 Task: Research Airbnb options in Santol, Philippines from 15th December, 2023 to 20th December, 2023 for 1 adult.1  bedroom having 1 bed and 1 bathroom. Property type can be hotel. Look for 4 properties as per requirement.
Action: Mouse moved to (432, 65)
Screenshot: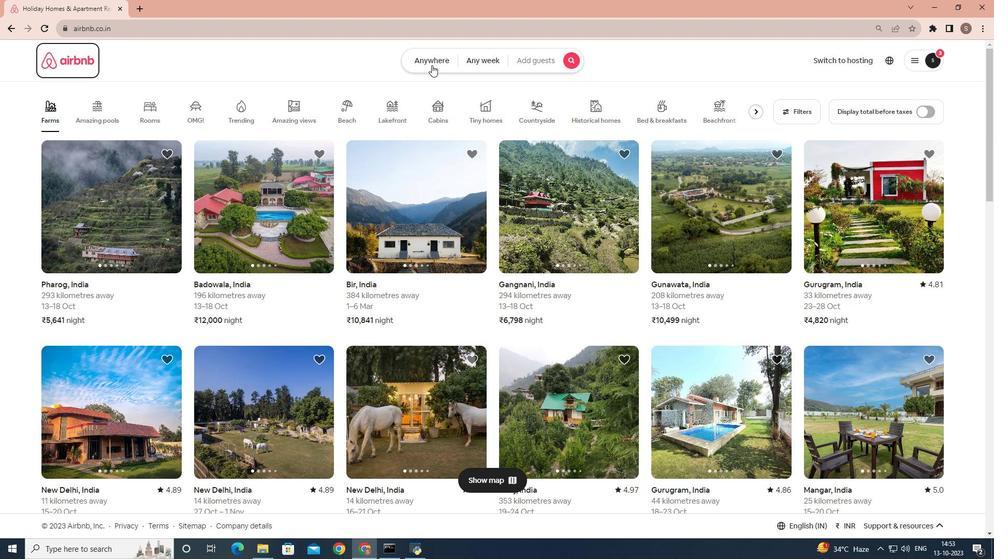 
Action: Mouse pressed left at (432, 65)
Screenshot: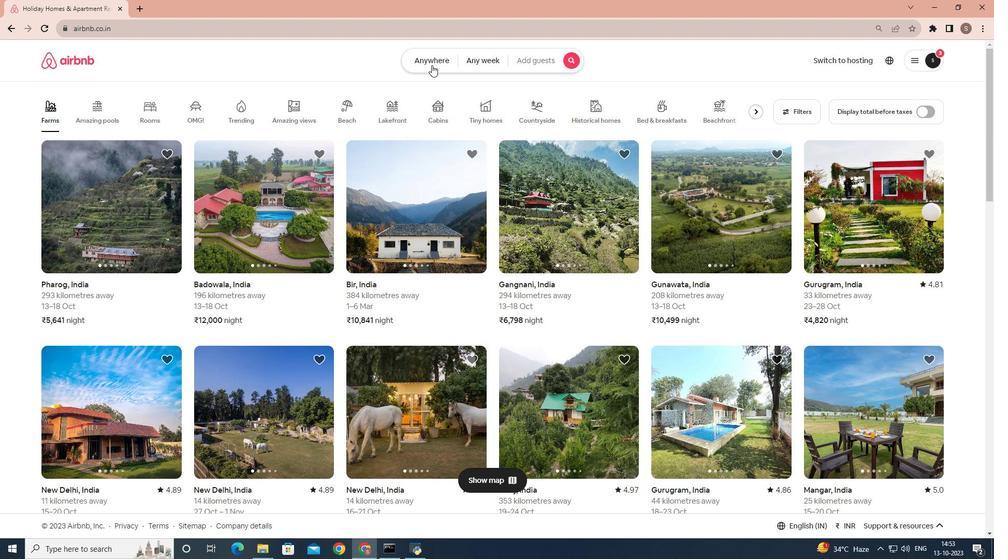 
Action: Mouse moved to (371, 105)
Screenshot: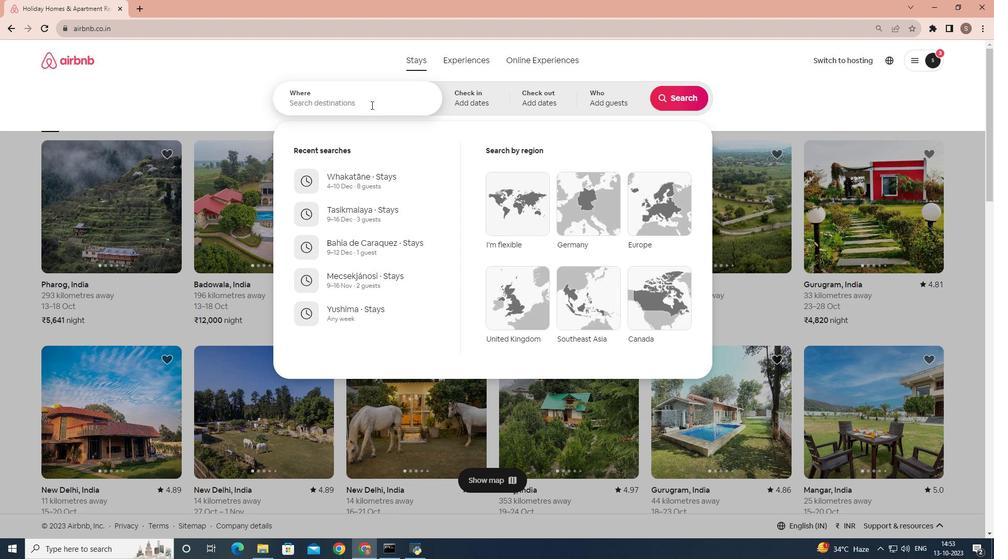 
Action: Mouse pressed left at (371, 105)
Screenshot: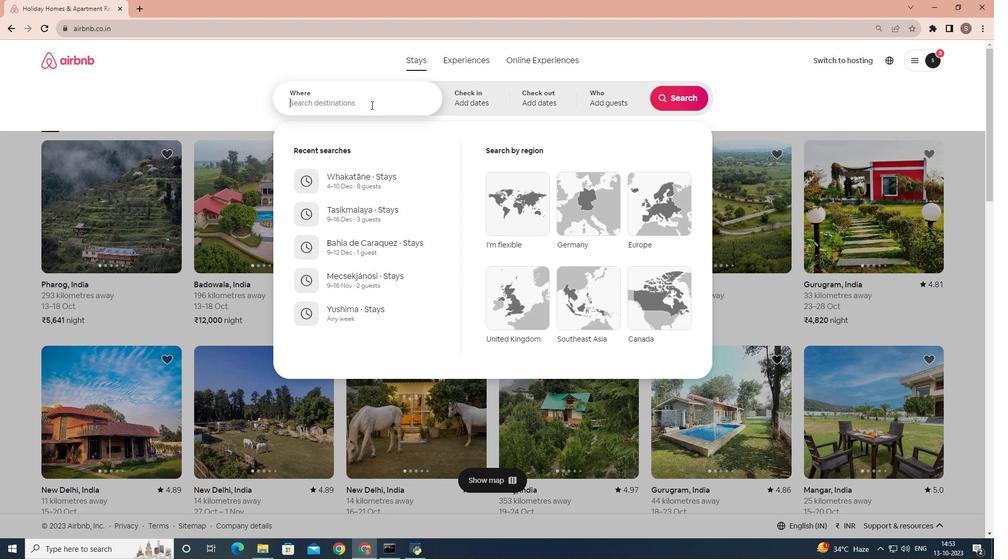 
Action: Key pressed <Key.shift><Key.shift><Key.shift><Key.shift><Key.shift><Key.shift><Key.shift><Key.shift><Key.shift><Key.shift><Key.shift><Key.shift>Santol,<Key.space><Key.shift>Philippines
Screenshot: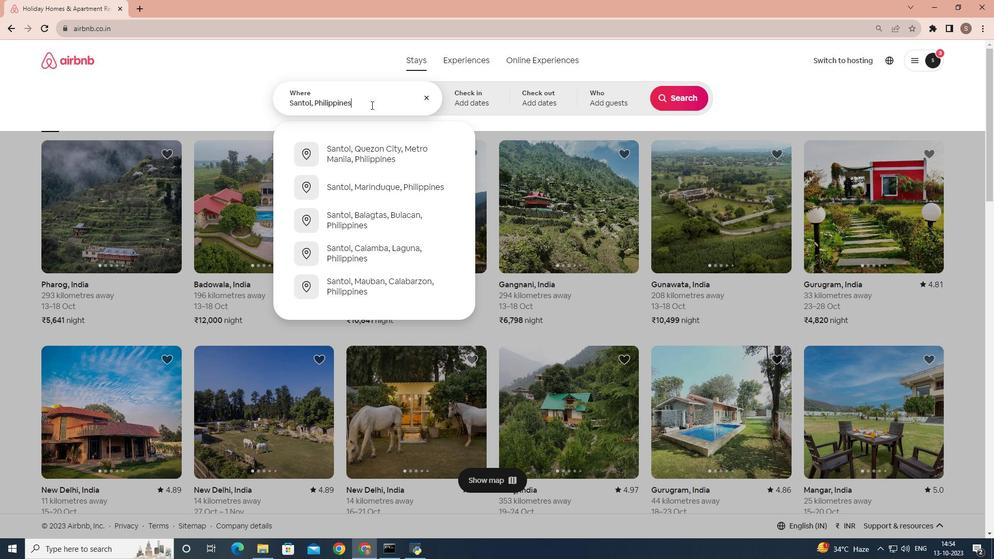 
Action: Mouse moved to (485, 103)
Screenshot: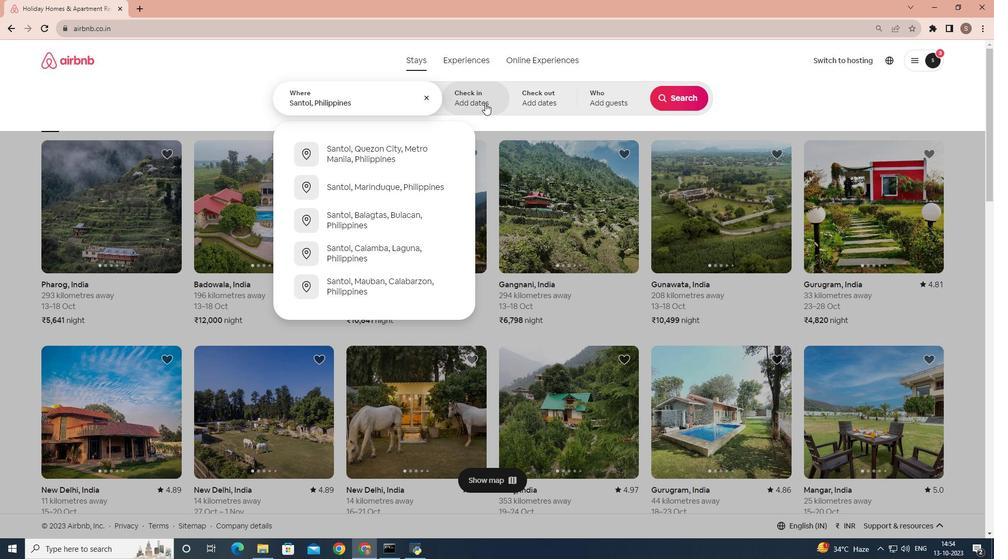 
Action: Mouse pressed left at (485, 103)
Screenshot: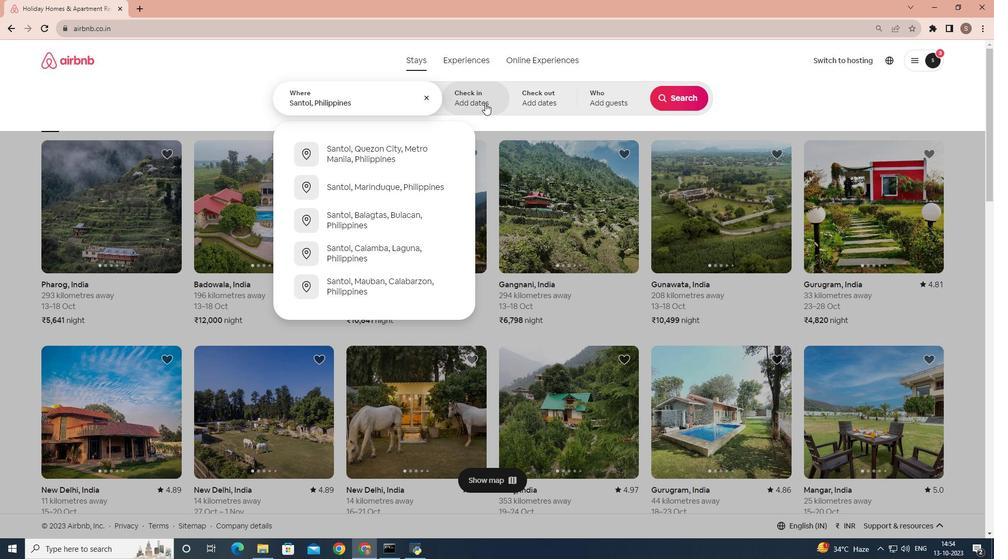 
Action: Mouse moved to (674, 188)
Screenshot: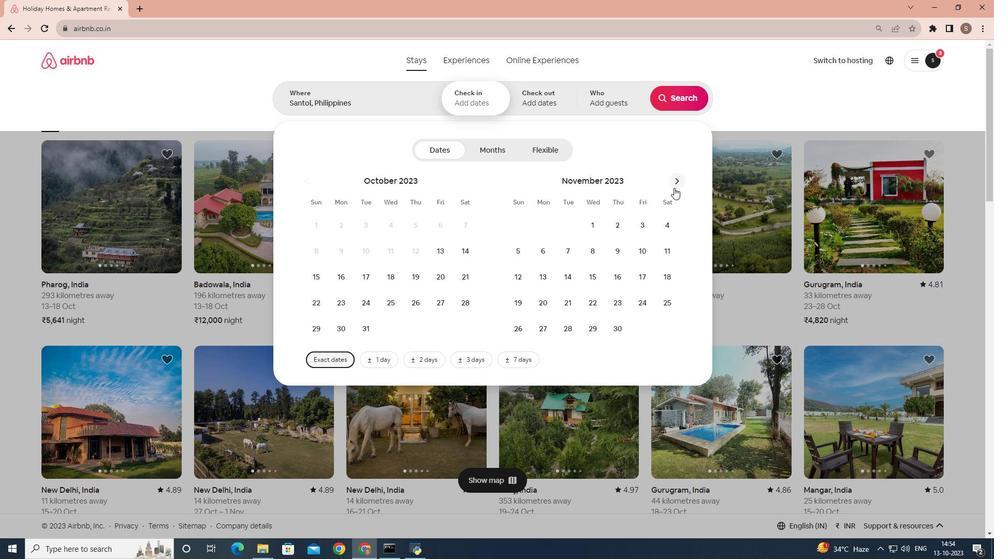 
Action: Mouse pressed left at (674, 188)
Screenshot: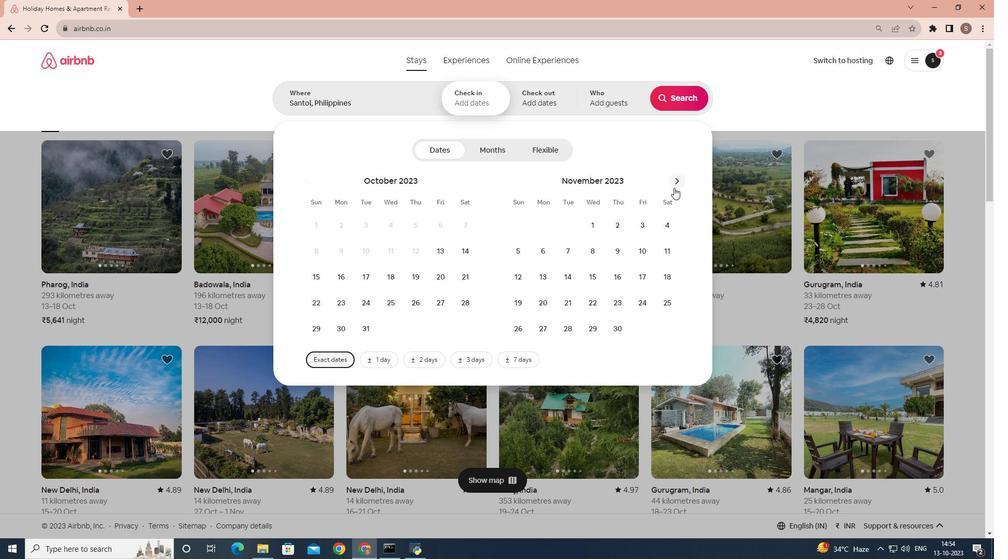
Action: Mouse moved to (634, 274)
Screenshot: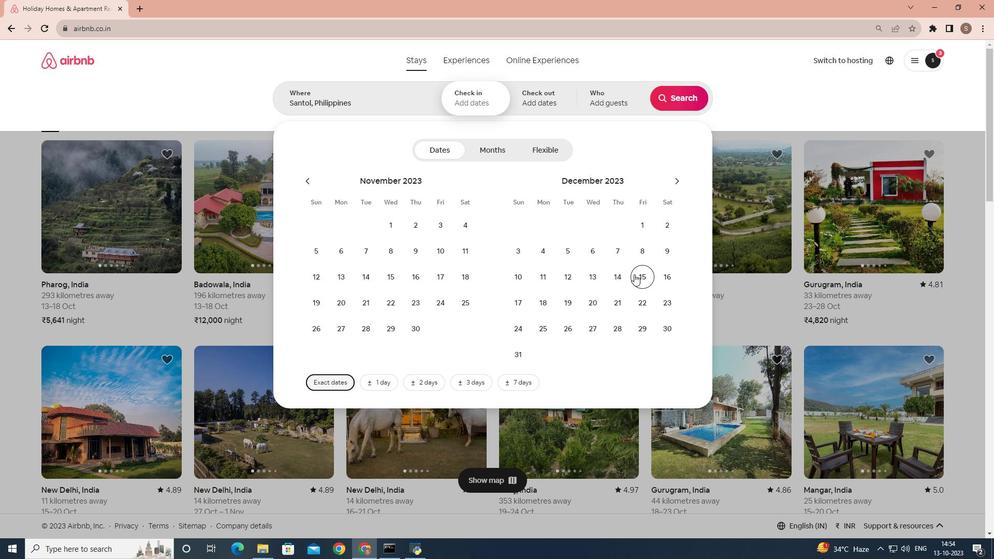 
Action: Mouse pressed left at (634, 274)
Screenshot: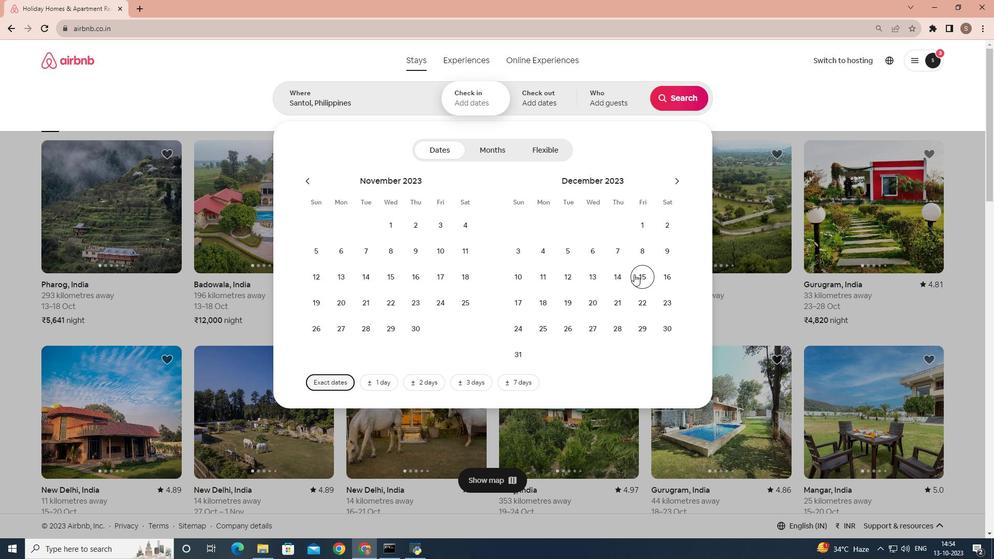 
Action: Mouse moved to (600, 304)
Screenshot: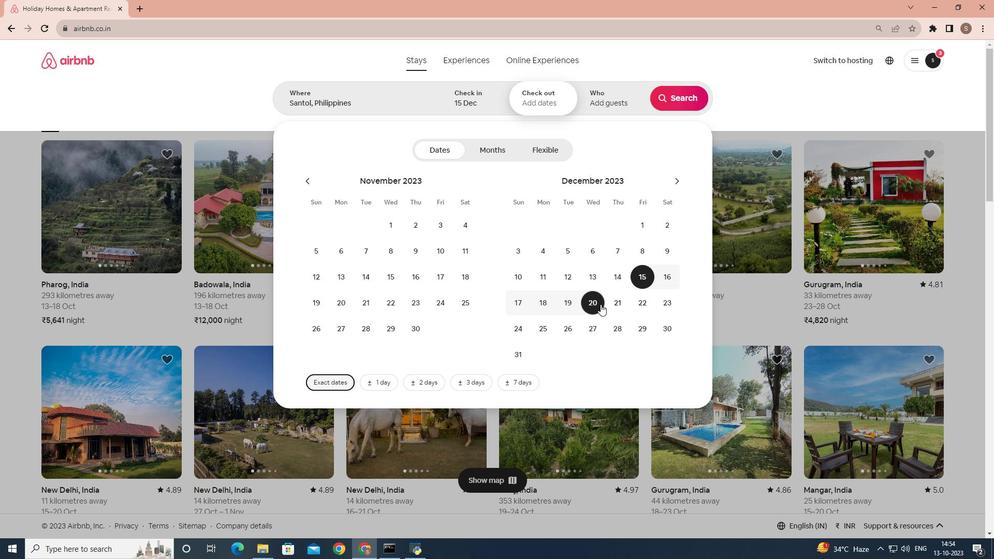 
Action: Mouse pressed left at (600, 304)
Screenshot: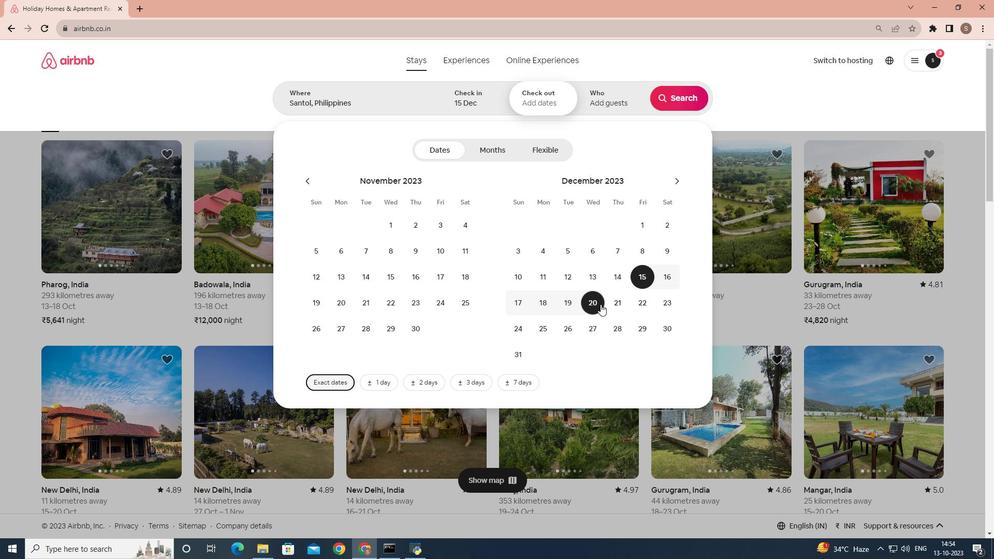 
Action: Mouse moved to (593, 97)
Screenshot: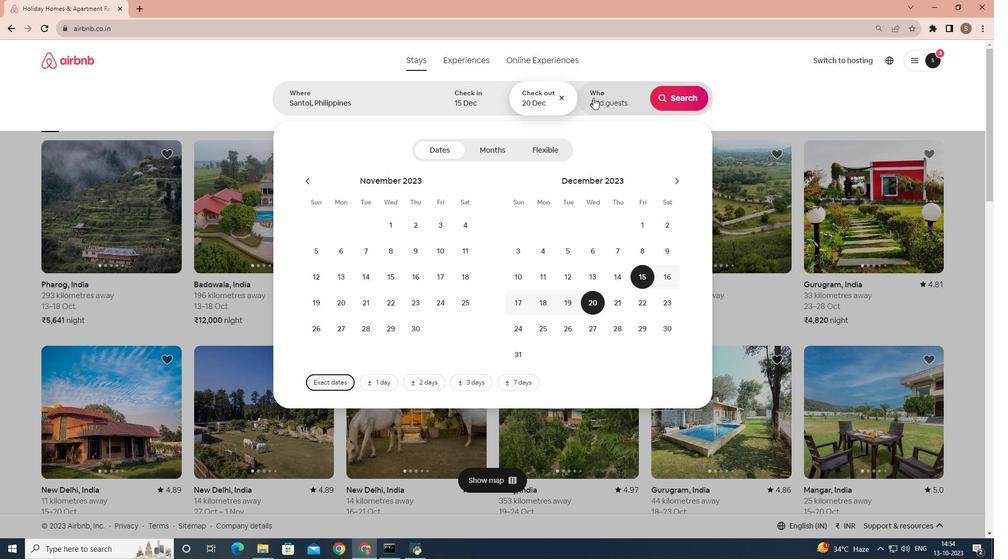 
Action: Mouse pressed left at (593, 97)
Screenshot: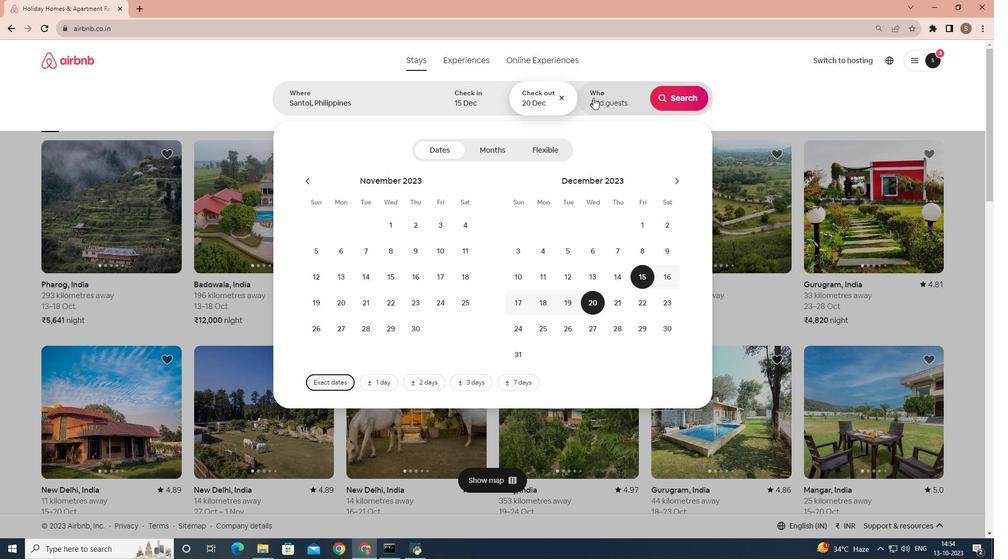 
Action: Mouse moved to (688, 154)
Screenshot: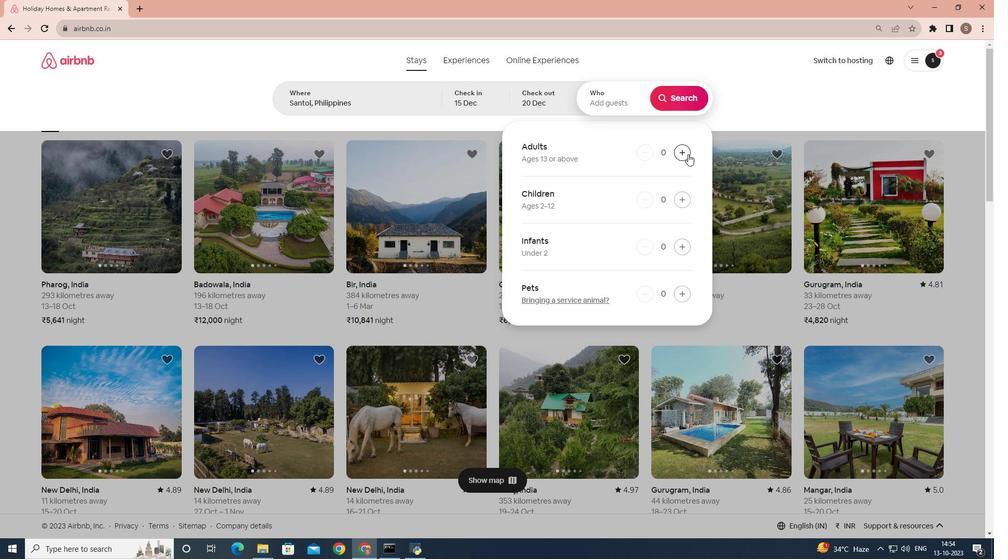 
Action: Mouse pressed left at (688, 154)
Screenshot: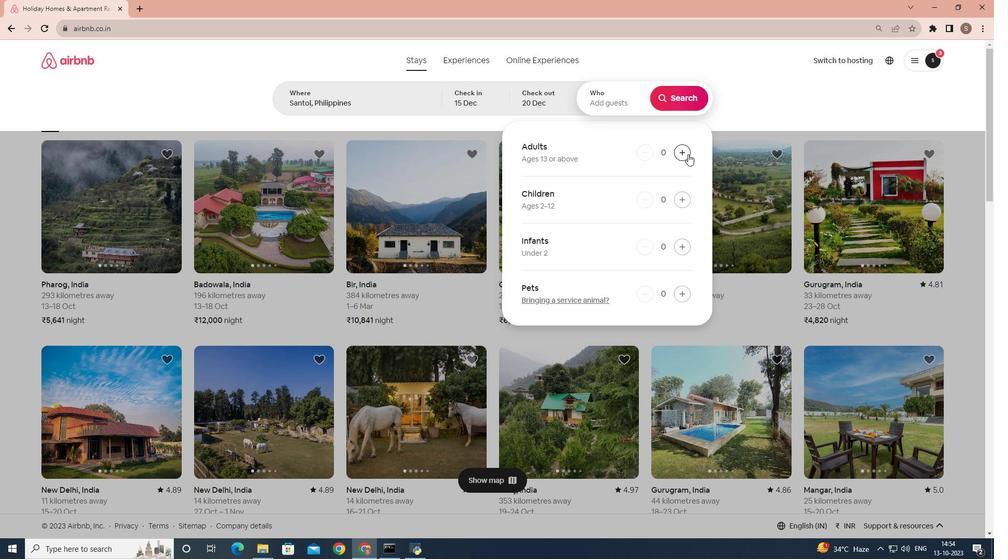 
Action: Mouse moved to (671, 102)
Screenshot: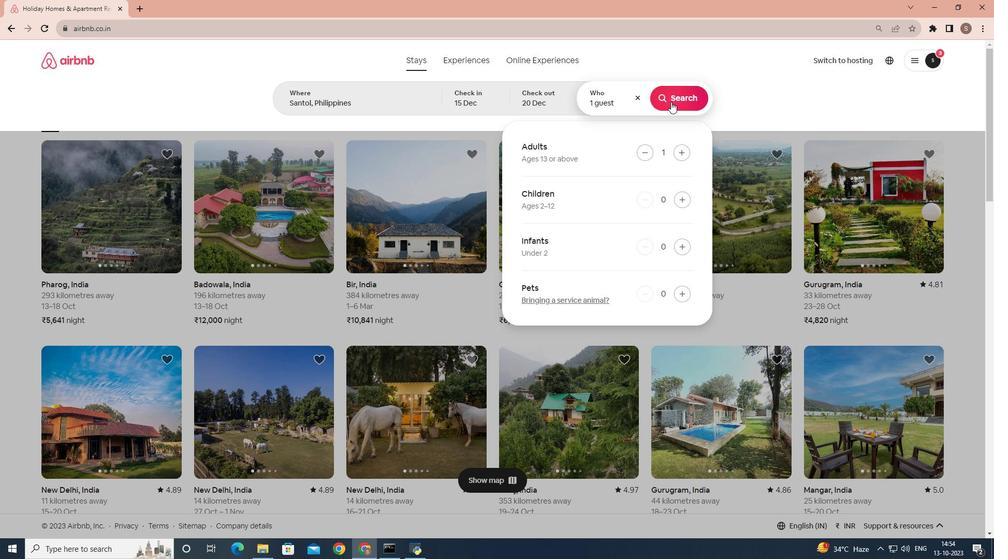 
Action: Mouse pressed left at (671, 102)
Screenshot: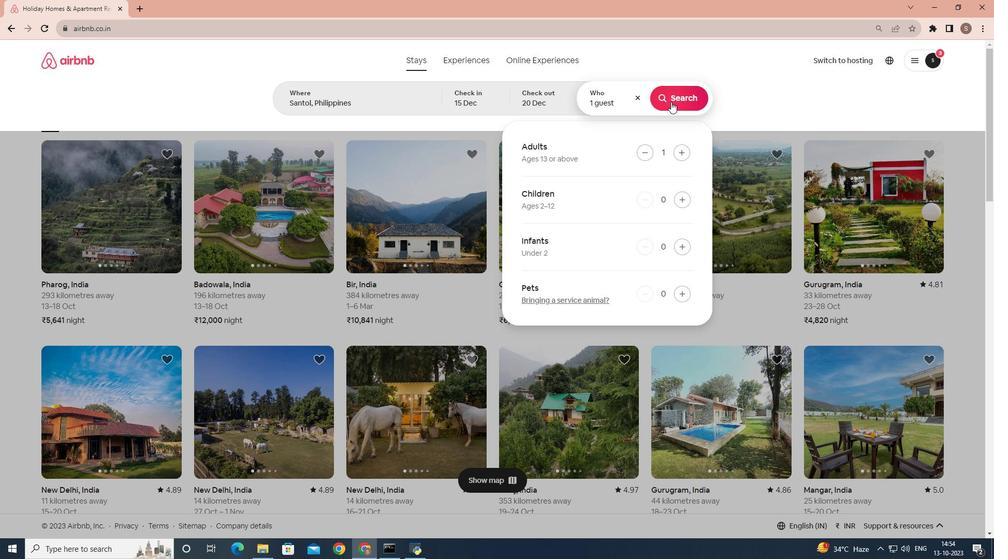 
Action: Mouse moved to (832, 104)
Screenshot: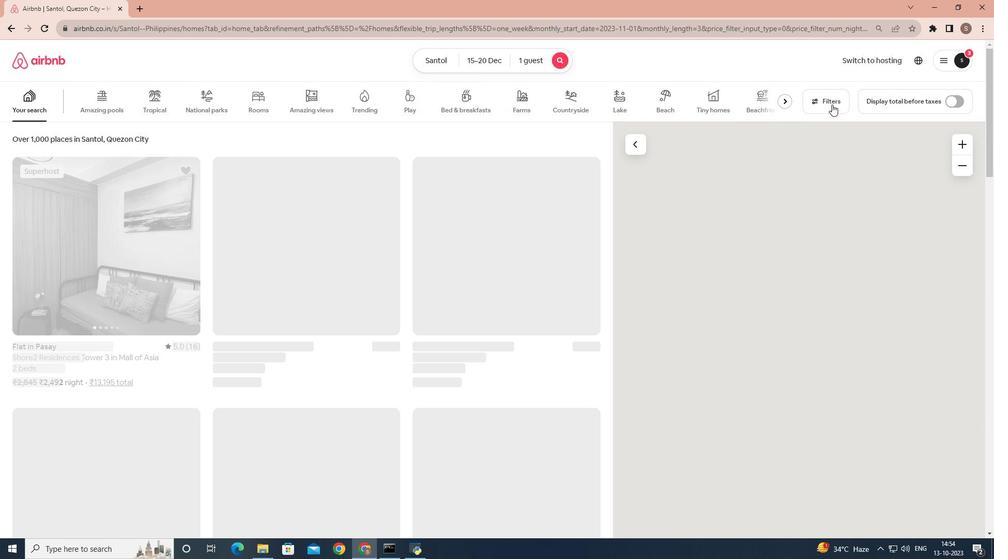 
Action: Mouse pressed left at (832, 104)
Screenshot: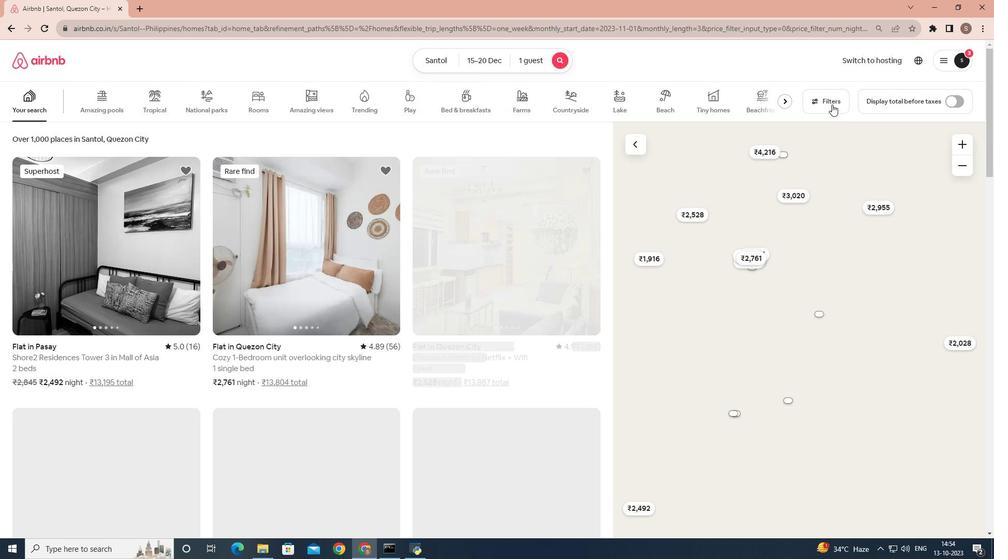 
Action: Mouse moved to (499, 326)
Screenshot: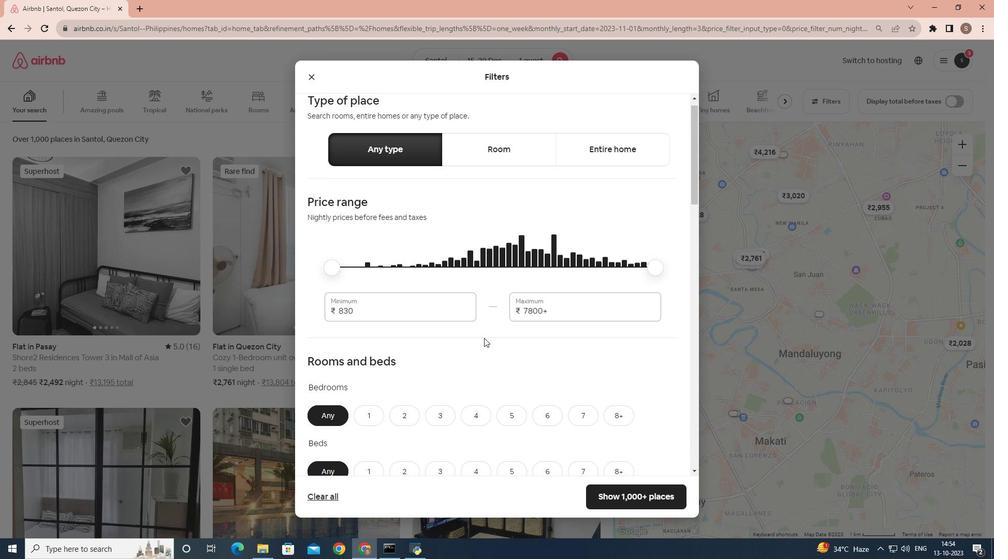 
Action: Mouse scrolled (499, 325) with delta (0, 0)
Screenshot: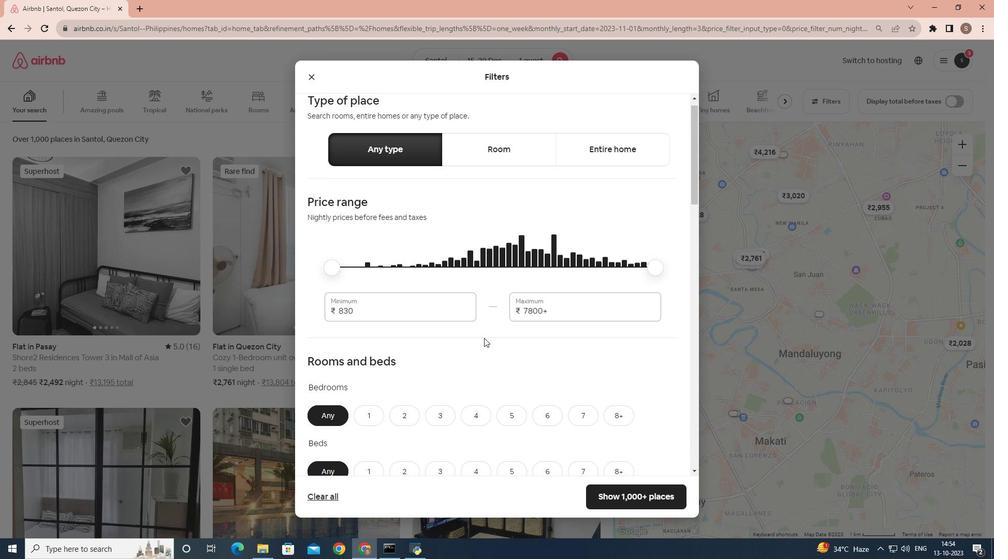 
Action: Mouse moved to (496, 331)
Screenshot: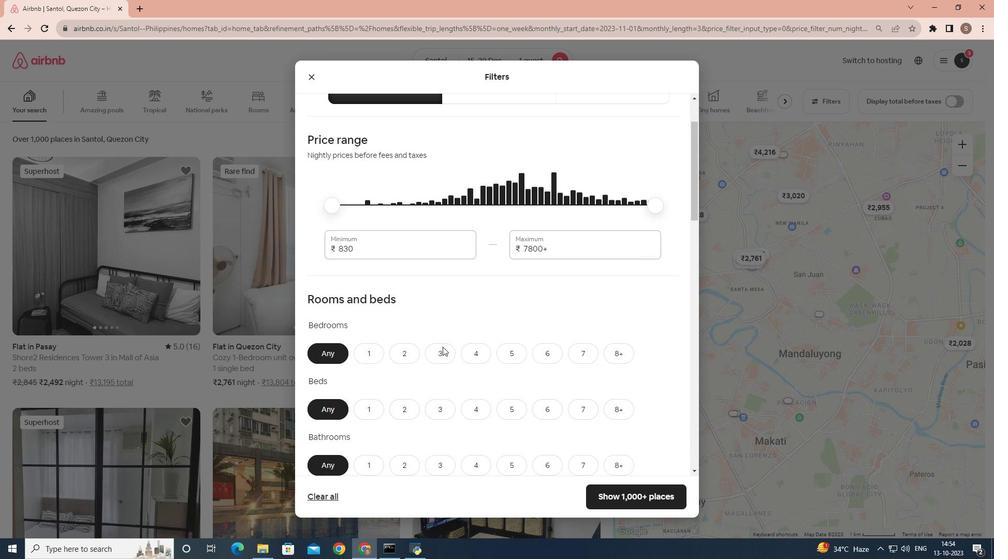 
Action: Mouse scrolled (496, 331) with delta (0, 0)
Screenshot: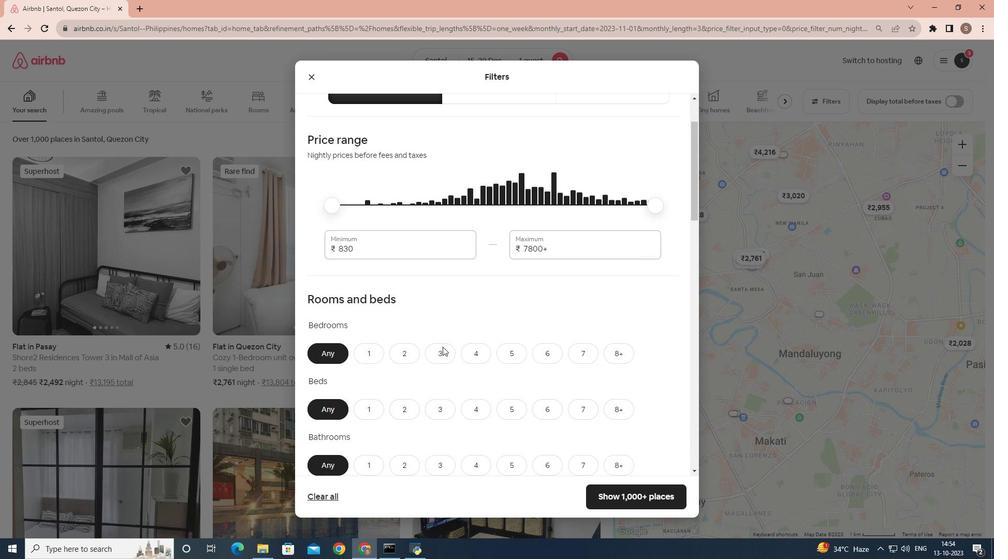 
Action: Mouse moved to (369, 323)
Screenshot: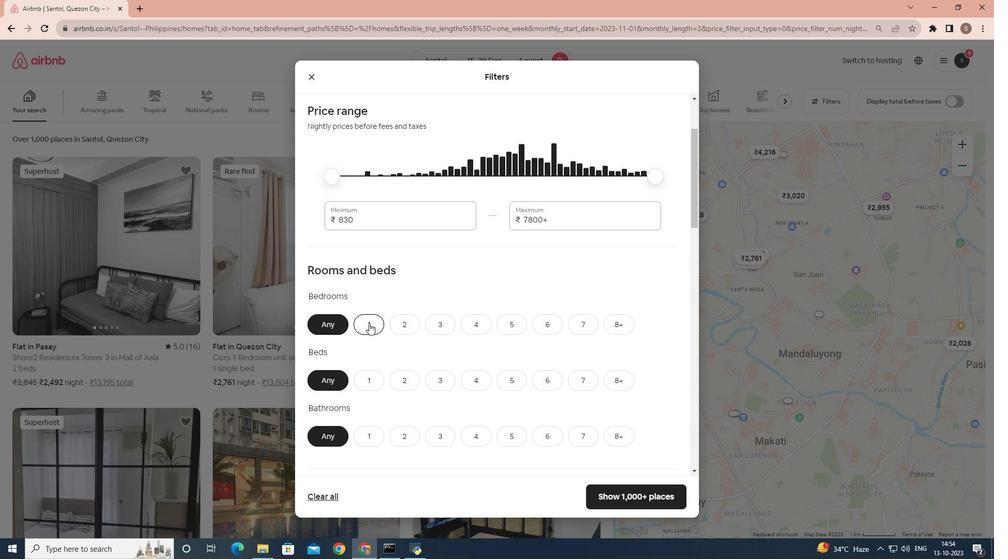 
Action: Mouse pressed left at (369, 323)
Screenshot: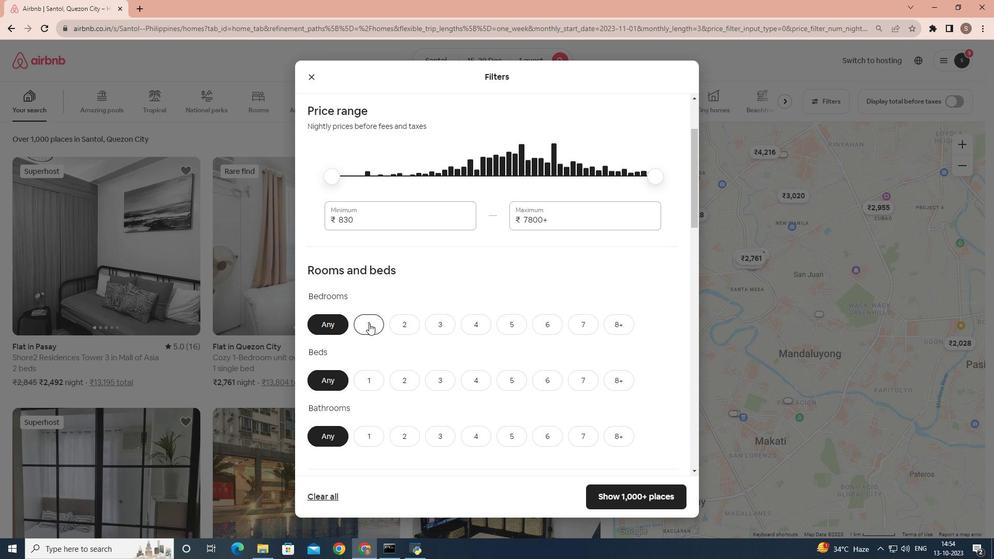 
Action: Mouse scrolled (369, 323) with delta (0, 0)
Screenshot: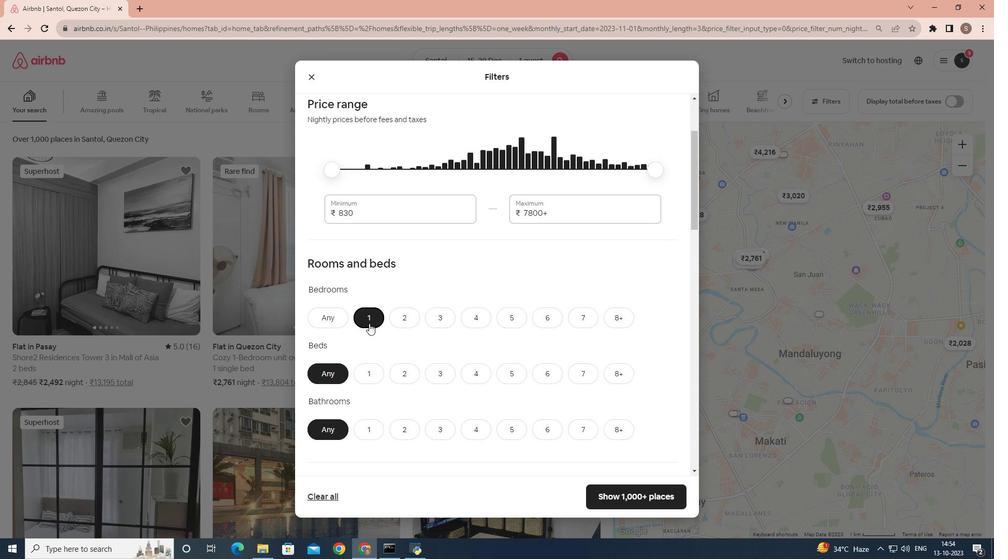
Action: Mouse scrolled (369, 323) with delta (0, 0)
Screenshot: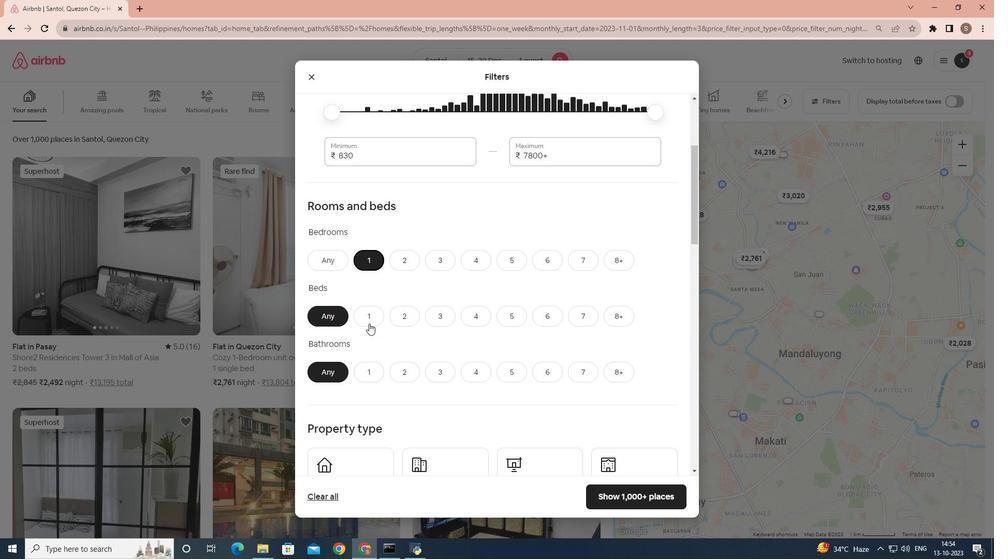 
Action: Mouse moved to (362, 282)
Screenshot: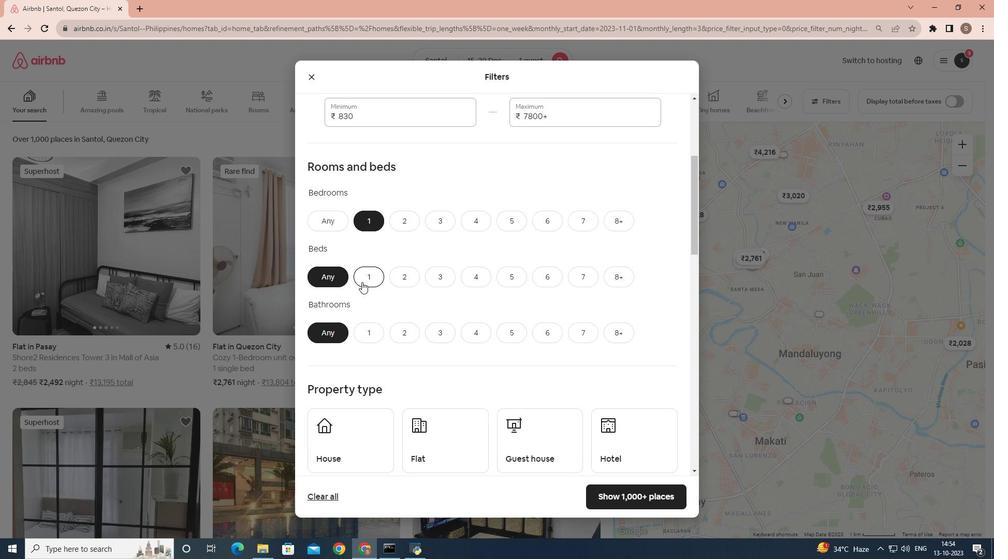 
Action: Mouse pressed left at (362, 282)
Screenshot: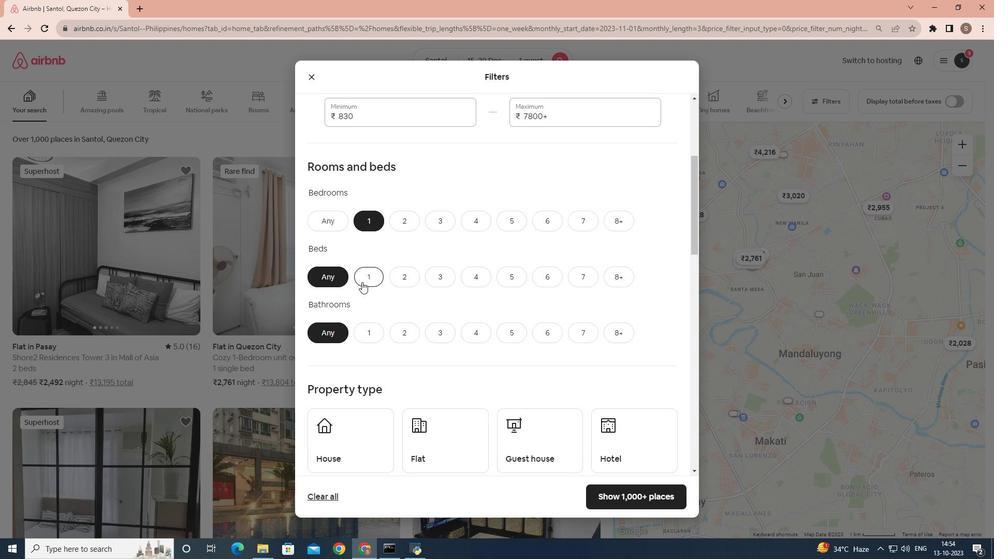 
Action: Mouse scrolled (362, 281) with delta (0, 0)
Screenshot: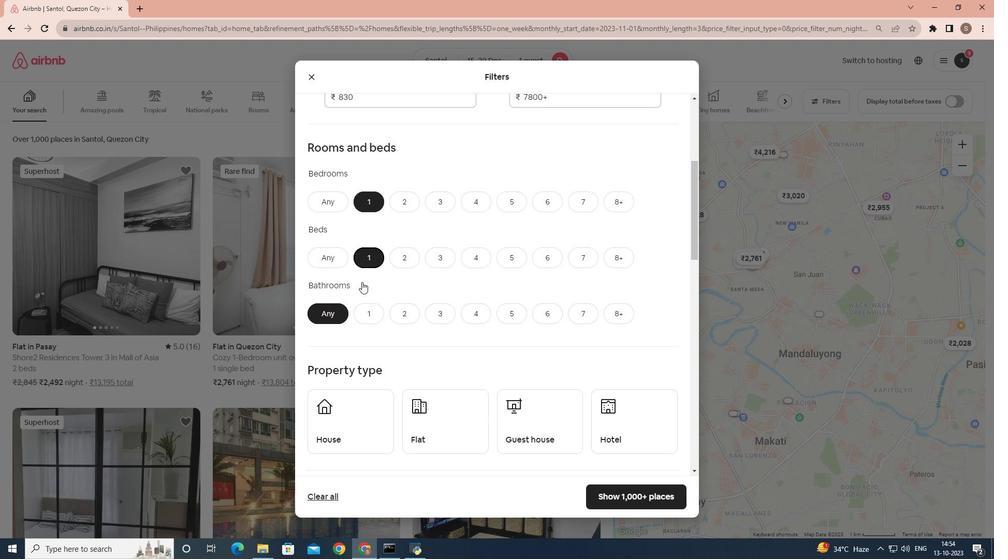 
Action: Mouse moved to (365, 282)
Screenshot: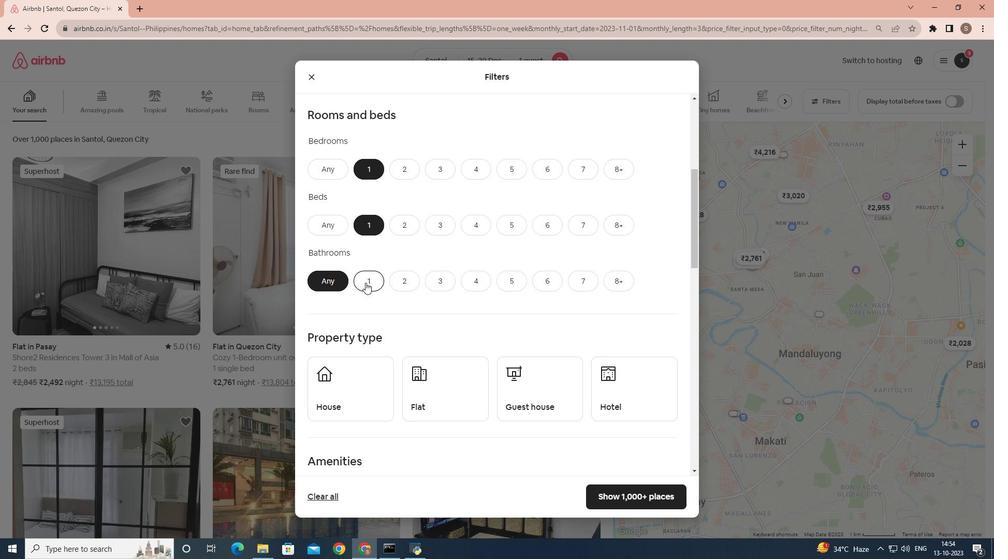 
Action: Mouse pressed left at (365, 282)
Screenshot: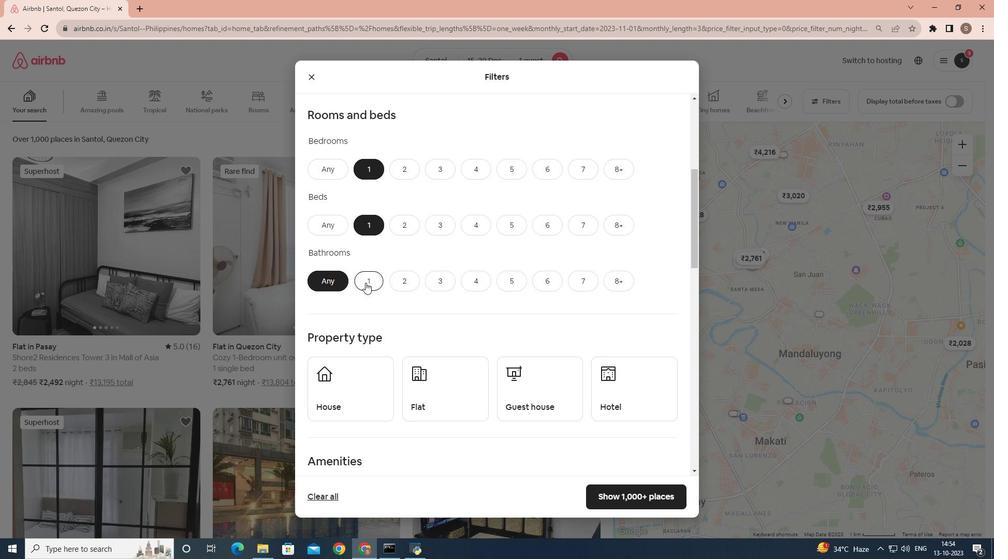 
Action: Mouse moved to (617, 396)
Screenshot: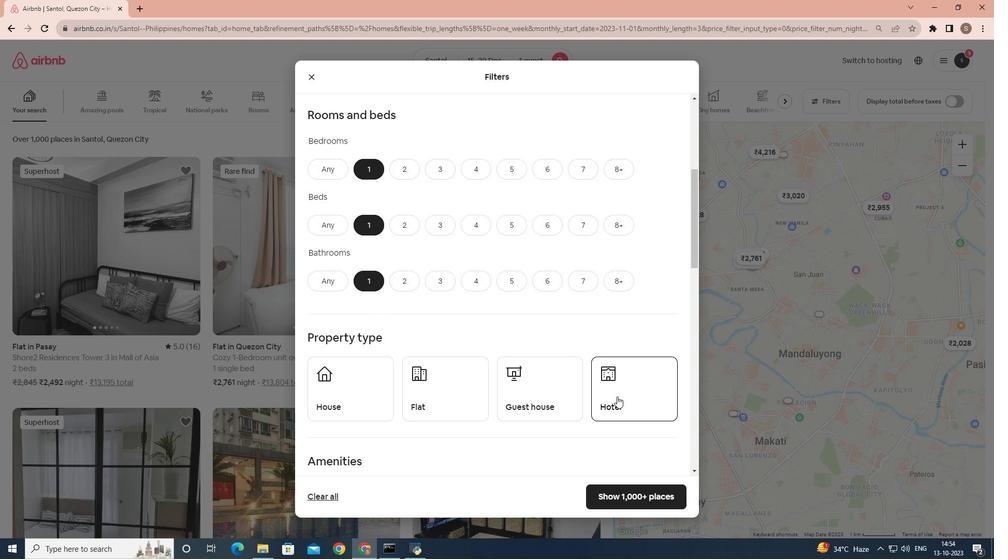 
Action: Mouse pressed left at (617, 396)
Screenshot: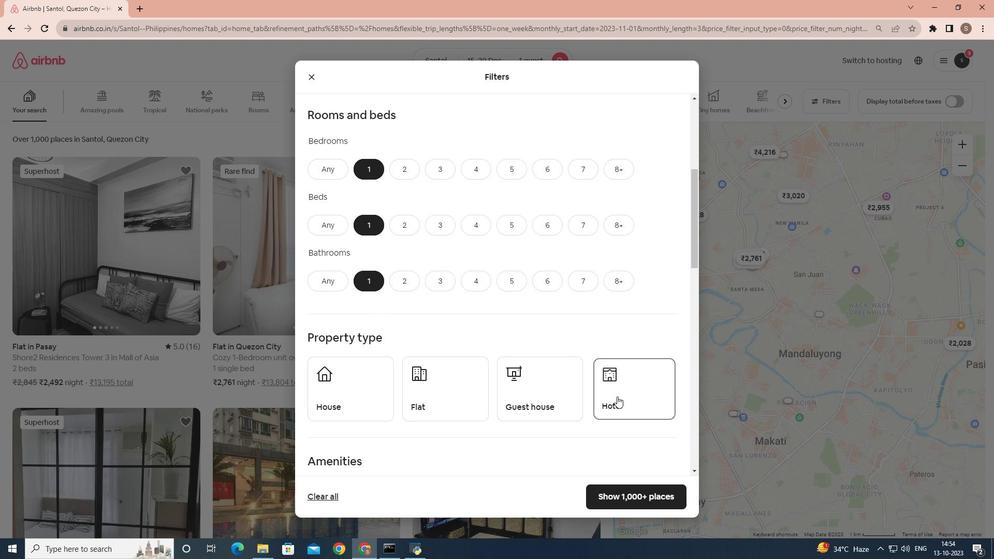 
Action: Mouse moved to (465, 397)
Screenshot: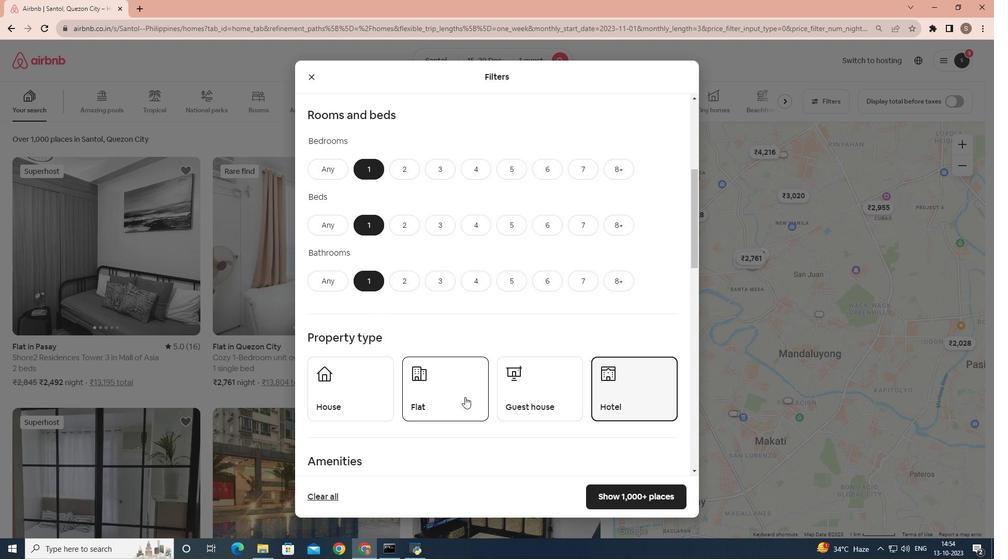 
Action: Mouse scrolled (465, 396) with delta (0, 0)
Screenshot: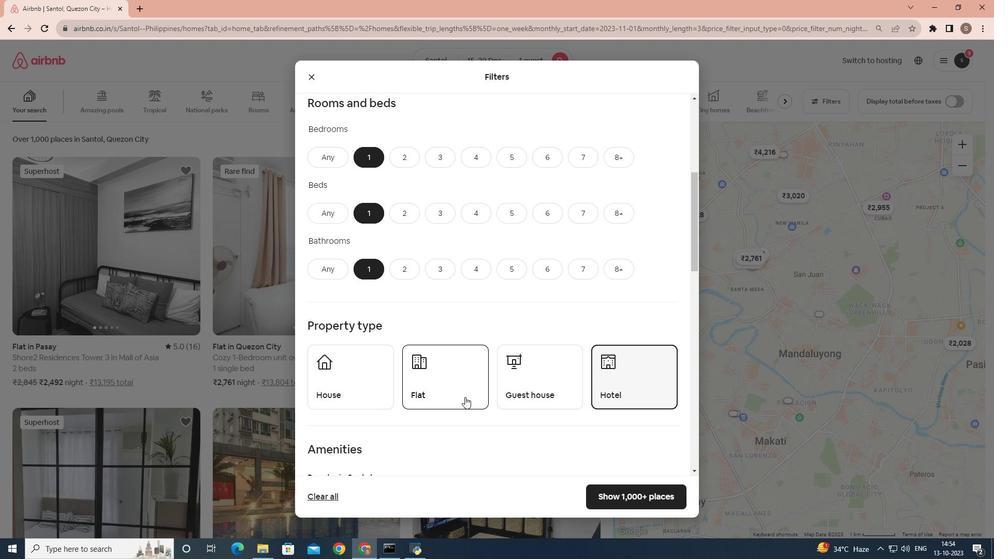 
Action: Mouse scrolled (465, 396) with delta (0, 0)
Screenshot: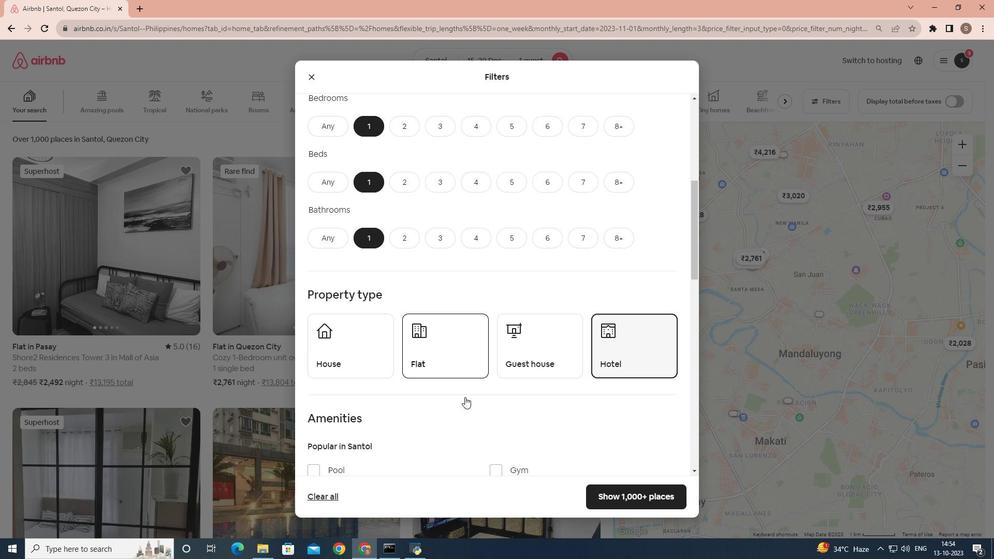 
Action: Mouse scrolled (465, 396) with delta (0, 0)
Screenshot: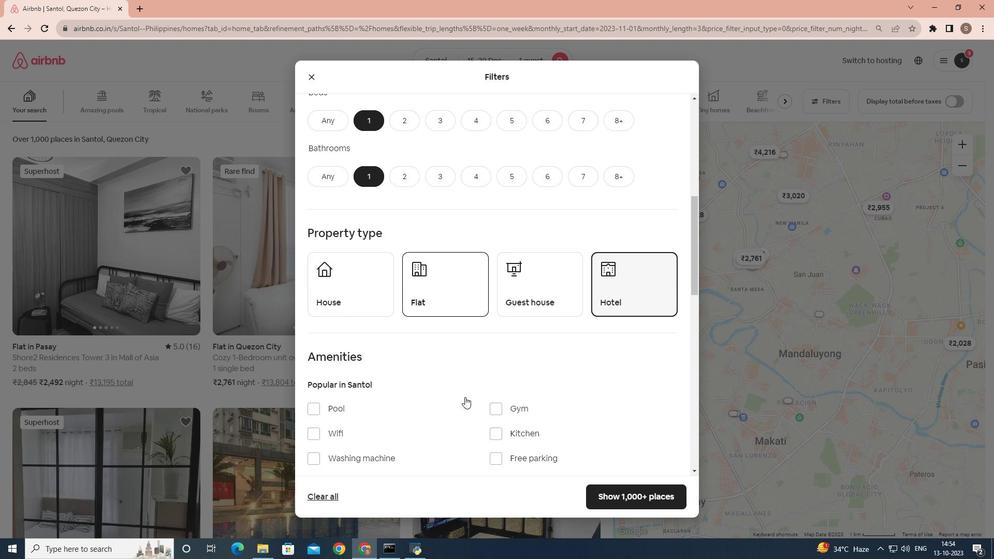 
Action: Mouse moved to (632, 499)
Screenshot: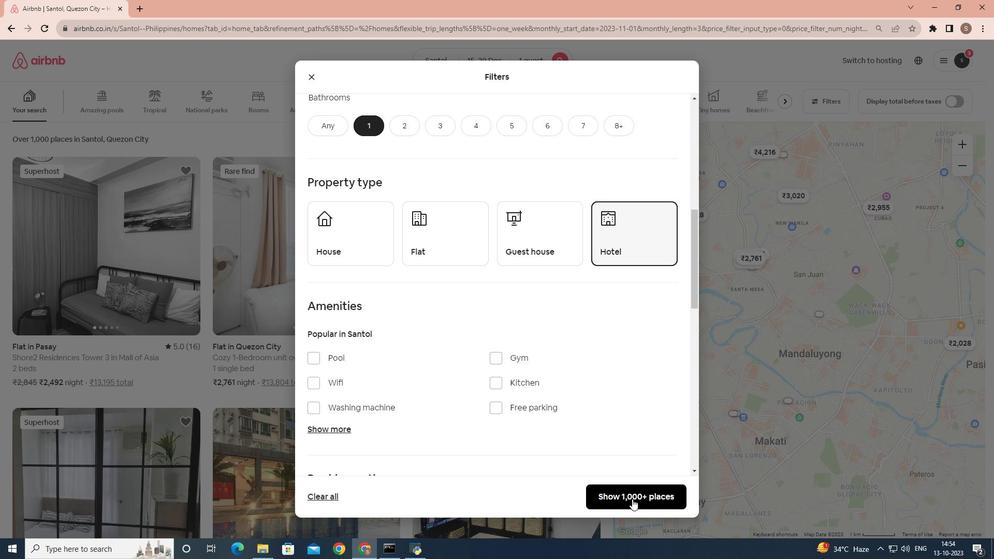 
Action: Mouse pressed left at (632, 499)
Screenshot: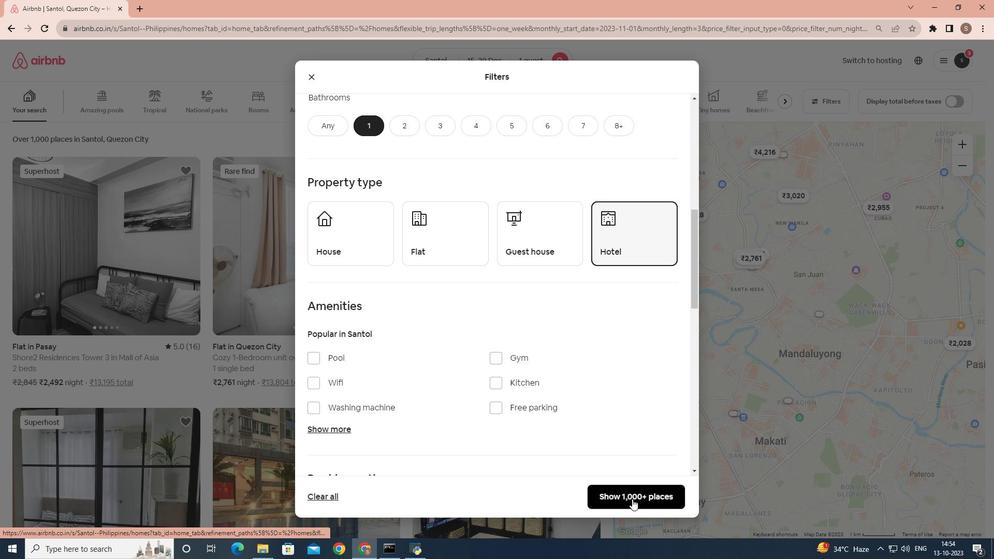 
Action: Mouse moved to (128, 265)
Screenshot: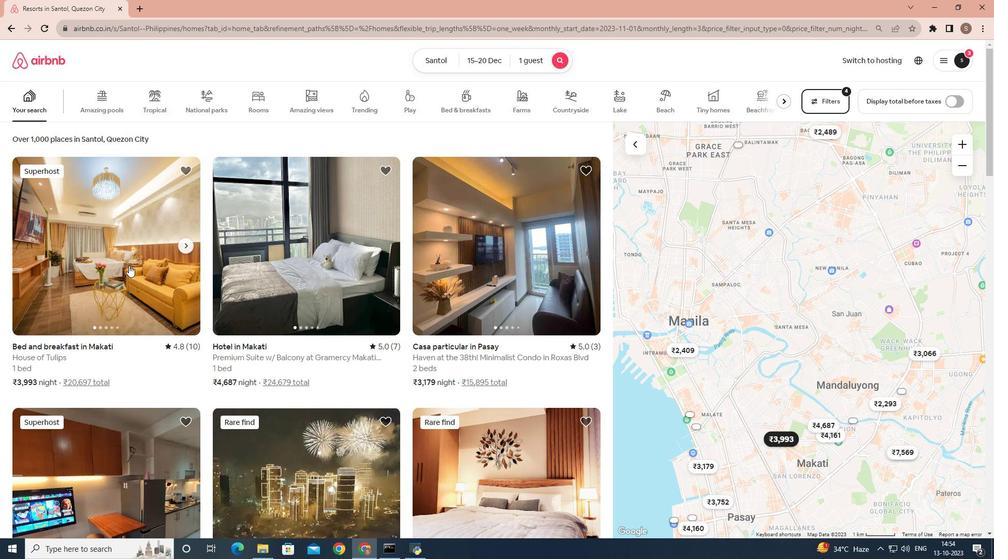 
Action: Mouse pressed left at (128, 265)
Screenshot: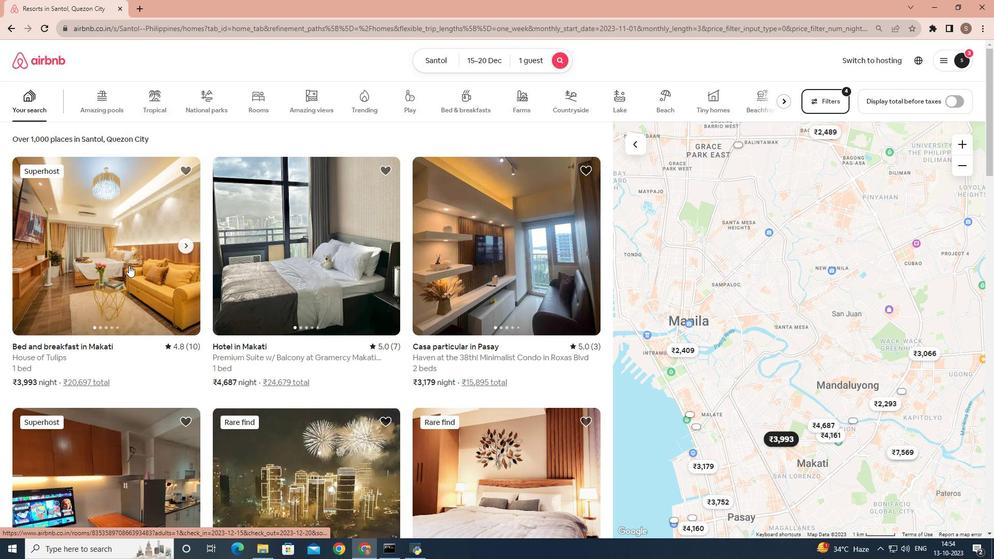 
Action: Mouse moved to (714, 377)
Screenshot: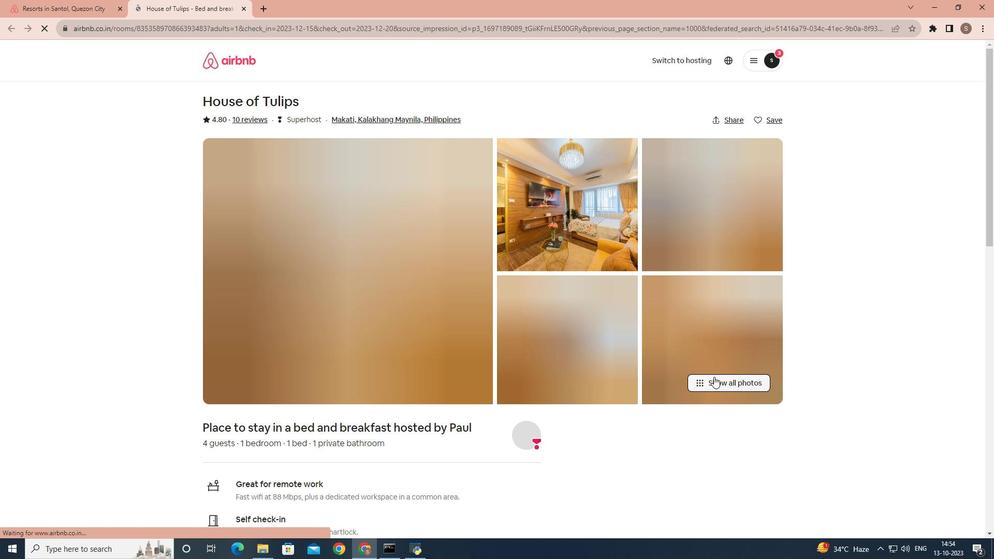 
Action: Mouse pressed left at (714, 377)
Screenshot: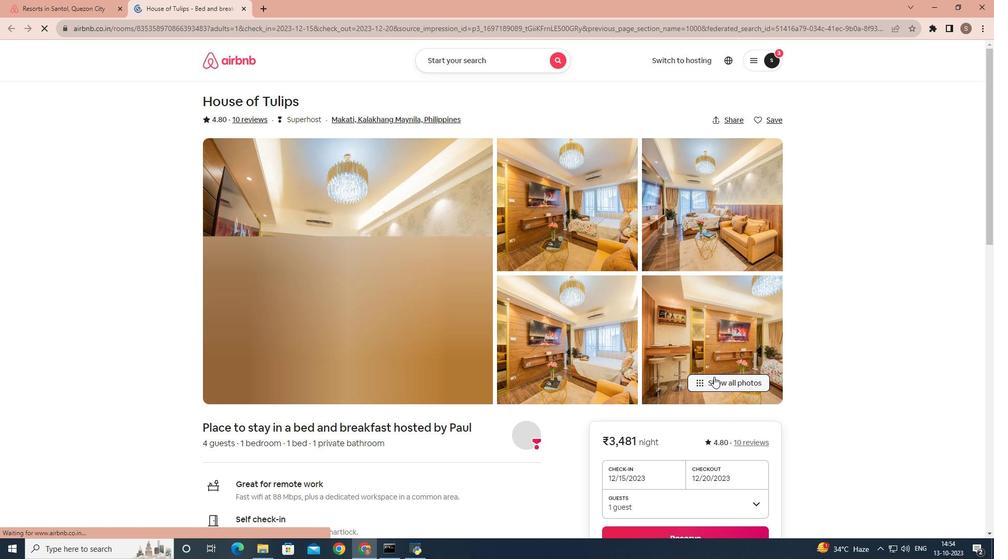
Action: Mouse moved to (615, 356)
Screenshot: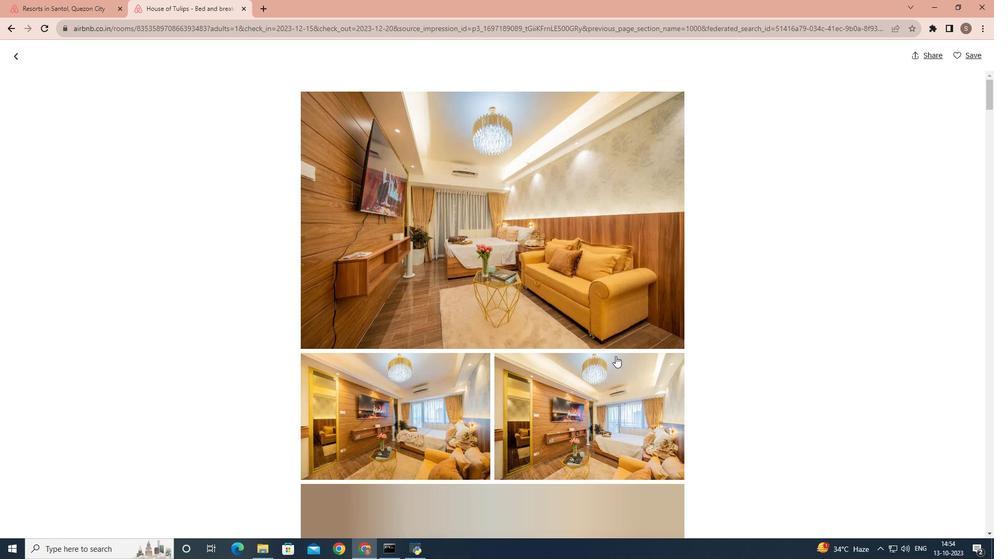 
Action: Mouse scrolled (615, 355) with delta (0, 0)
Screenshot: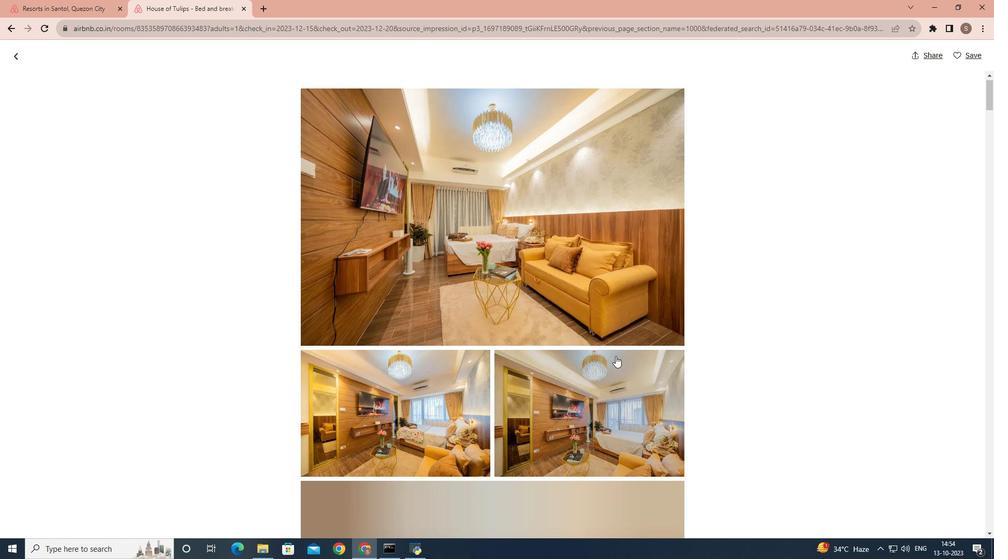 
Action: Mouse scrolled (615, 355) with delta (0, 0)
Screenshot: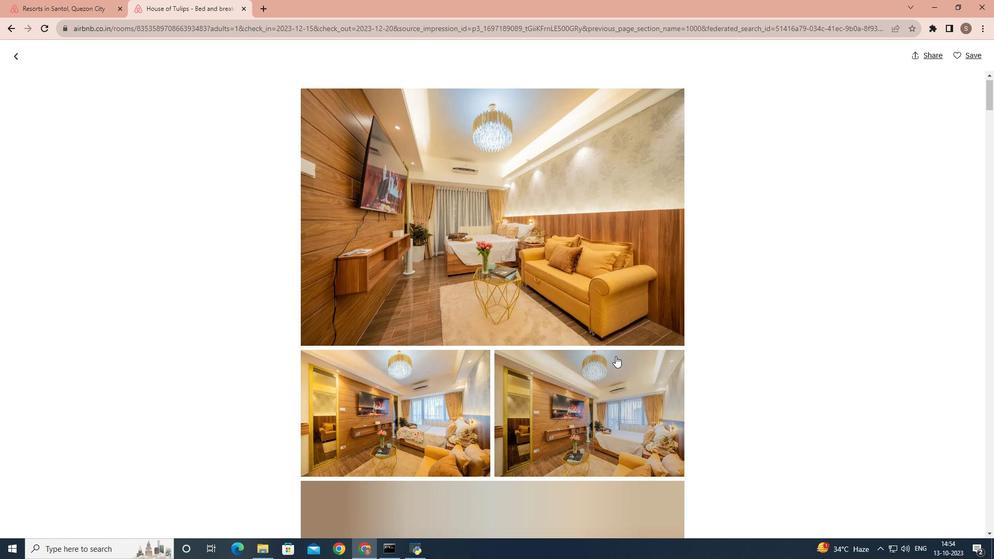
Action: Mouse scrolled (615, 355) with delta (0, 0)
Screenshot: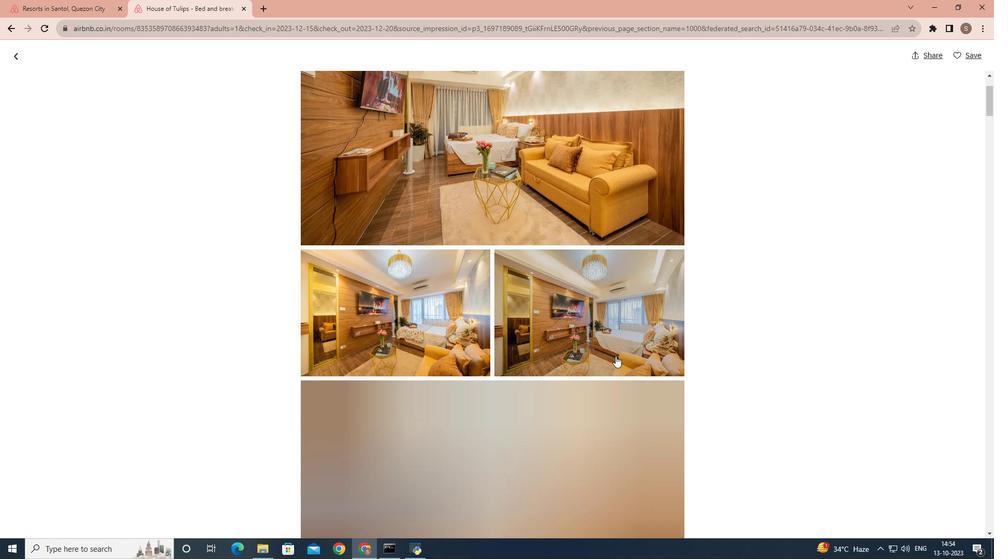 
Action: Mouse scrolled (615, 355) with delta (0, 0)
Screenshot: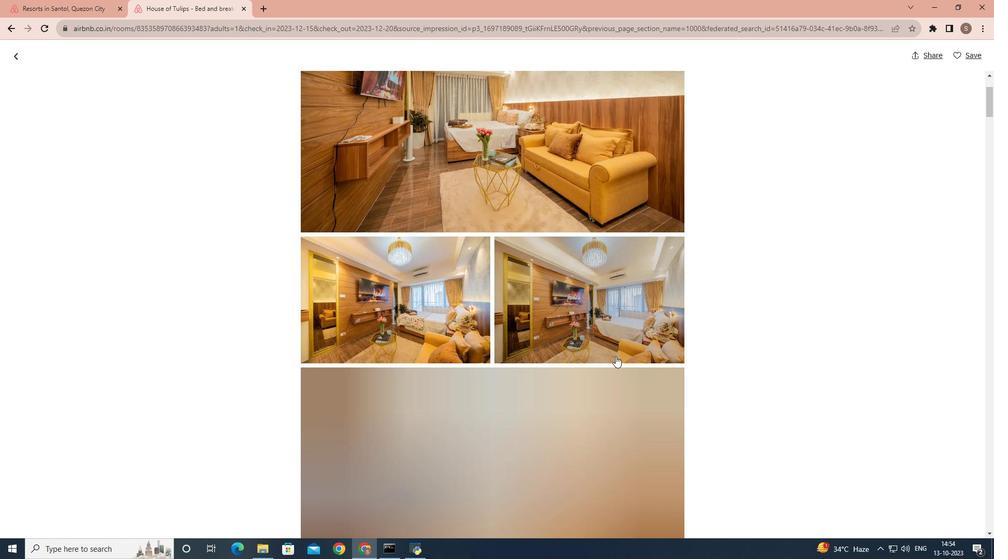 
Action: Mouse moved to (615, 356)
Screenshot: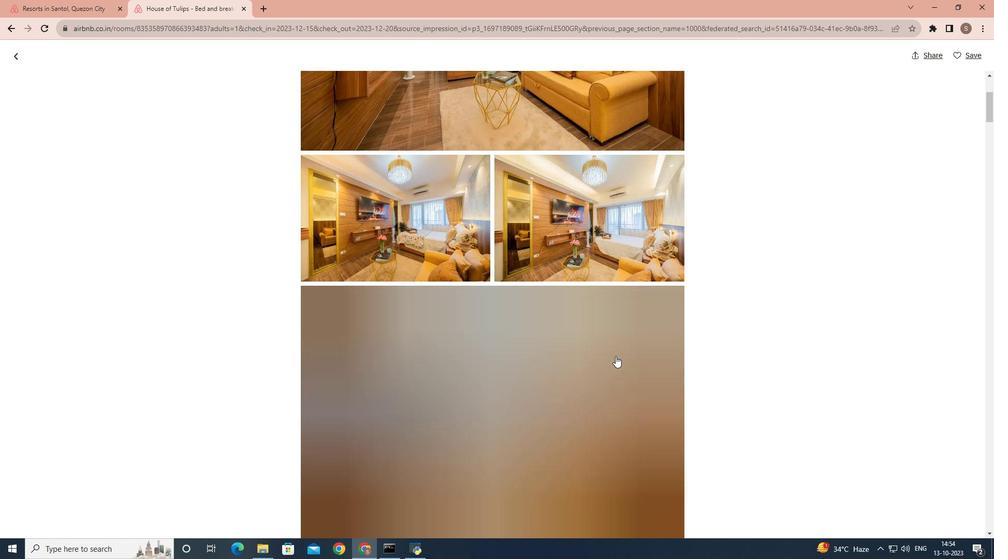 
Action: Mouse scrolled (615, 355) with delta (0, 0)
Screenshot: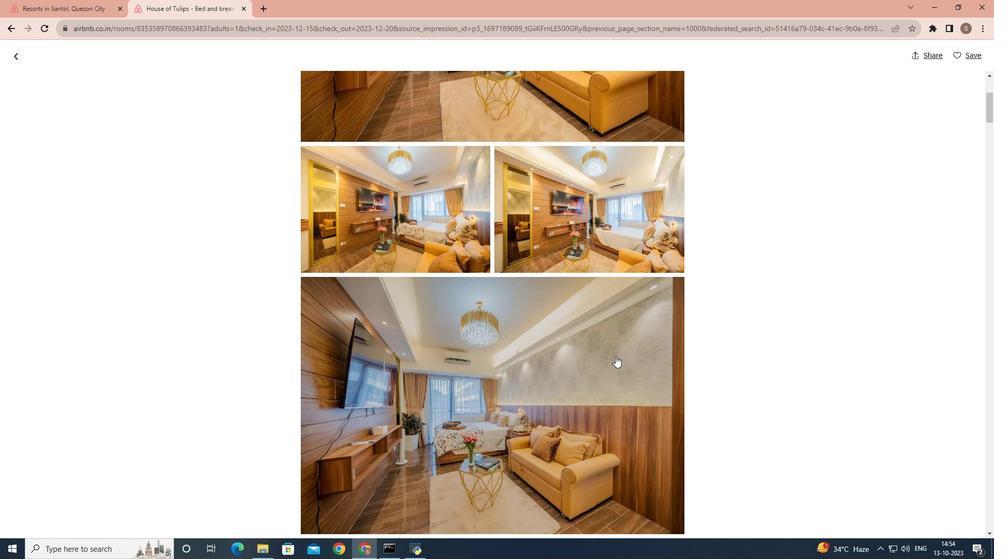
Action: Mouse scrolled (615, 355) with delta (0, 0)
Screenshot: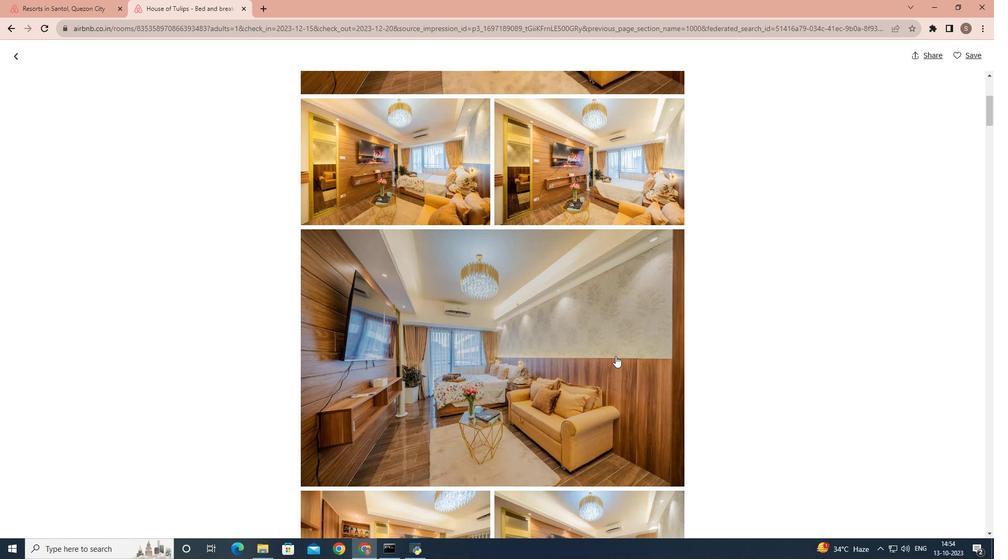 
Action: Mouse scrolled (615, 355) with delta (0, 0)
Screenshot: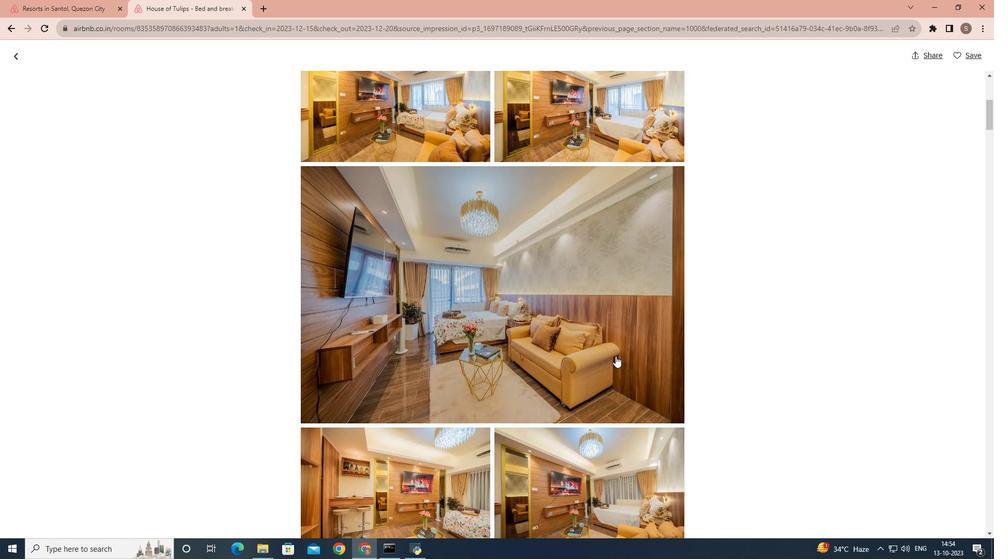 
Action: Mouse scrolled (615, 355) with delta (0, 0)
Screenshot: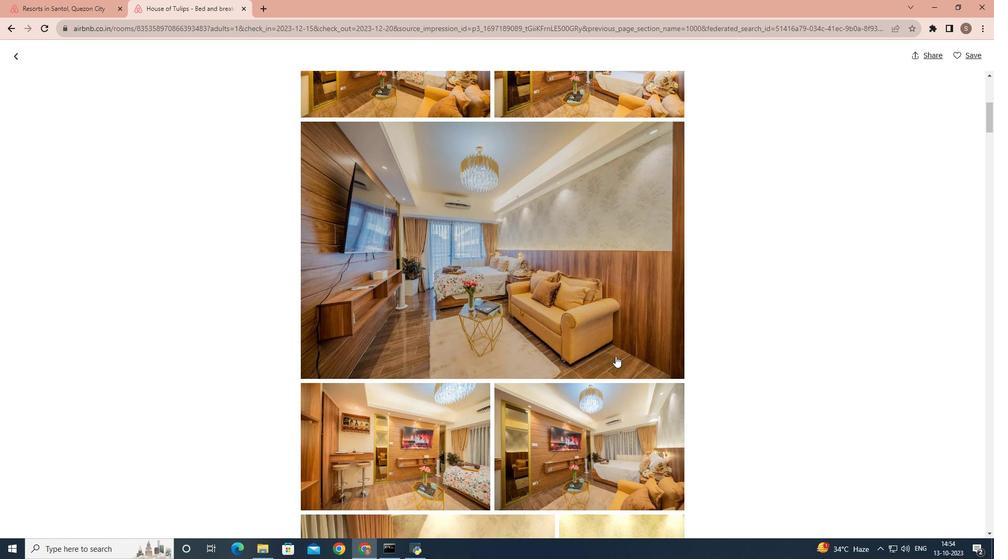 
Action: Mouse scrolled (615, 355) with delta (0, 0)
Screenshot: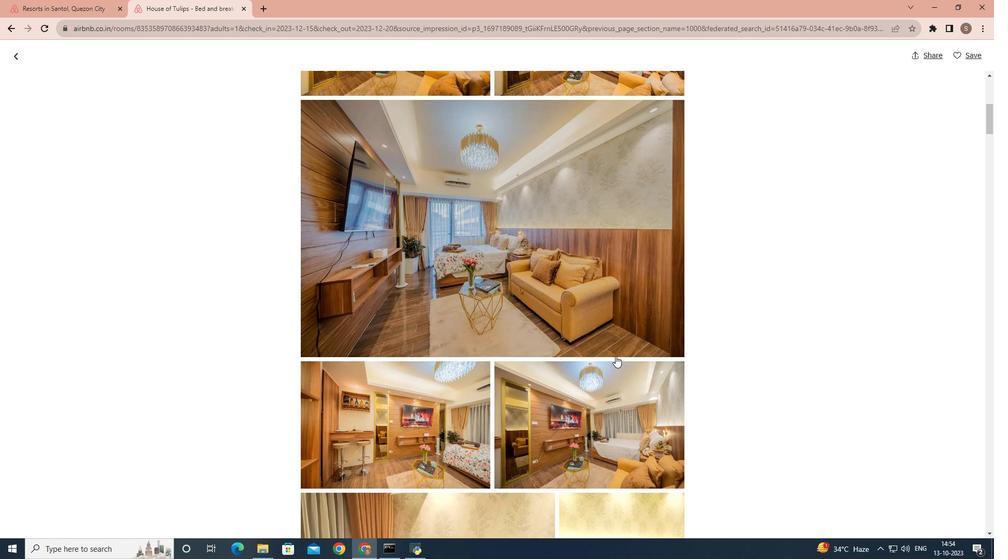 
Action: Mouse scrolled (615, 355) with delta (0, 0)
Screenshot: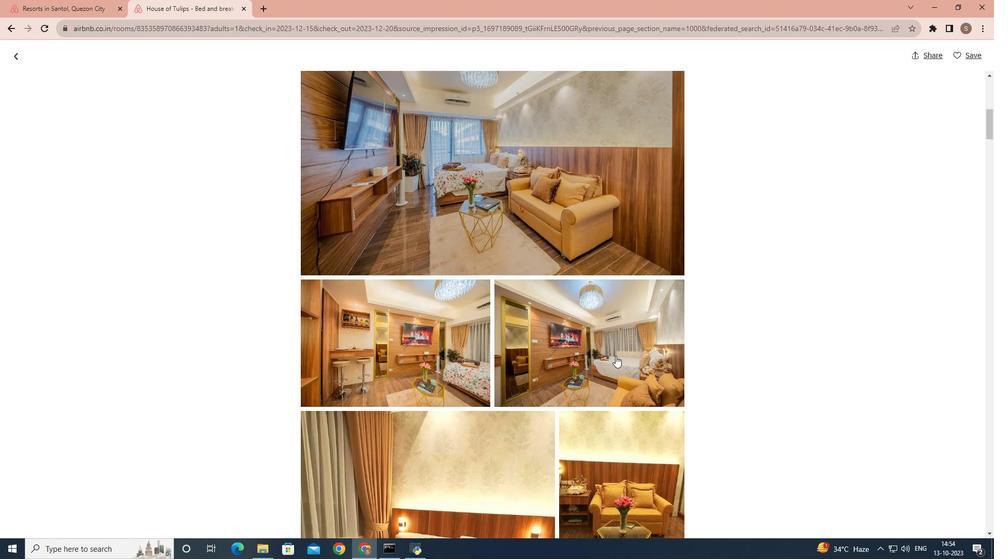 
Action: Mouse scrolled (615, 355) with delta (0, 0)
Screenshot: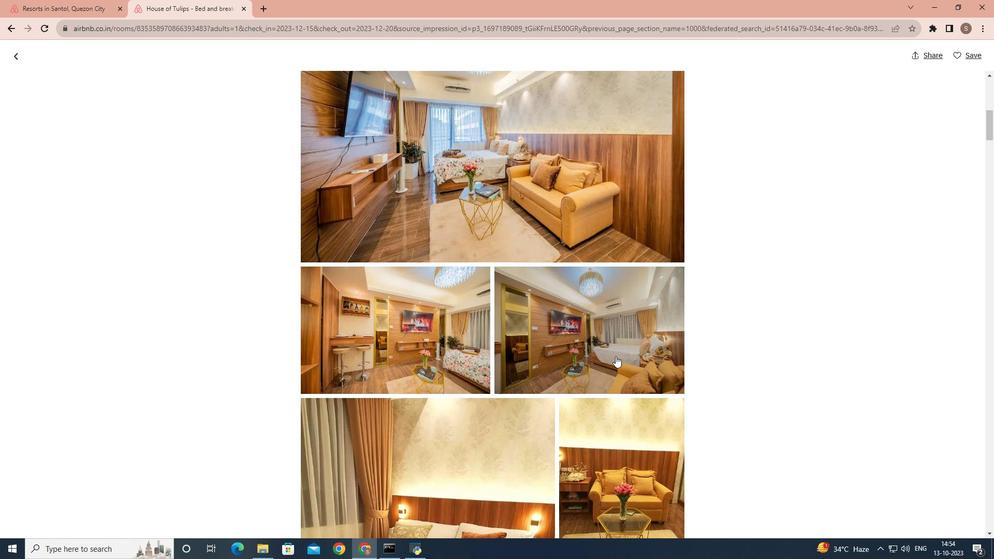 
Action: Mouse scrolled (615, 355) with delta (0, 0)
Screenshot: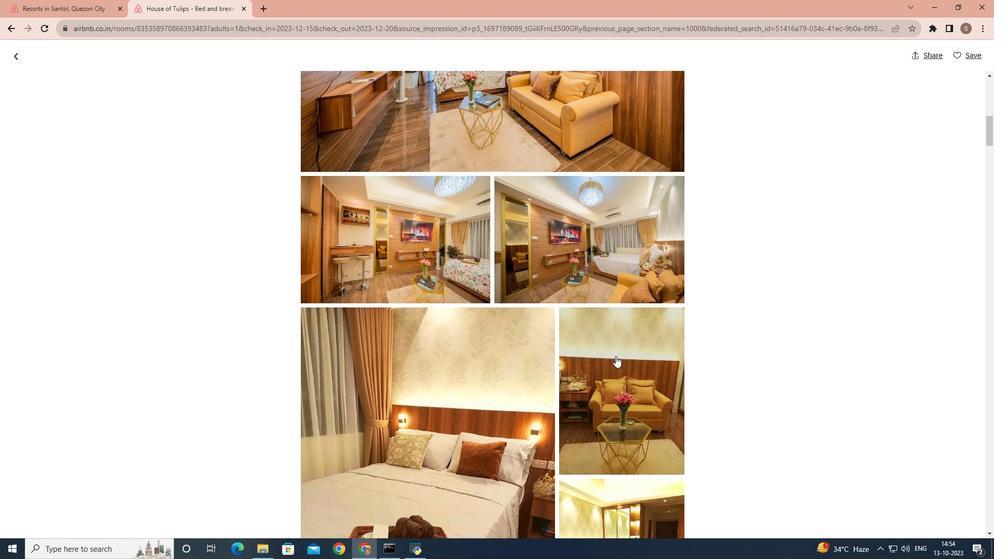 
Action: Mouse scrolled (615, 355) with delta (0, 0)
Screenshot: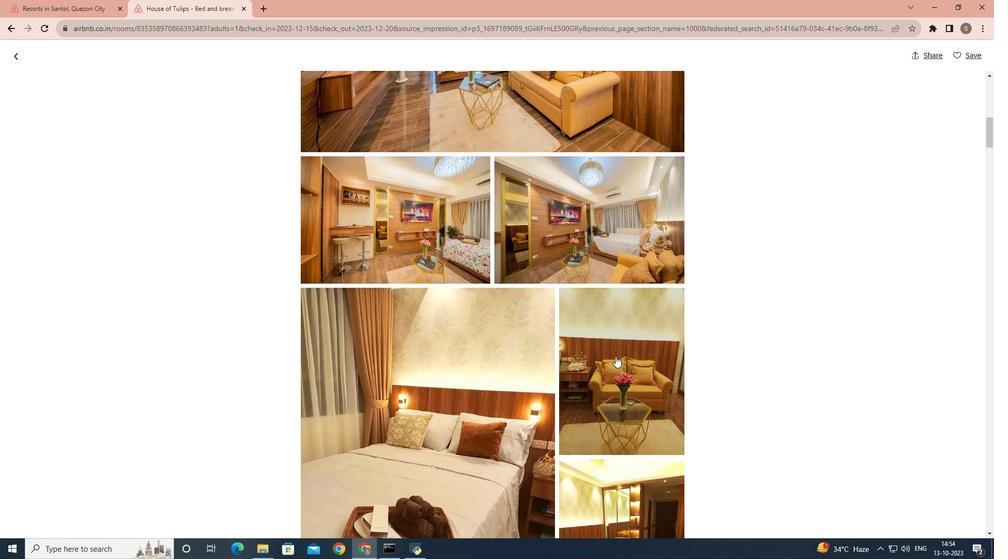 
Action: Mouse scrolled (615, 355) with delta (0, 0)
Screenshot: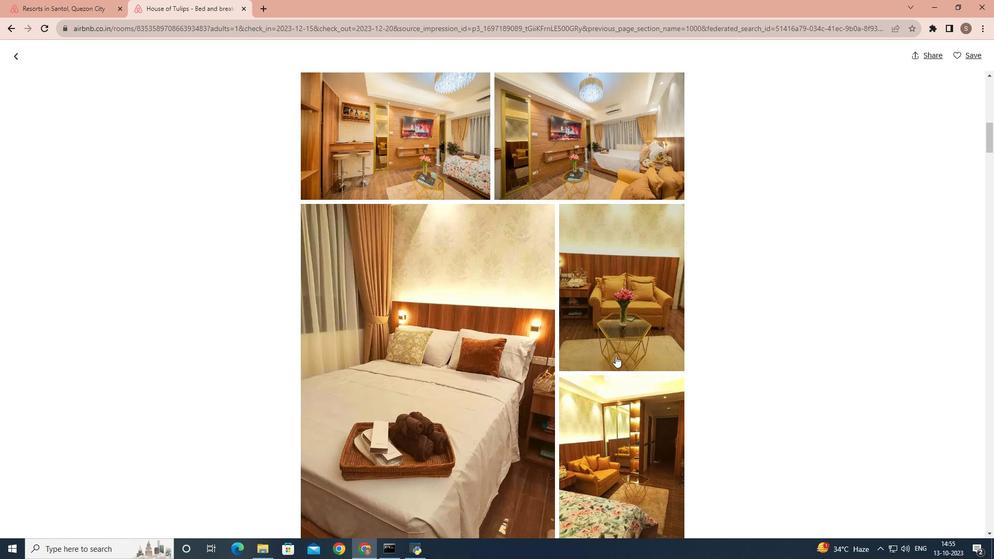 
Action: Mouse scrolled (615, 355) with delta (0, 0)
Screenshot: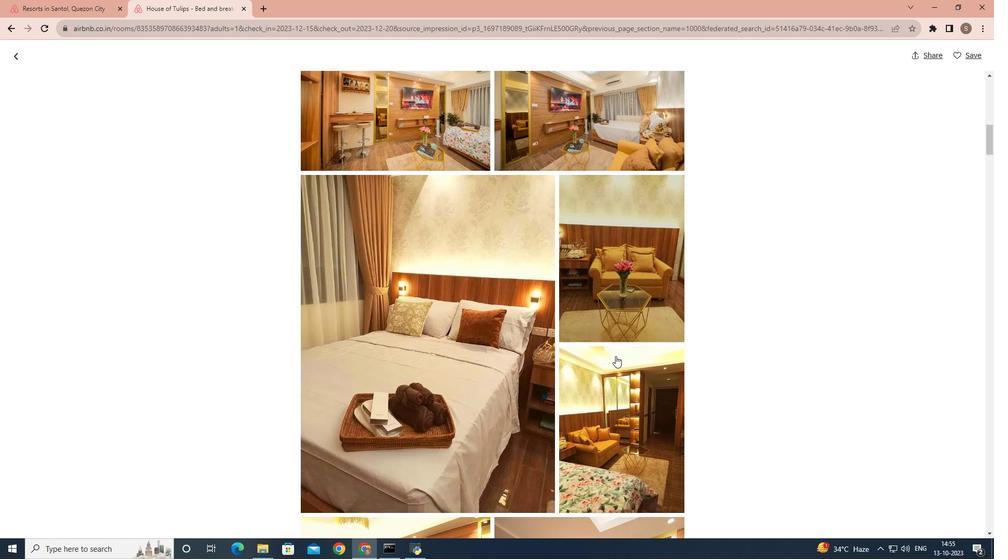 
Action: Mouse scrolled (615, 355) with delta (0, 0)
Screenshot: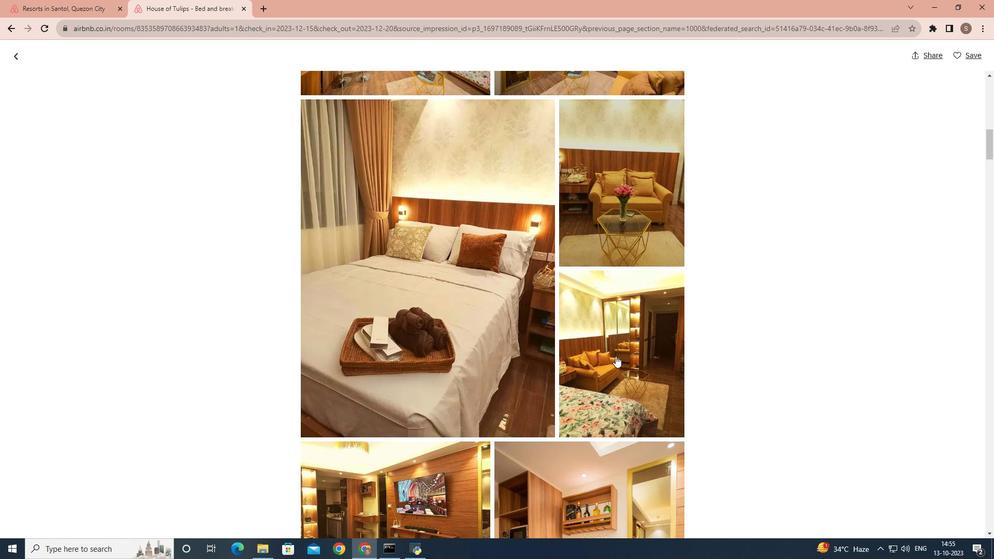 
Action: Mouse scrolled (615, 355) with delta (0, 0)
Screenshot: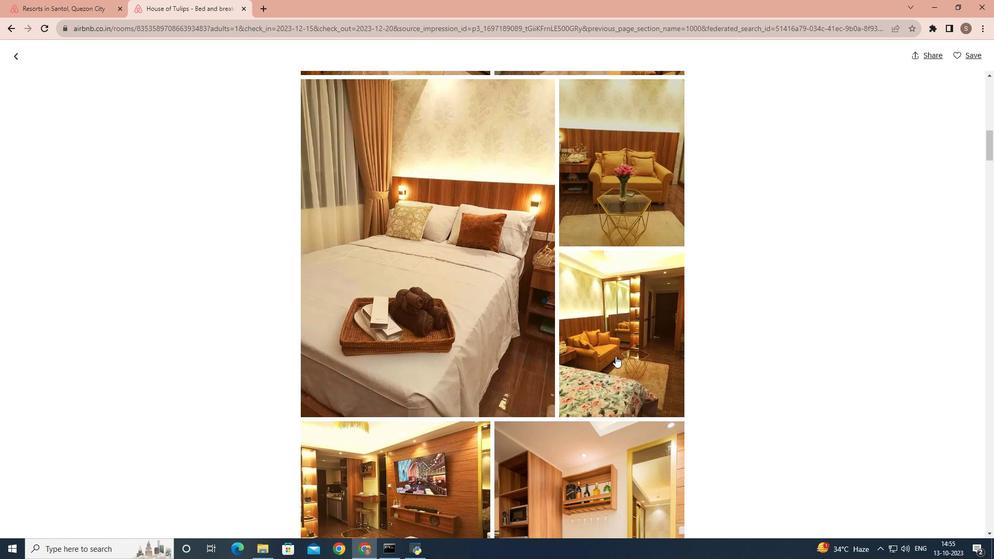 
Action: Mouse scrolled (615, 355) with delta (0, 0)
Screenshot: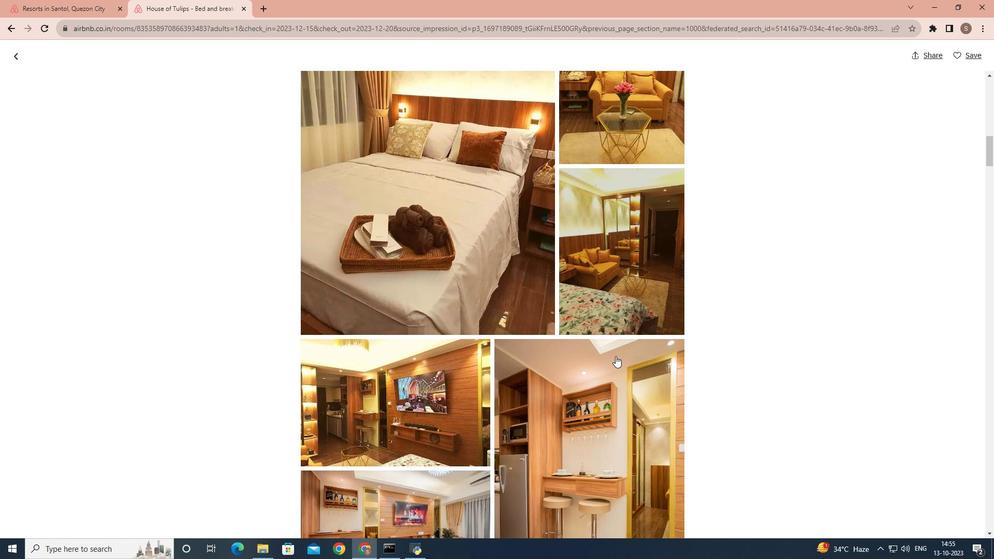 
Action: Mouse scrolled (615, 355) with delta (0, 0)
Screenshot: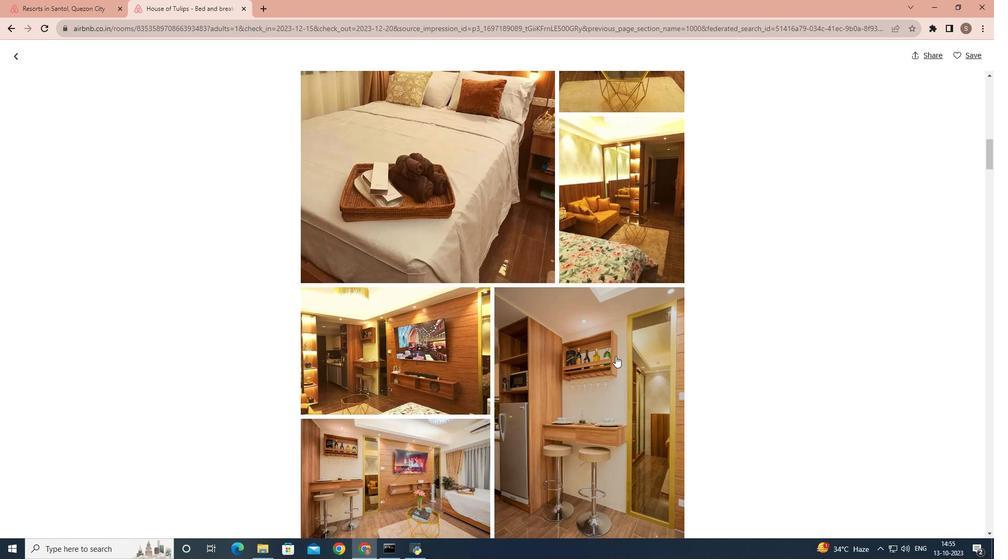 
Action: Mouse scrolled (615, 355) with delta (0, 0)
Screenshot: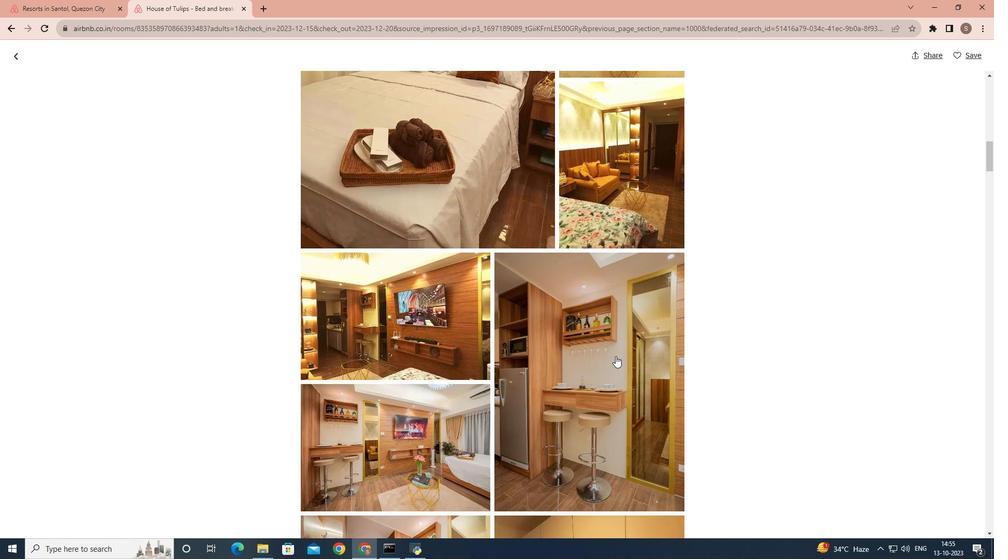 
Action: Mouse scrolled (615, 355) with delta (0, 0)
Screenshot: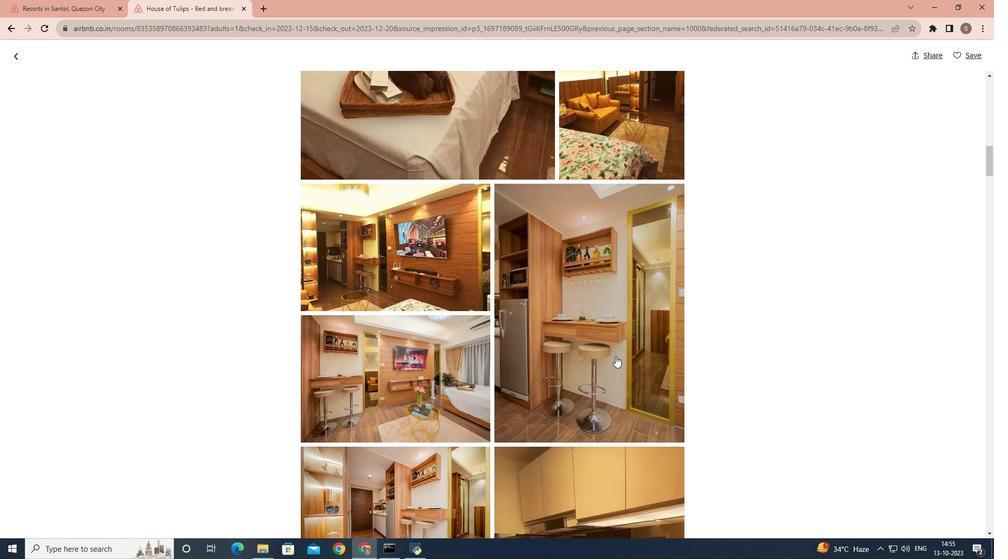 
Action: Mouse scrolled (615, 355) with delta (0, 0)
Screenshot: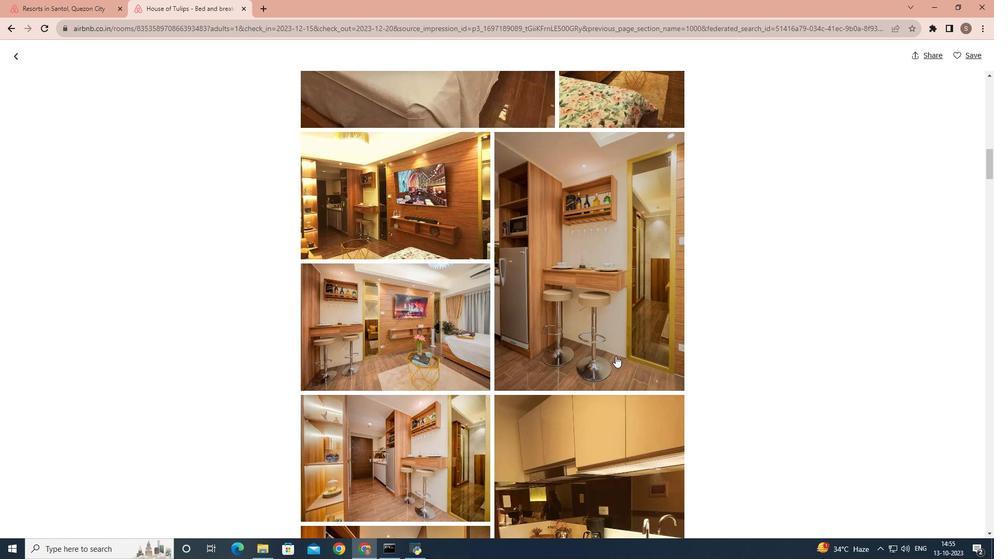 
Action: Mouse scrolled (615, 355) with delta (0, 0)
Screenshot: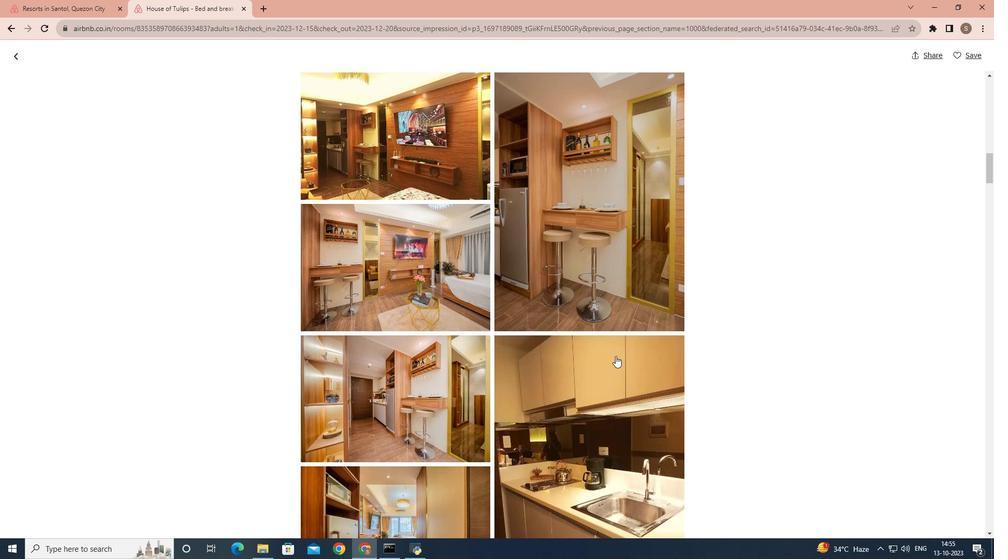 
Action: Mouse scrolled (615, 355) with delta (0, 0)
Screenshot: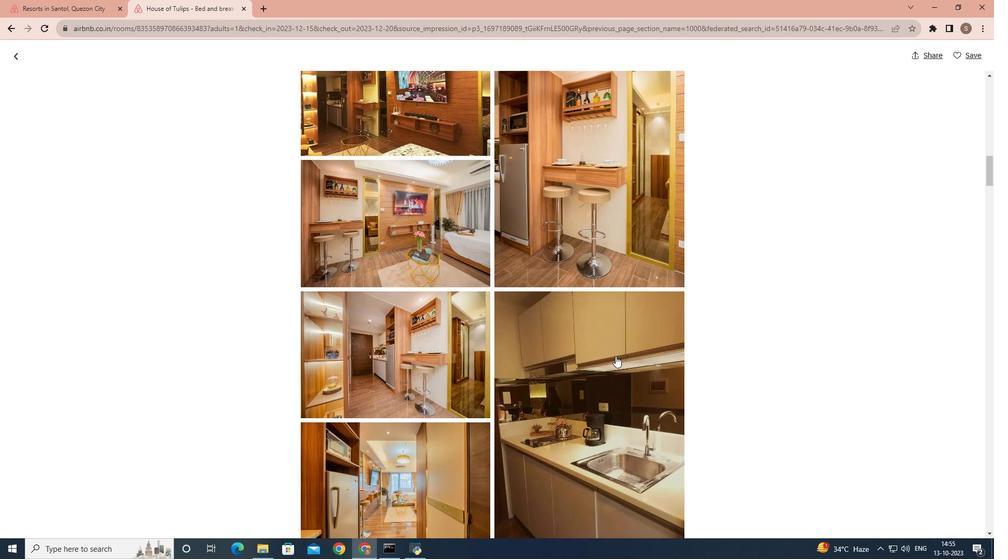 
Action: Mouse scrolled (615, 355) with delta (0, 0)
Screenshot: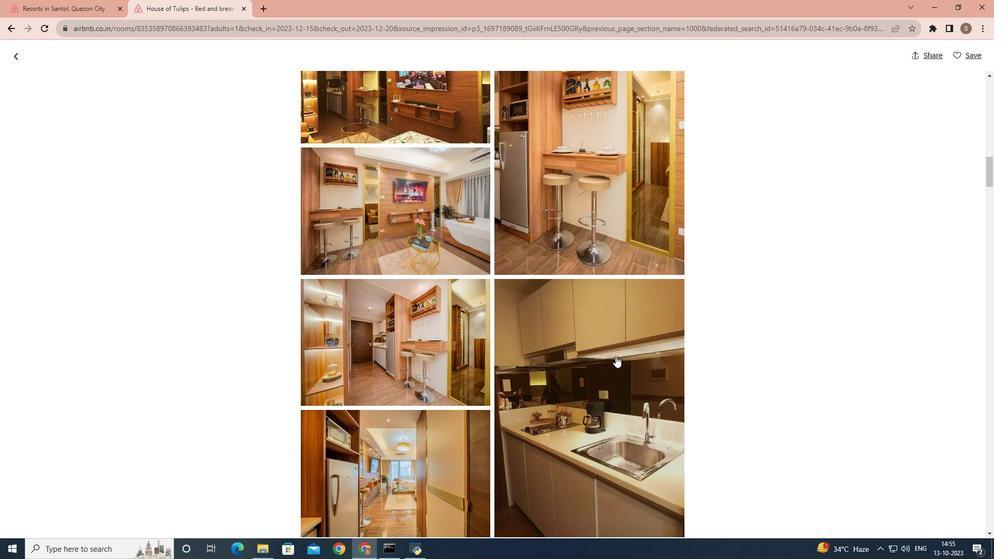 
Action: Mouse scrolled (615, 355) with delta (0, 0)
Screenshot: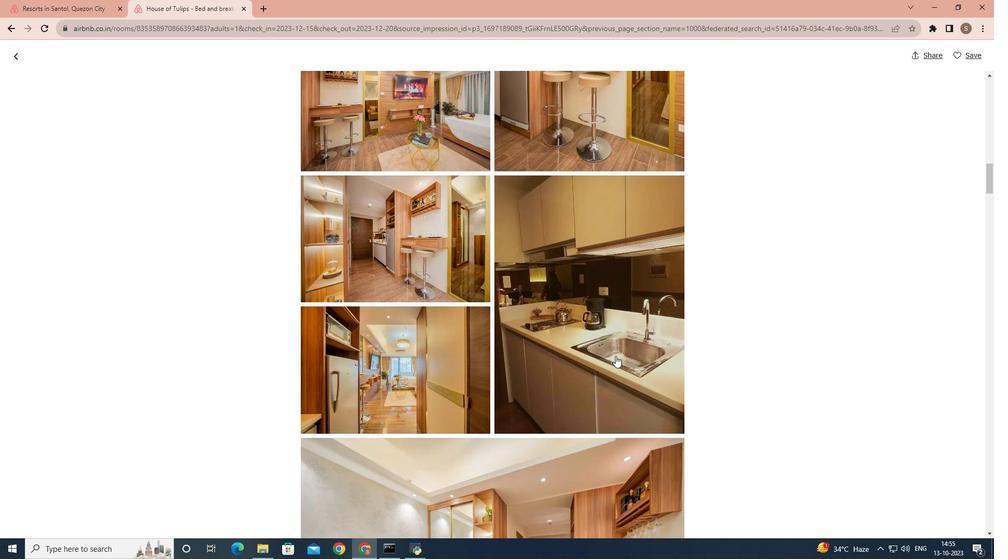 
Action: Mouse scrolled (615, 355) with delta (0, 0)
Screenshot: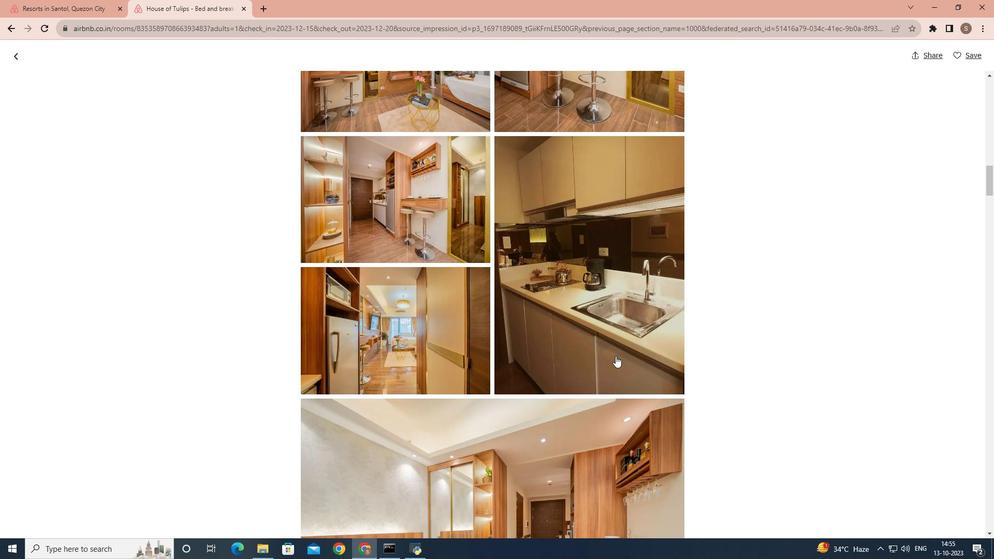
Action: Mouse scrolled (615, 355) with delta (0, 0)
Screenshot: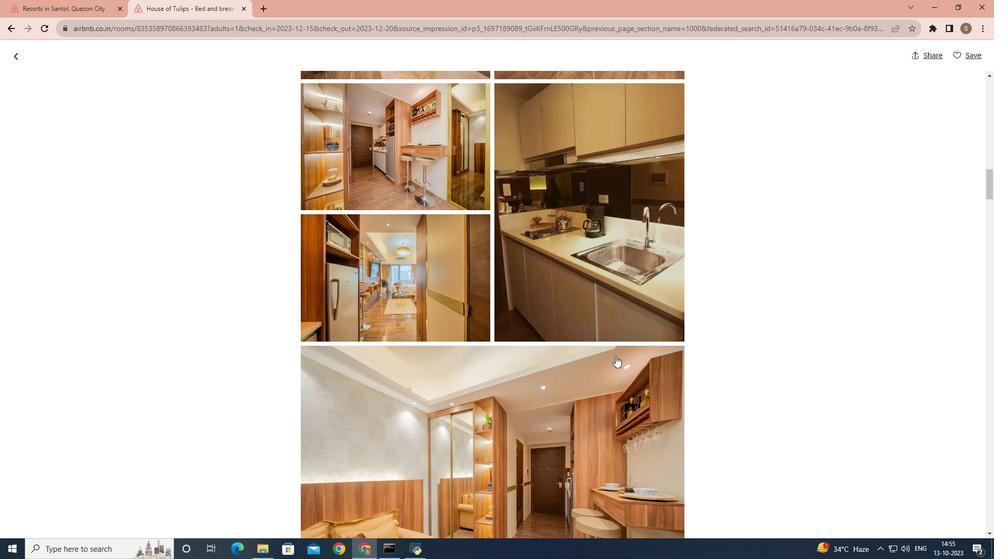 
Action: Mouse scrolled (615, 355) with delta (0, 0)
Screenshot: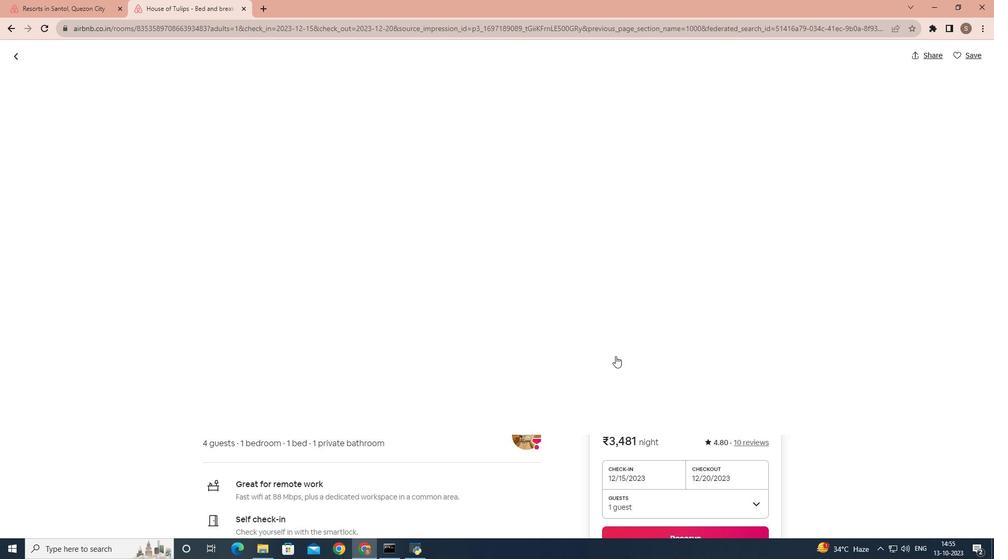 
Action: Mouse scrolled (615, 355) with delta (0, 0)
Screenshot: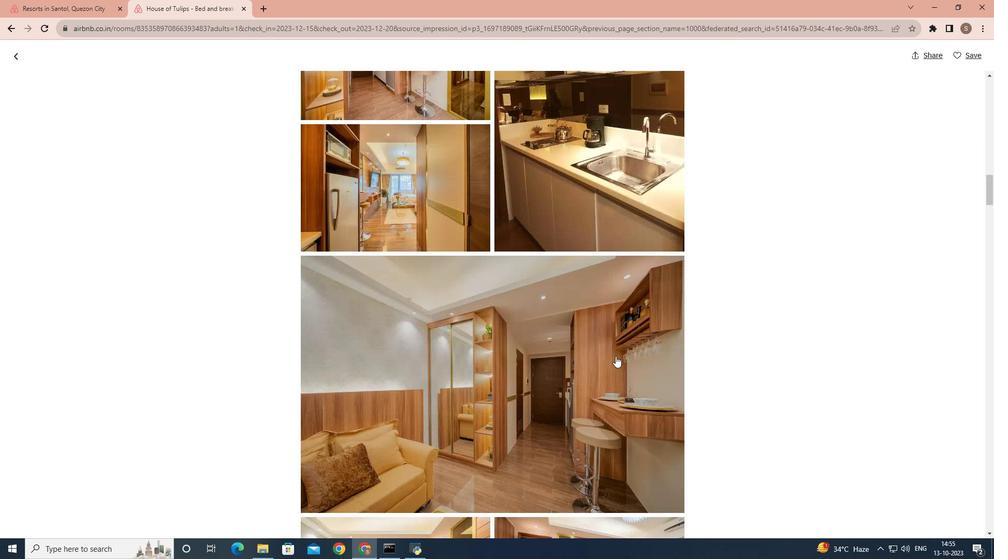 
Action: Mouse scrolled (615, 355) with delta (0, 0)
Screenshot: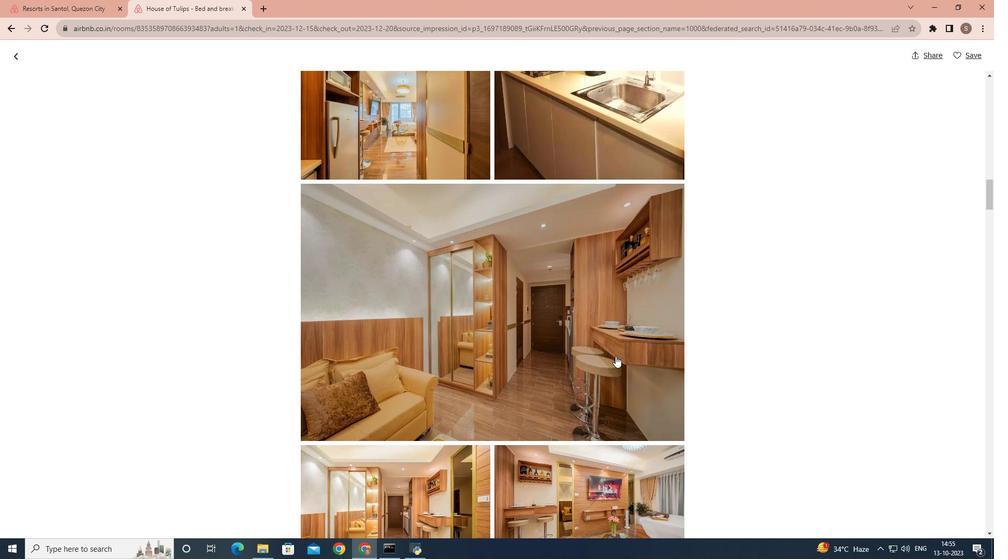 
Action: Mouse scrolled (615, 355) with delta (0, 0)
Screenshot: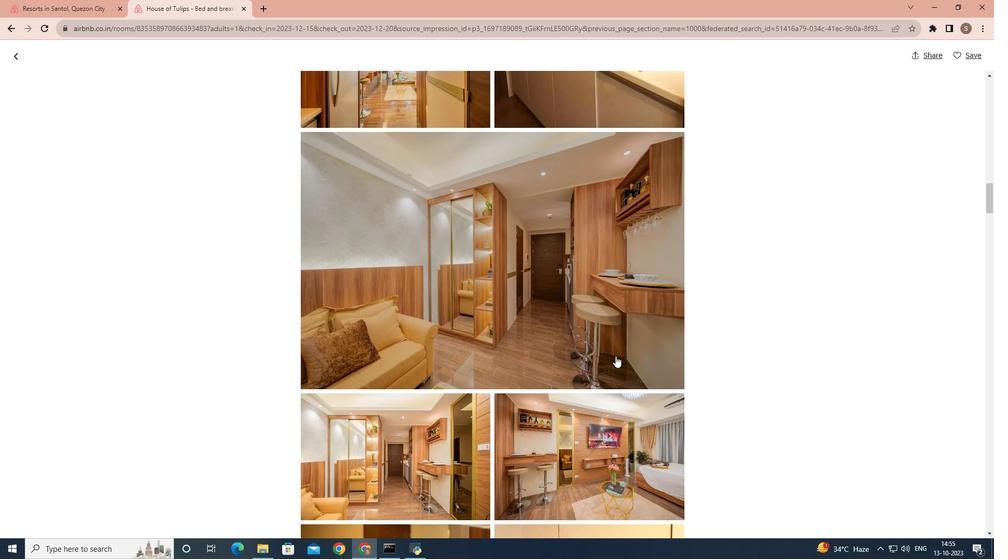 
Action: Mouse scrolled (615, 355) with delta (0, 0)
Screenshot: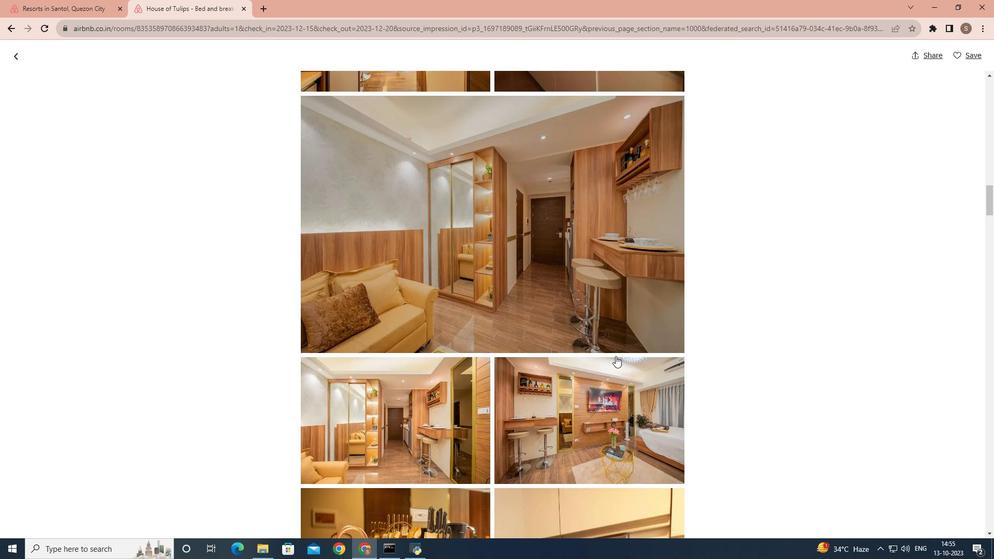 
Action: Mouse scrolled (615, 355) with delta (0, 0)
Screenshot: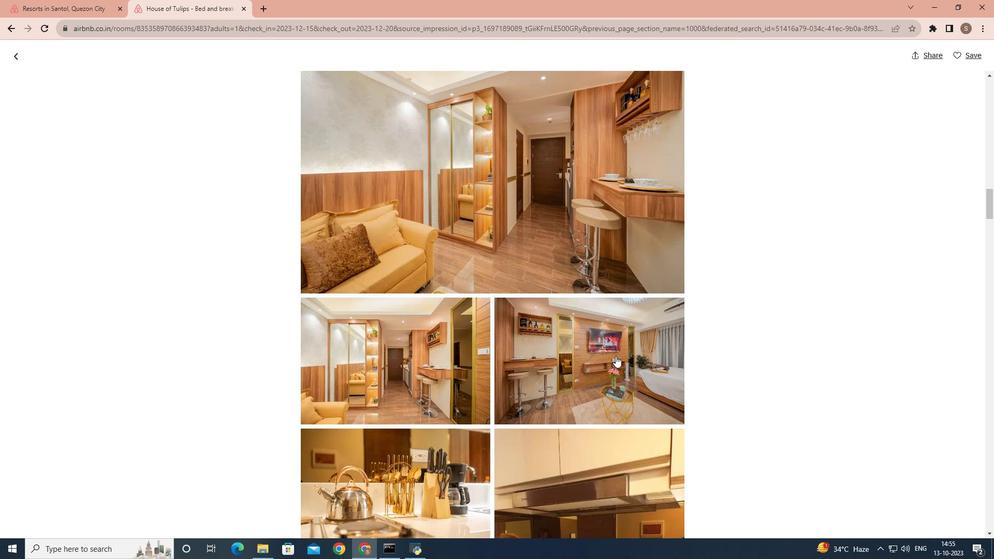 
Action: Mouse scrolled (615, 355) with delta (0, 0)
Screenshot: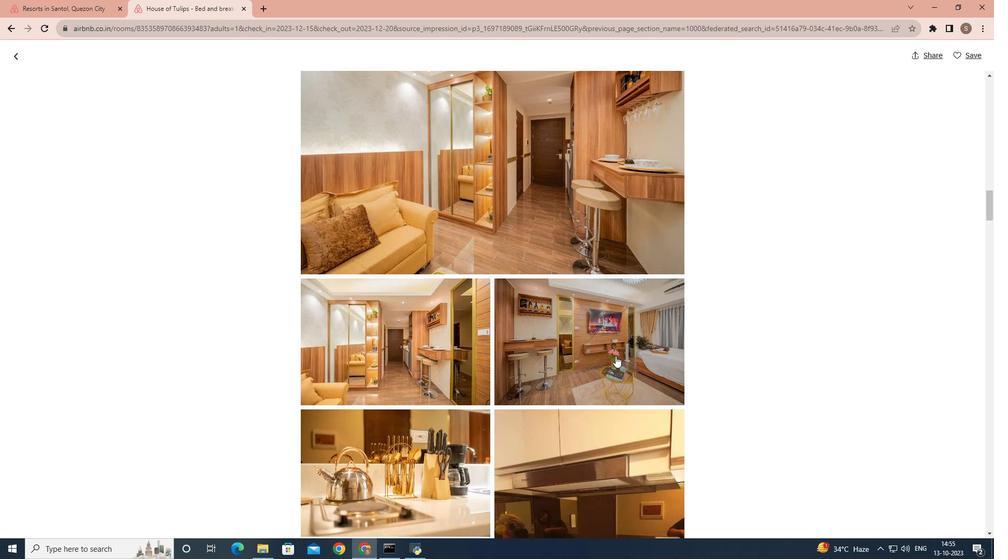 
Action: Mouse scrolled (615, 355) with delta (0, 0)
Screenshot: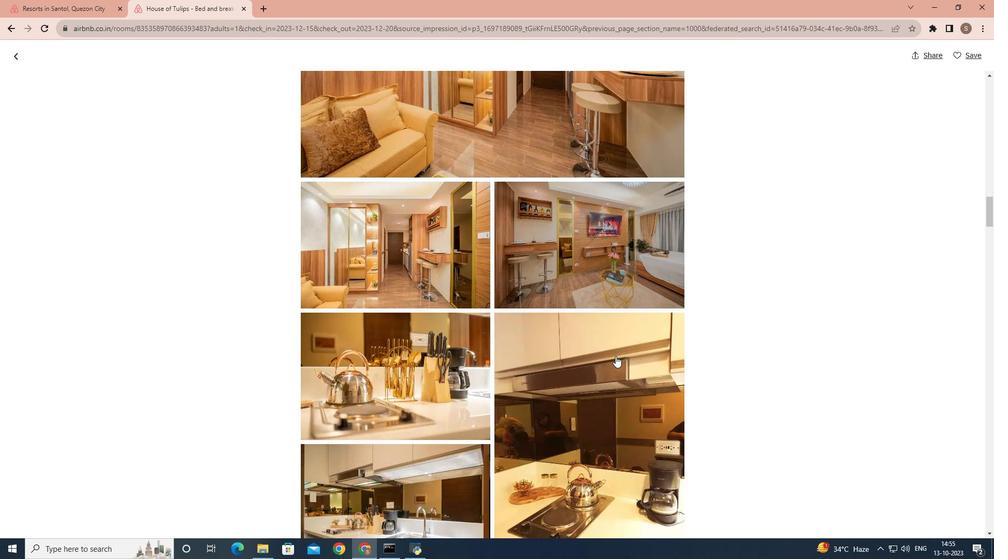 
Action: Mouse scrolled (615, 355) with delta (0, 0)
Screenshot: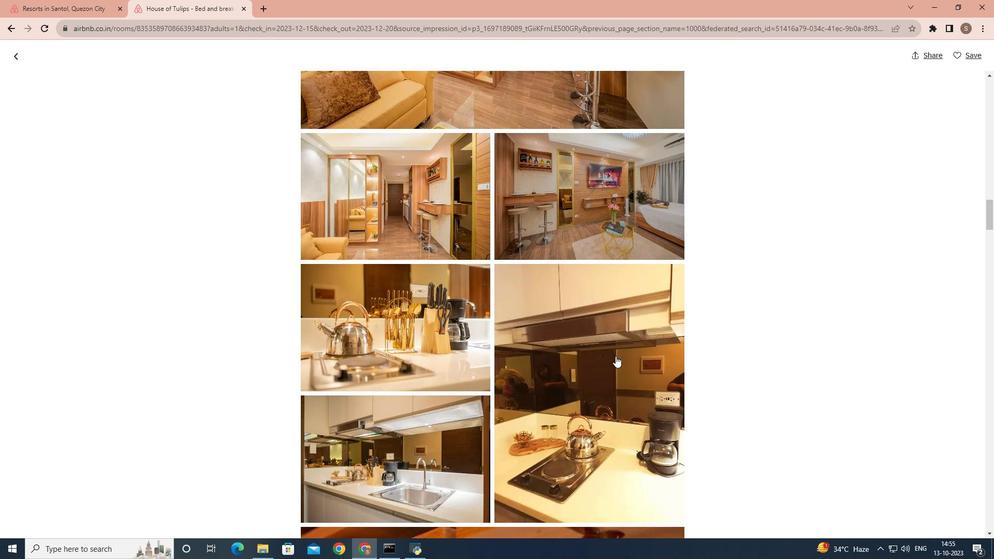 
Action: Mouse scrolled (615, 355) with delta (0, 0)
Screenshot: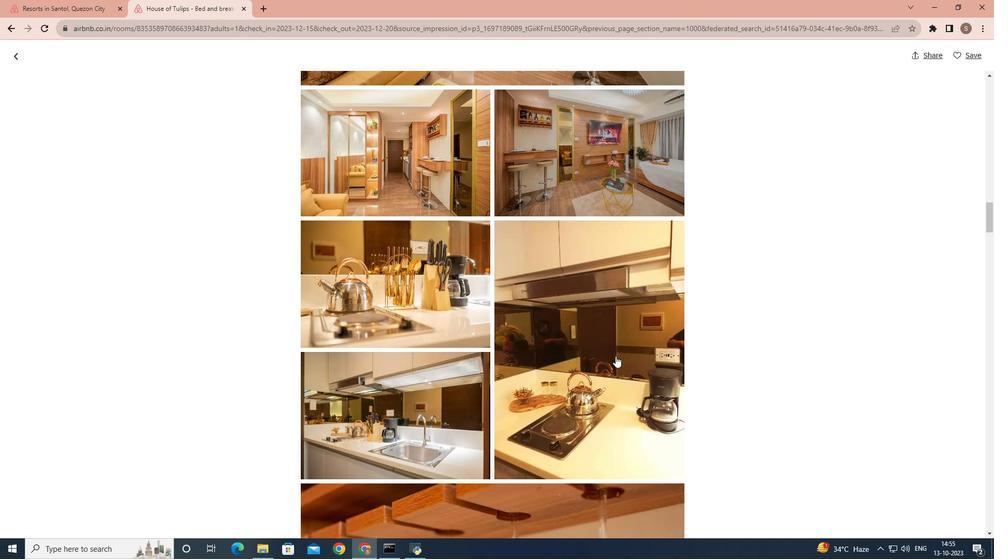 
Action: Mouse scrolled (615, 355) with delta (0, 0)
Screenshot: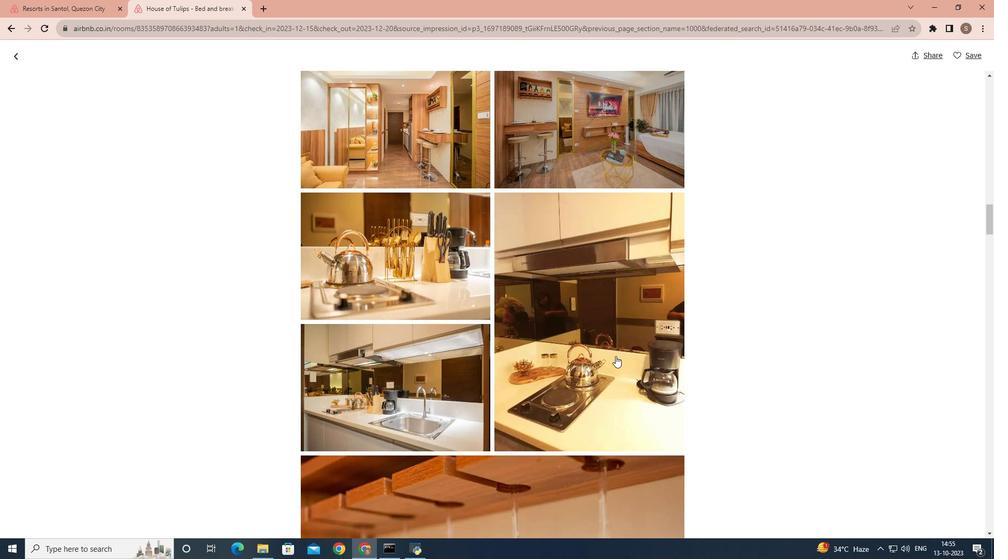 
Action: Mouse moved to (666, 367)
Screenshot: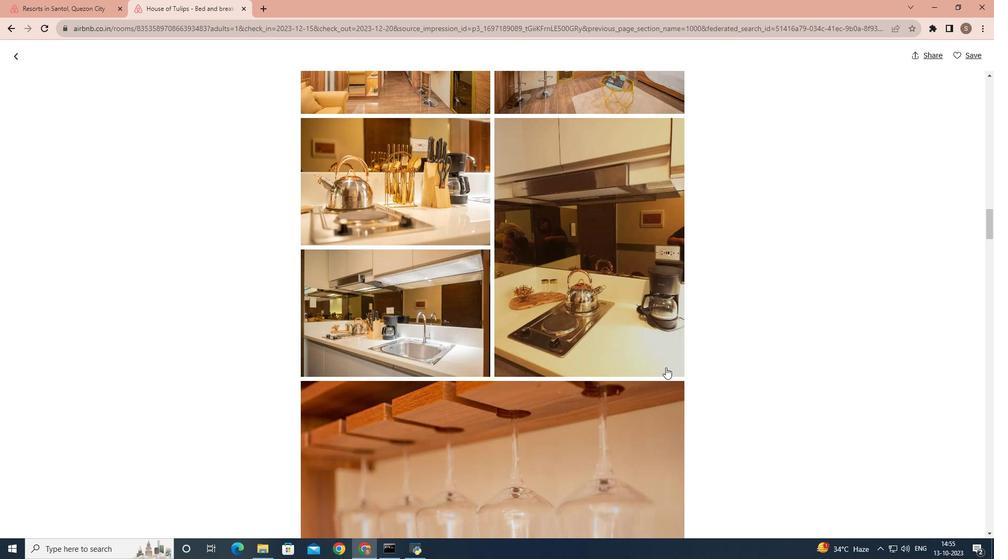 
Action: Mouse scrolled (666, 367) with delta (0, 0)
Screenshot: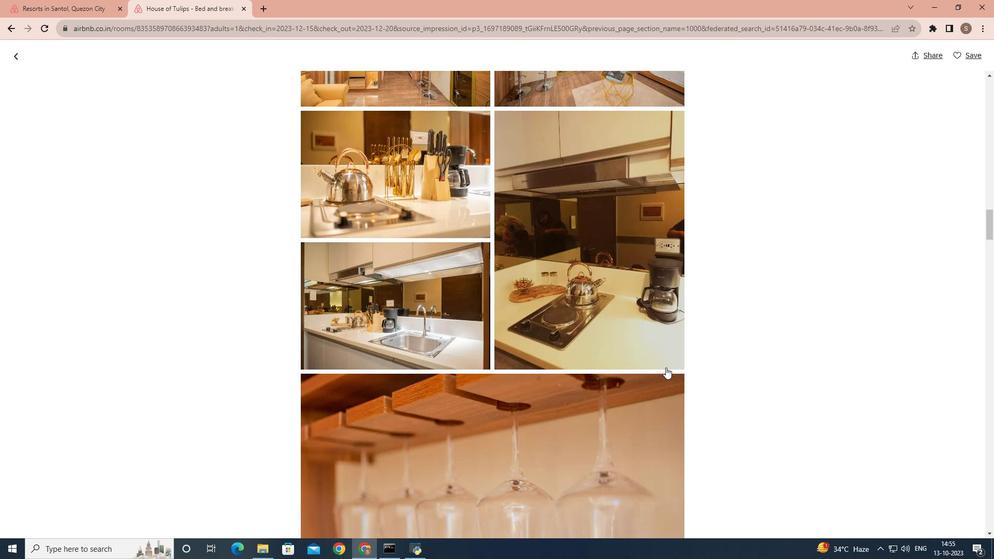 
Action: Mouse moved to (680, 370)
Screenshot: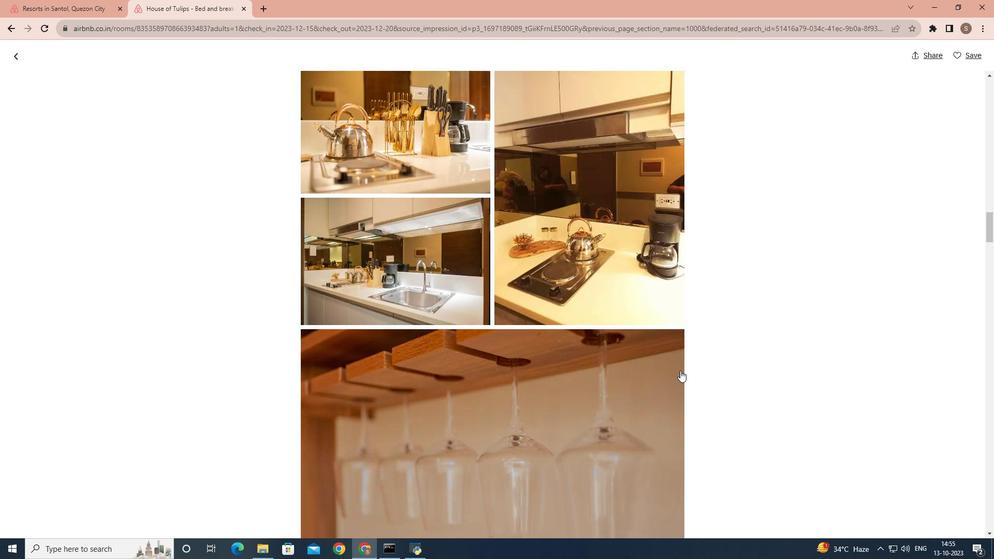 
Action: Mouse scrolled (680, 370) with delta (0, 0)
Screenshot: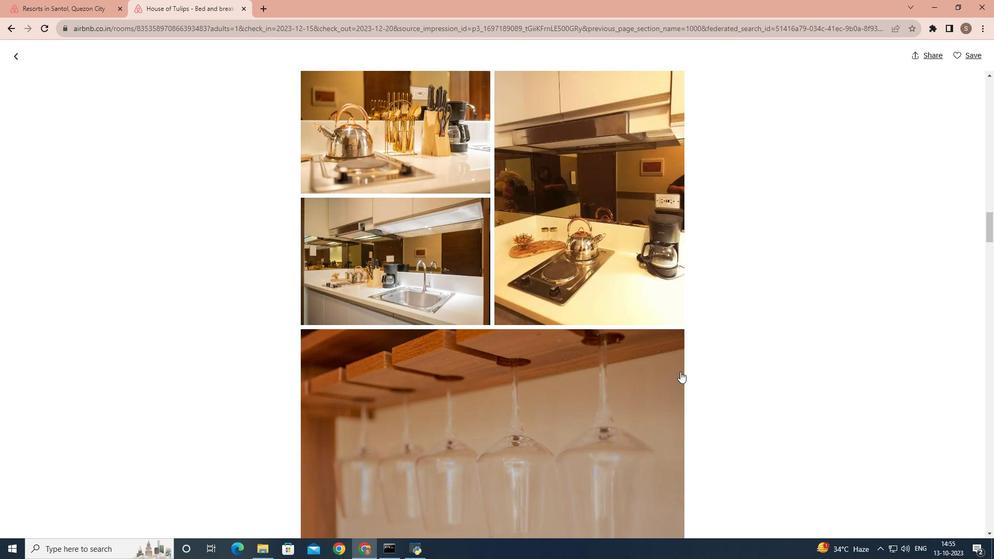 
Action: Mouse moved to (683, 375)
Screenshot: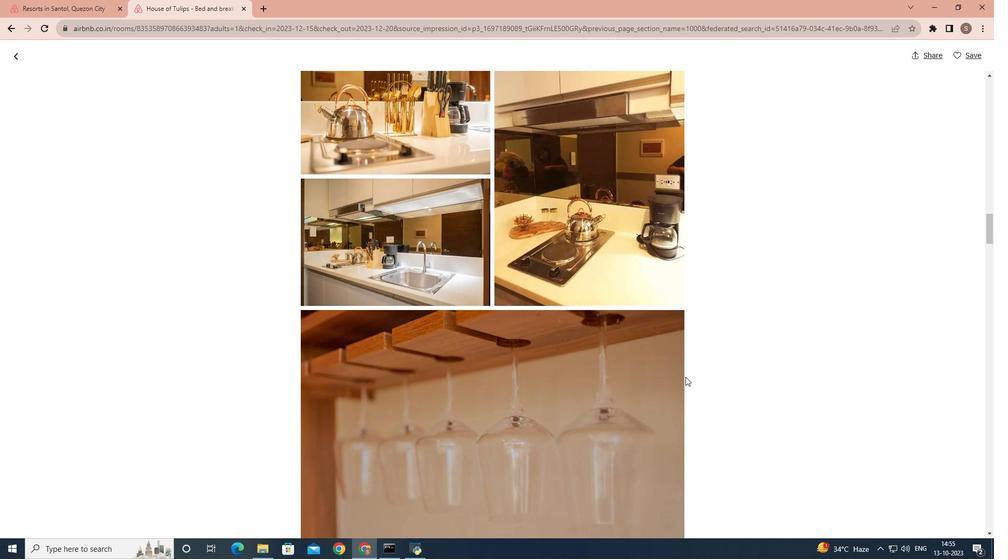 
Action: Mouse scrolled (683, 374) with delta (0, 0)
Screenshot: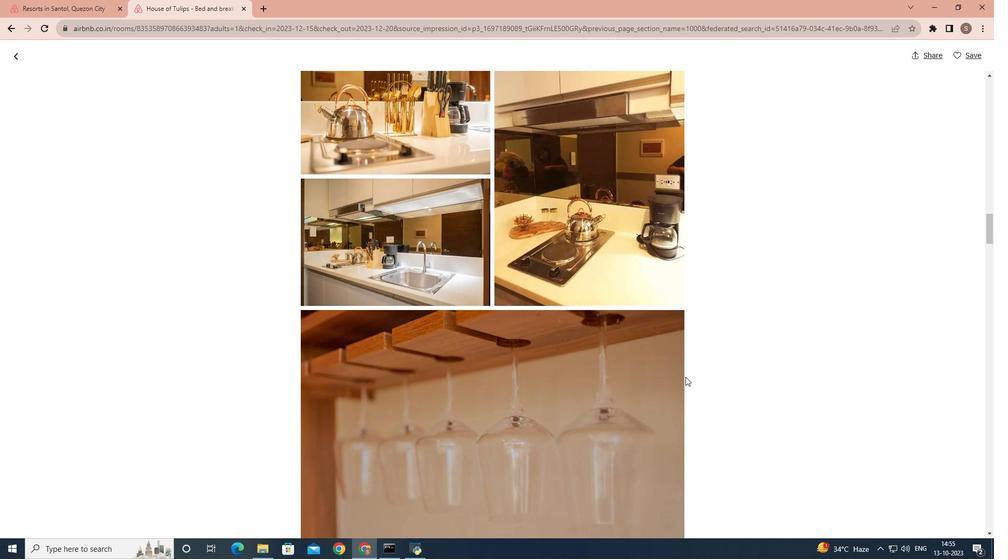 
Action: Mouse moved to (708, 386)
Screenshot: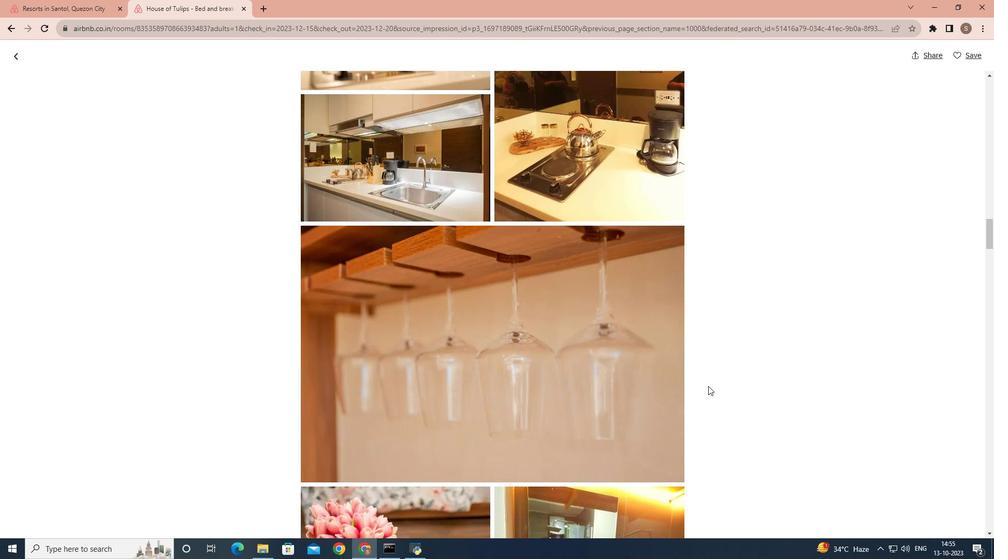 
Action: Mouse scrolled (708, 385) with delta (0, 0)
Screenshot: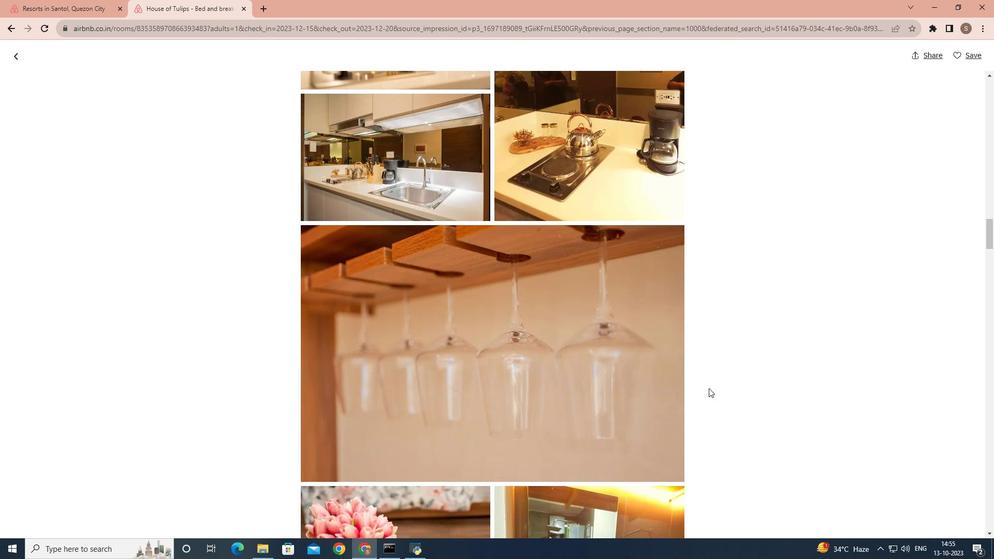 
Action: Mouse moved to (709, 389)
Screenshot: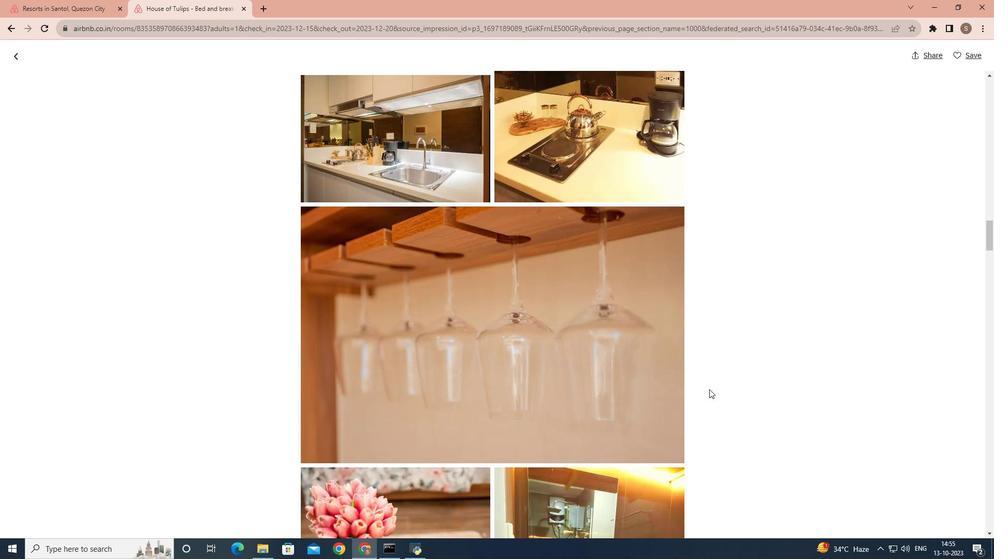 
Action: Mouse scrolled (709, 389) with delta (0, 0)
Screenshot: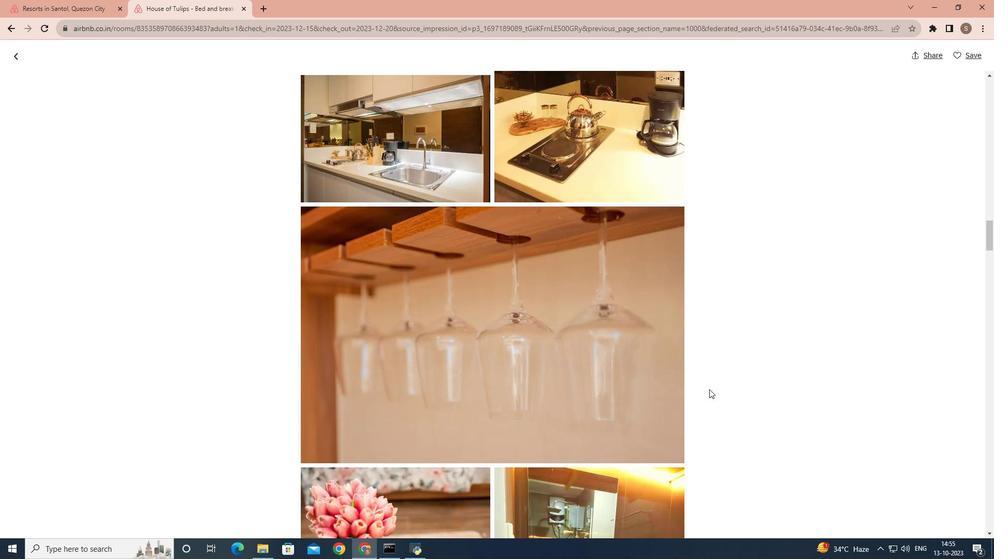 
Action: Mouse moved to (709, 391)
Screenshot: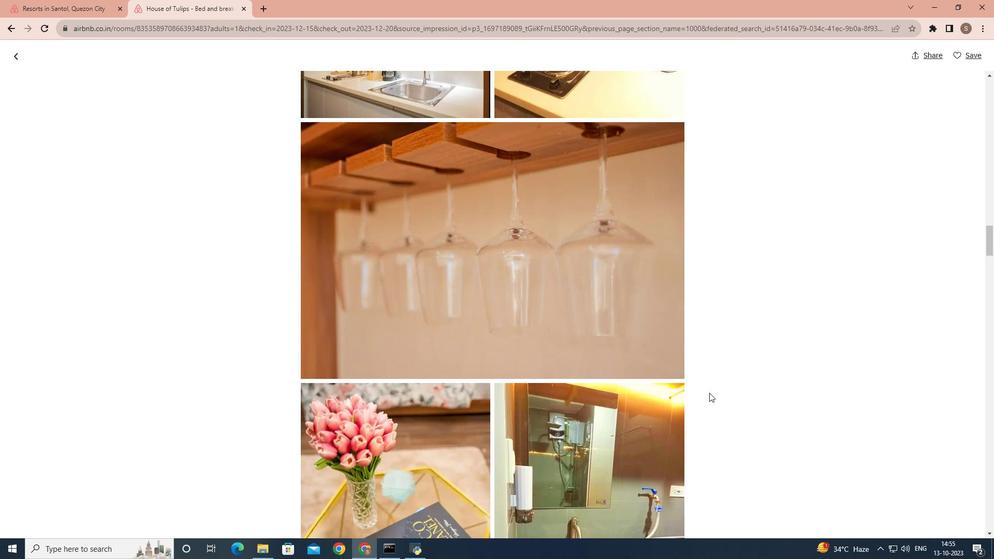 
Action: Mouse scrolled (709, 390) with delta (0, 0)
Screenshot: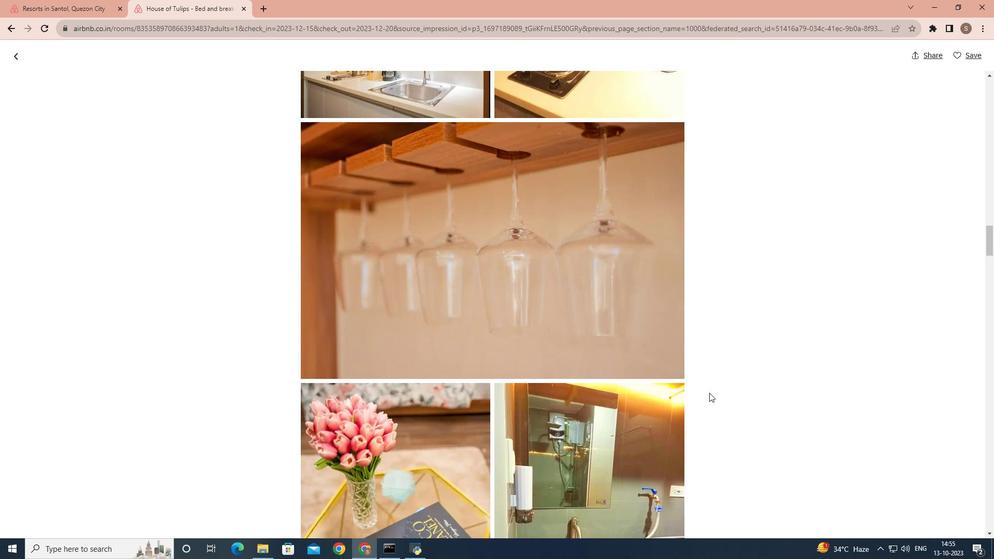 
Action: Mouse moved to (709, 393)
Screenshot: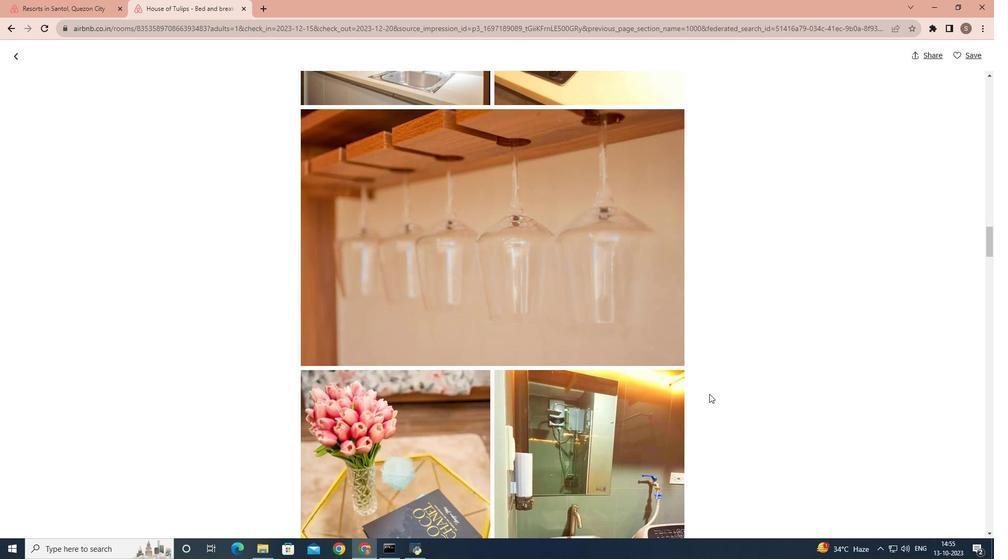 
Action: Mouse scrolled (709, 393) with delta (0, 0)
Screenshot: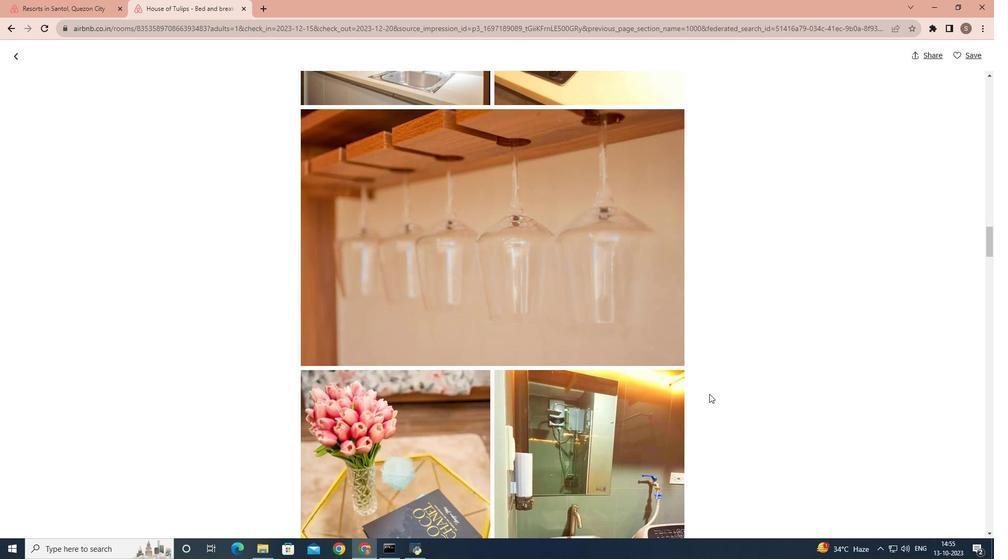 
Action: Mouse moved to (709, 394)
Screenshot: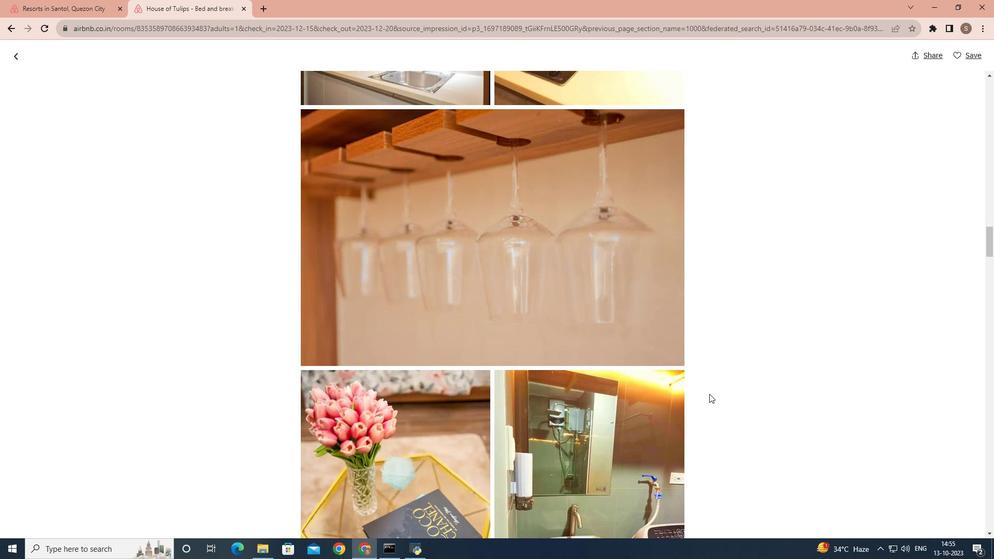 
Action: Mouse scrolled (709, 393) with delta (0, 0)
Screenshot: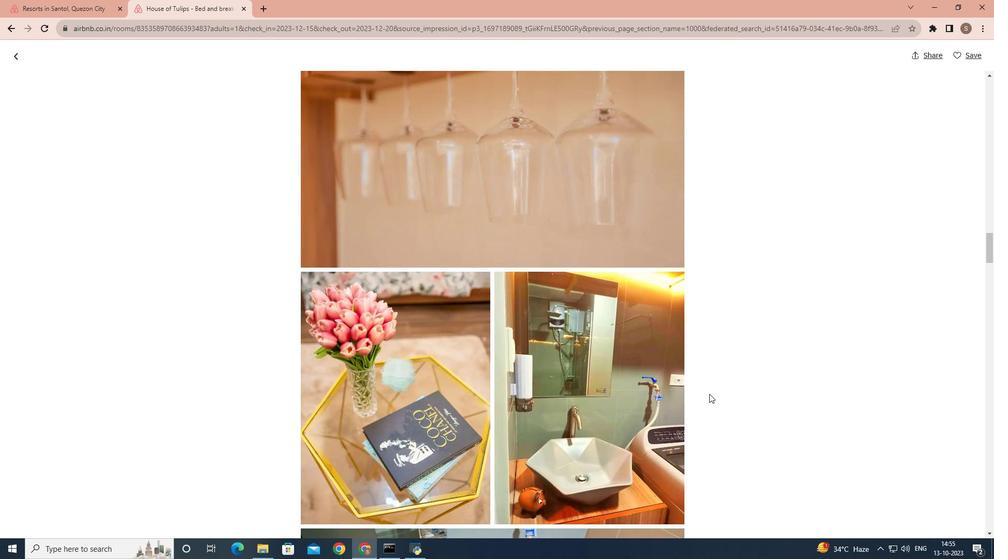 
Action: Mouse scrolled (709, 393) with delta (0, 0)
Screenshot: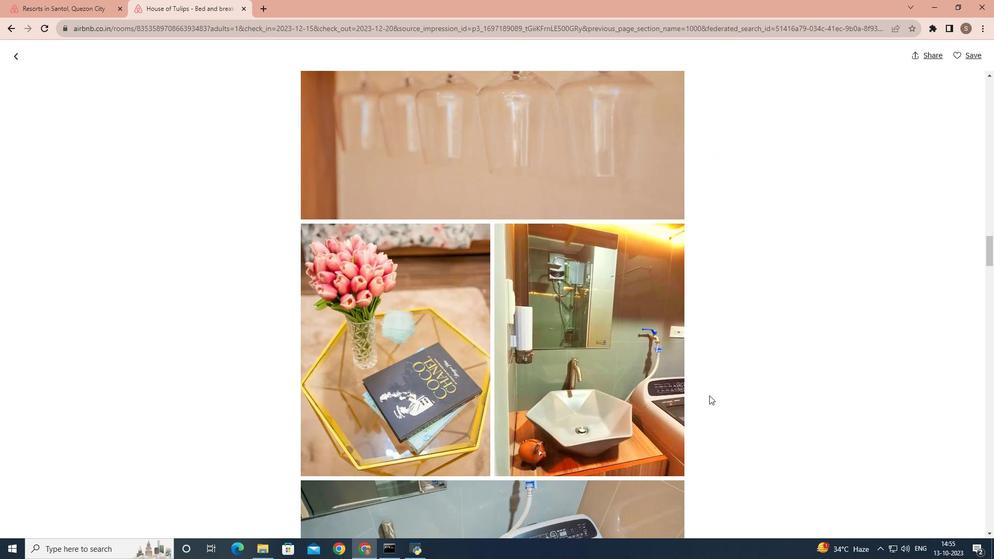 
Action: Mouse moved to (709, 395)
Screenshot: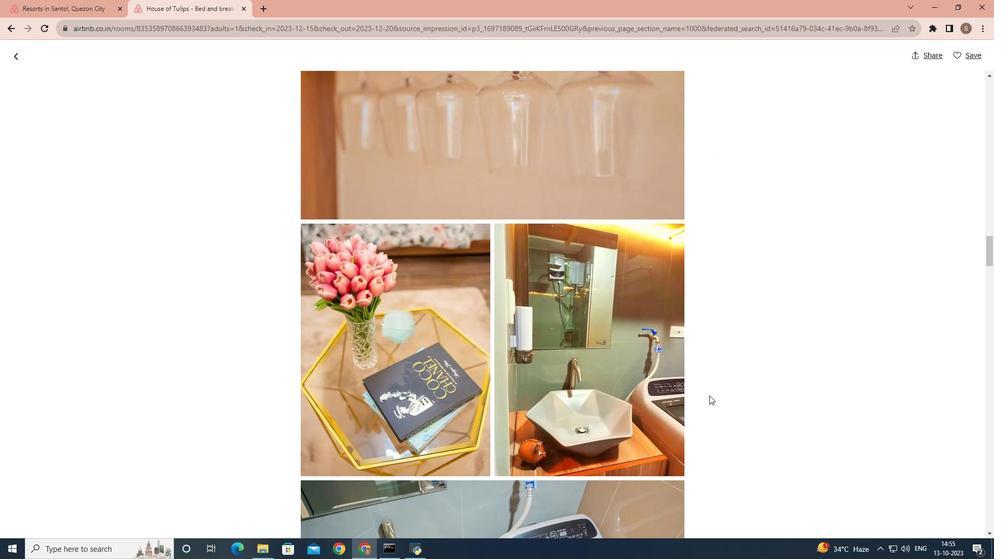 
Action: Mouse scrolled (709, 395) with delta (0, 0)
Screenshot: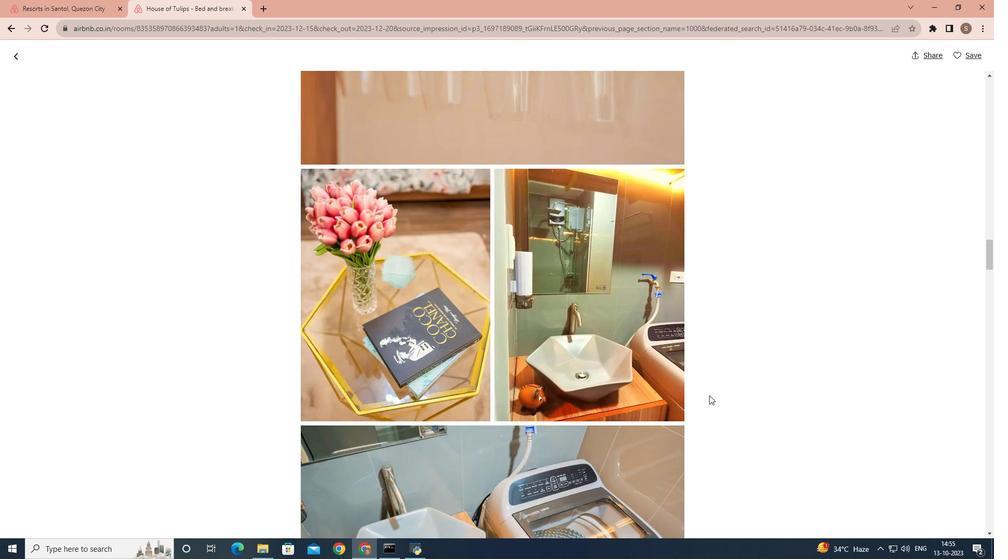 
Action: Mouse scrolled (709, 395) with delta (0, 0)
Screenshot: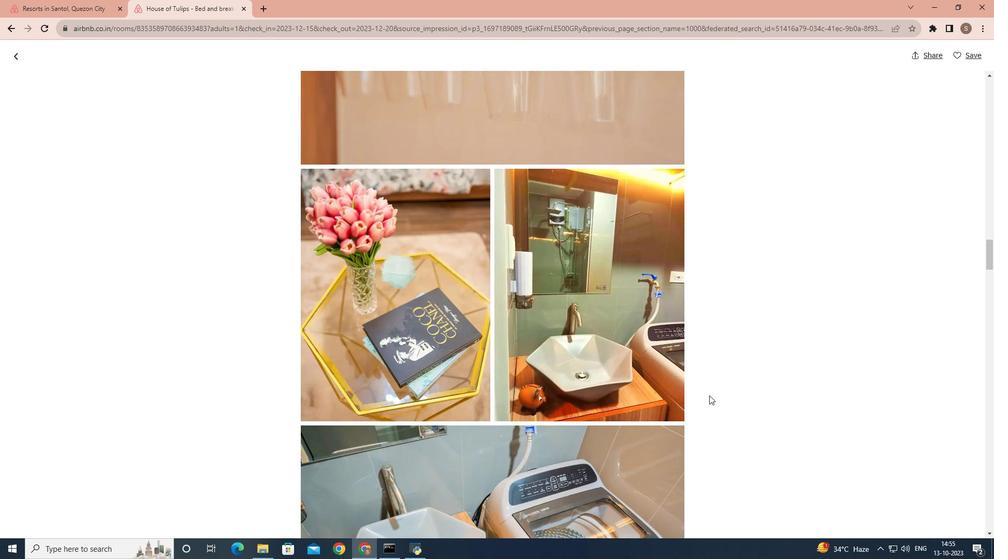 
Action: Mouse scrolled (709, 395) with delta (0, 0)
Screenshot: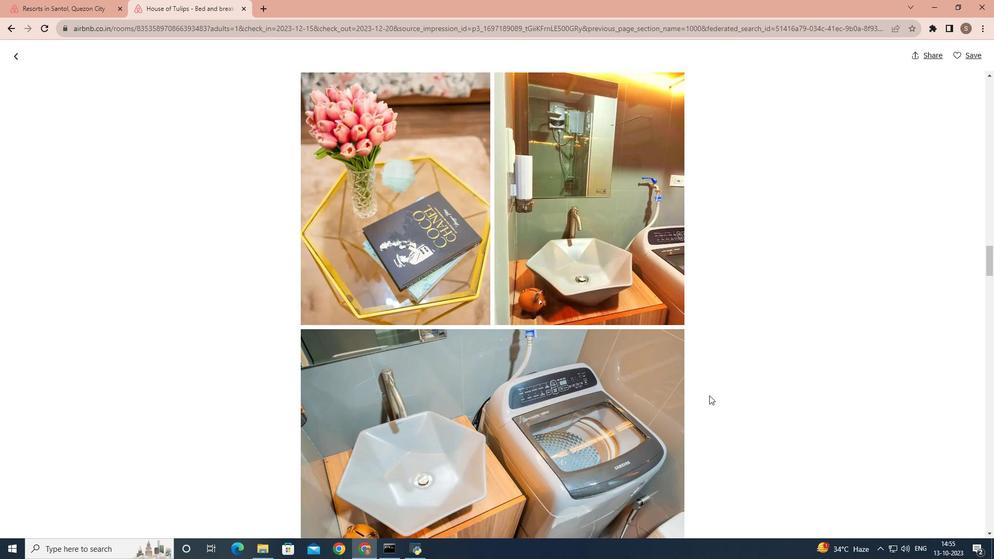 
Action: Mouse scrolled (709, 395) with delta (0, 0)
Screenshot: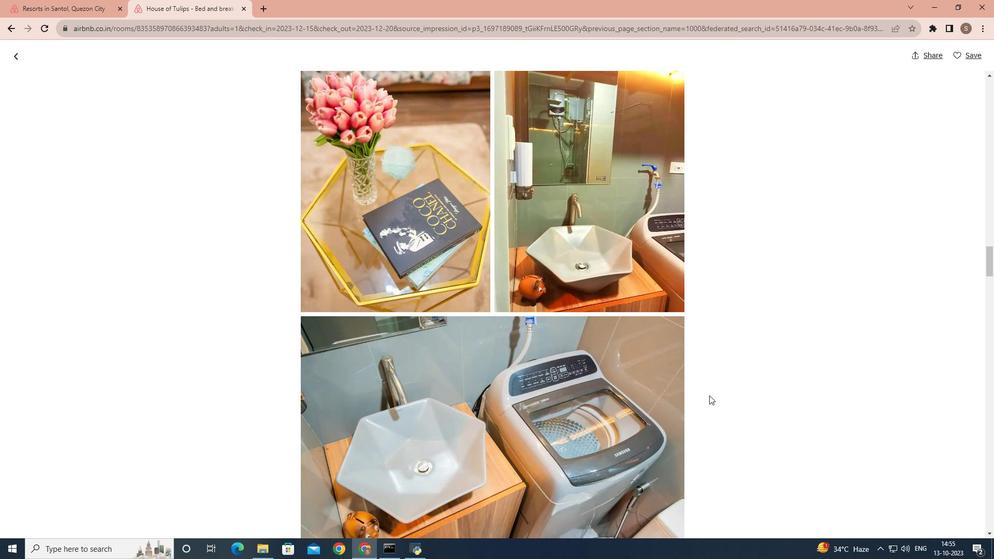 
Action: Mouse scrolled (709, 395) with delta (0, 0)
Screenshot: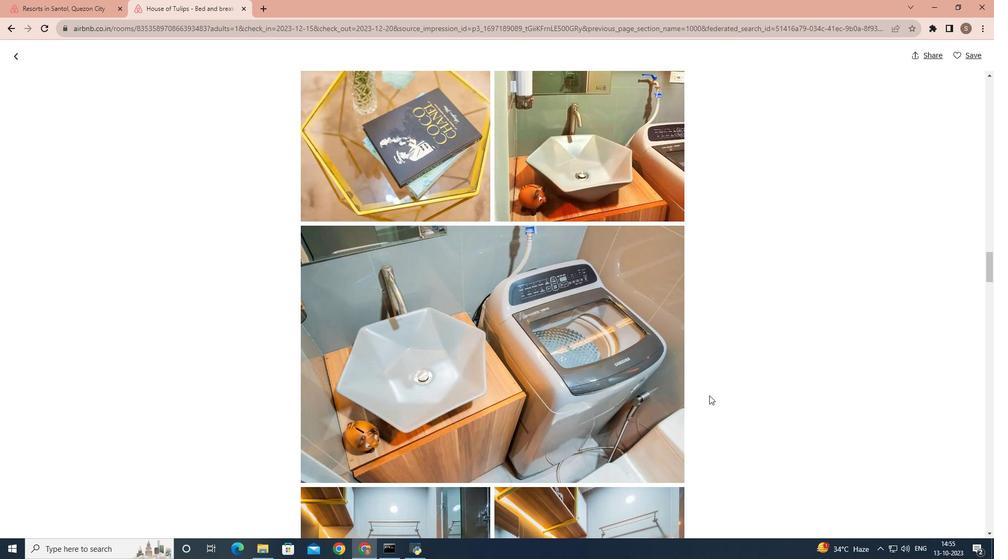 
Action: Mouse scrolled (709, 395) with delta (0, 0)
Screenshot: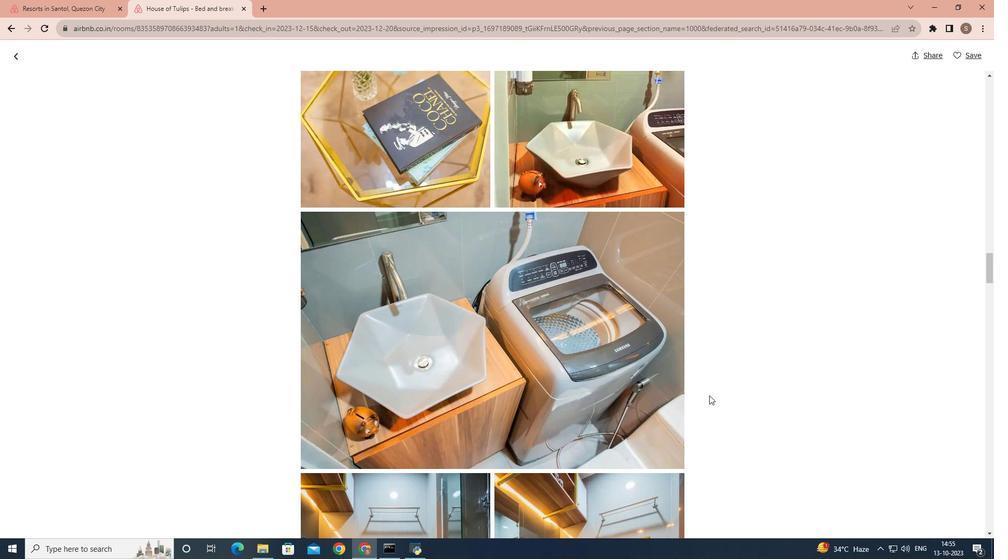 
Action: Mouse scrolled (709, 395) with delta (0, 0)
Screenshot: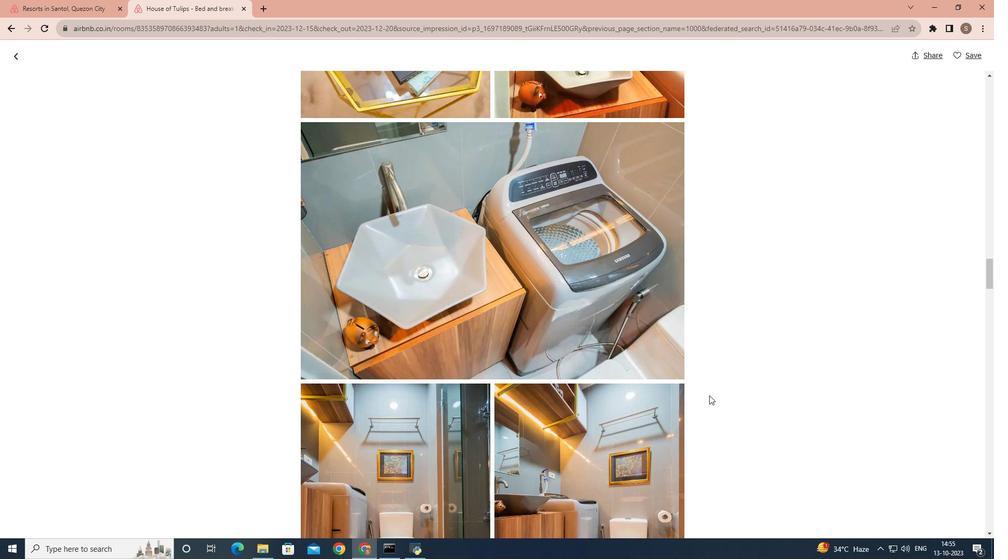 
Action: Mouse scrolled (709, 395) with delta (0, 0)
Screenshot: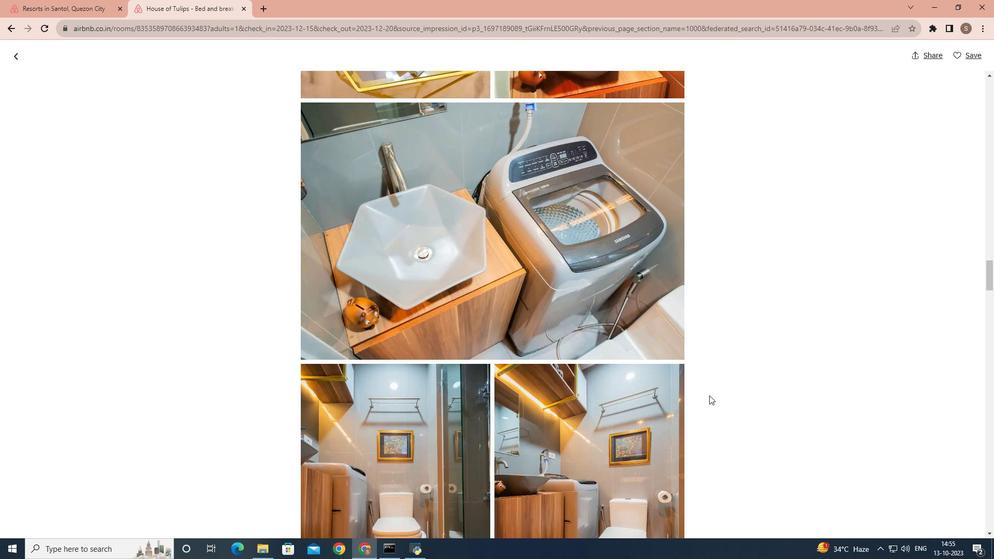 
Action: Mouse scrolled (709, 395) with delta (0, 0)
Screenshot: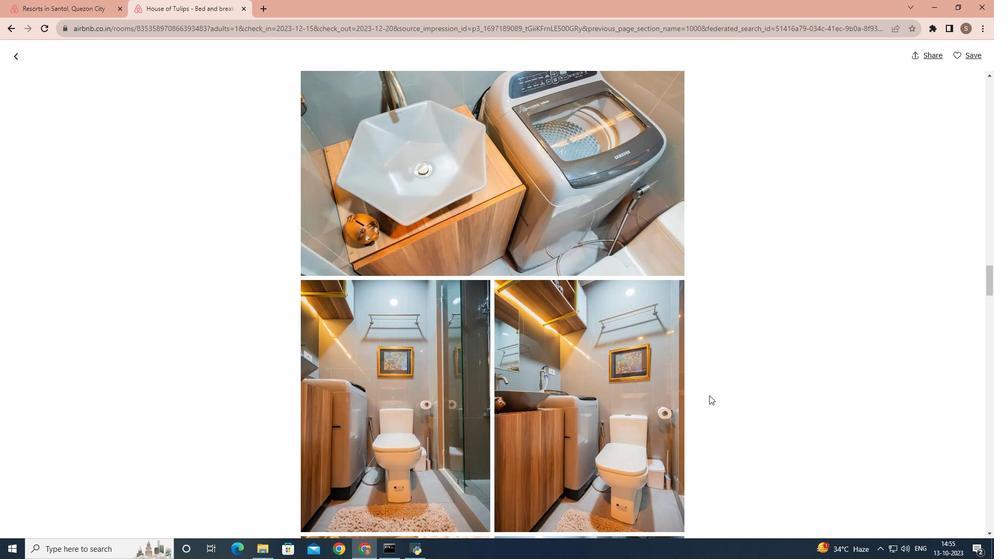 
Action: Mouse scrolled (709, 395) with delta (0, 0)
Screenshot: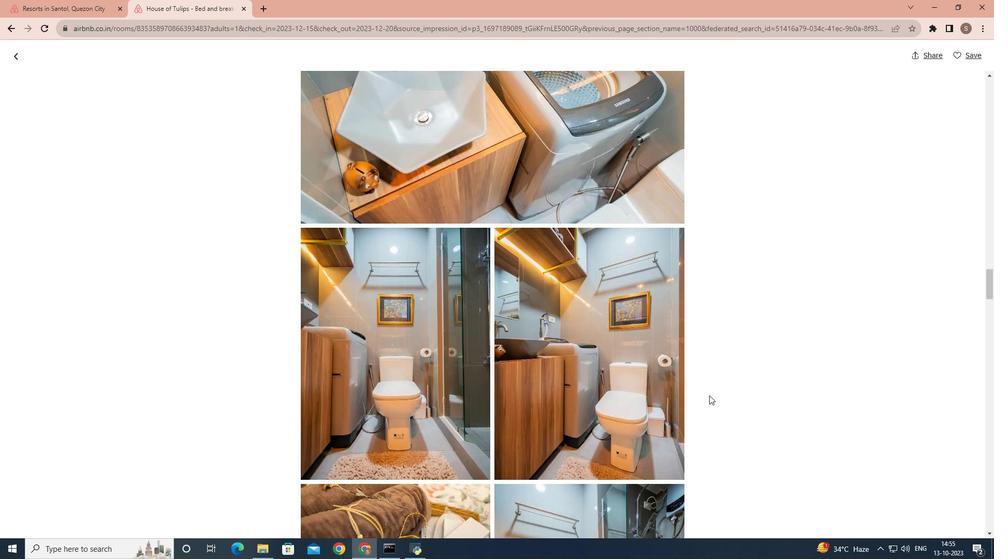 
Action: Mouse scrolled (709, 395) with delta (0, 0)
Screenshot: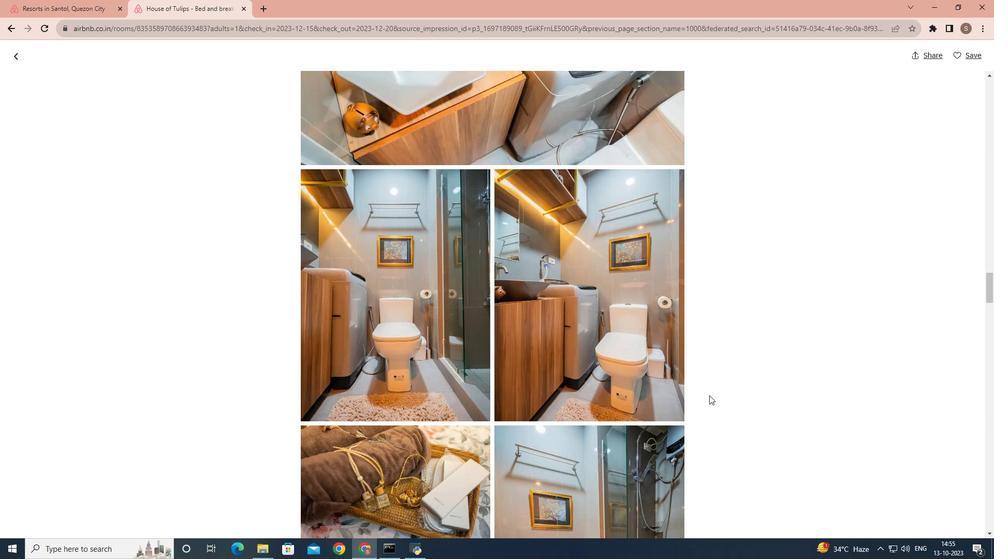 
Action: Mouse scrolled (709, 395) with delta (0, 0)
Screenshot: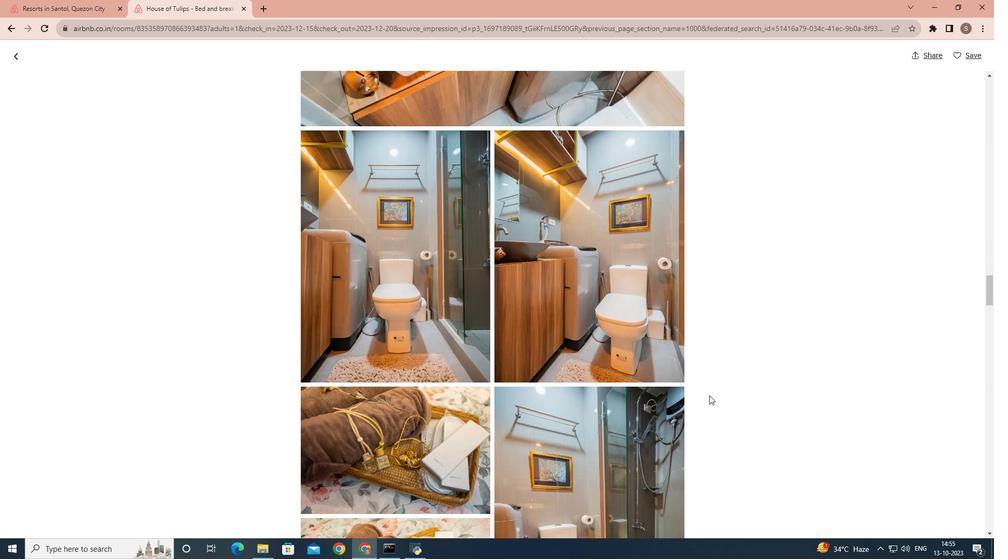 
Action: Mouse scrolled (709, 395) with delta (0, 0)
Screenshot: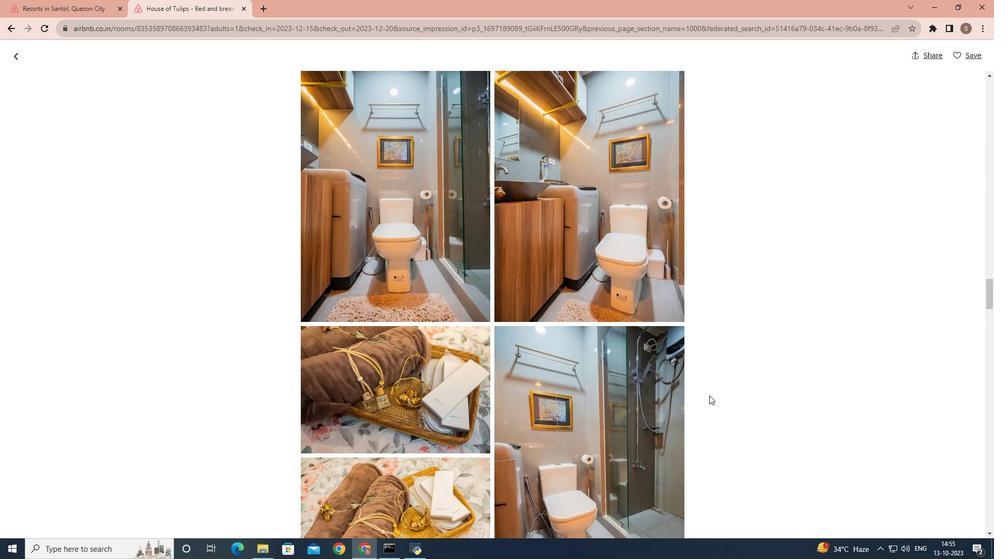 
Action: Mouse scrolled (709, 395) with delta (0, 0)
Screenshot: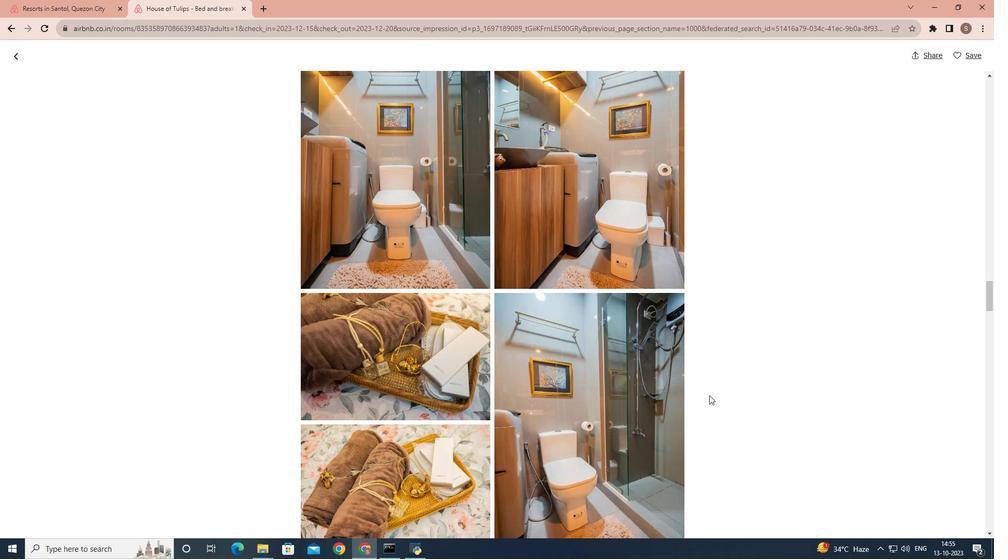 
Action: Mouse scrolled (709, 395) with delta (0, 0)
Screenshot: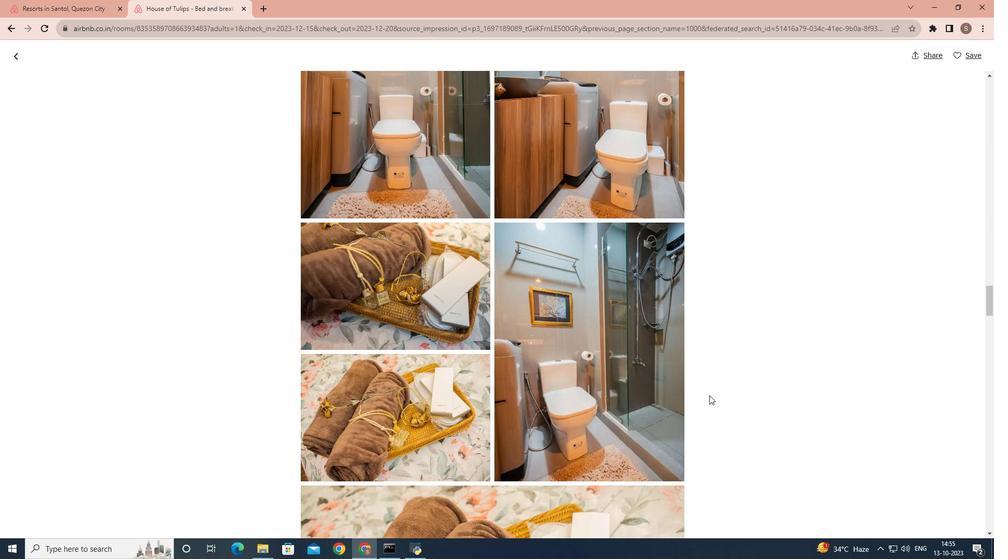 
Action: Mouse scrolled (709, 395) with delta (0, 0)
Screenshot: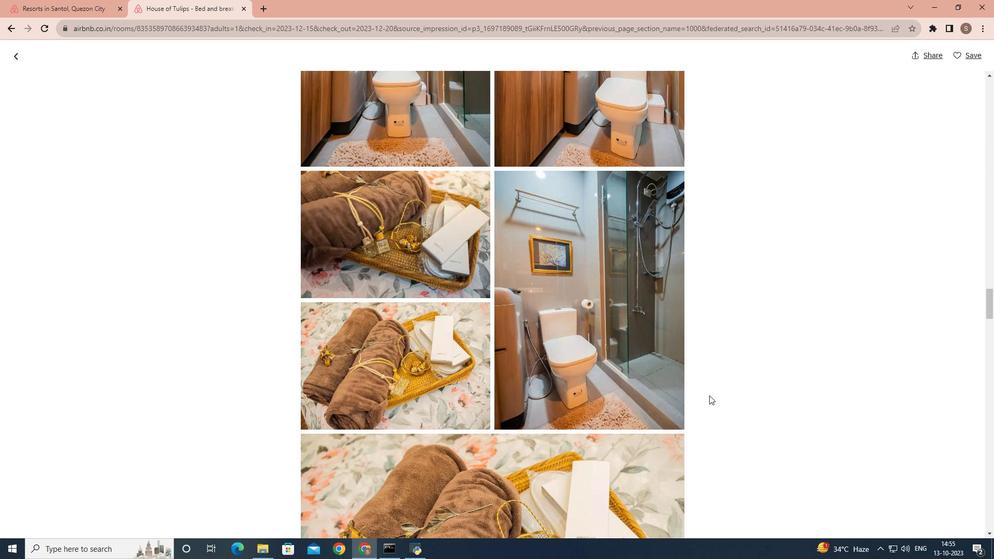 
Action: Mouse scrolled (709, 395) with delta (0, 0)
Screenshot: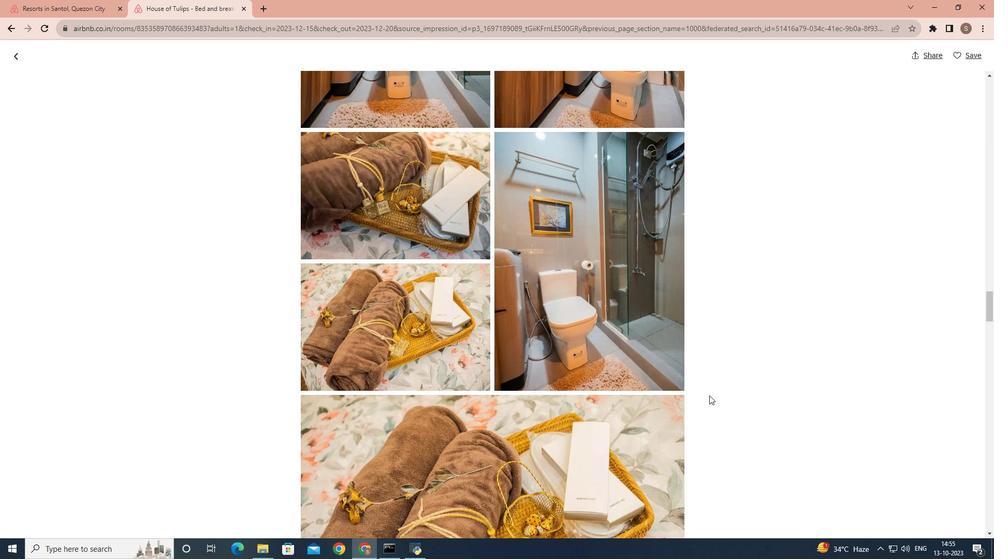 
Action: Mouse scrolled (709, 395) with delta (0, 0)
Screenshot: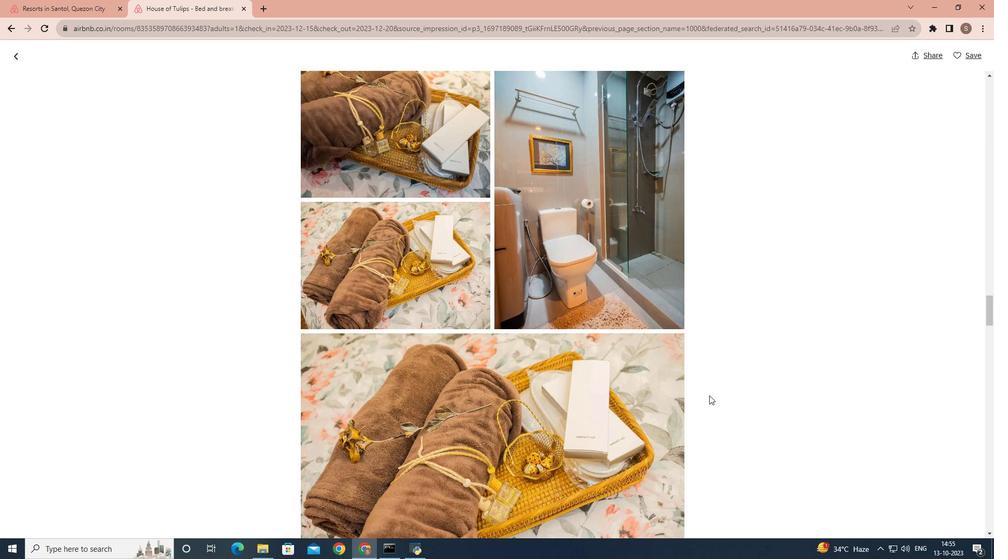
Action: Mouse scrolled (709, 395) with delta (0, 0)
Screenshot: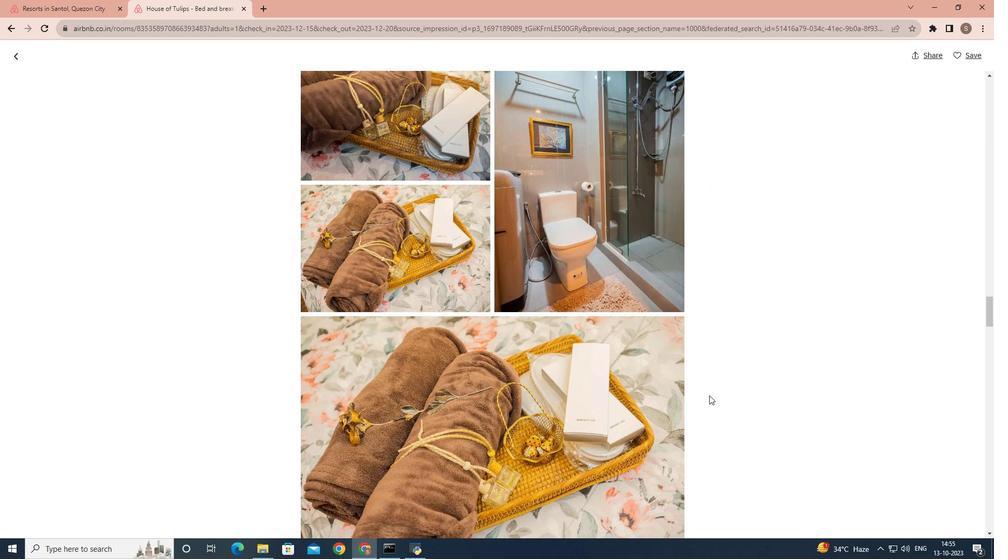
Action: Mouse scrolled (709, 395) with delta (0, 0)
Screenshot: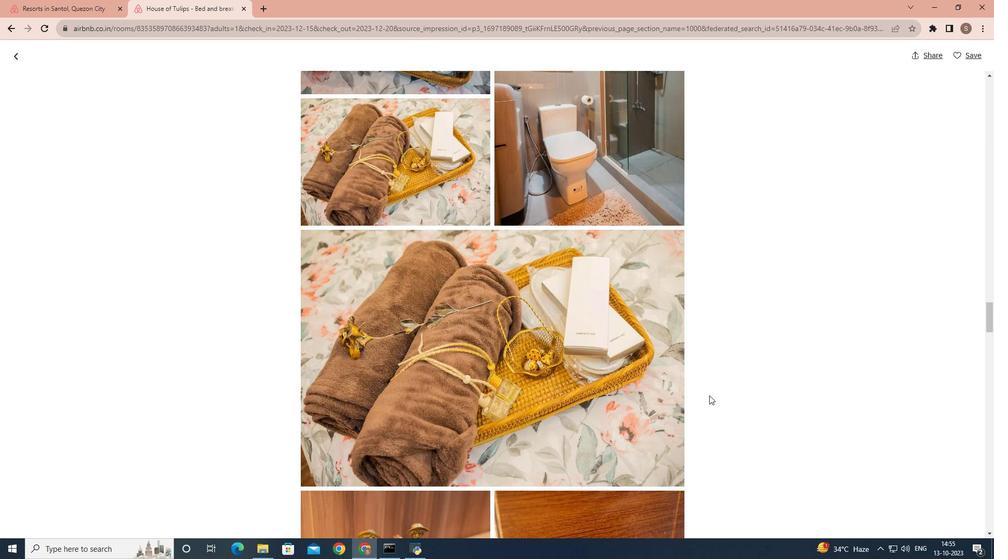 
Action: Mouse scrolled (709, 395) with delta (0, 0)
Screenshot: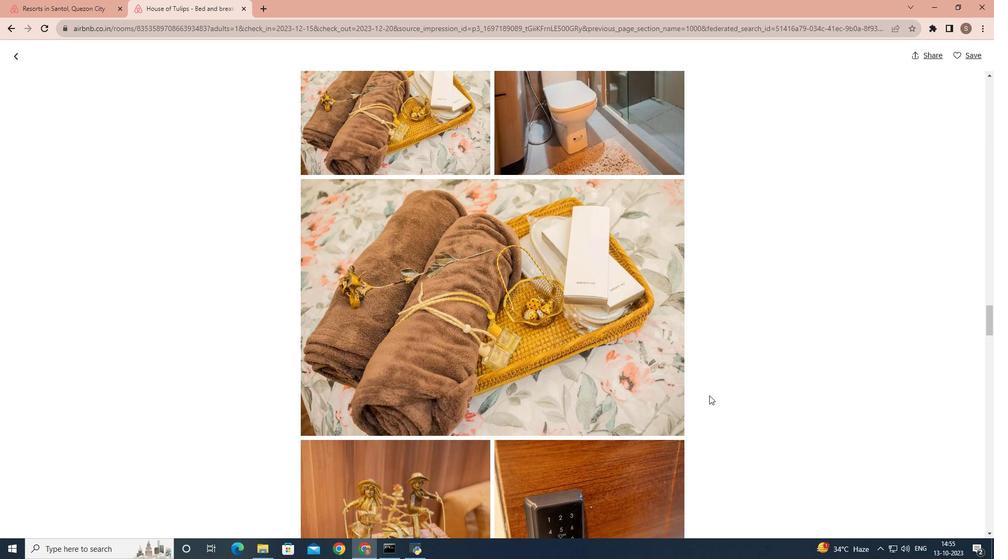 
Action: Mouse scrolled (709, 395) with delta (0, 0)
Screenshot: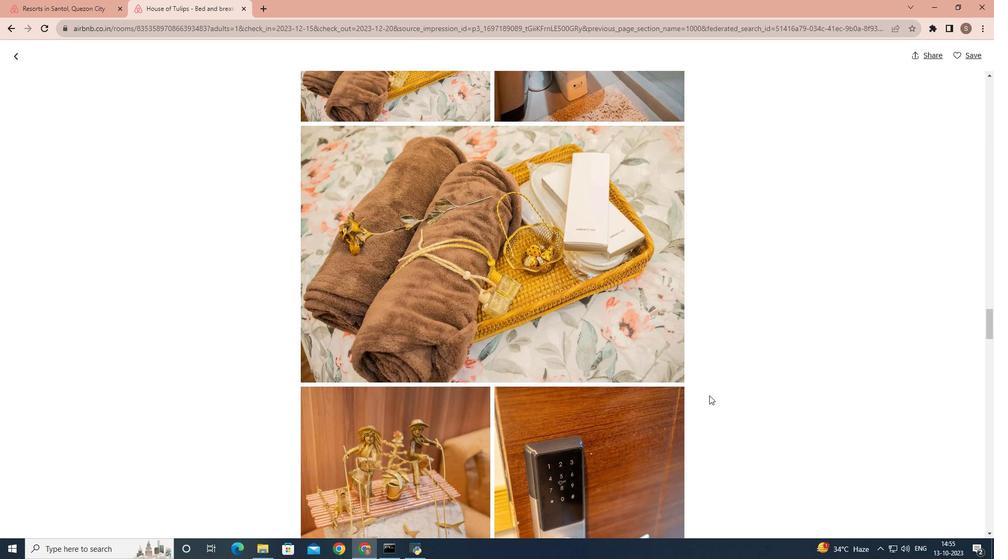 
Action: Mouse scrolled (709, 395) with delta (0, 0)
Screenshot: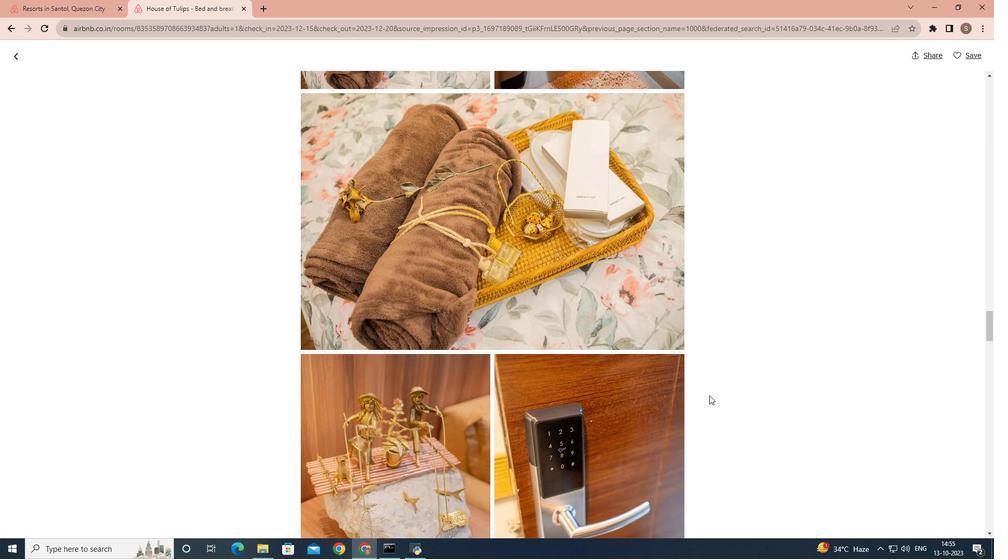
Action: Mouse scrolled (709, 395) with delta (0, 0)
Screenshot: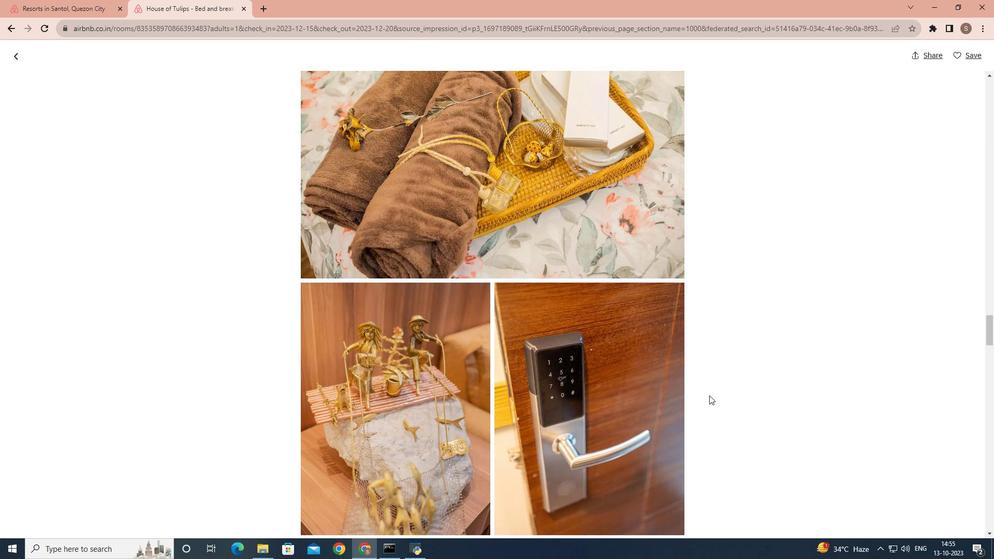 
Action: Mouse scrolled (709, 395) with delta (0, 0)
Screenshot: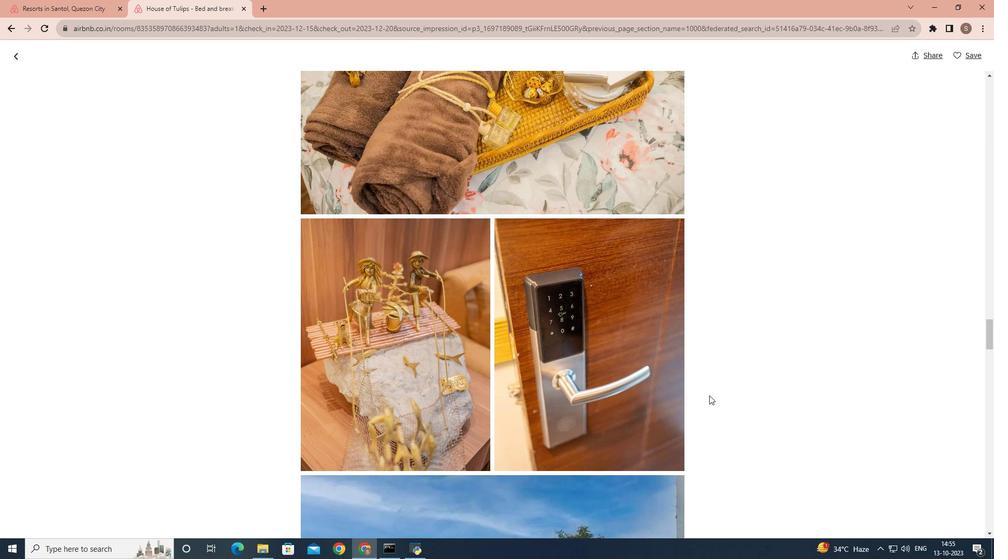 
Action: Mouse scrolled (709, 395) with delta (0, 0)
Screenshot: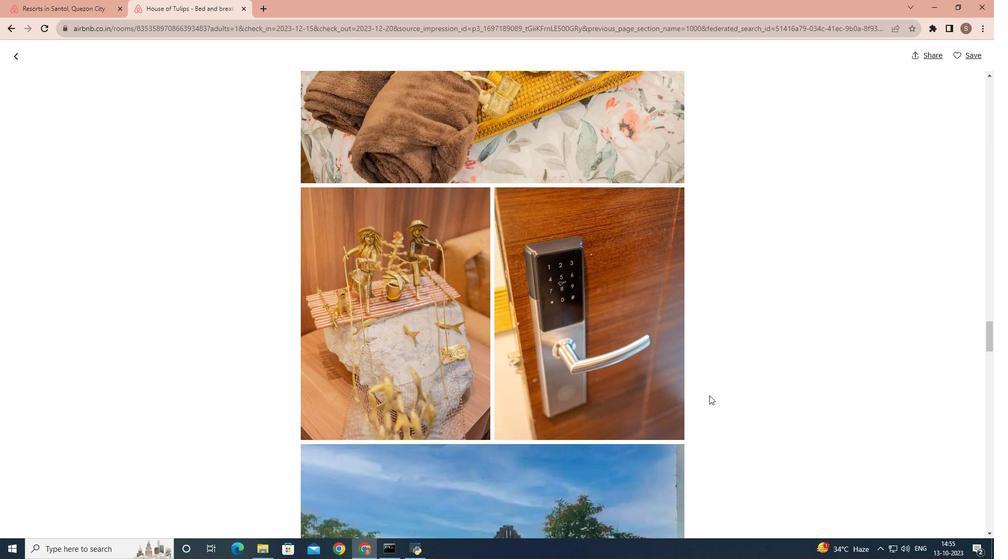 
Action: Mouse scrolled (709, 395) with delta (0, 0)
Screenshot: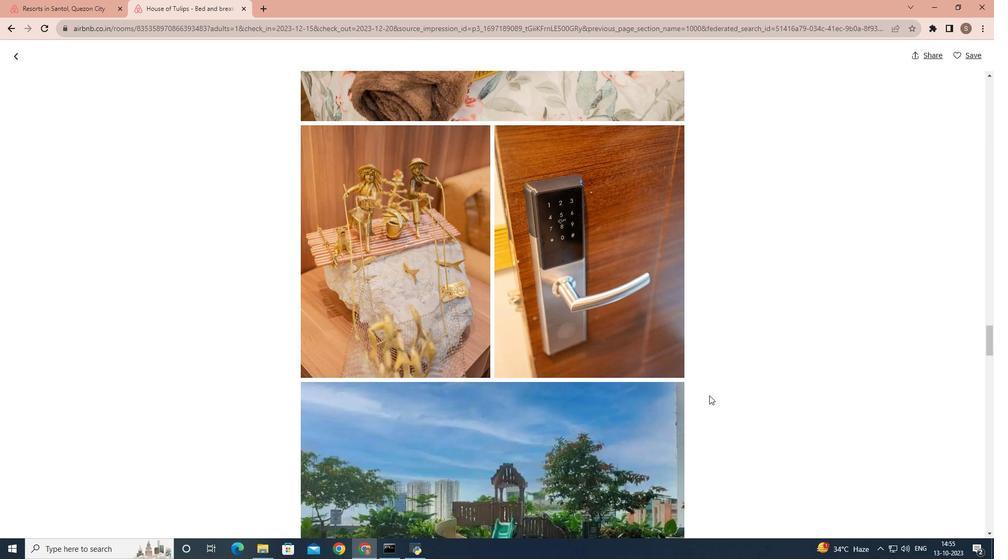 
Action: Mouse scrolled (709, 395) with delta (0, 0)
Screenshot: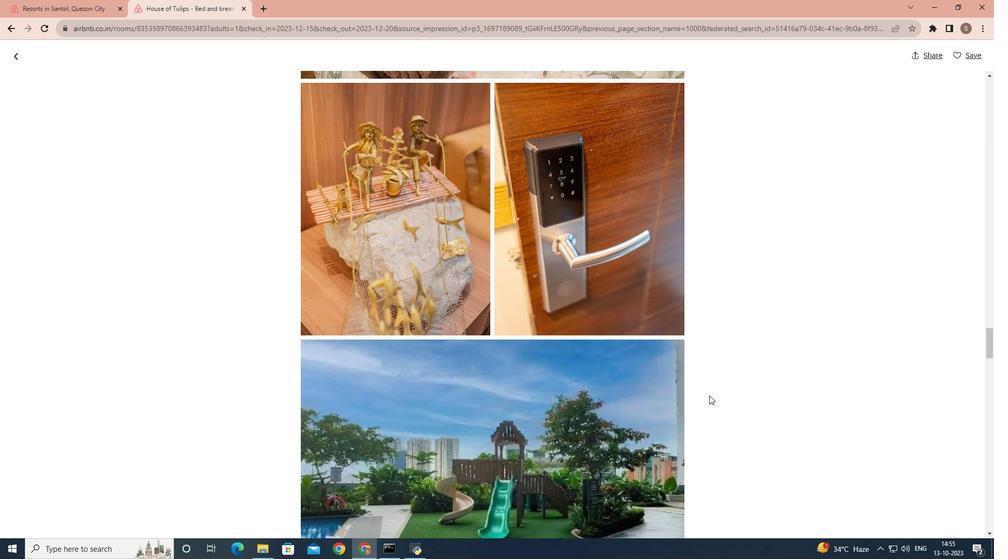 
Action: Mouse scrolled (709, 395) with delta (0, 0)
Screenshot: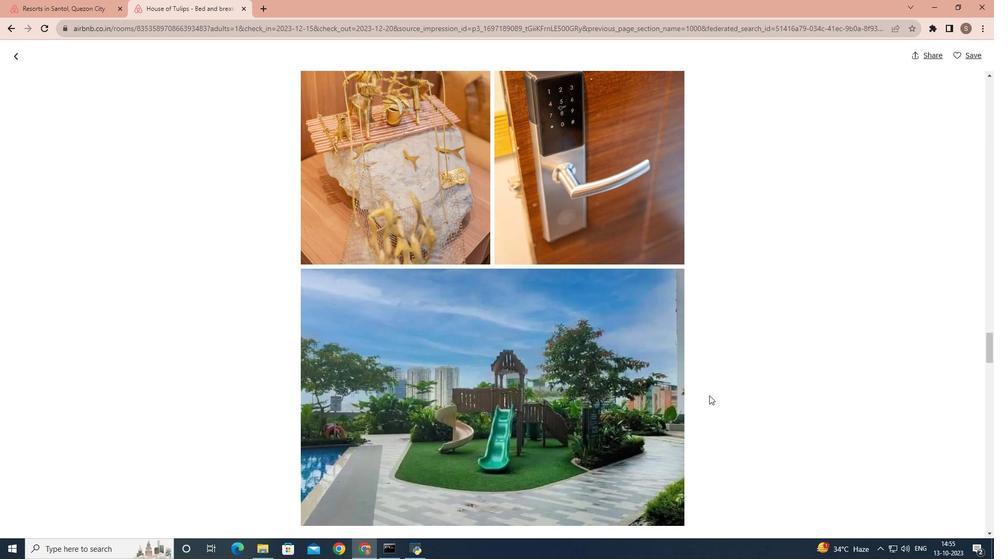 
Action: Mouse scrolled (709, 395) with delta (0, 0)
Screenshot: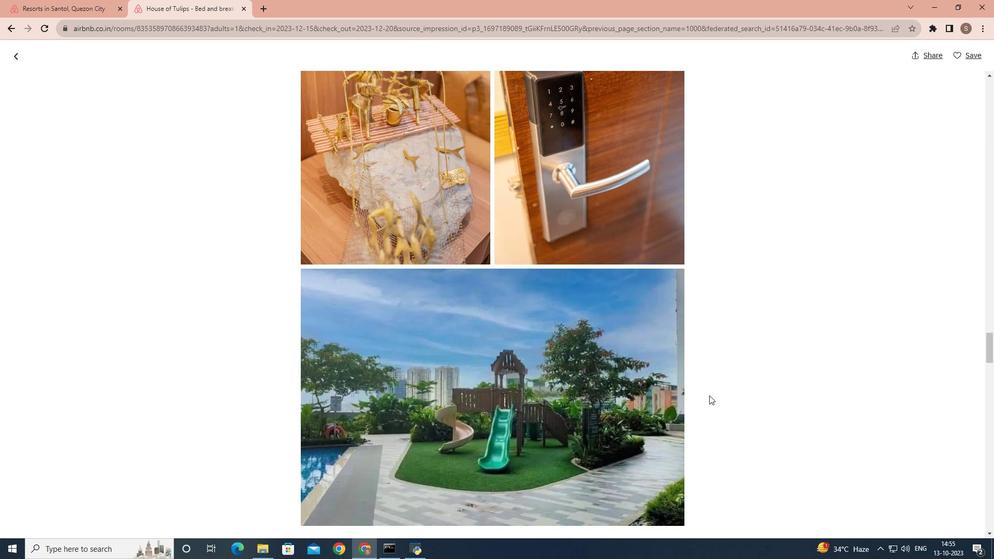 
Action: Mouse scrolled (709, 395) with delta (0, 0)
Screenshot: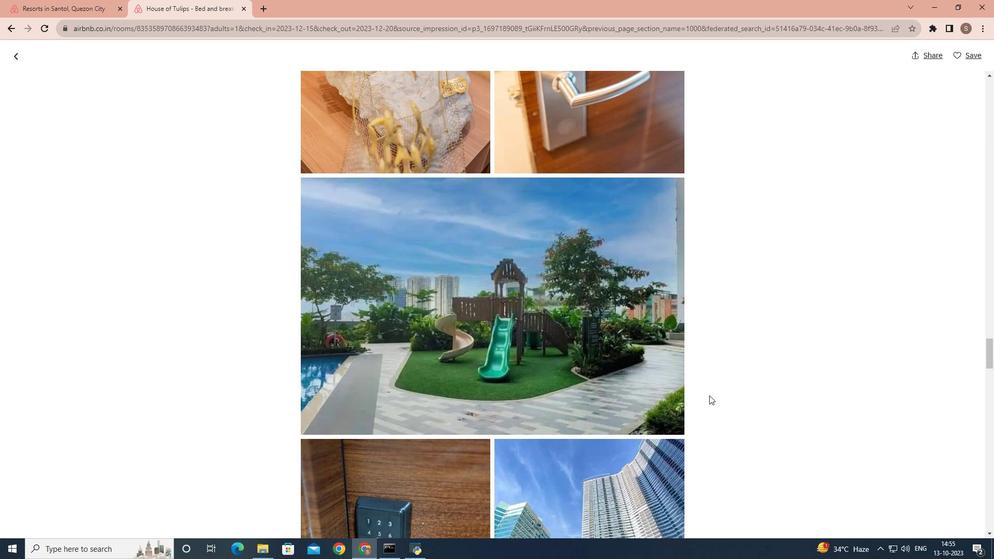 
Action: Mouse scrolled (709, 395) with delta (0, 0)
Screenshot: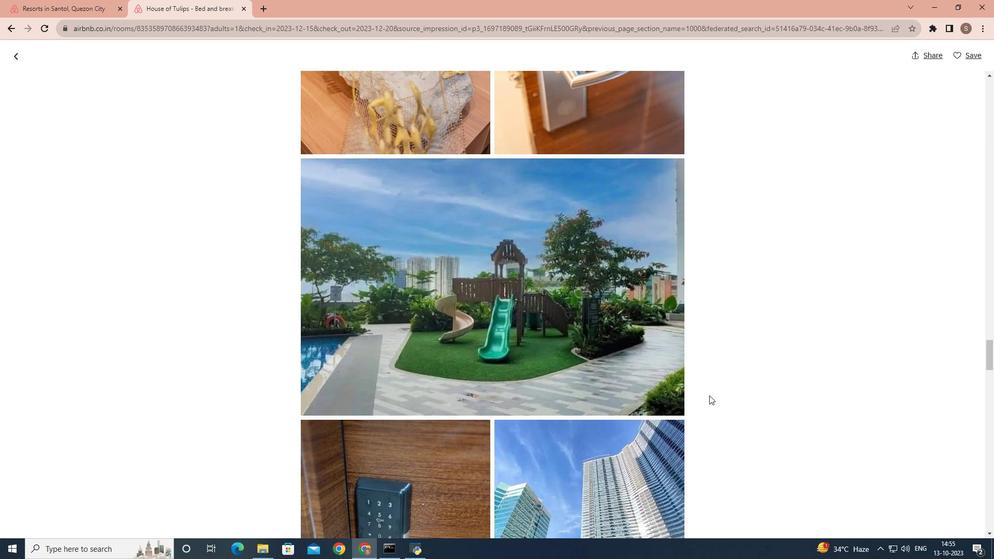 
Action: Mouse scrolled (709, 395) with delta (0, 0)
Screenshot: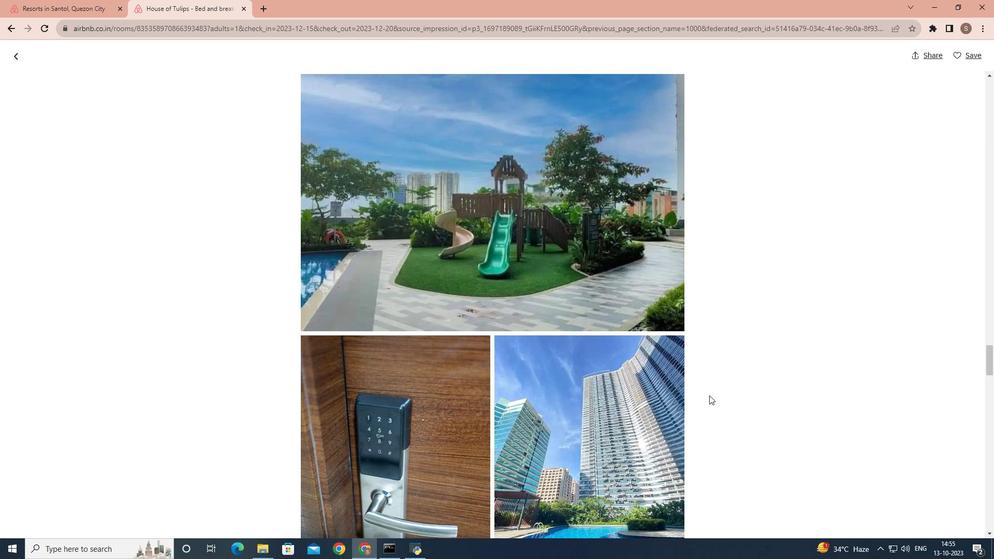 
Action: Mouse scrolled (709, 395) with delta (0, 0)
Screenshot: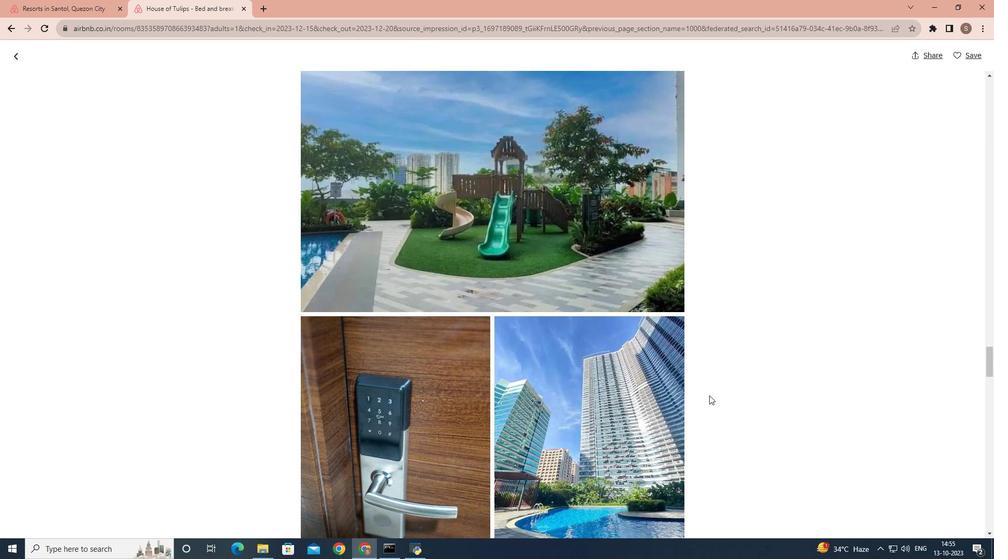 
Action: Mouse scrolled (709, 395) with delta (0, 0)
Screenshot: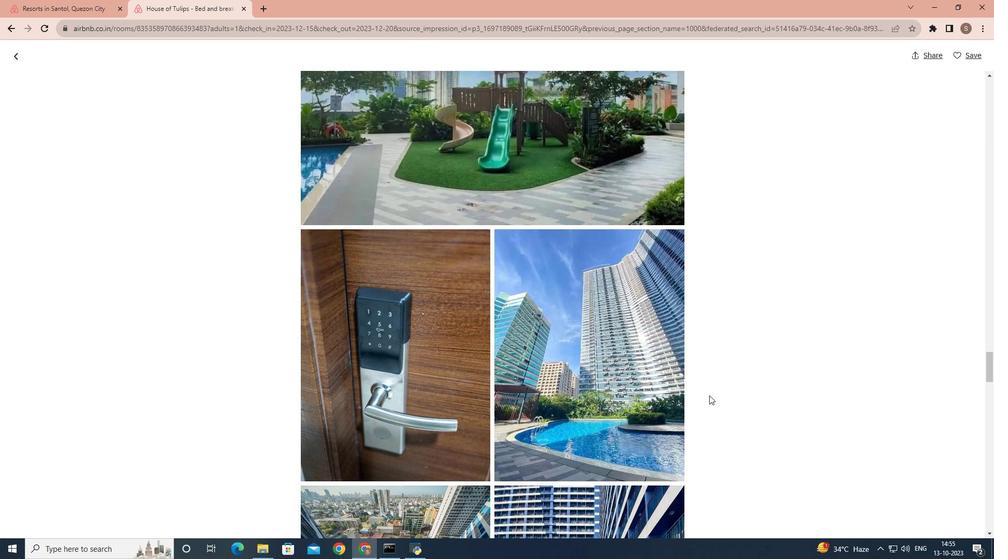 
Action: Mouse scrolled (709, 395) with delta (0, 0)
Screenshot: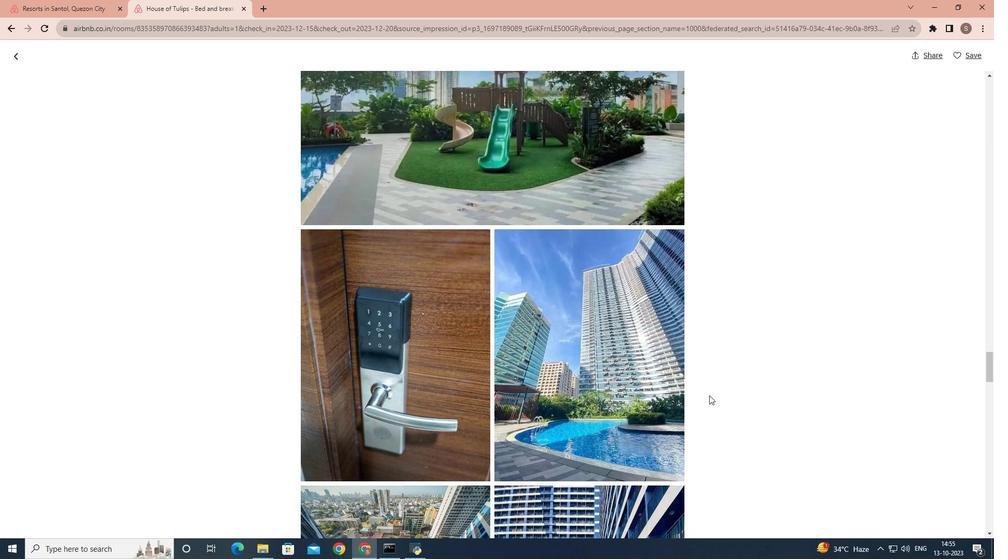
Action: Mouse scrolled (709, 395) with delta (0, 0)
Screenshot: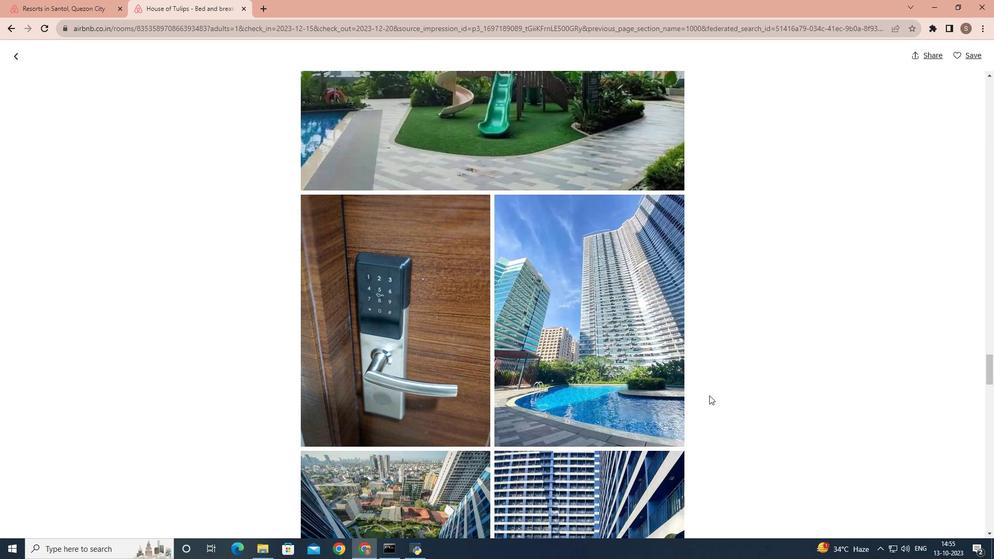 
Action: Mouse scrolled (709, 395) with delta (0, 0)
Screenshot: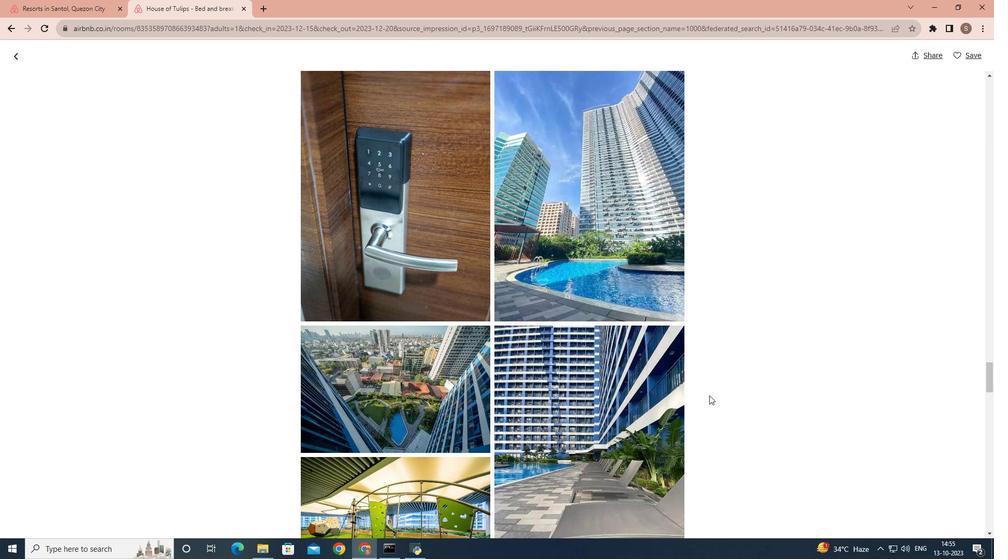 
Action: Mouse scrolled (709, 395) with delta (0, 0)
Screenshot: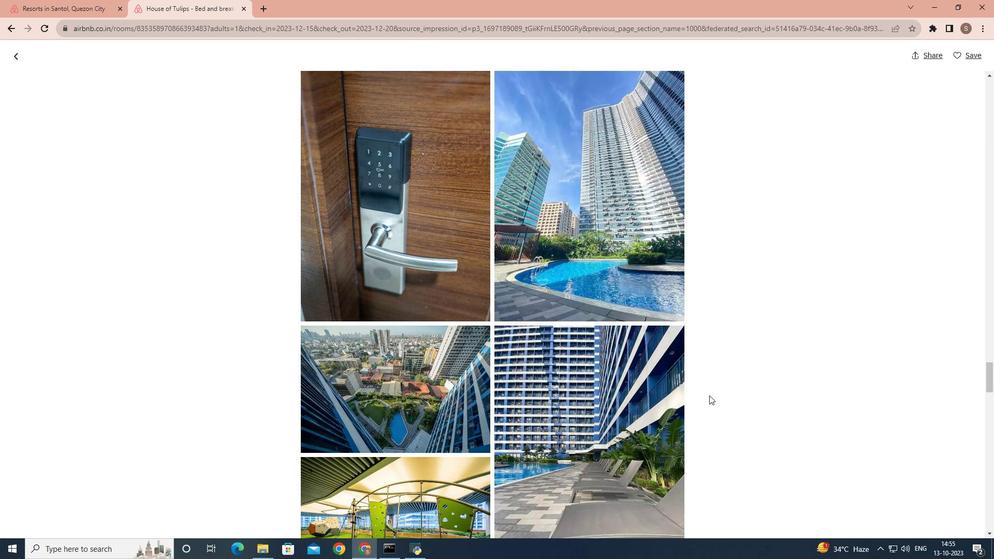 
Action: Mouse scrolled (709, 395) with delta (0, 0)
Screenshot: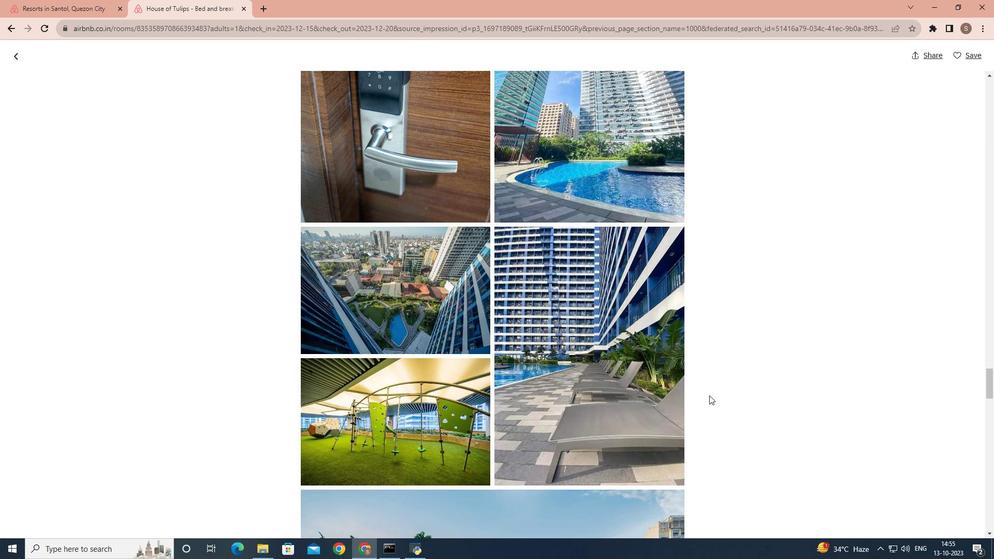 
Action: Mouse scrolled (709, 395) with delta (0, 0)
Screenshot: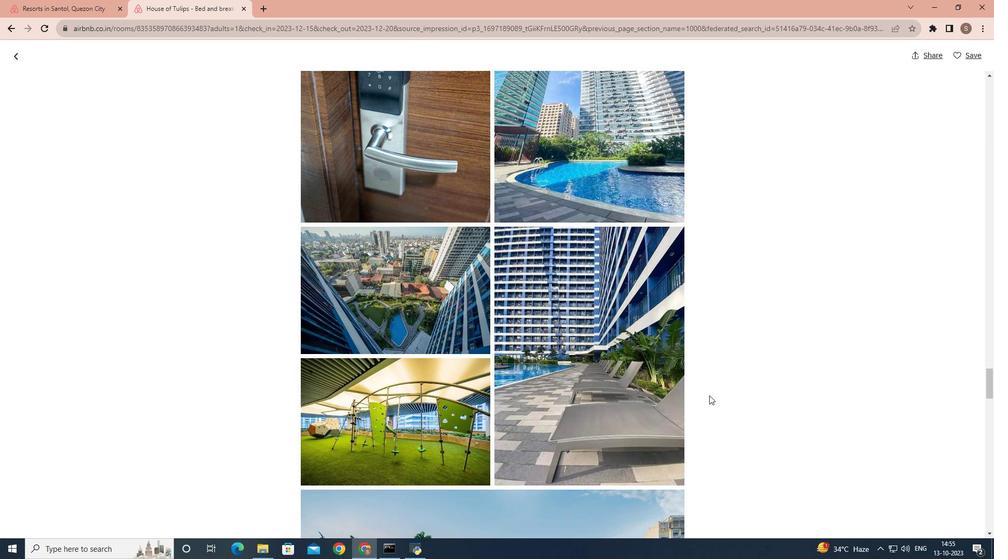 
Action: Mouse scrolled (709, 395) with delta (0, 0)
Screenshot: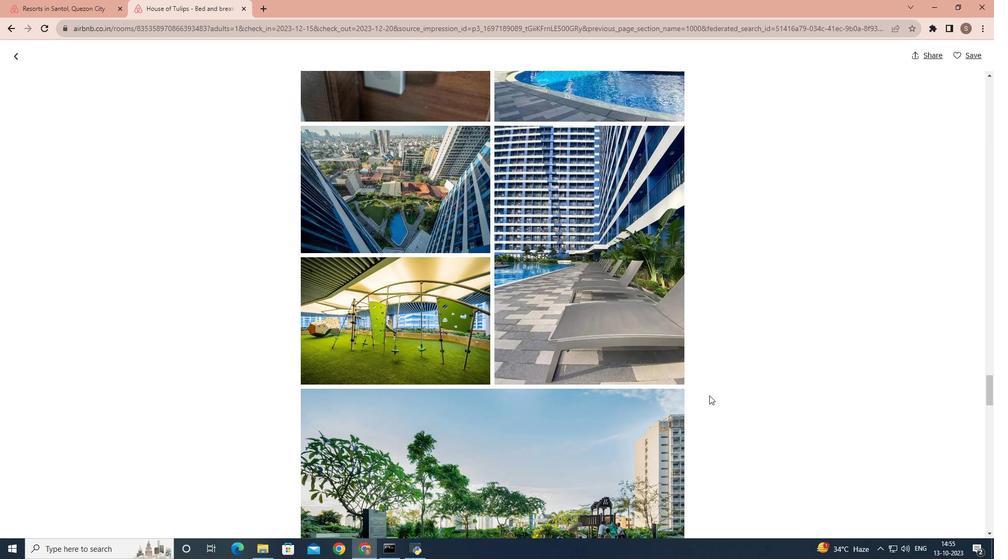 
Action: Mouse scrolled (709, 395) with delta (0, 0)
Screenshot: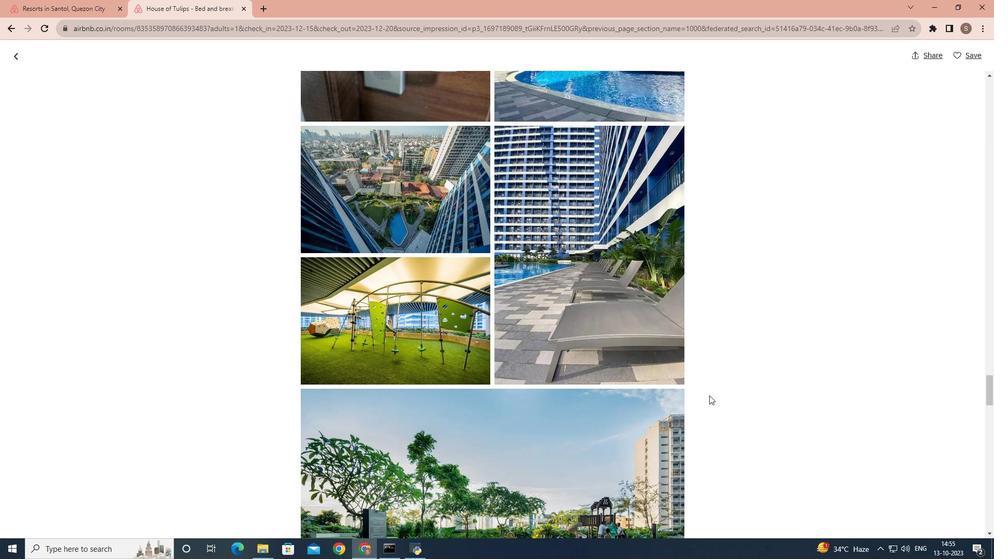 
Action: Mouse scrolled (709, 395) with delta (0, 0)
Screenshot: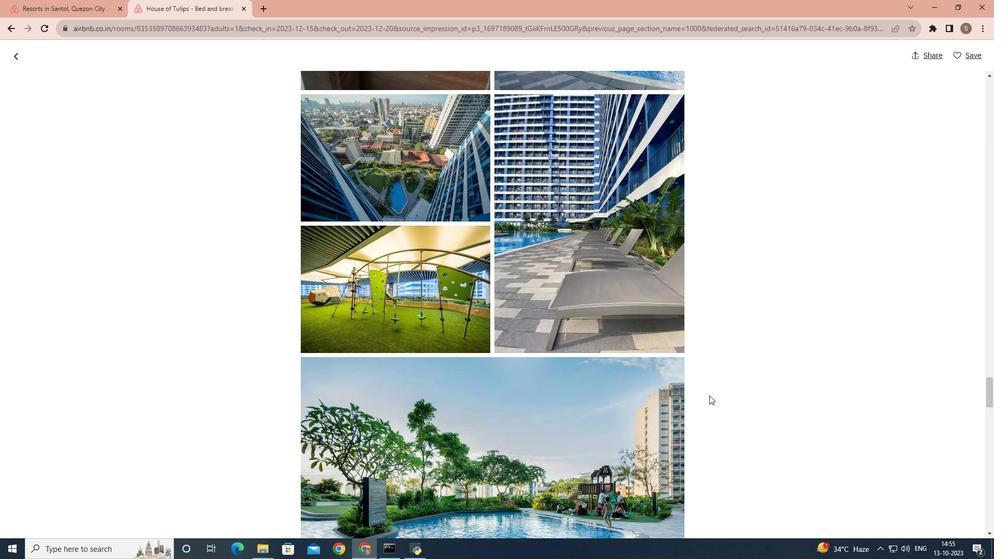 
Action: Mouse scrolled (709, 395) with delta (0, 0)
Screenshot: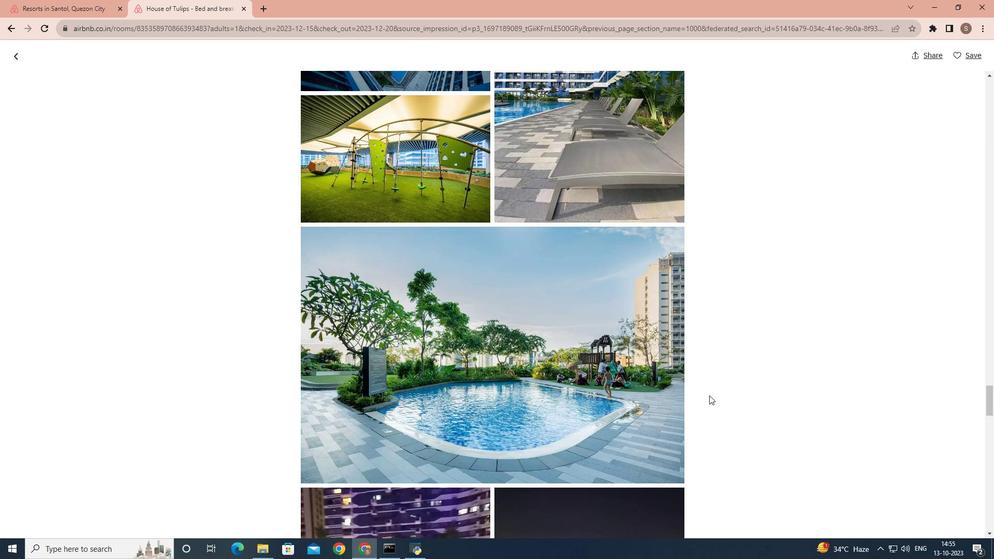 
Action: Mouse scrolled (709, 395) with delta (0, 0)
Screenshot: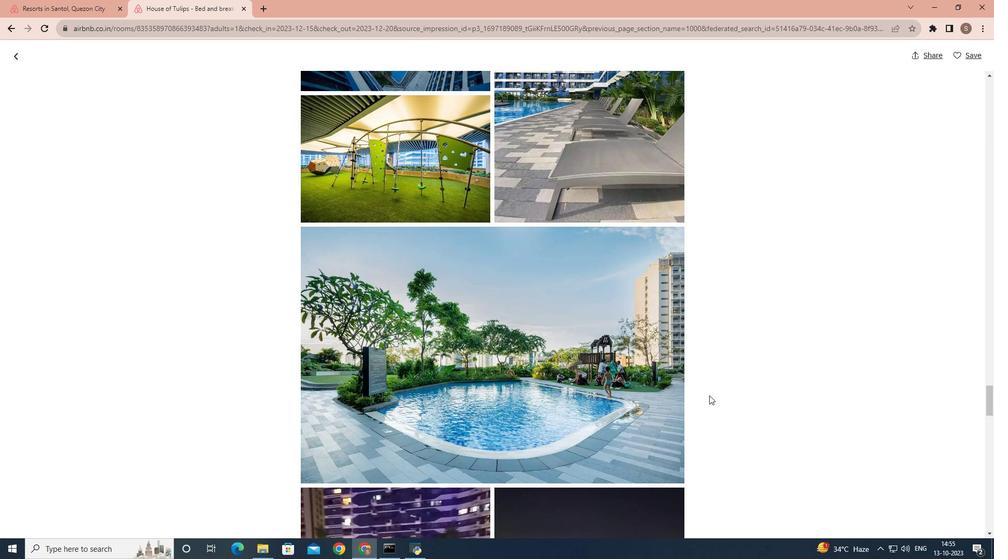 
Action: Mouse scrolled (709, 395) with delta (0, 0)
Screenshot: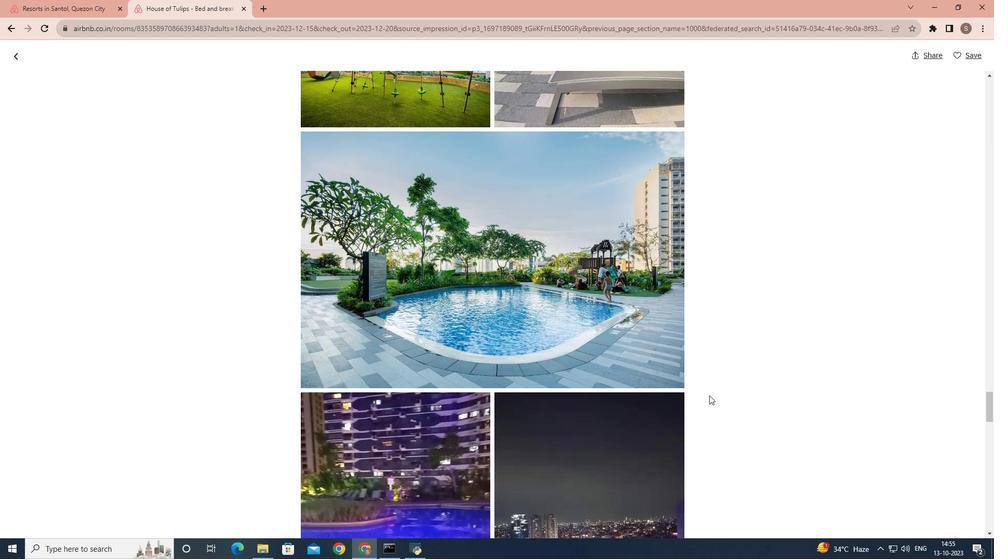 
Action: Mouse scrolled (709, 395) with delta (0, 0)
Screenshot: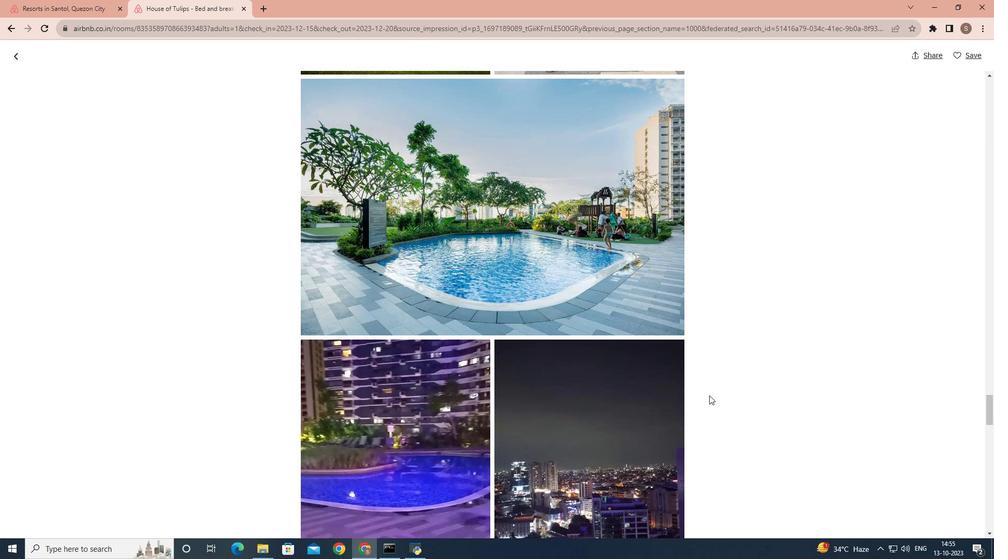 
Action: Mouse scrolled (709, 395) with delta (0, 0)
Screenshot: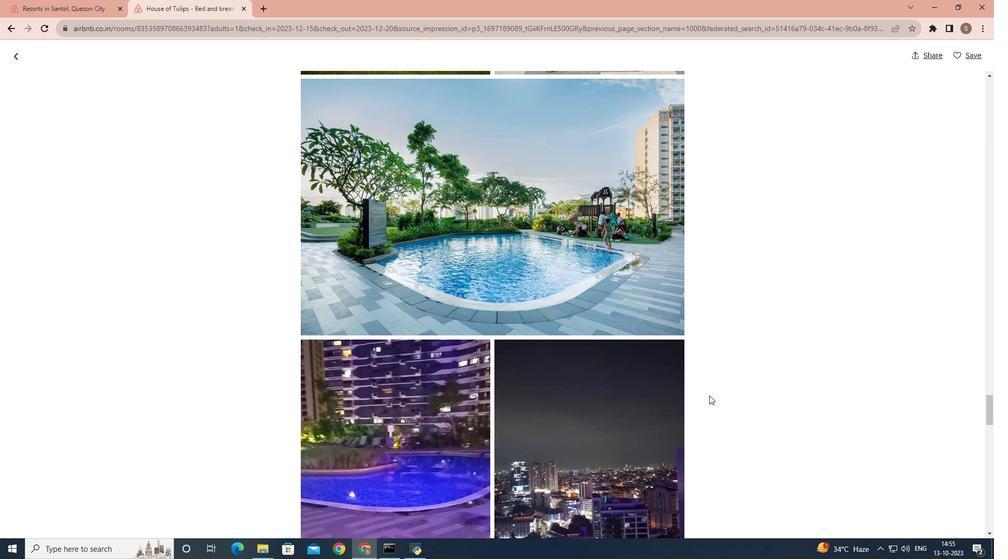 
Action: Mouse scrolled (709, 395) with delta (0, 0)
Screenshot: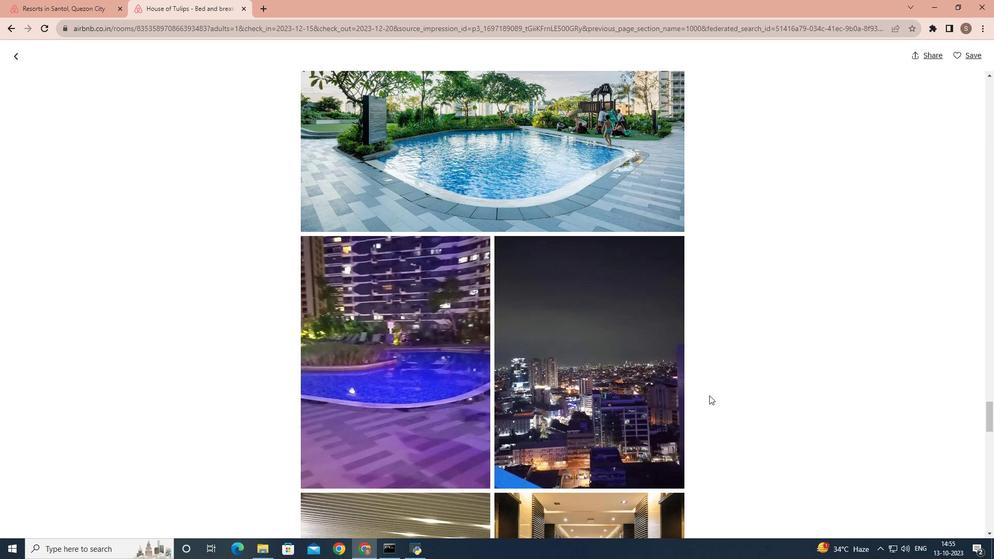 
Action: Mouse scrolled (709, 395) with delta (0, 0)
Screenshot: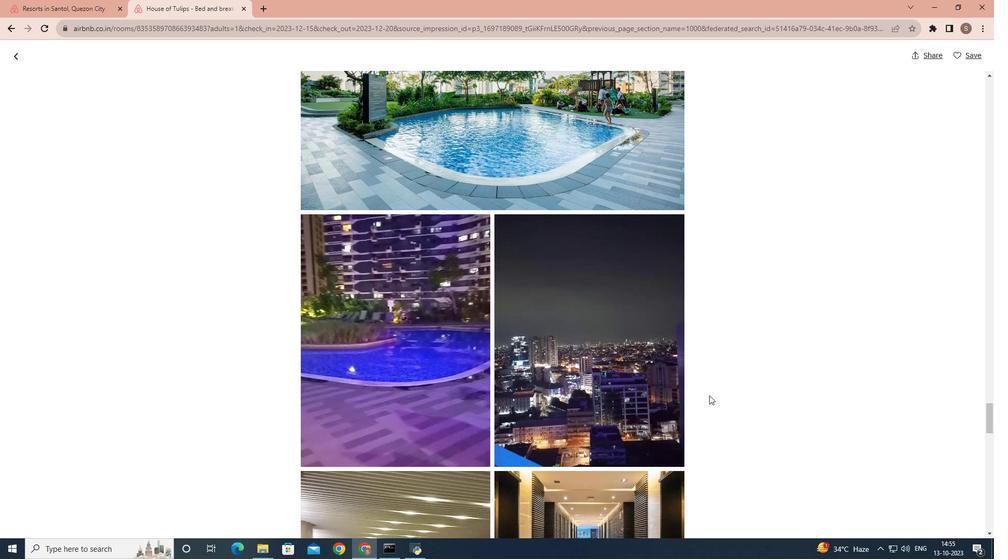 
Action: Mouse scrolled (709, 395) with delta (0, 0)
Screenshot: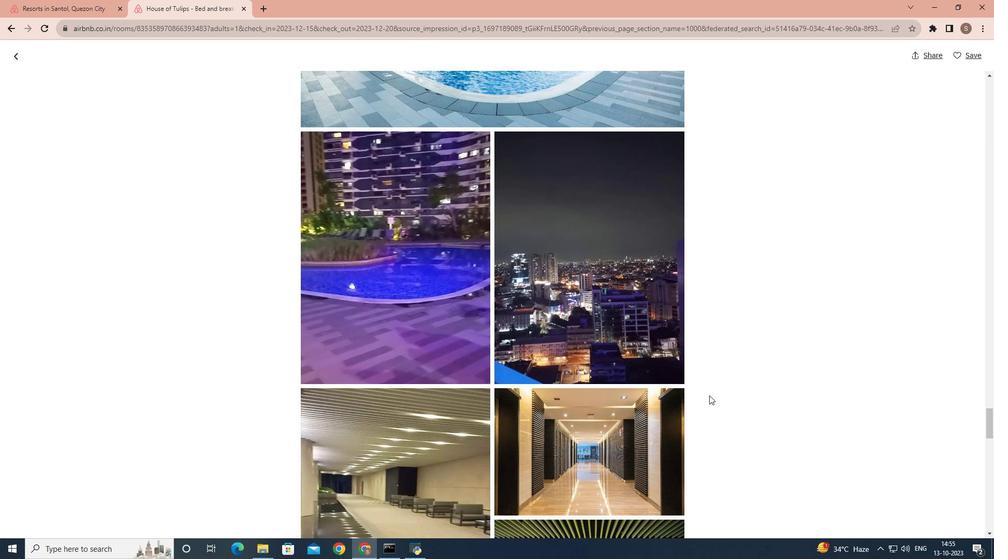 
Action: Mouse scrolled (709, 395) with delta (0, 0)
Screenshot: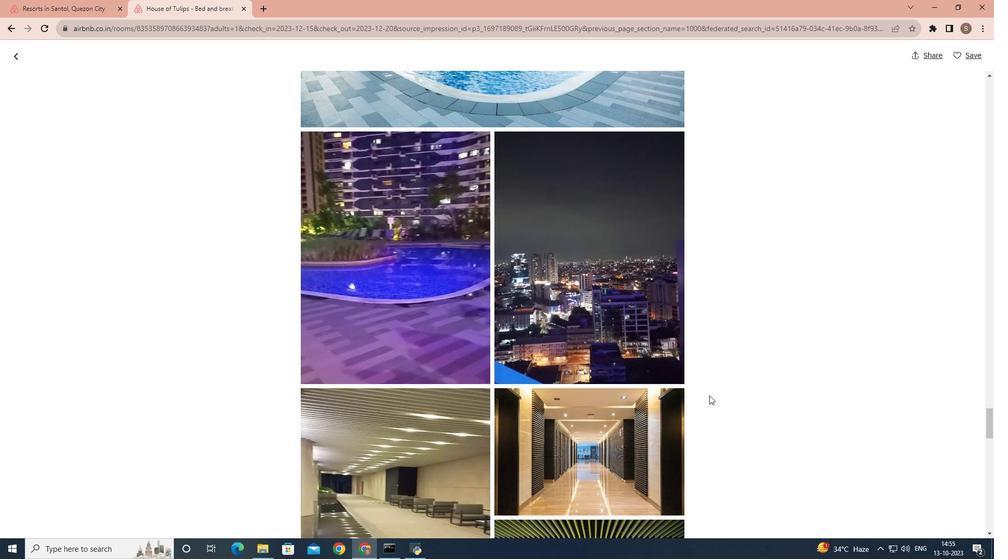 
Action: Mouse scrolled (709, 395) with delta (0, 0)
Screenshot: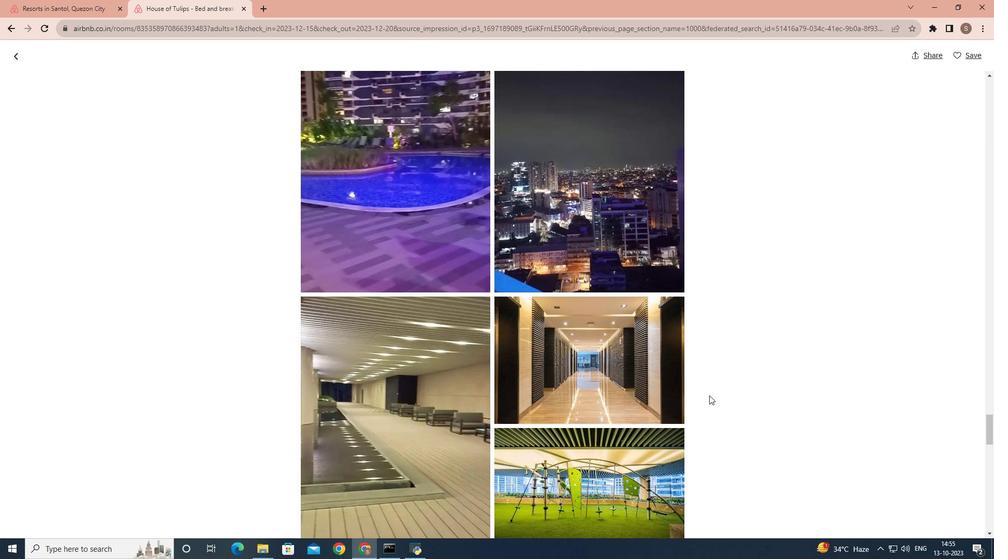 
Action: Mouse scrolled (709, 395) with delta (0, 0)
Screenshot: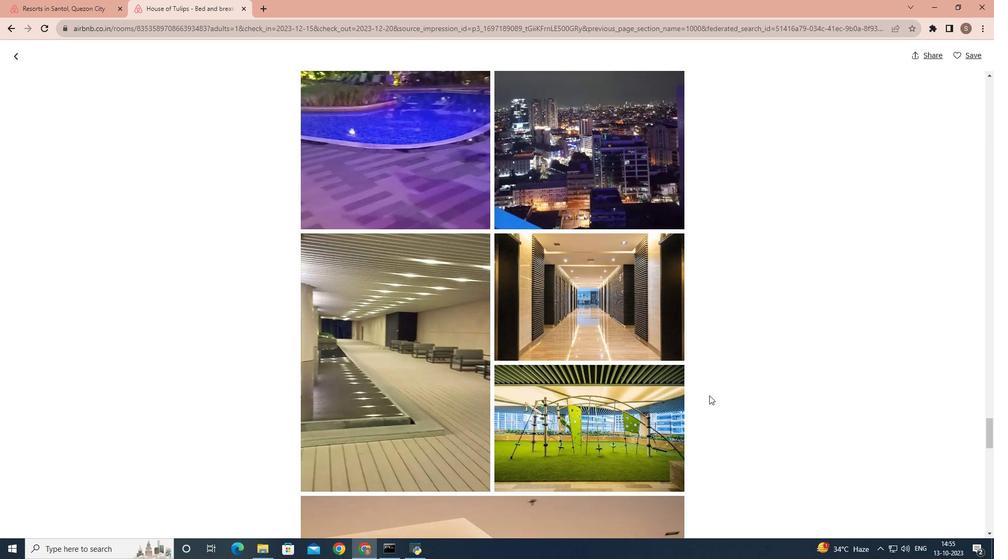 
Action: Mouse scrolled (709, 395) with delta (0, 0)
Screenshot: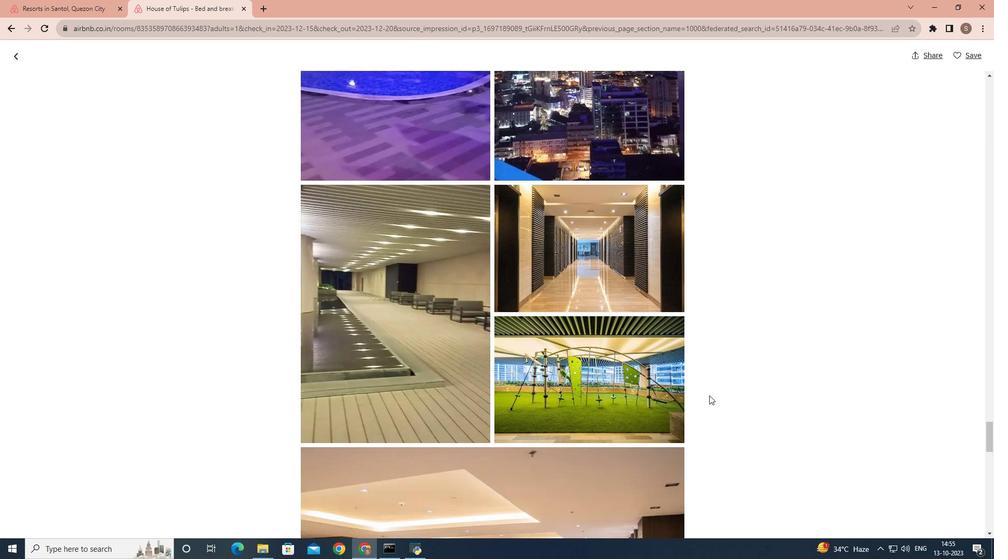 
Action: Mouse scrolled (709, 395) with delta (0, 0)
Screenshot: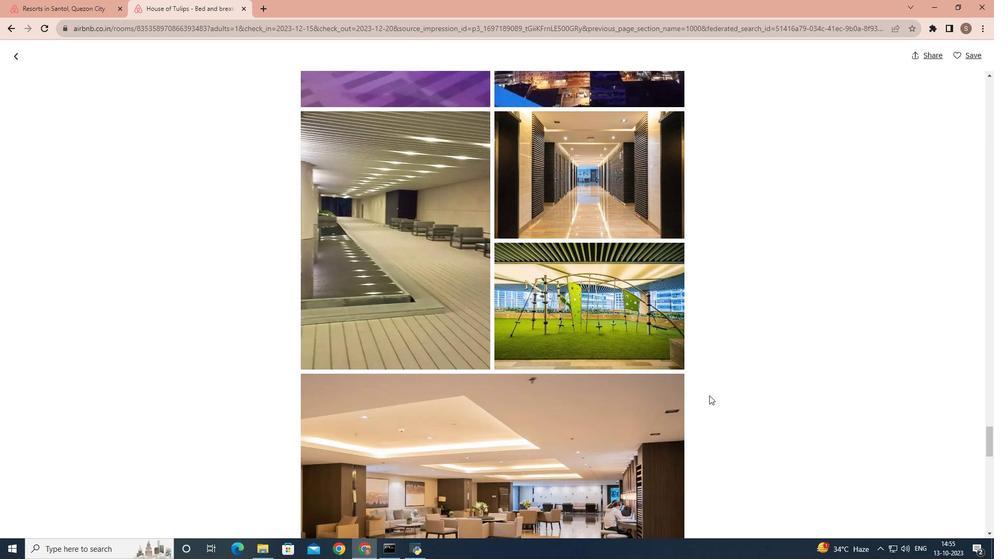 
Action: Mouse scrolled (709, 395) with delta (0, 0)
Screenshot: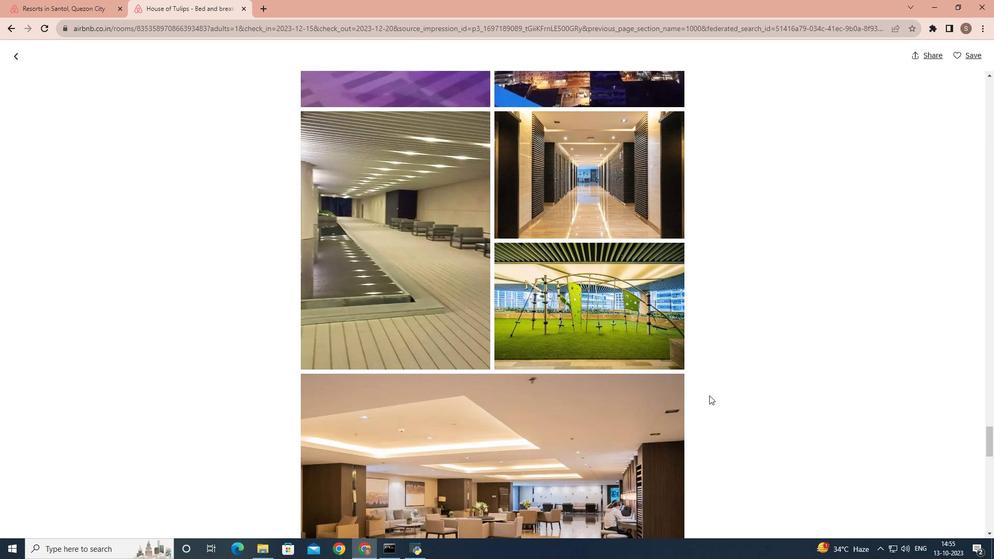 
Action: Mouse scrolled (709, 395) with delta (0, 0)
Screenshot: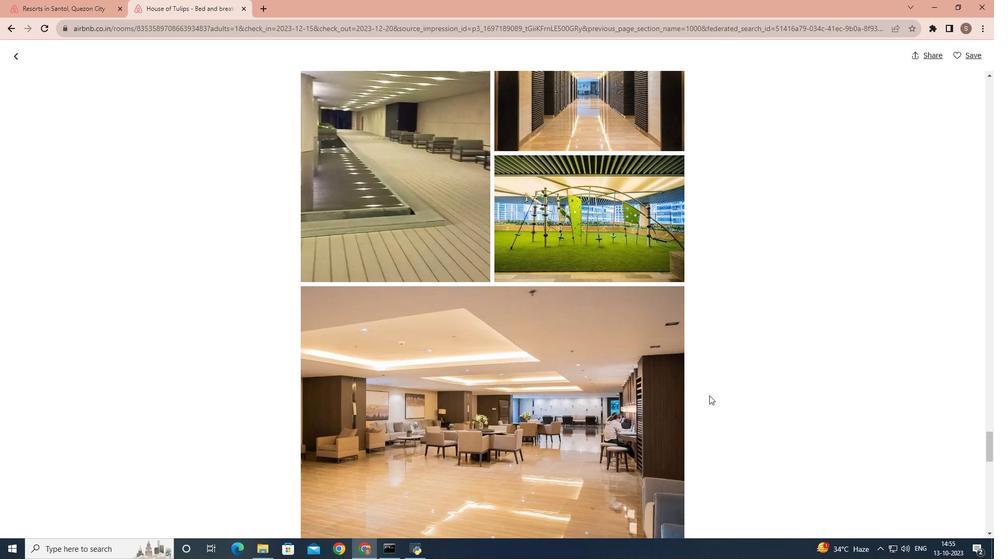 
Action: Mouse scrolled (709, 395) with delta (0, 0)
Screenshot: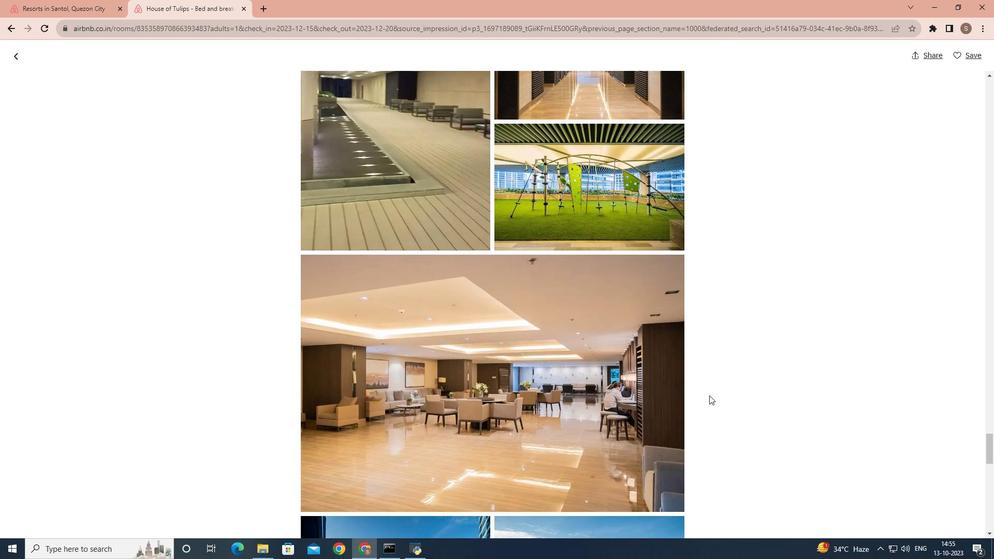 
Action: Mouse scrolled (709, 395) with delta (0, 0)
Screenshot: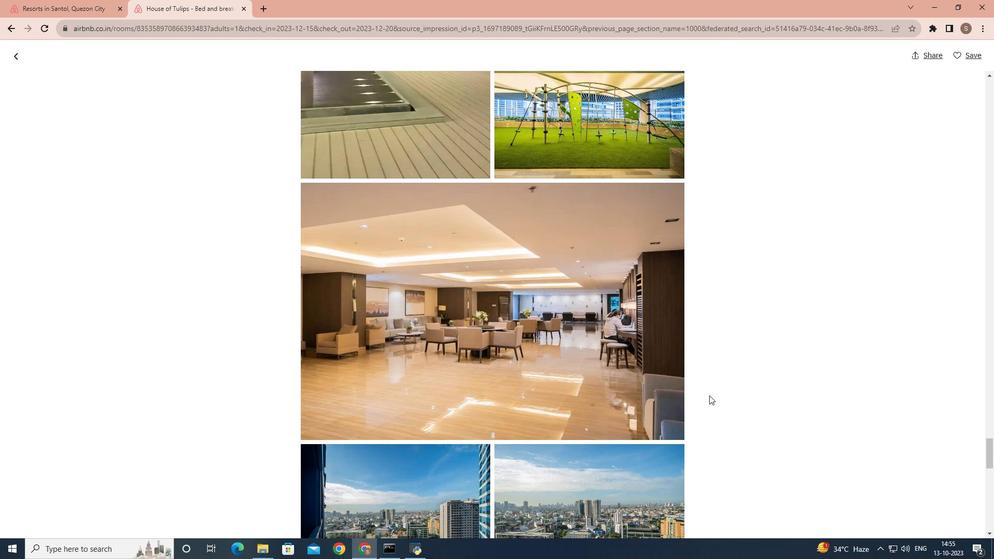 
Action: Mouse scrolled (709, 395) with delta (0, 0)
Screenshot: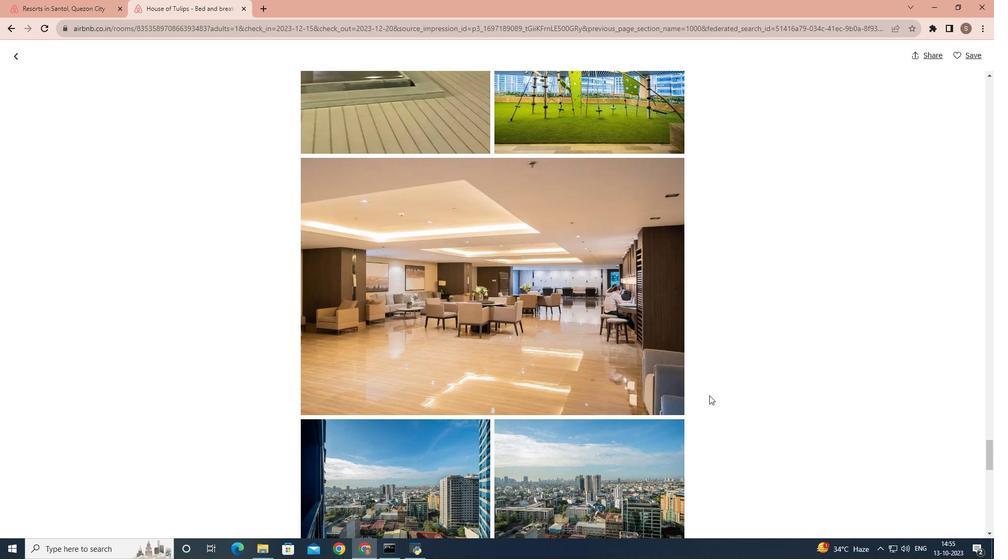 
Action: Mouse scrolled (709, 395) with delta (0, 0)
Screenshot: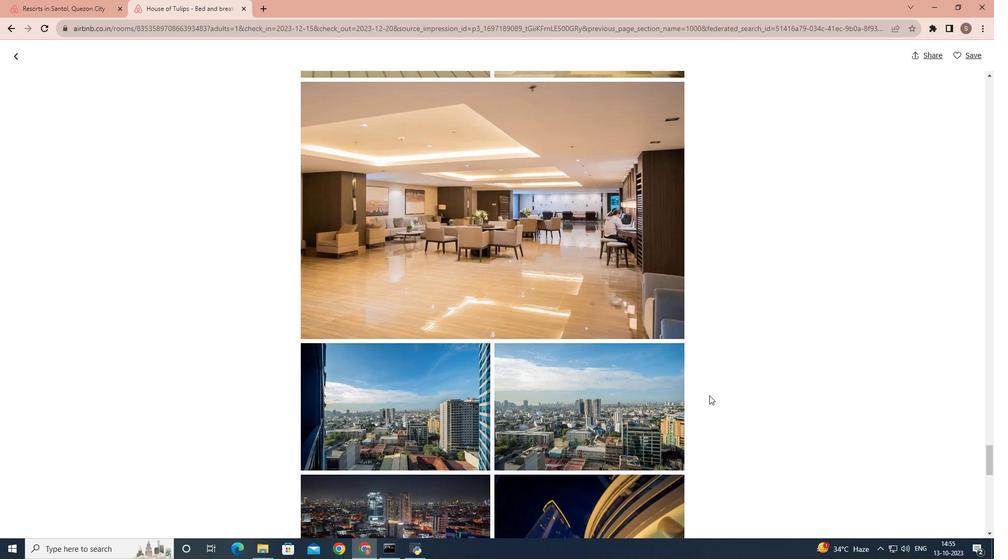 
Action: Mouse scrolled (709, 395) with delta (0, 0)
Screenshot: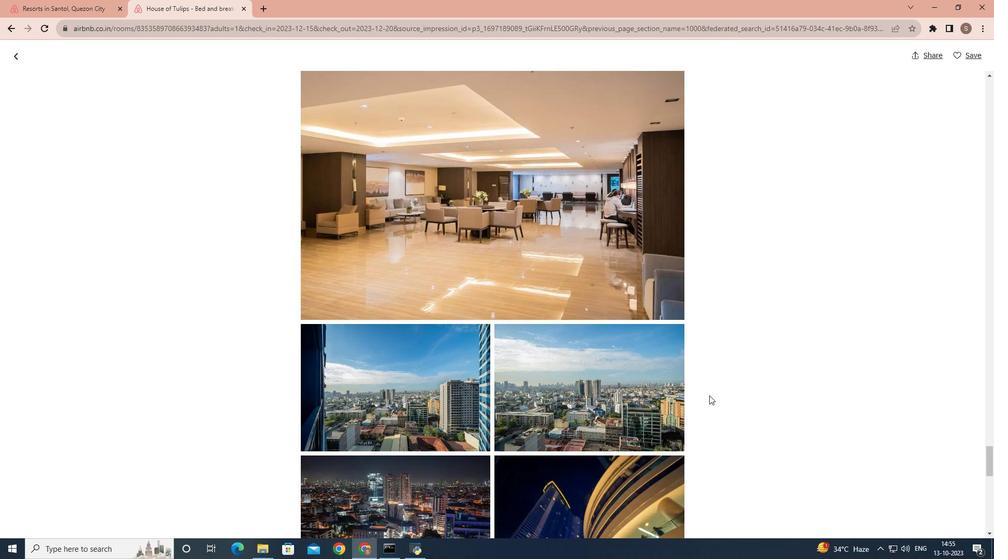 
Action: Mouse scrolled (709, 395) with delta (0, 0)
Screenshot: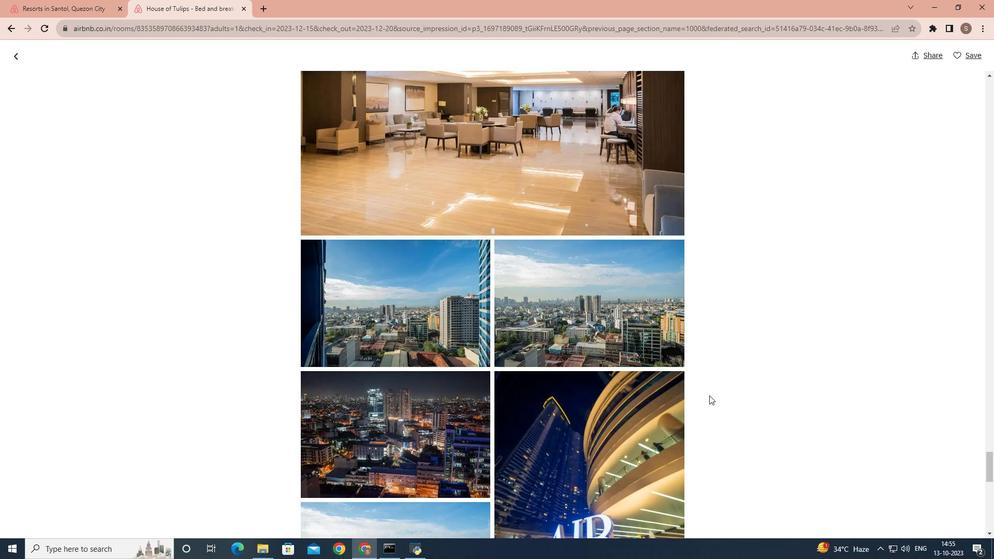 
Action: Mouse scrolled (709, 395) with delta (0, 0)
Screenshot: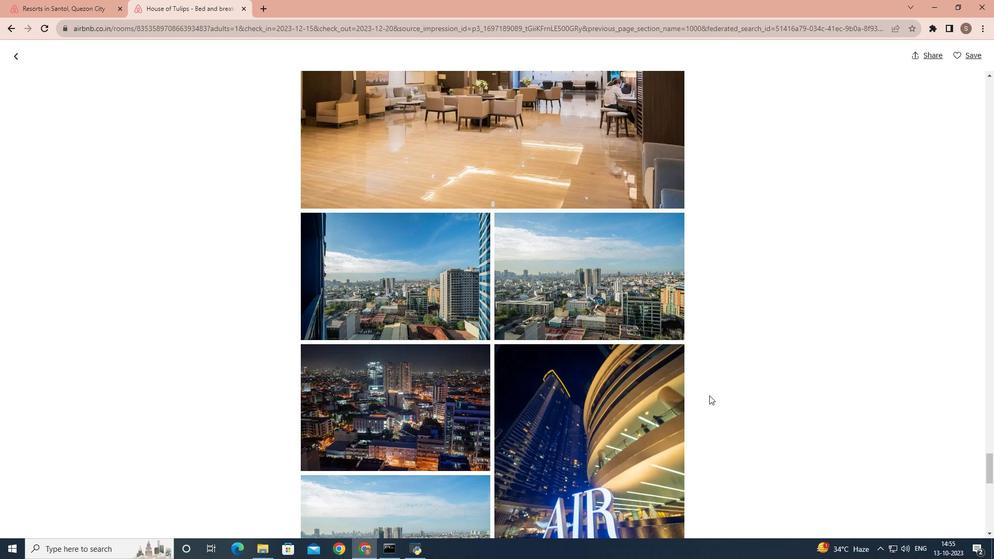 
Action: Mouse scrolled (709, 395) with delta (0, 0)
Screenshot: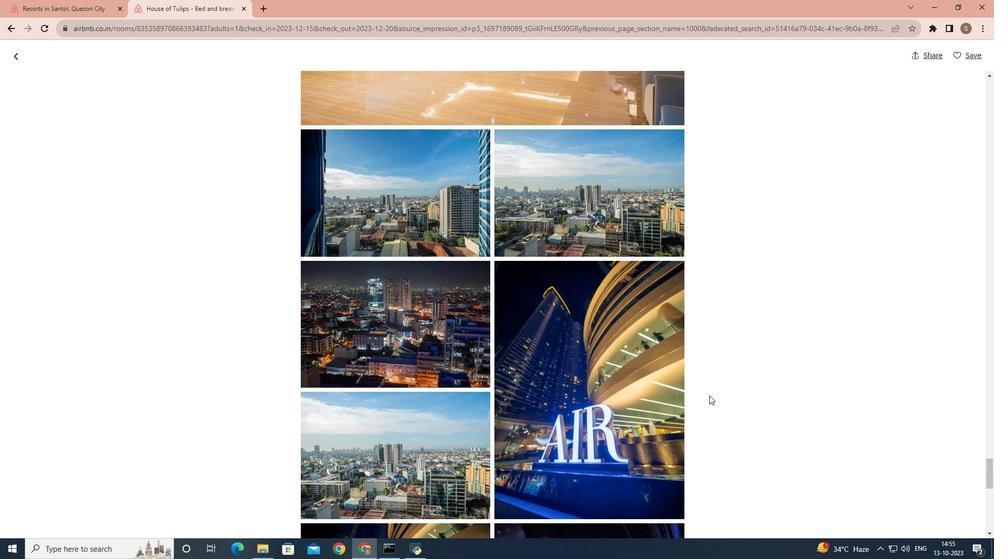 
Action: Mouse scrolled (709, 395) with delta (0, 0)
Screenshot: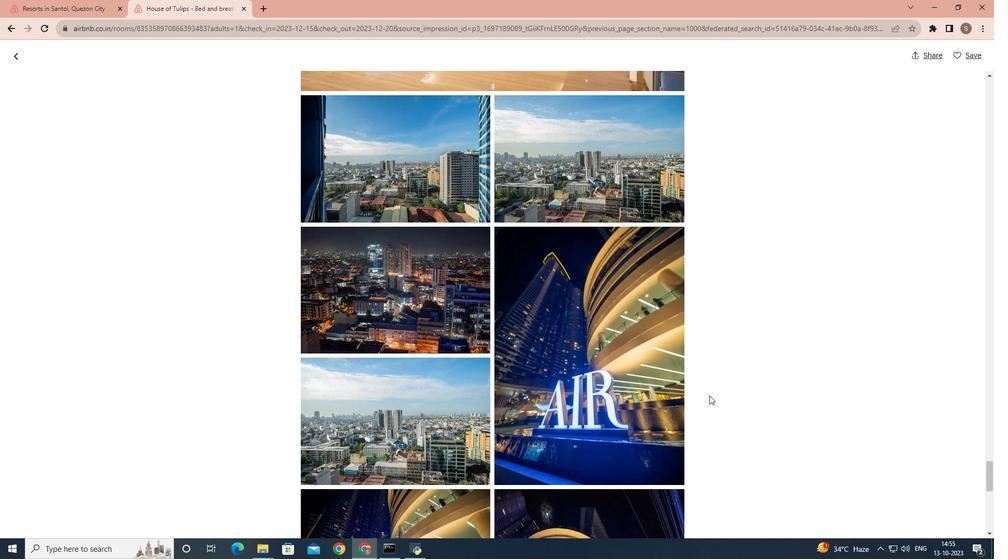 
Action: Mouse scrolled (709, 395) with delta (0, 0)
Screenshot: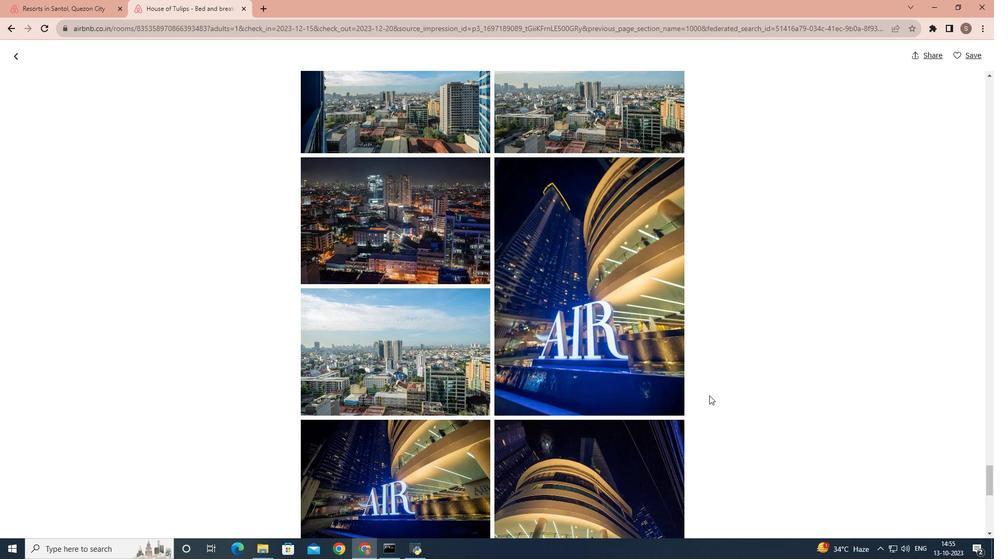 
Action: Mouse scrolled (709, 395) with delta (0, 0)
Screenshot: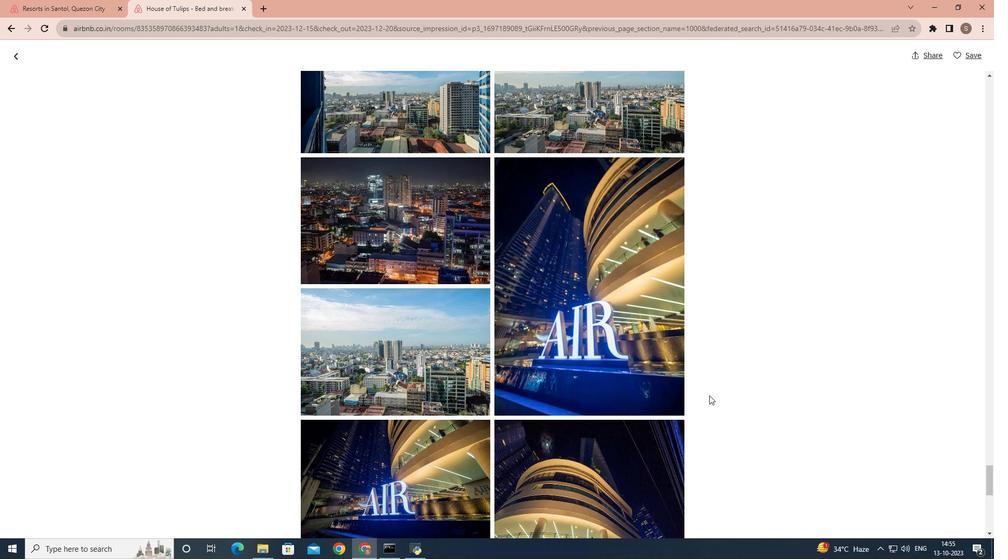 
Action: Mouse scrolled (709, 395) with delta (0, 0)
Screenshot: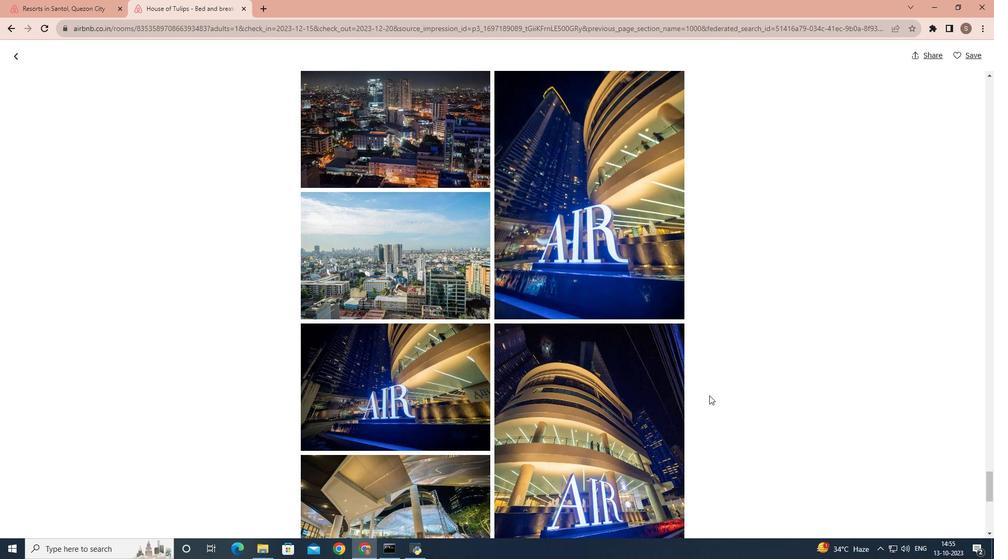 
Action: Mouse scrolled (709, 395) with delta (0, 0)
Screenshot: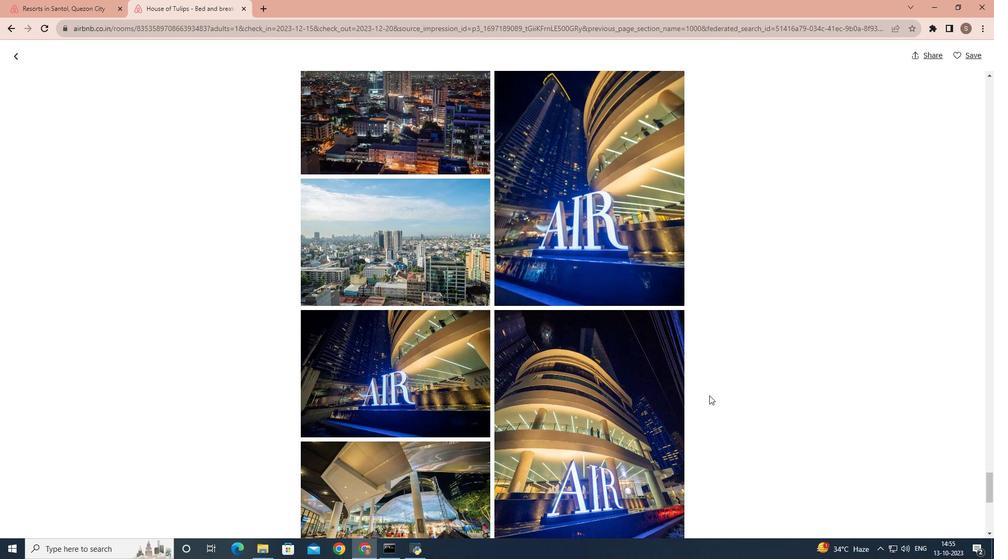 
Action: Mouse scrolled (709, 395) with delta (0, 0)
Screenshot: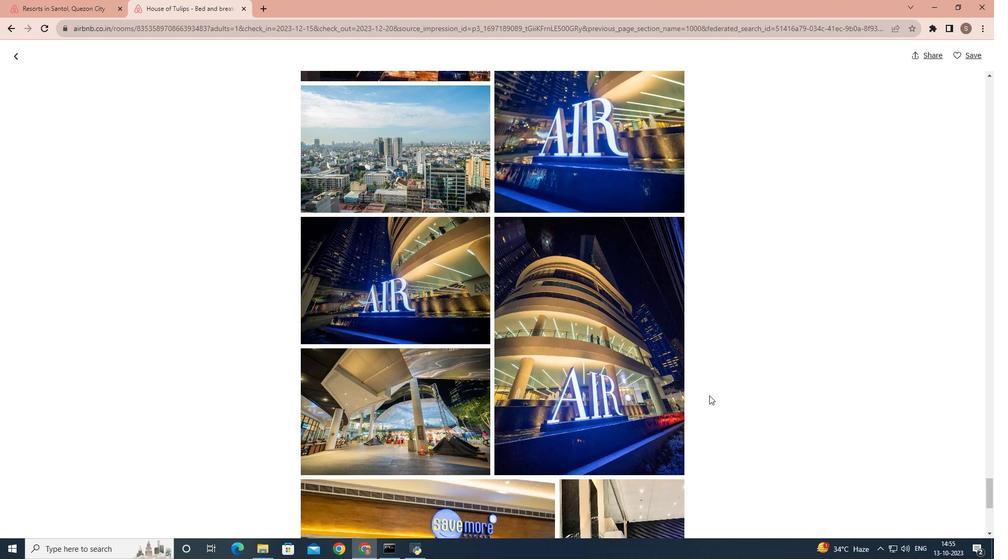 
Action: Mouse scrolled (709, 395) with delta (0, 0)
Screenshot: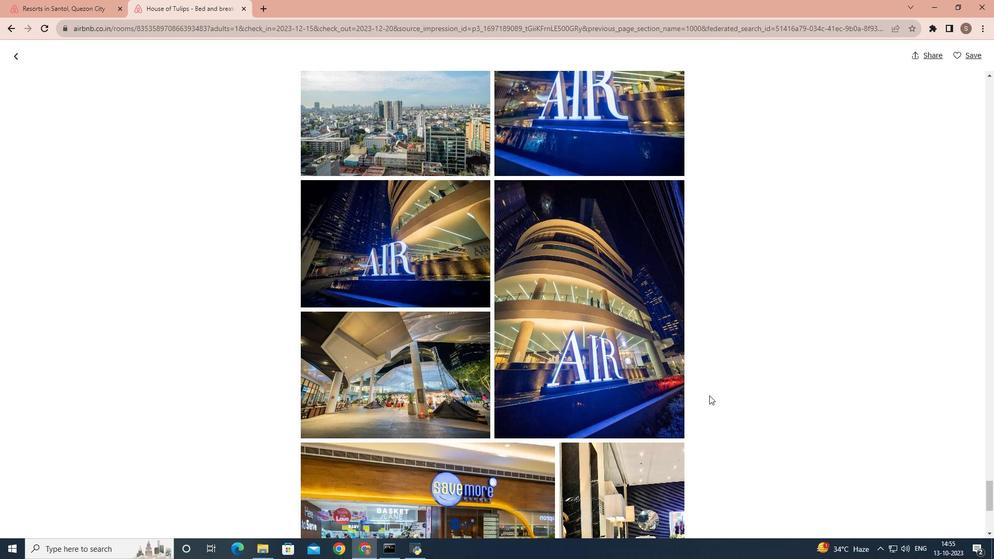 
Action: Mouse scrolled (709, 395) with delta (0, 0)
Screenshot: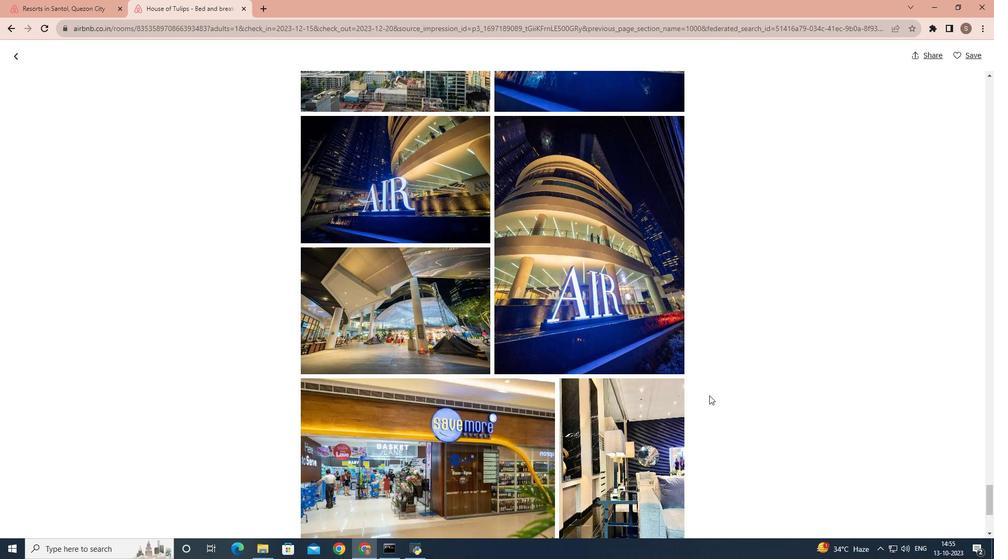 
Action: Mouse scrolled (709, 395) with delta (0, 0)
Screenshot: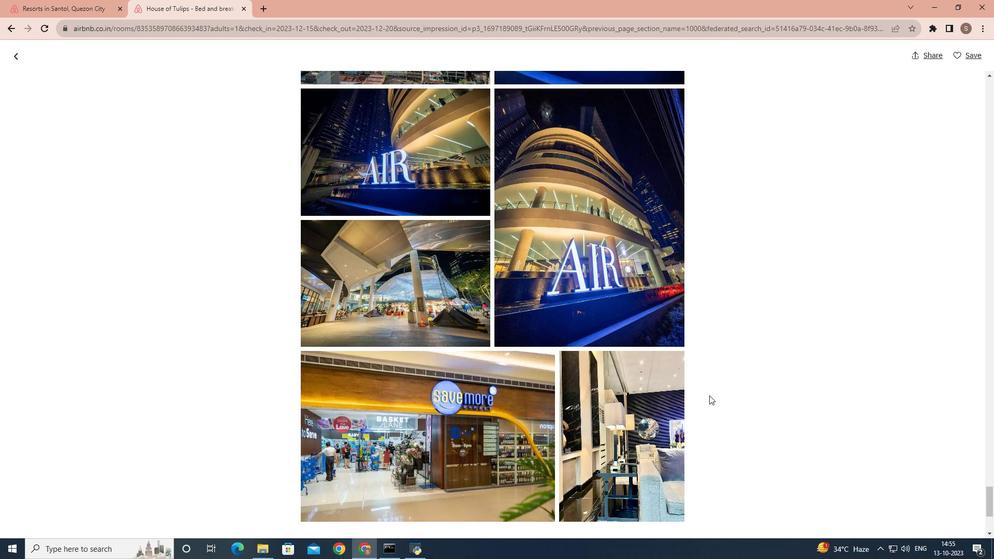 
Action: Mouse scrolled (709, 395) with delta (0, 0)
Screenshot: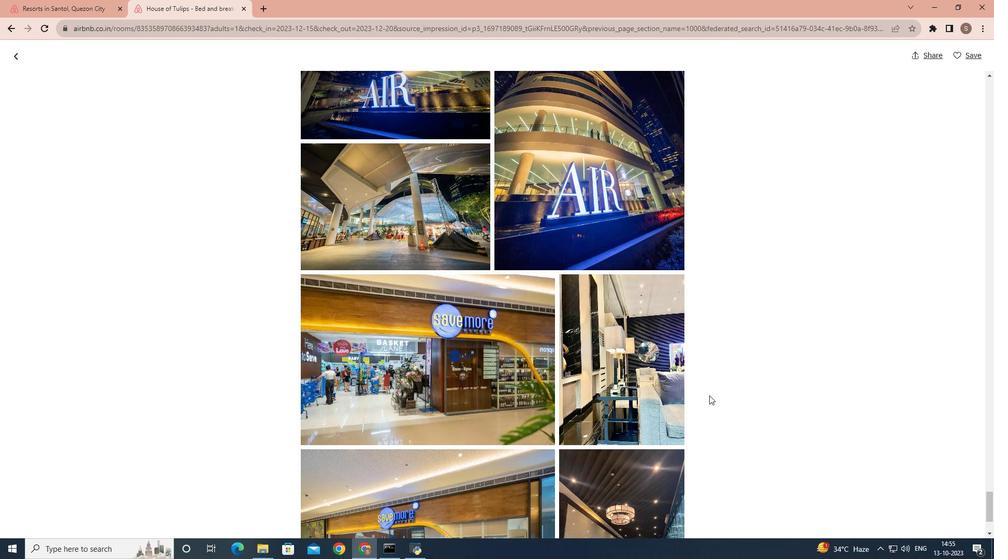 
Action: Mouse scrolled (709, 395) with delta (0, 0)
Screenshot: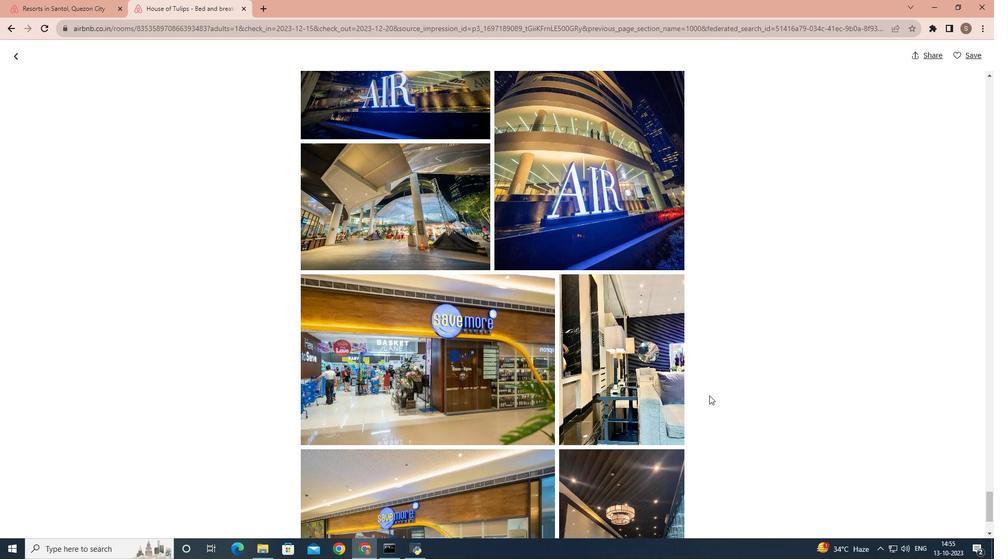 
Action: Mouse scrolled (709, 395) with delta (0, 0)
Screenshot: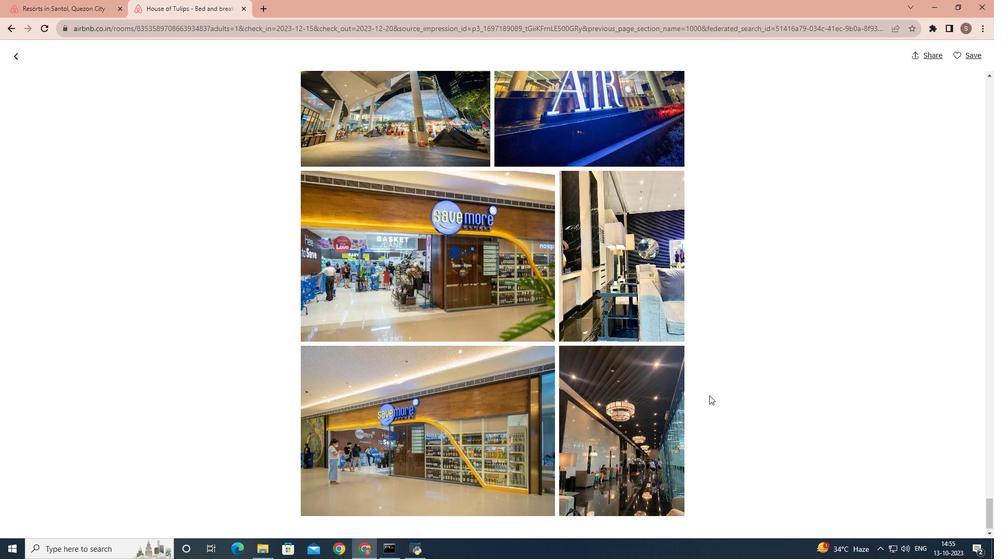 
Action: Mouse scrolled (709, 395) with delta (0, 0)
Screenshot: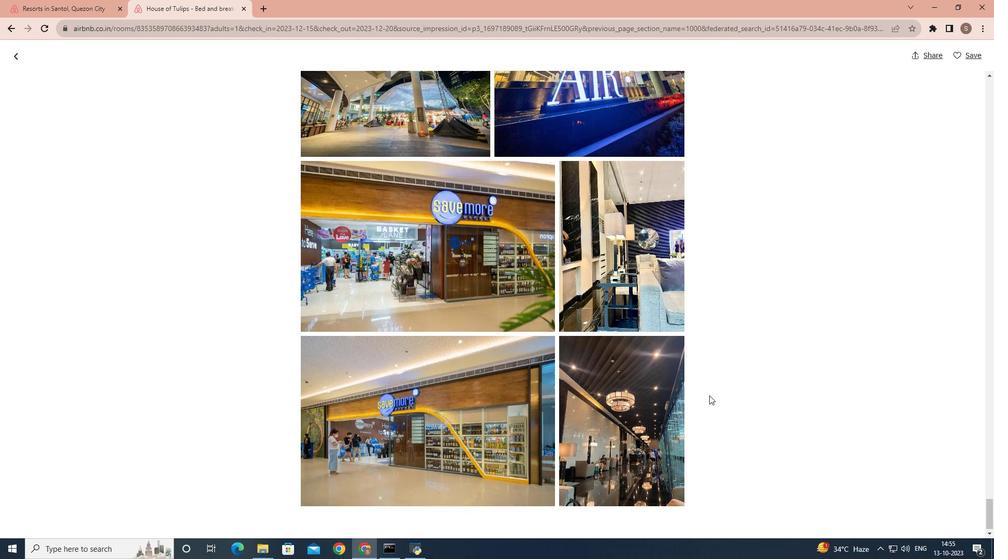 
Action: Mouse scrolled (709, 395) with delta (0, 0)
Screenshot: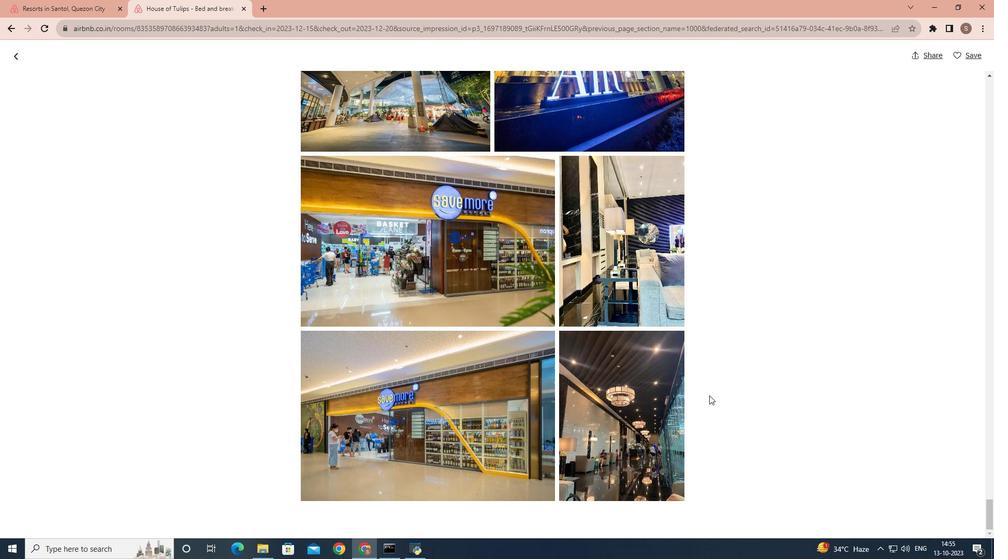 
Action: Mouse scrolled (709, 395) with delta (0, 0)
Screenshot: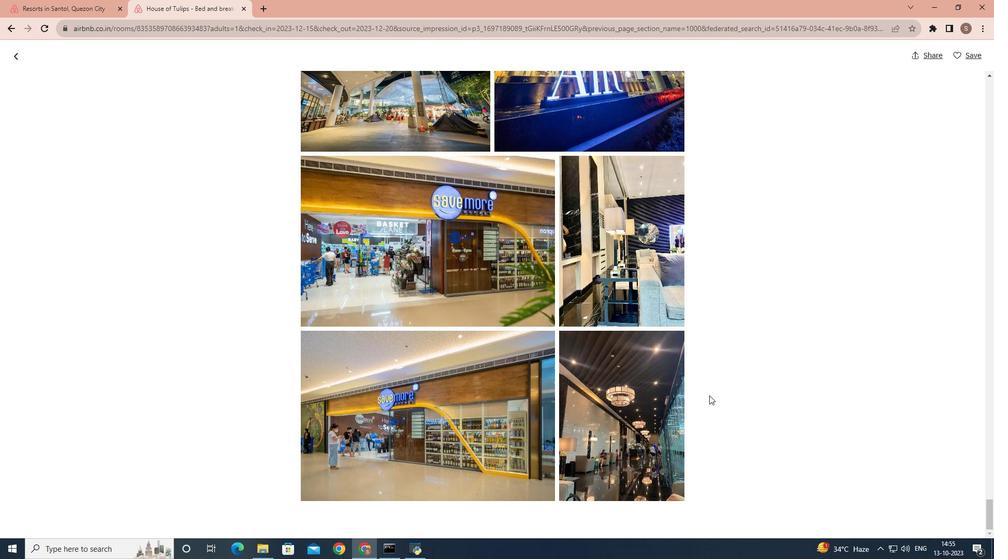 
Action: Mouse scrolled (709, 395) with delta (0, 0)
Screenshot: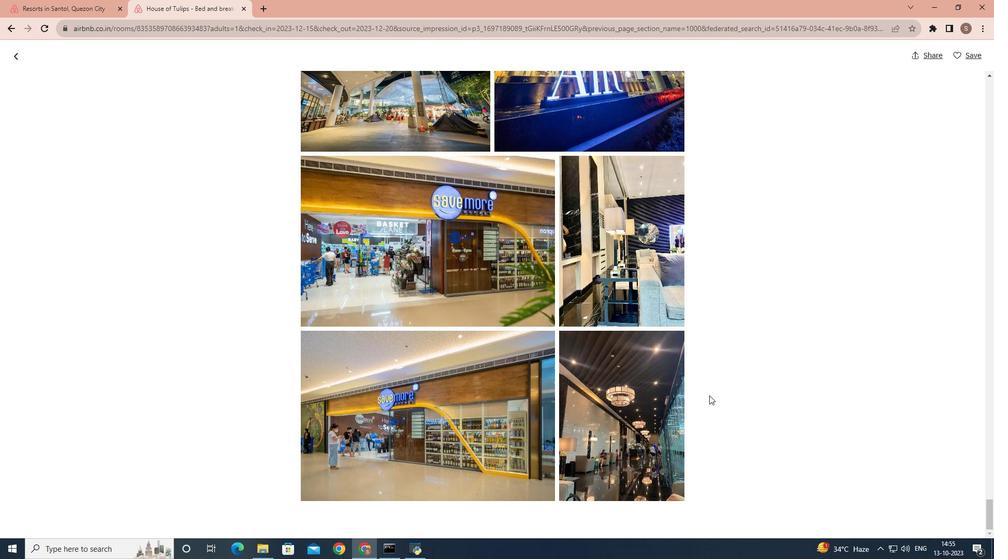 
Action: Mouse scrolled (709, 395) with delta (0, 0)
Screenshot: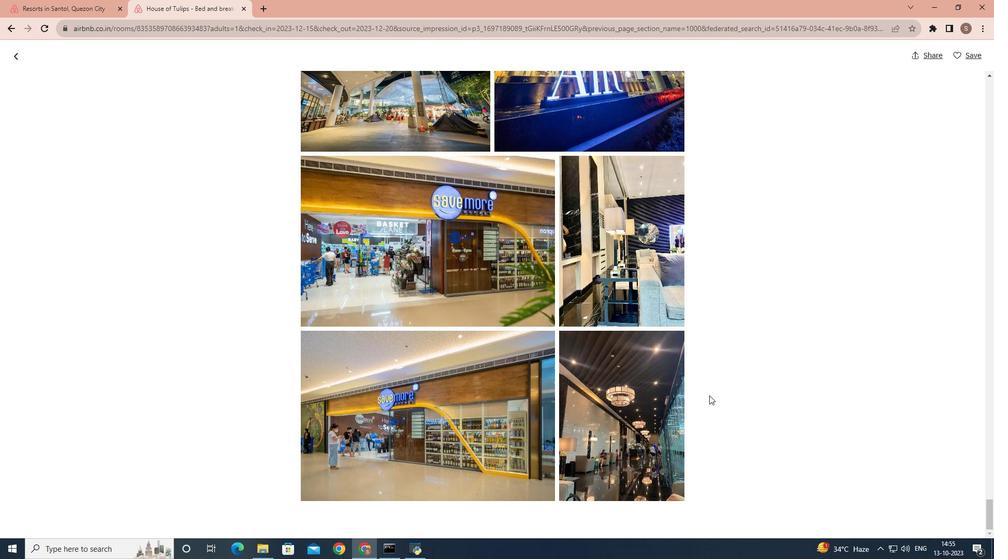
Action: Mouse moved to (14, 55)
Screenshot: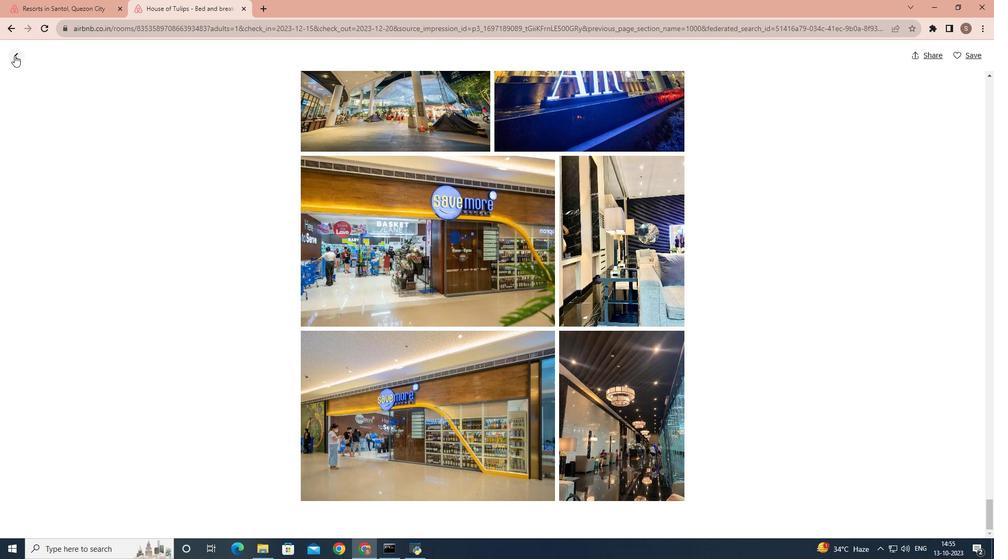
Action: Mouse pressed left at (14, 55)
Screenshot: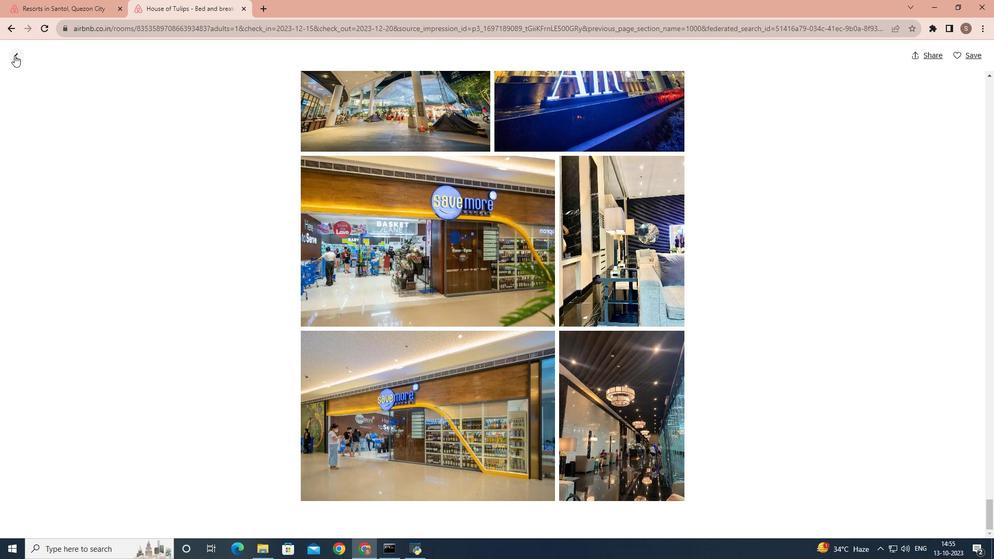 
Action: Mouse moved to (442, 349)
Screenshot: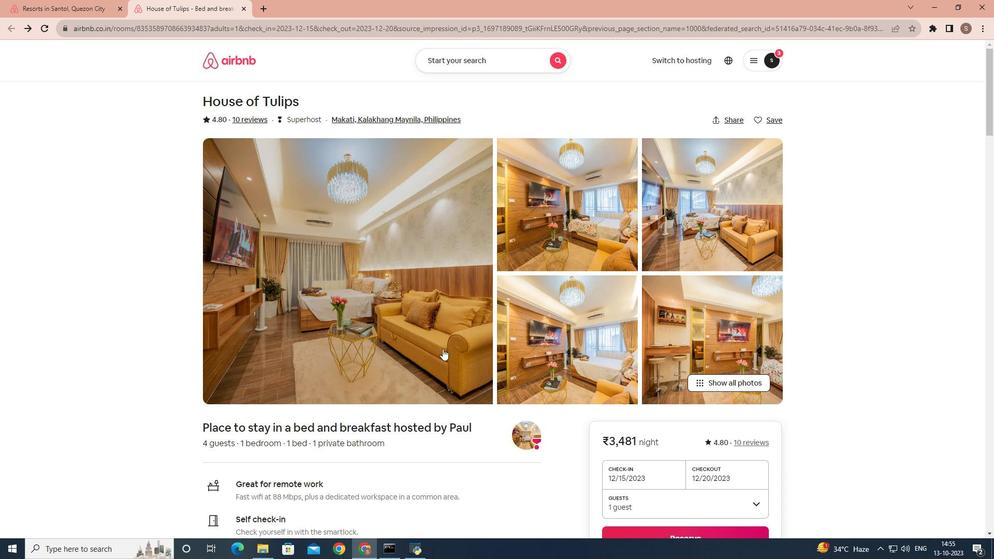 
Action: Mouse scrolled (442, 348) with delta (0, 0)
Screenshot: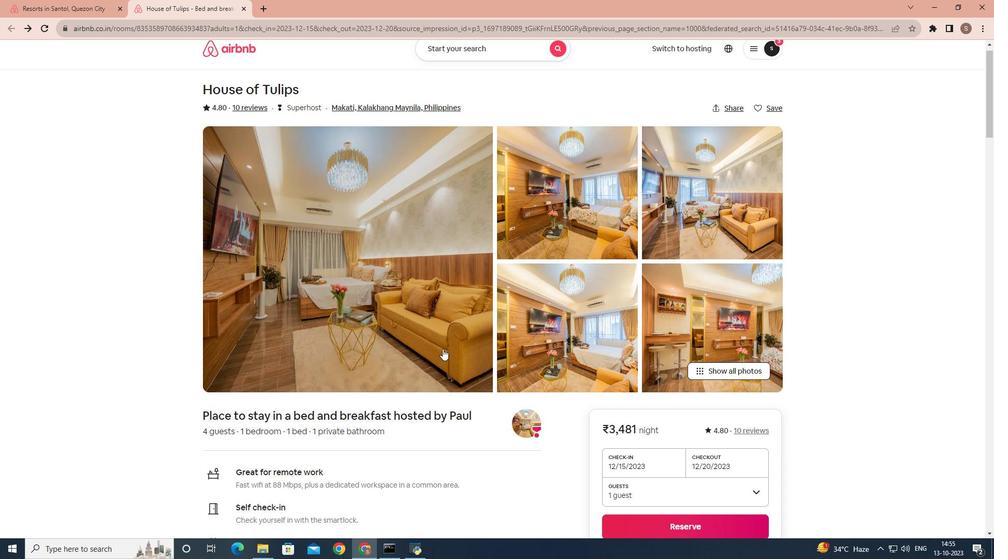 
Action: Mouse scrolled (442, 348) with delta (0, 0)
Screenshot: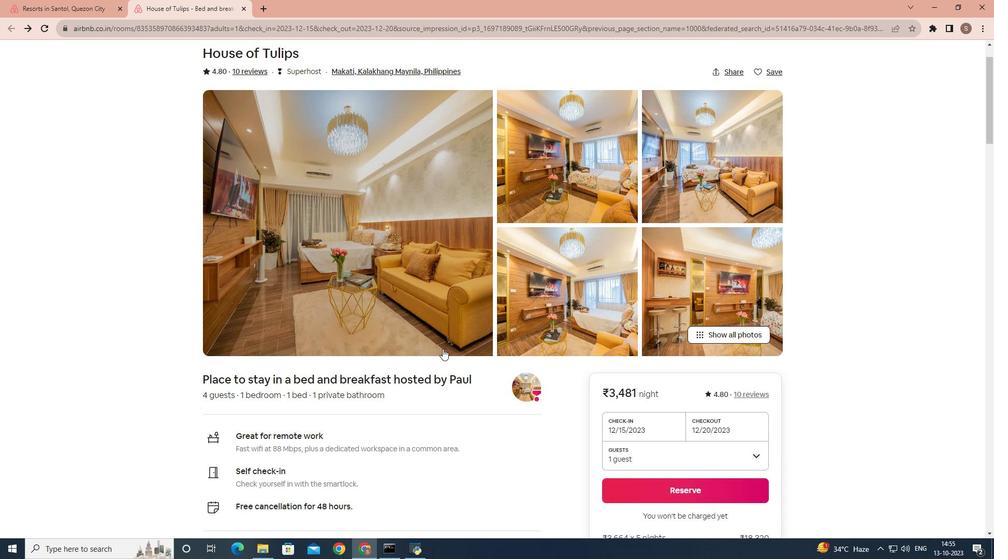 
Action: Mouse moved to (443, 349)
Screenshot: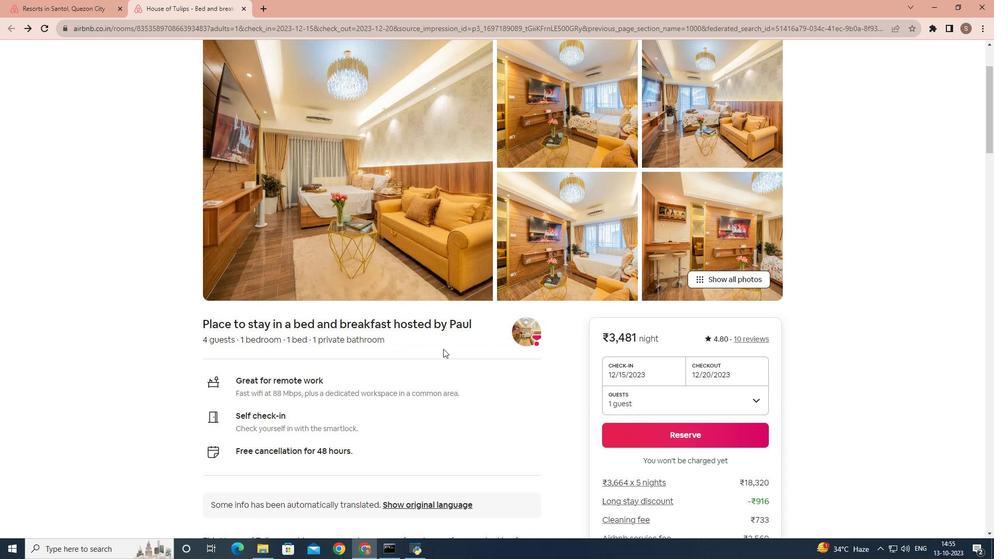 
Action: Mouse scrolled (443, 348) with delta (0, 0)
Screenshot: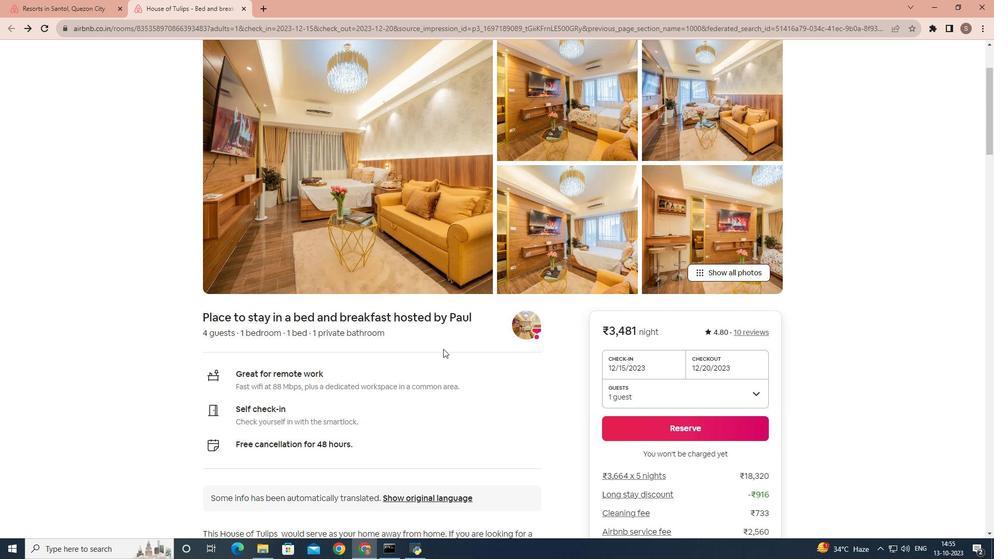 
Action: Mouse scrolled (443, 348) with delta (0, 0)
Screenshot: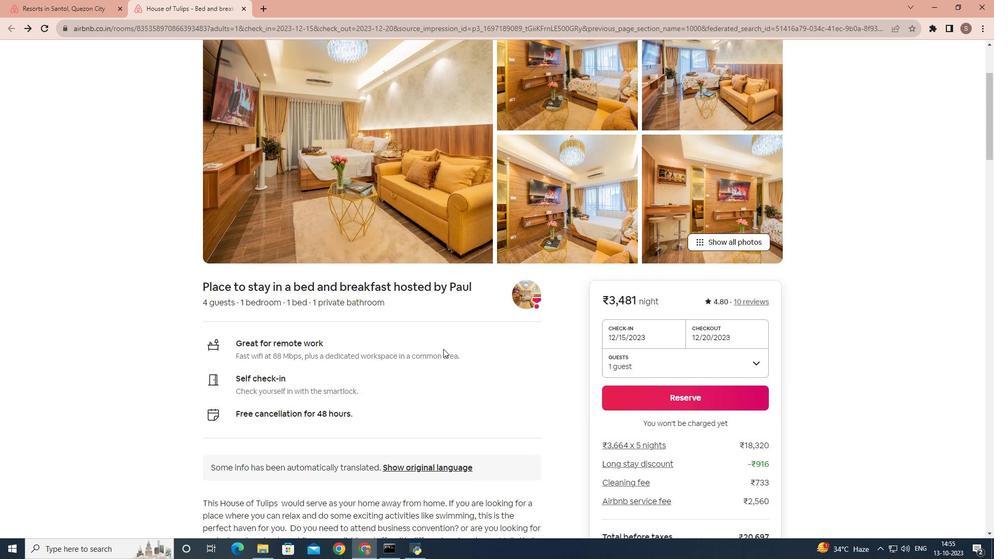 
Action: Mouse scrolled (443, 348) with delta (0, 0)
Screenshot: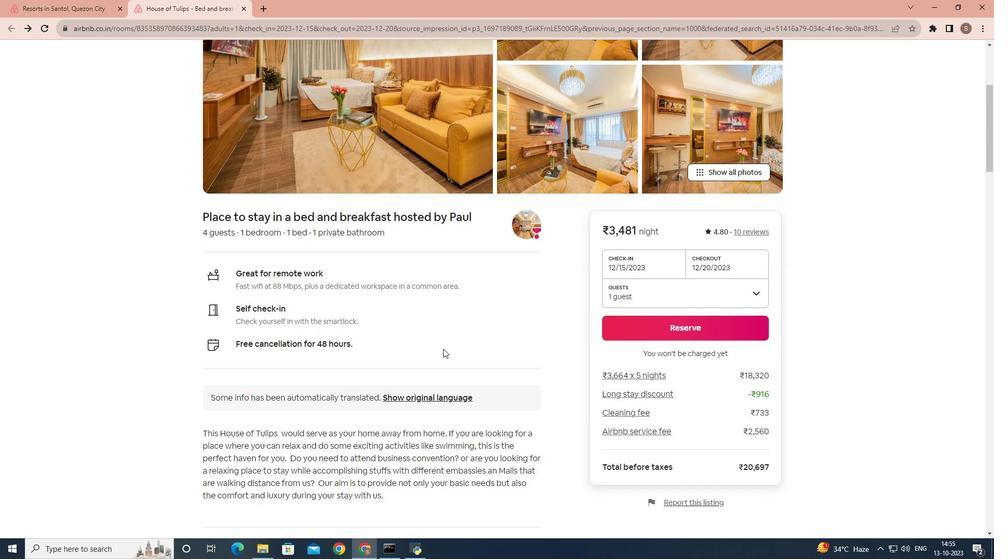 
Action: Mouse scrolled (443, 348) with delta (0, 0)
Screenshot: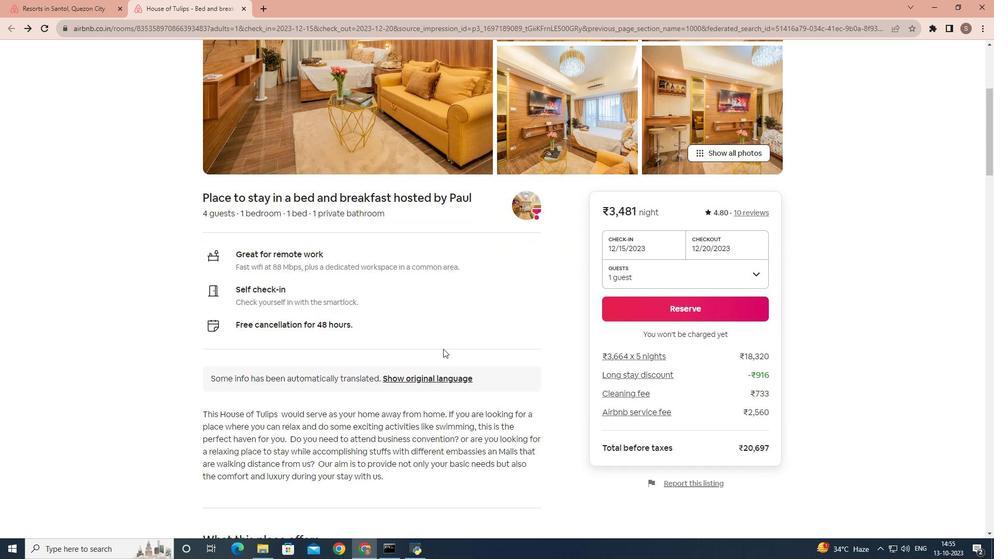 
Action: Mouse scrolled (443, 348) with delta (0, 0)
Screenshot: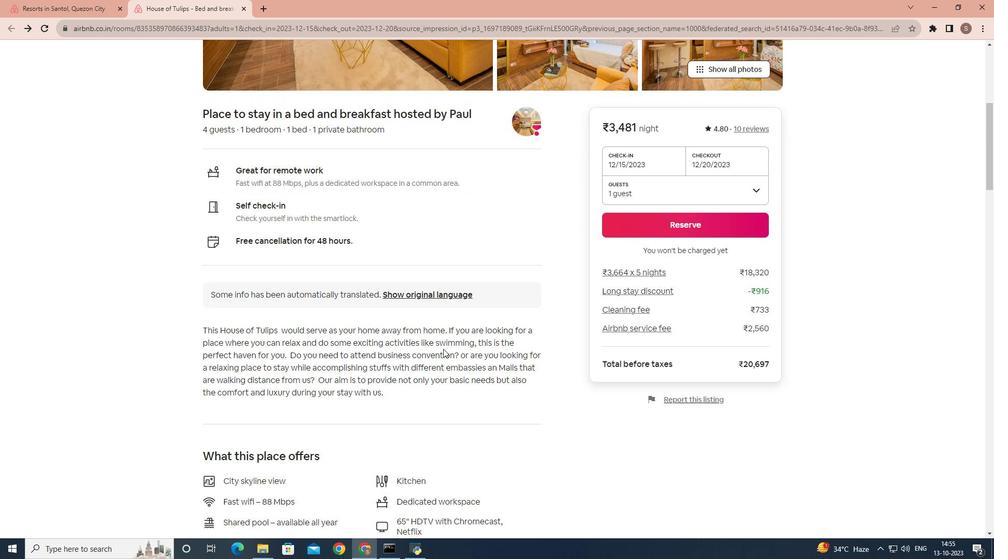 
Action: Mouse scrolled (443, 348) with delta (0, 0)
Screenshot: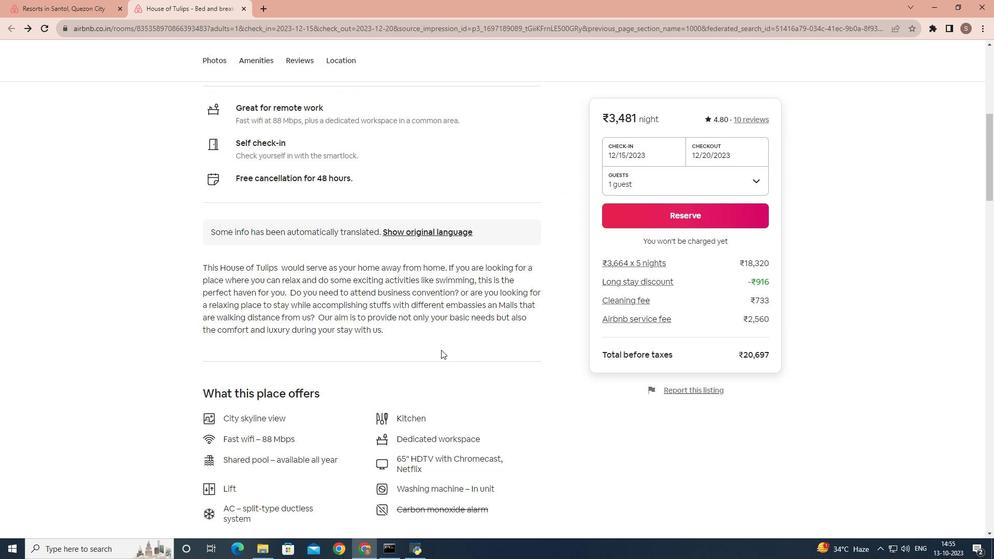 
Action: Mouse moved to (442, 349)
Screenshot: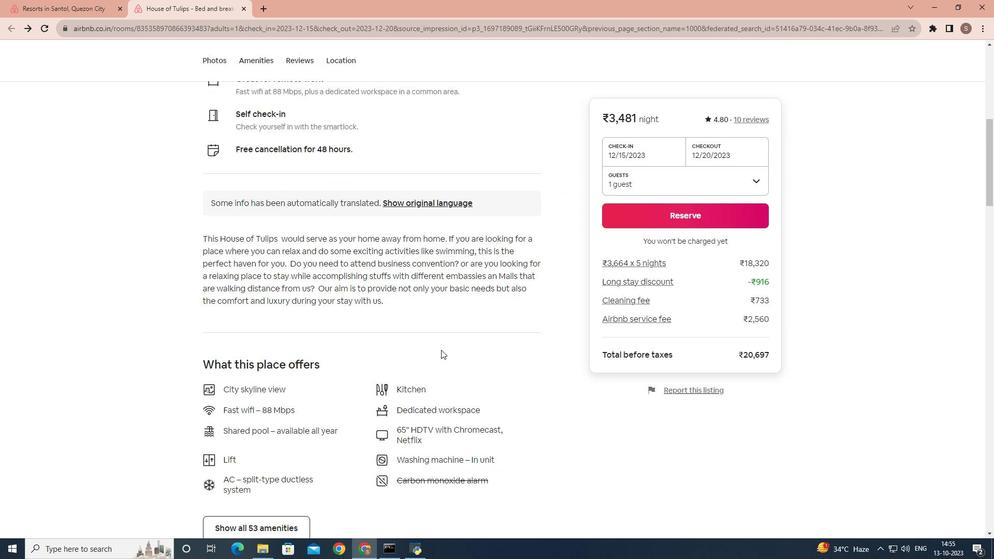 
Action: Mouse scrolled (442, 348) with delta (0, 0)
Screenshot: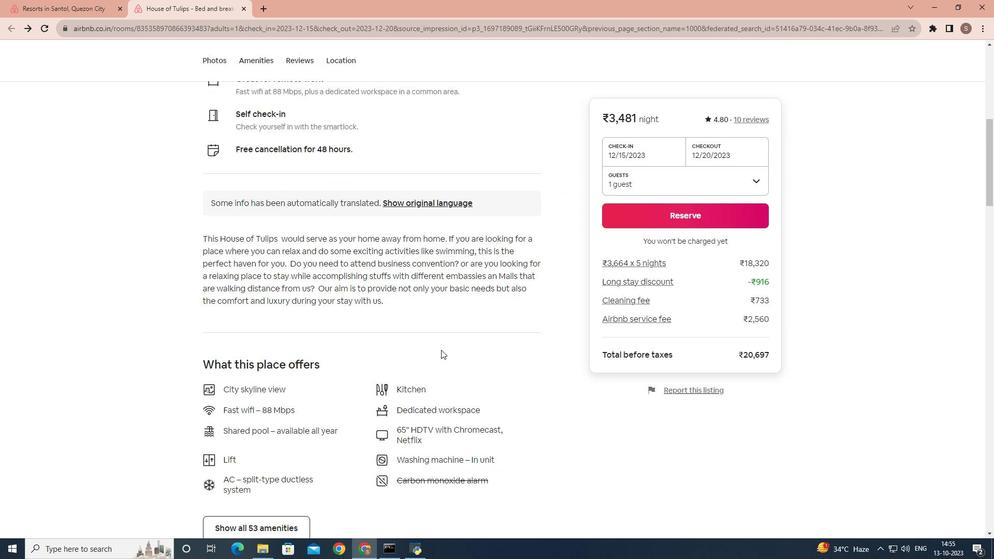 
Action: Mouse moved to (439, 350)
Screenshot: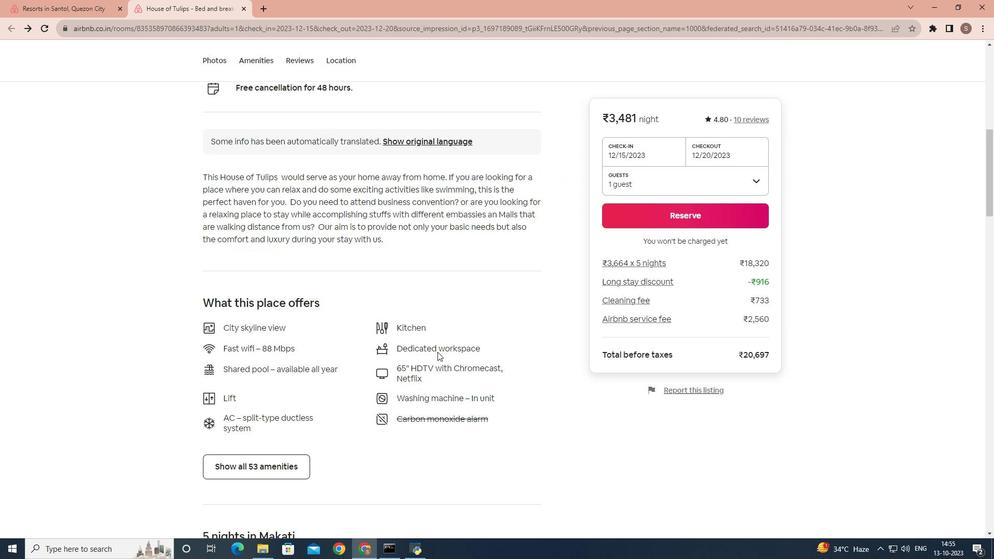 
Action: Mouse scrolled (439, 349) with delta (0, 0)
Screenshot: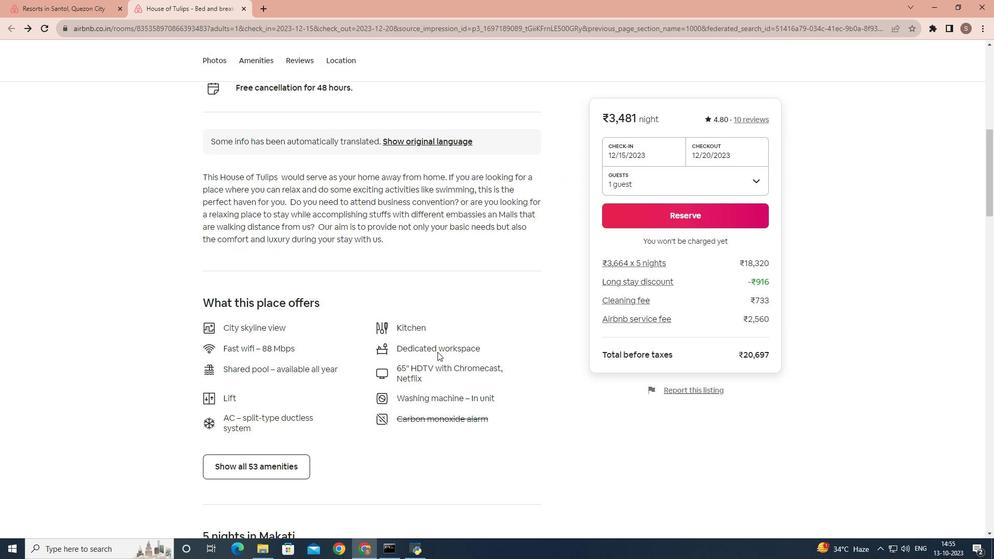
Action: Mouse moved to (437, 353)
Screenshot: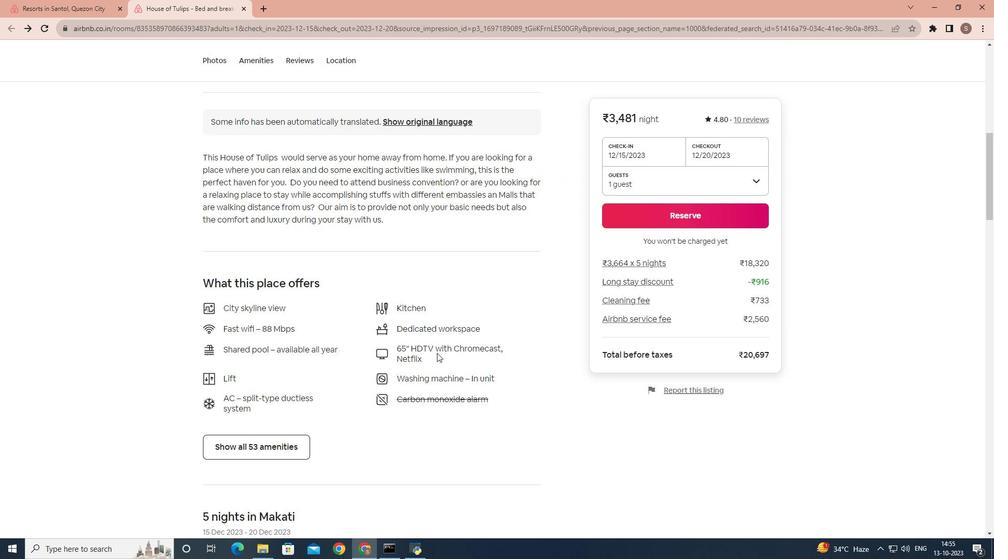
Action: Mouse scrolled (437, 352) with delta (0, 0)
Screenshot: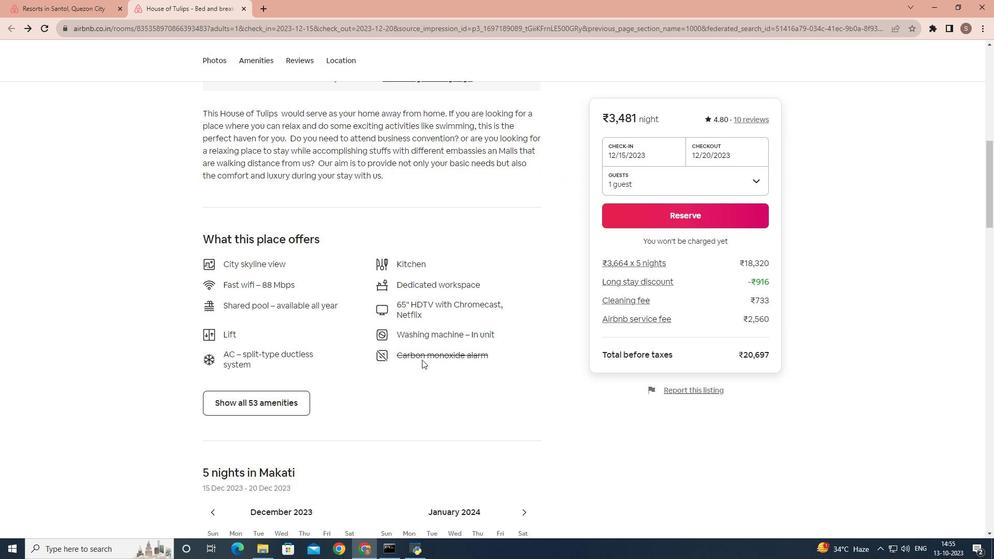 
Action: Mouse moved to (374, 374)
Screenshot: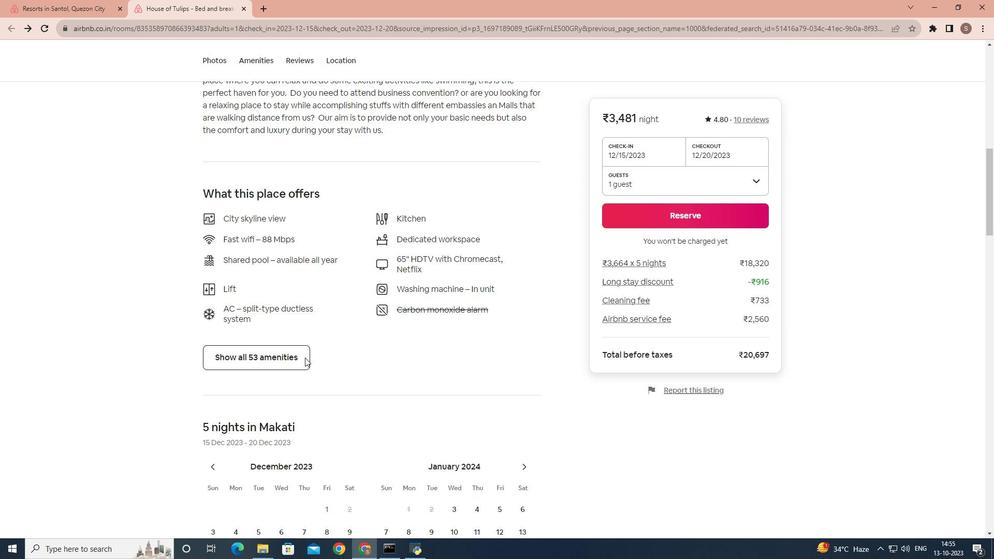 
Action: Mouse scrolled (374, 374) with delta (0, 0)
Screenshot: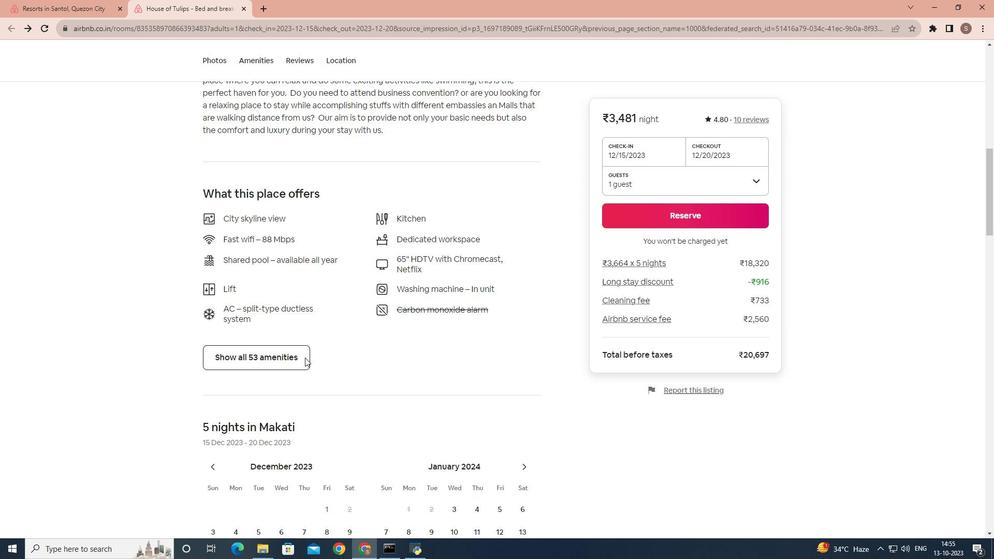
Action: Mouse moved to (272, 313)
Screenshot: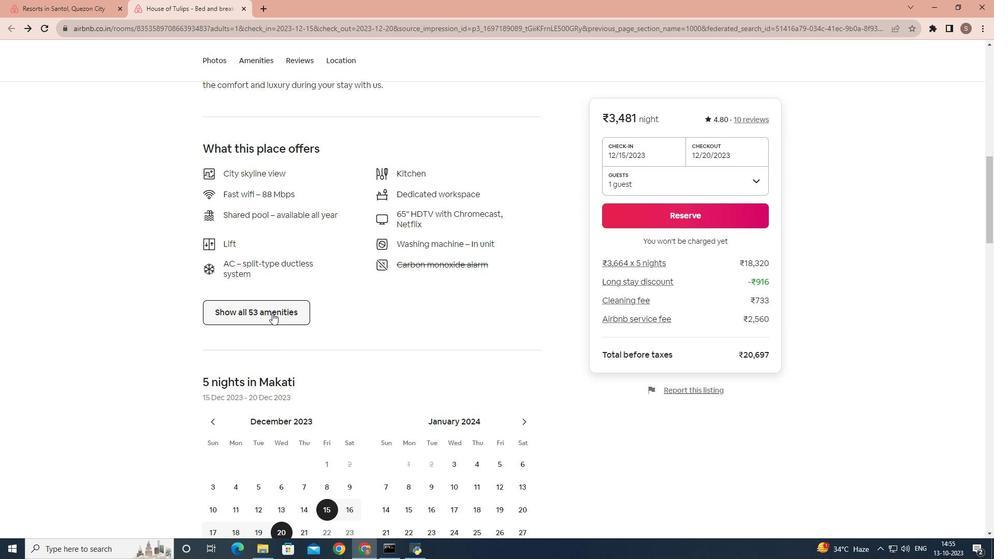 
Action: Mouse pressed left at (272, 313)
Screenshot: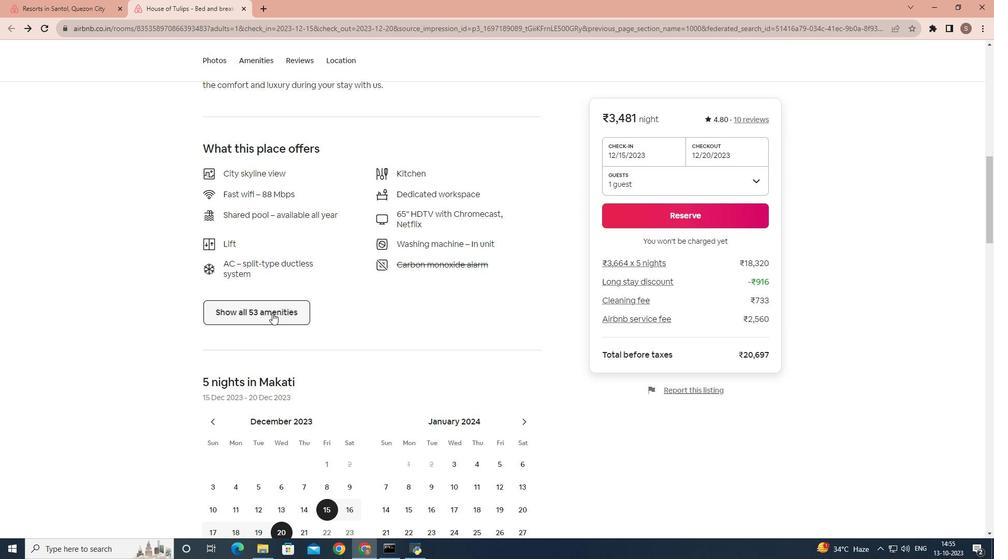 
Action: Mouse moved to (456, 329)
Screenshot: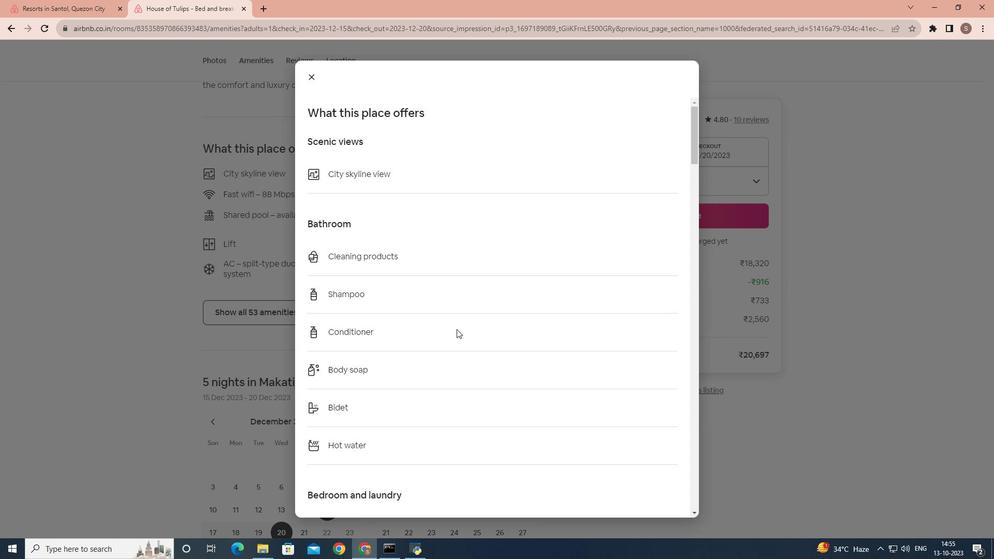 
Action: Mouse scrolled (456, 328) with delta (0, 0)
Screenshot: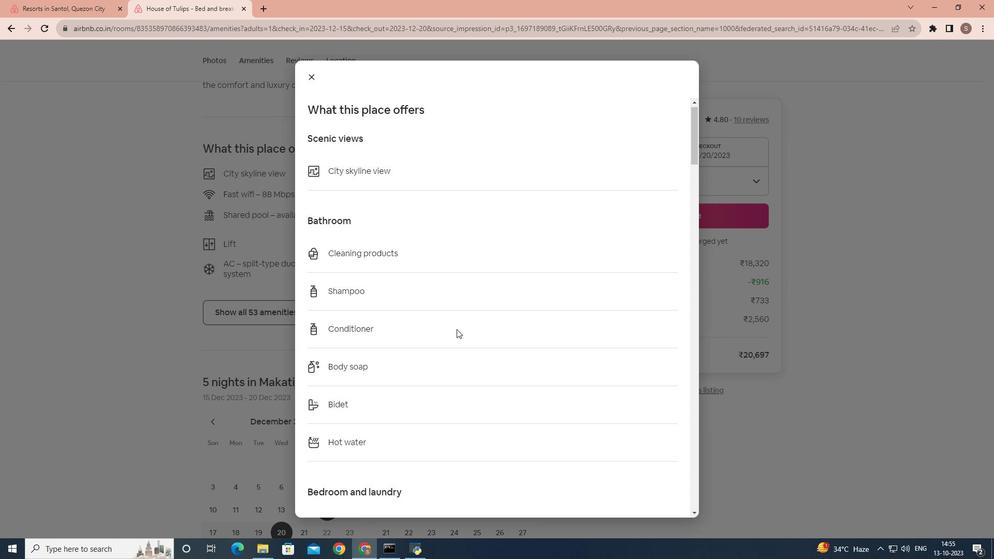 
Action: Mouse scrolled (456, 328) with delta (0, 0)
Screenshot: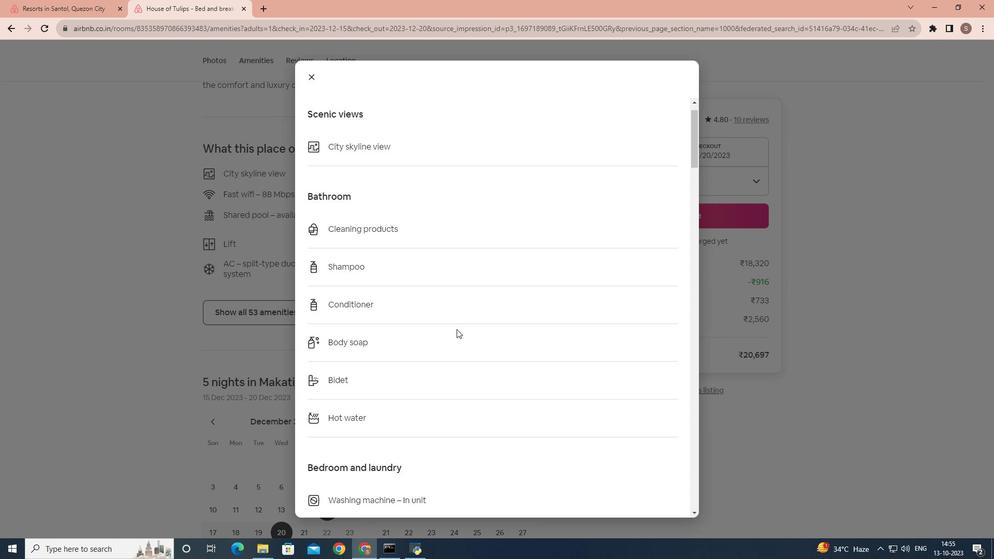 
Action: Mouse scrolled (456, 328) with delta (0, 0)
Screenshot: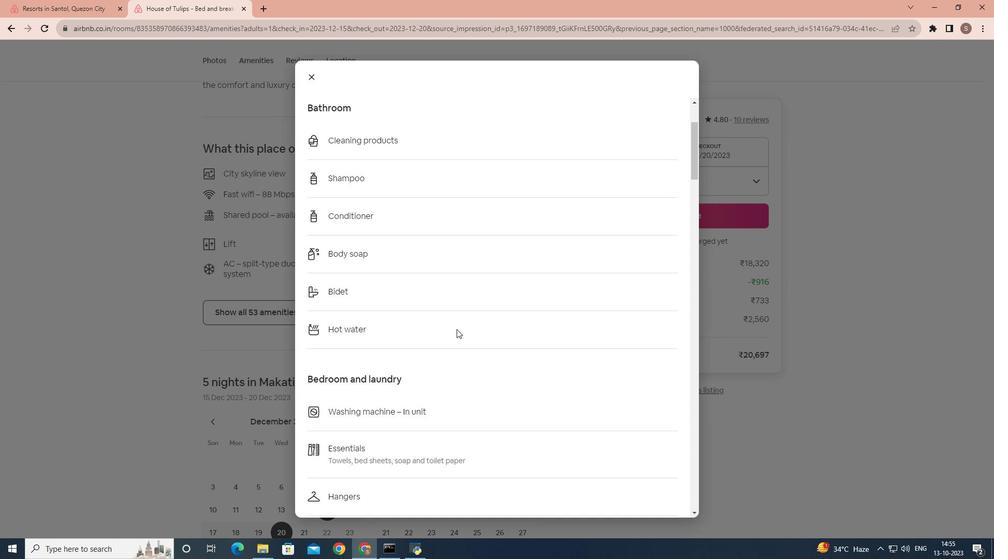 
Action: Mouse scrolled (456, 328) with delta (0, 0)
Screenshot: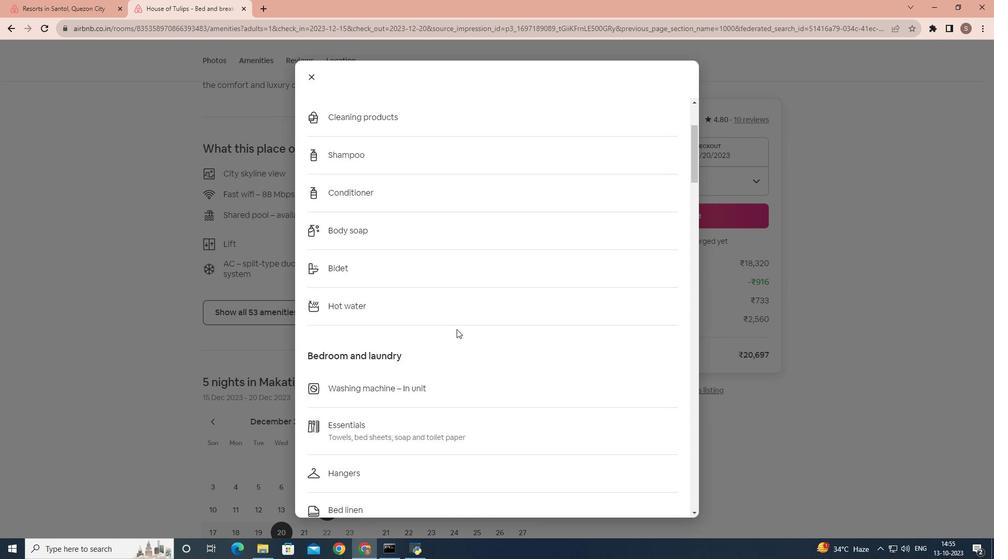 
Action: Mouse scrolled (456, 328) with delta (0, 0)
Screenshot: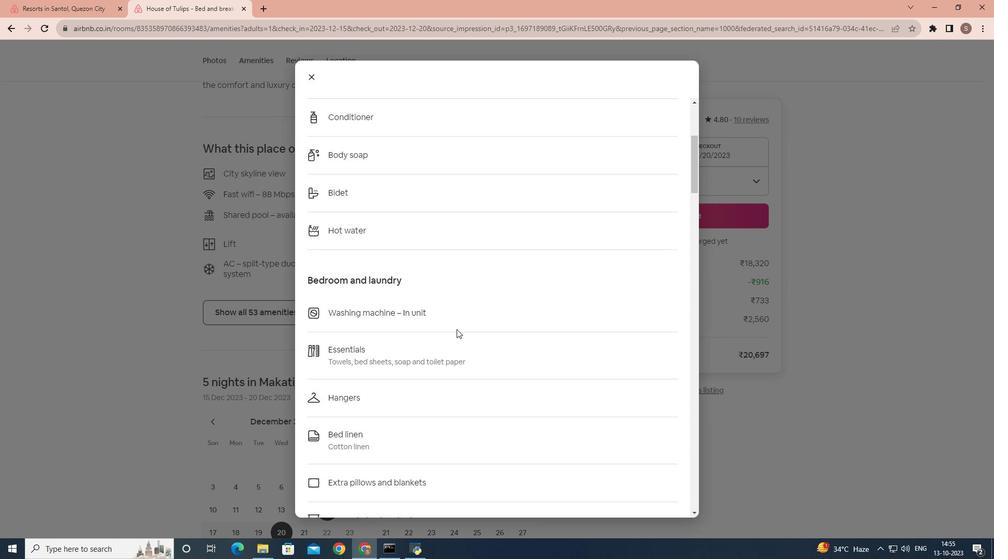 
Action: Mouse scrolled (456, 328) with delta (0, 0)
Screenshot: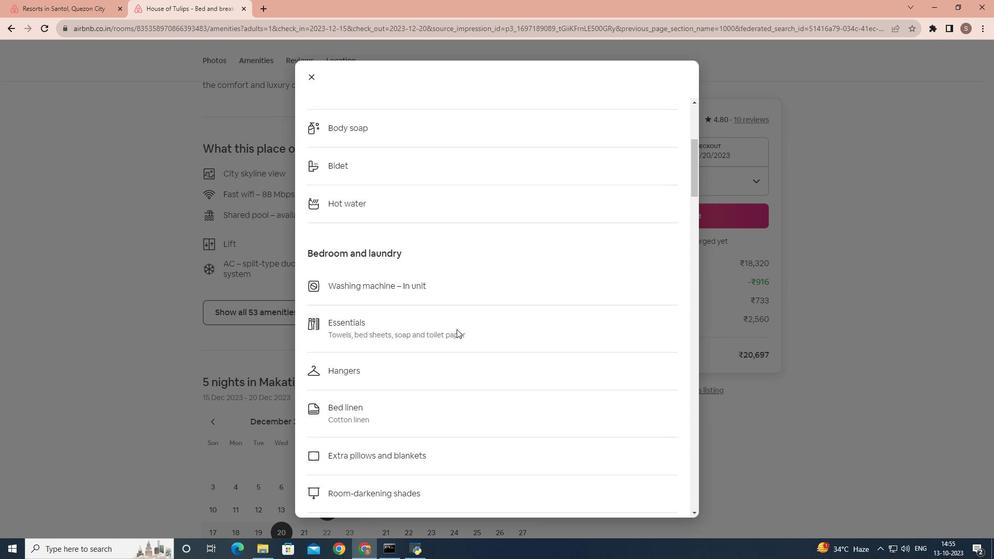 
Action: Mouse scrolled (456, 328) with delta (0, 0)
Screenshot: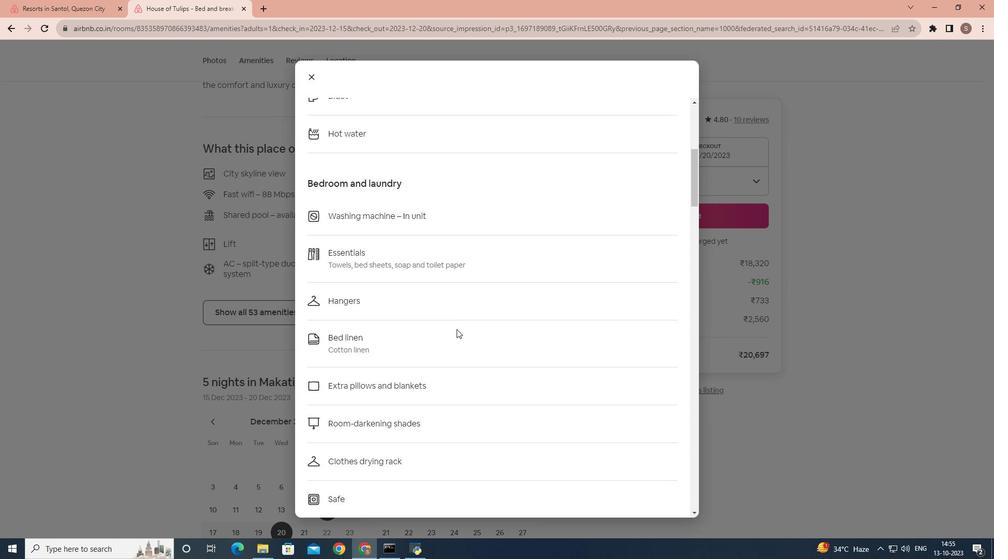 
Action: Mouse scrolled (456, 328) with delta (0, 0)
Screenshot: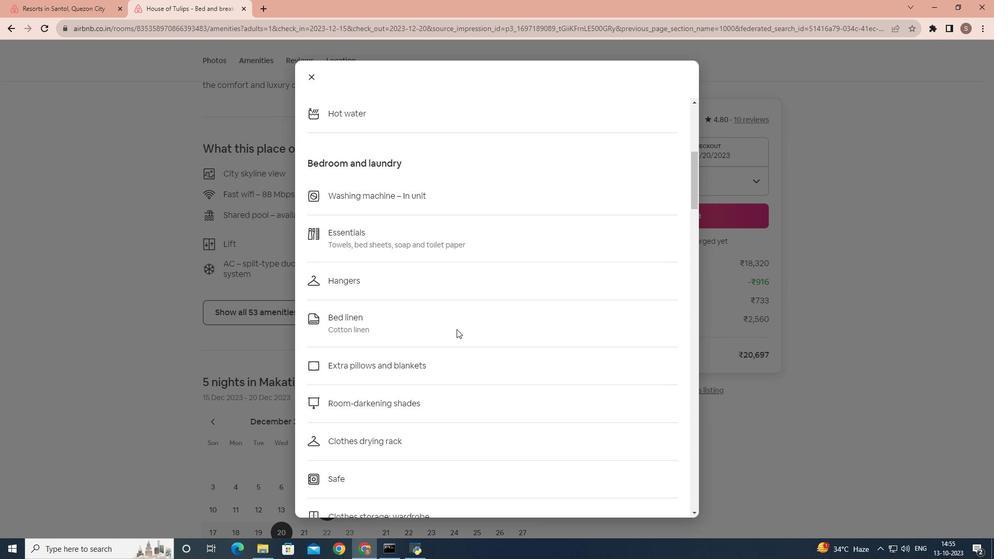 
Action: Mouse scrolled (456, 328) with delta (0, 0)
Screenshot: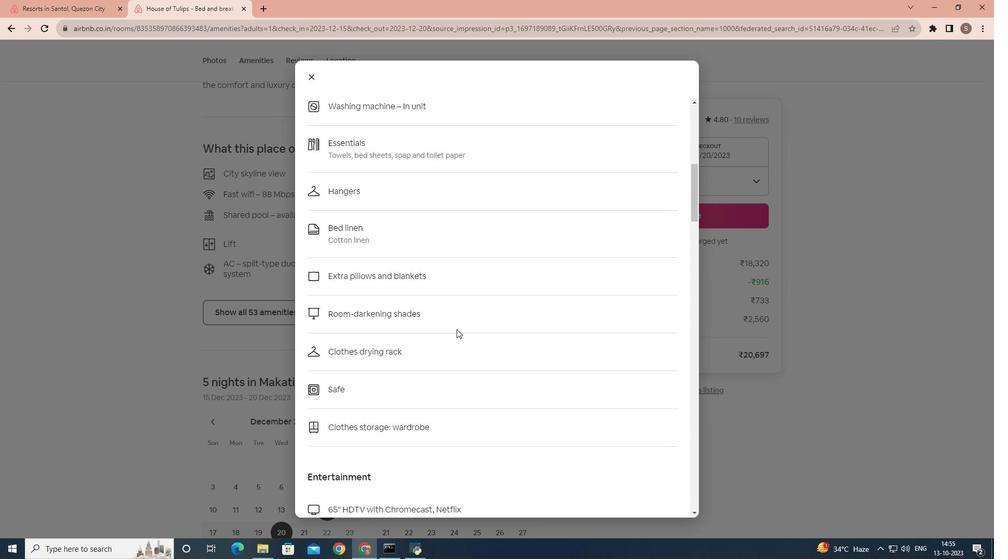 
Action: Mouse scrolled (456, 328) with delta (0, 0)
Screenshot: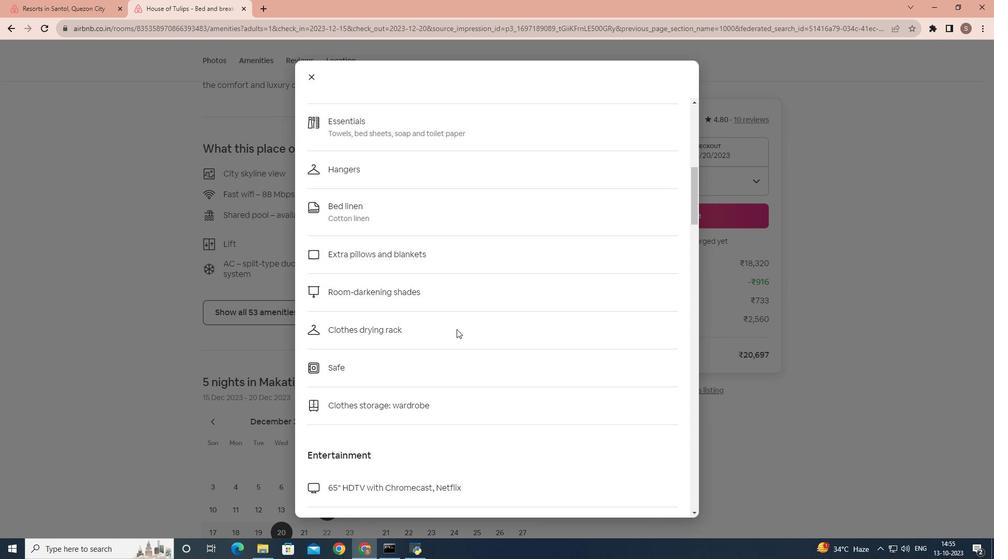 
Action: Mouse scrolled (456, 328) with delta (0, 0)
Screenshot: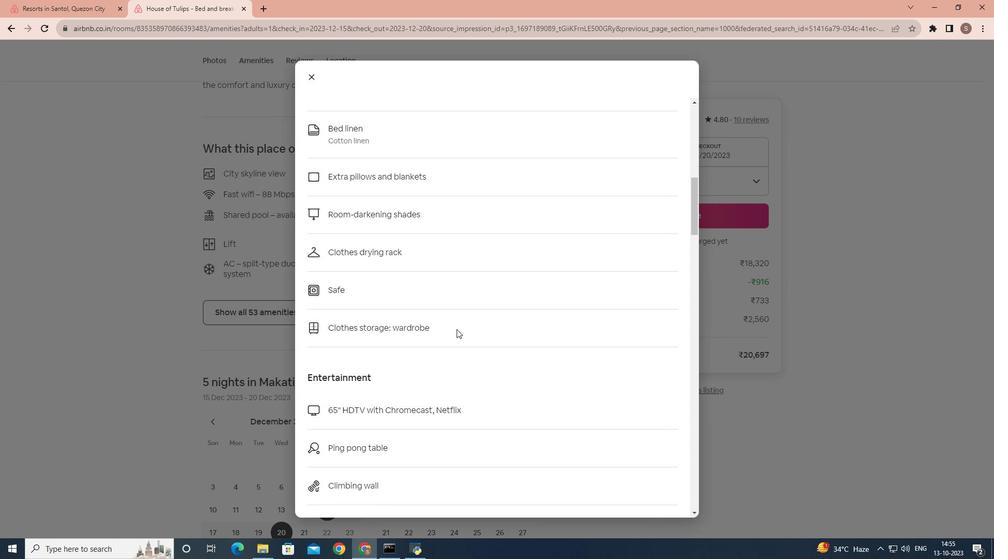 
Action: Mouse scrolled (456, 328) with delta (0, 0)
Screenshot: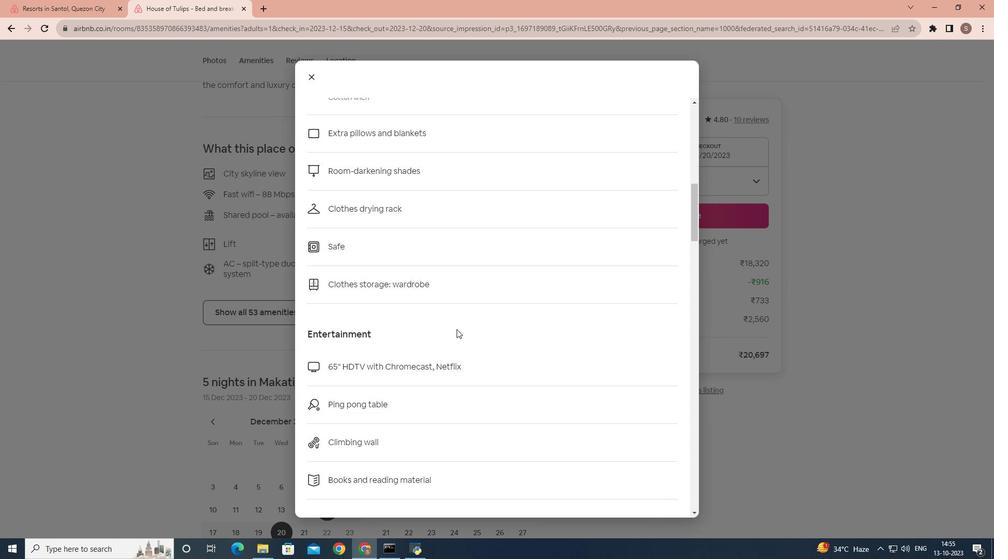 
Action: Mouse scrolled (456, 328) with delta (0, 0)
Screenshot: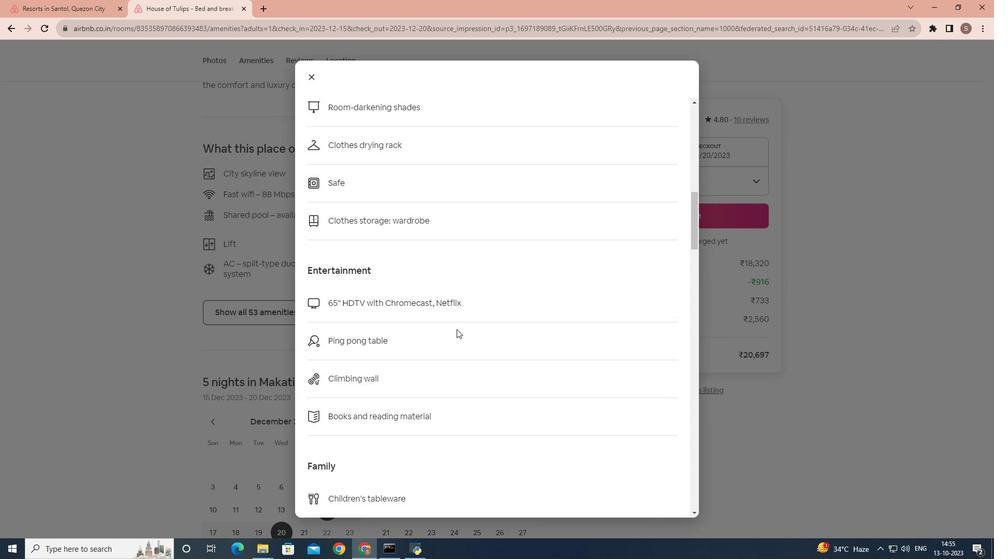 
Action: Mouse scrolled (456, 328) with delta (0, 0)
Screenshot: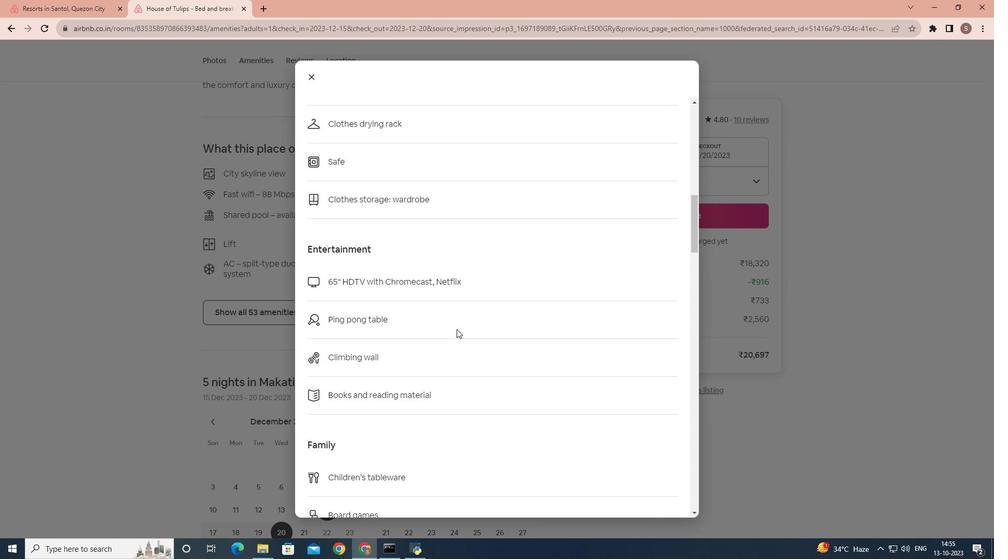 
Action: Mouse scrolled (456, 328) with delta (0, 0)
Screenshot: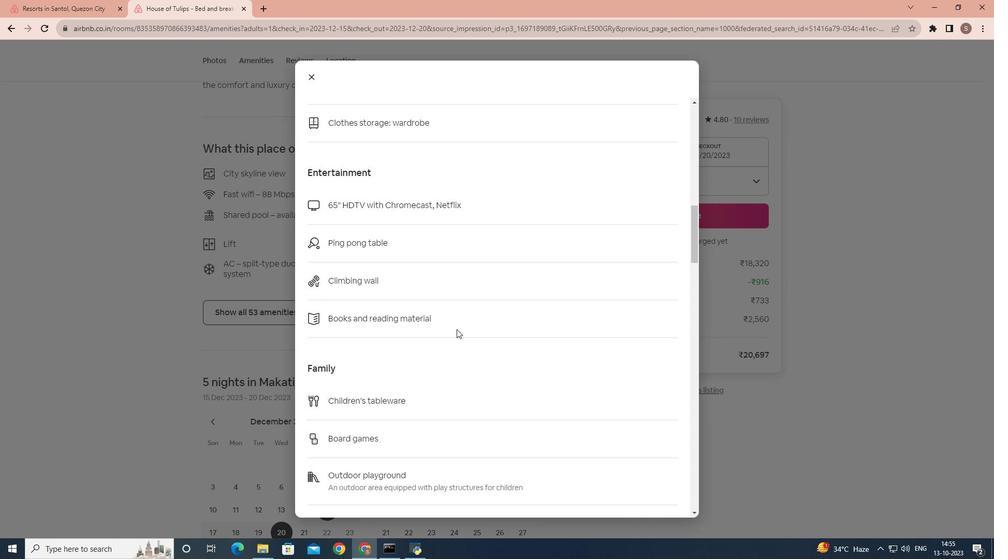 
Action: Mouse scrolled (456, 328) with delta (0, 0)
Screenshot: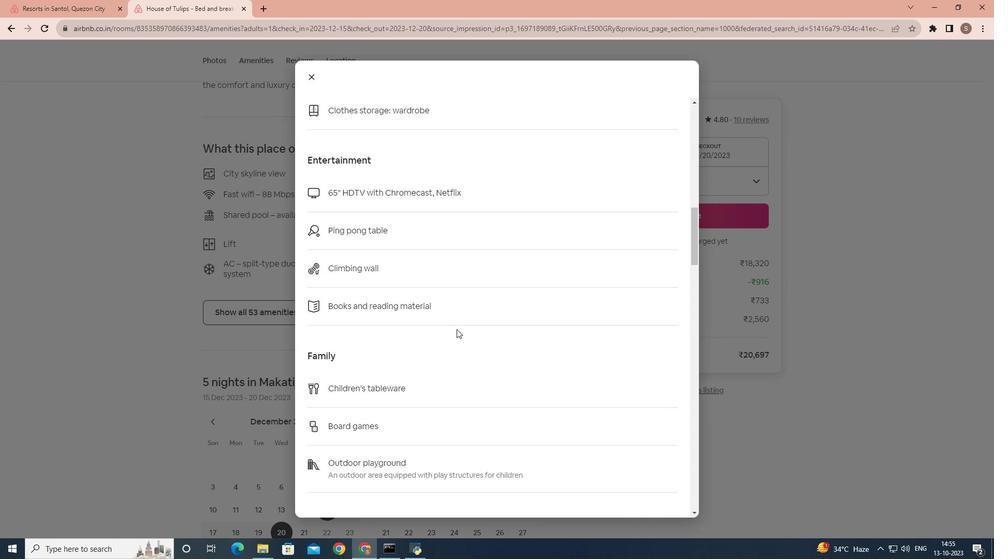 
Action: Mouse scrolled (456, 328) with delta (0, 0)
Screenshot: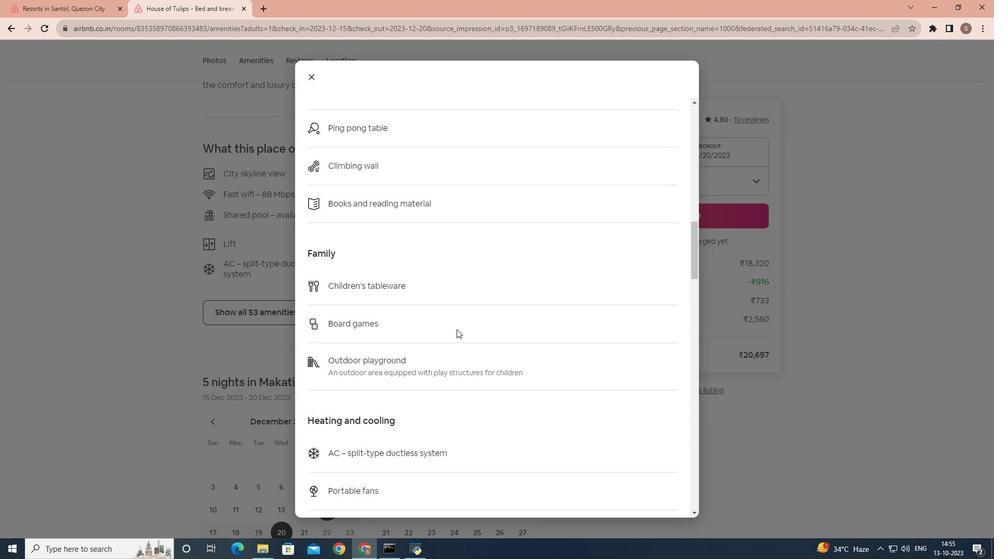 
Action: Mouse scrolled (456, 328) with delta (0, 0)
Screenshot: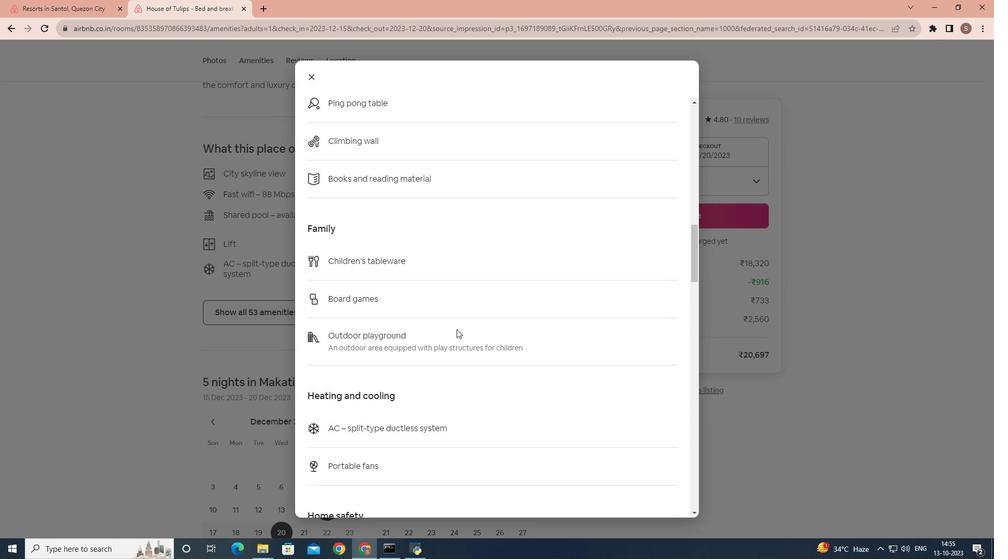 
Action: Mouse scrolled (456, 328) with delta (0, 0)
Screenshot: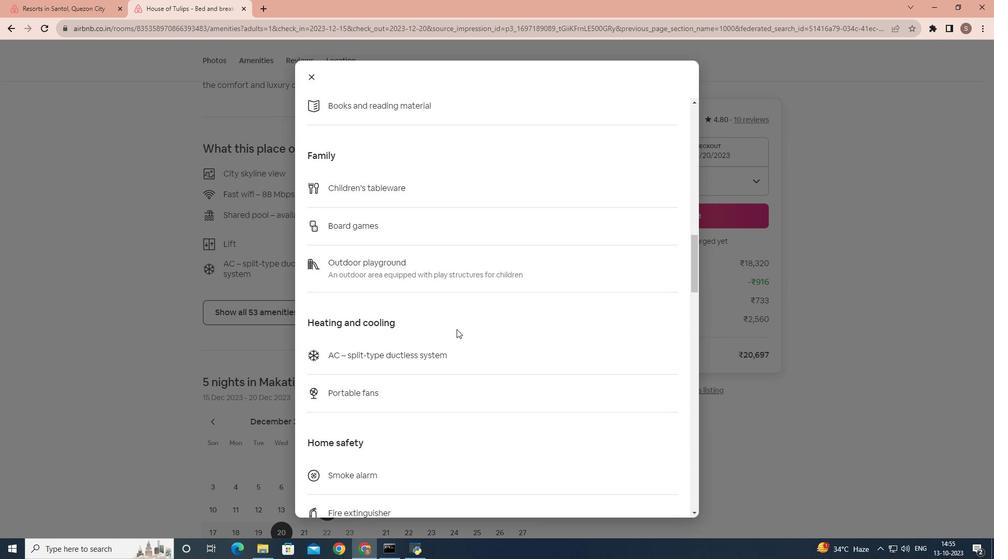 
Action: Mouse scrolled (456, 328) with delta (0, 0)
Screenshot: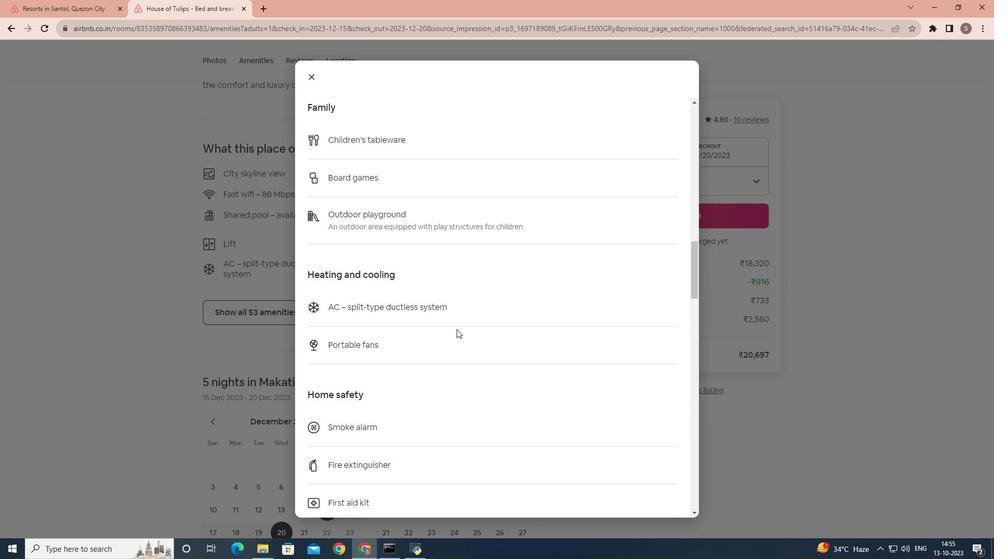 
Action: Mouse scrolled (456, 328) with delta (0, 0)
Screenshot: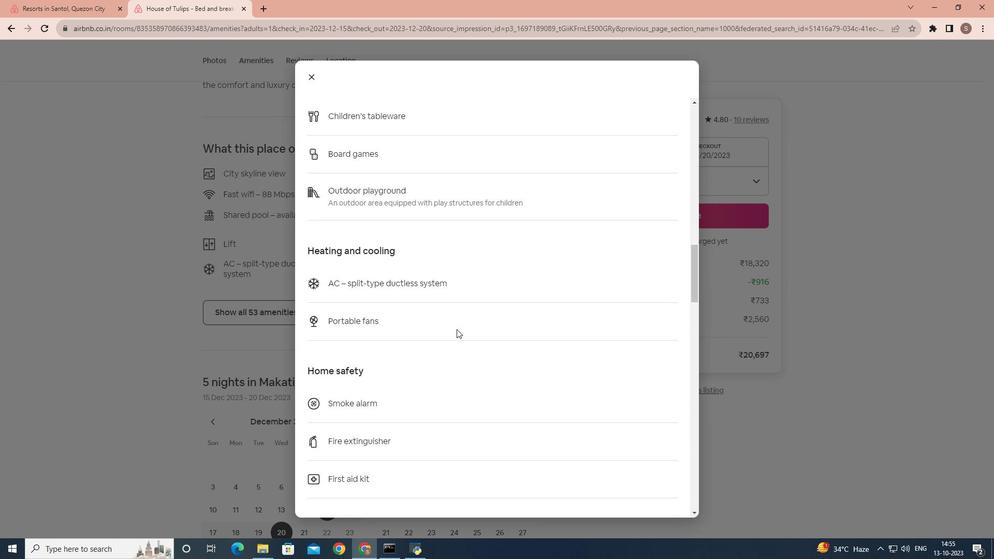 
Action: Mouse scrolled (456, 328) with delta (0, 0)
Screenshot: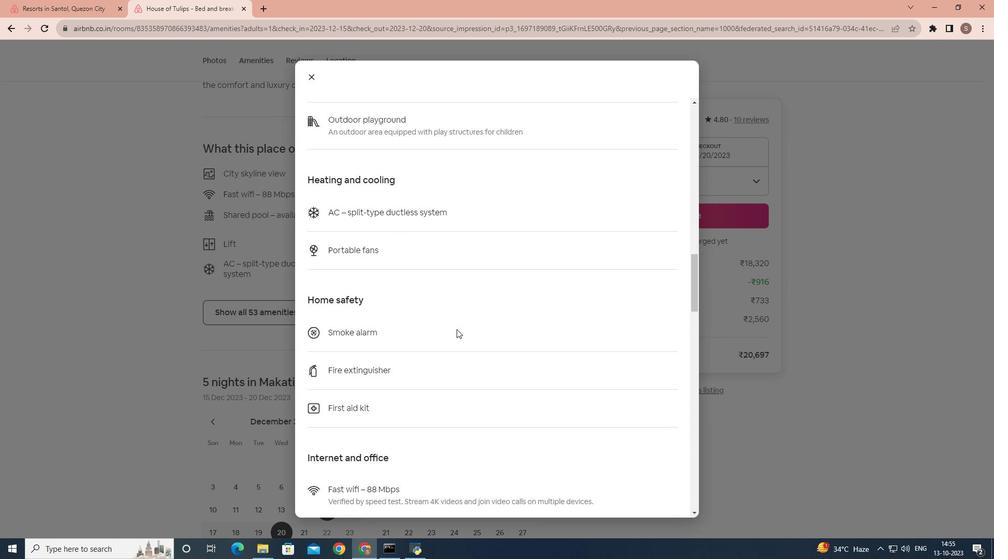 
Action: Mouse scrolled (456, 328) with delta (0, 0)
Screenshot: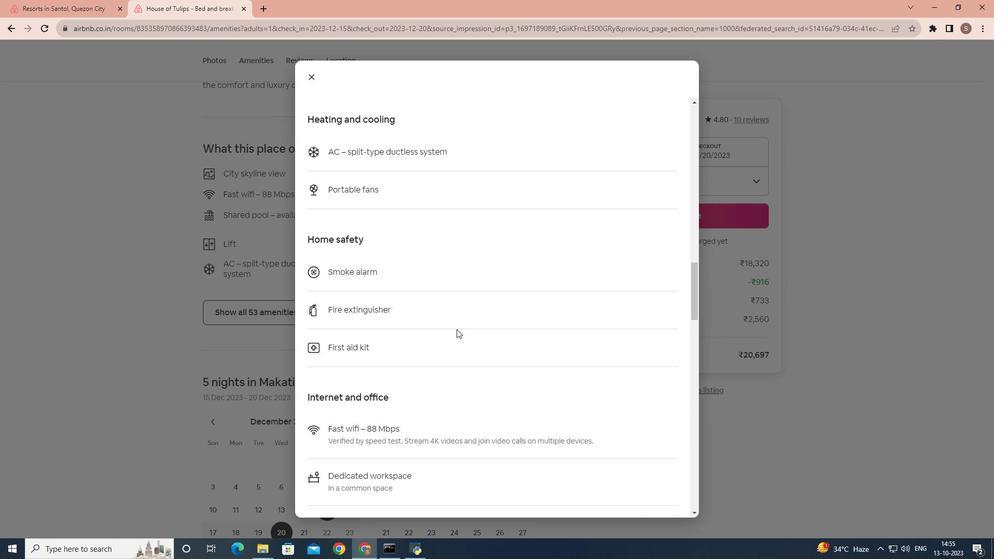
Action: Mouse scrolled (456, 328) with delta (0, 0)
Screenshot: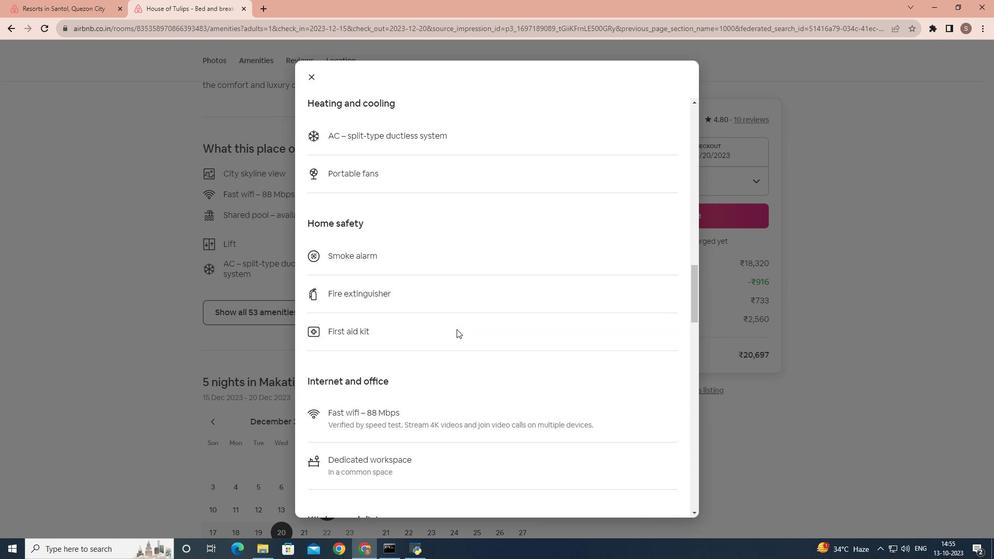 
Action: Mouse scrolled (456, 328) with delta (0, 0)
Screenshot: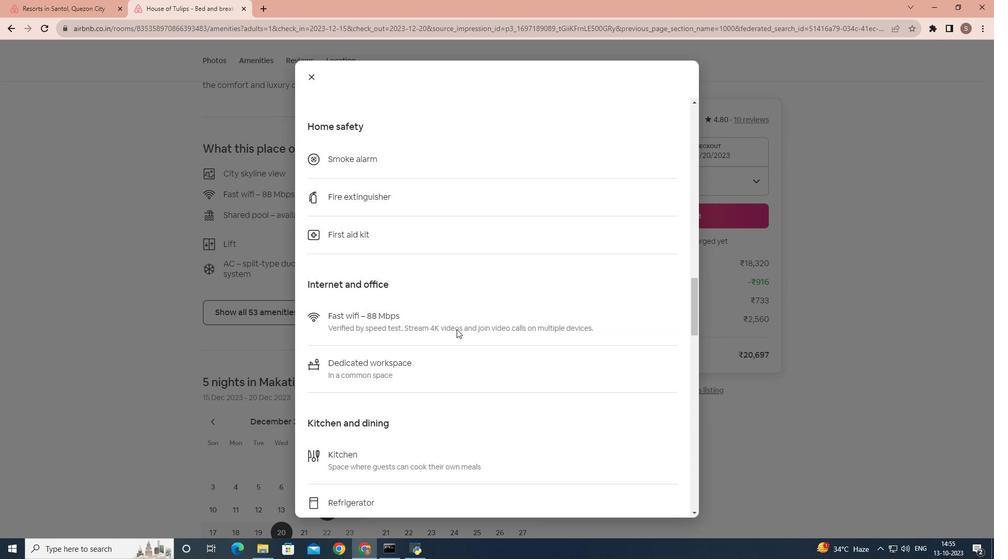 
Action: Mouse scrolled (456, 328) with delta (0, 0)
Screenshot: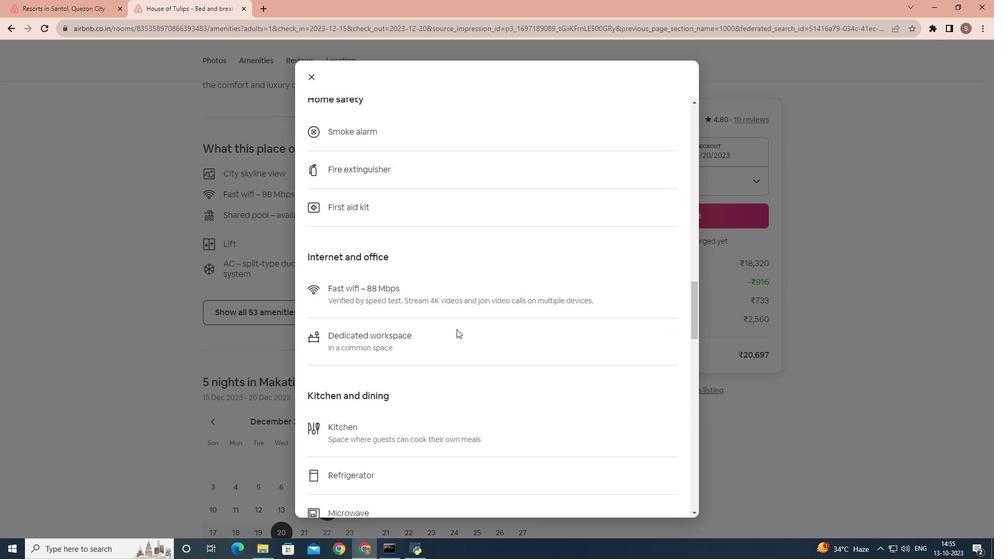 
Action: Mouse scrolled (456, 328) with delta (0, 0)
Screenshot: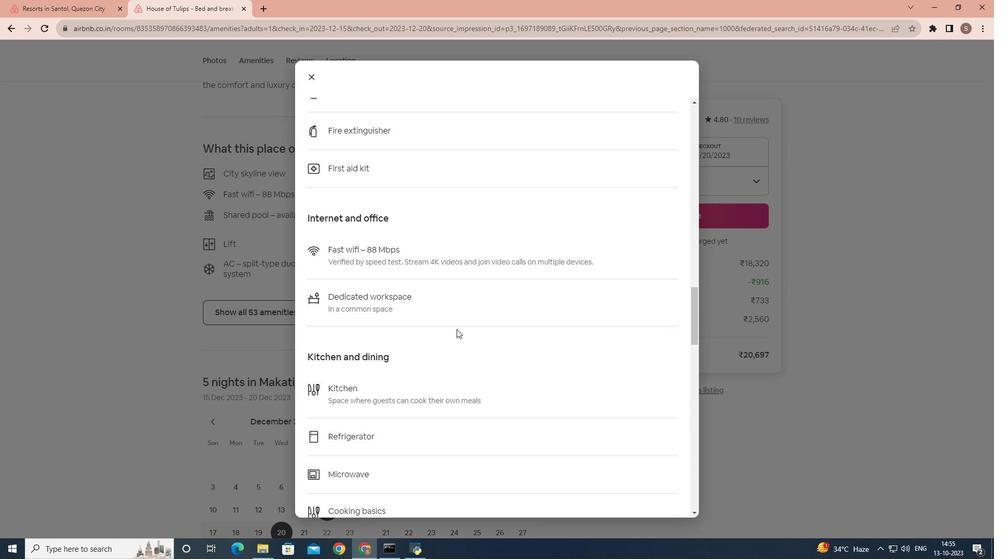 
Action: Mouse scrolled (456, 328) with delta (0, 0)
Screenshot: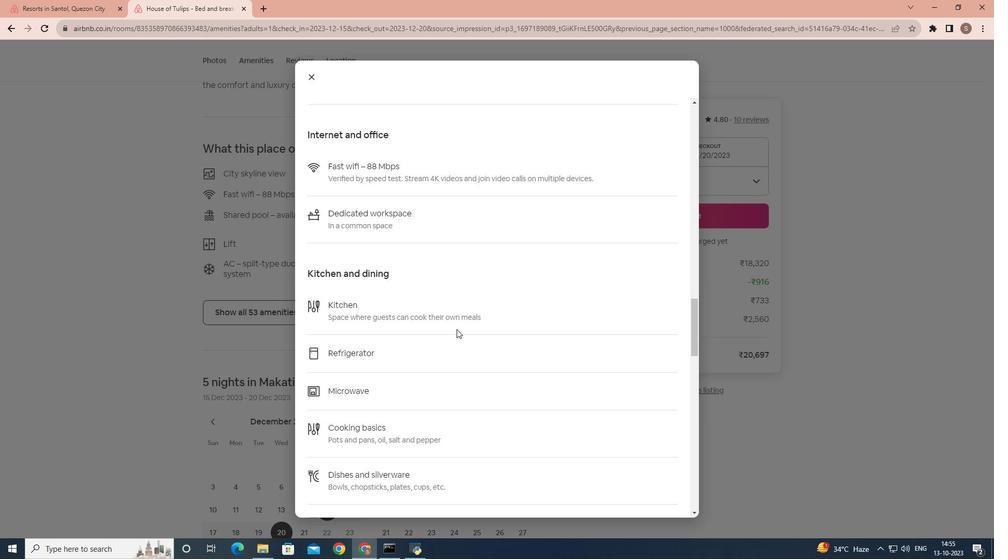 
Action: Mouse scrolled (456, 328) with delta (0, 0)
Screenshot: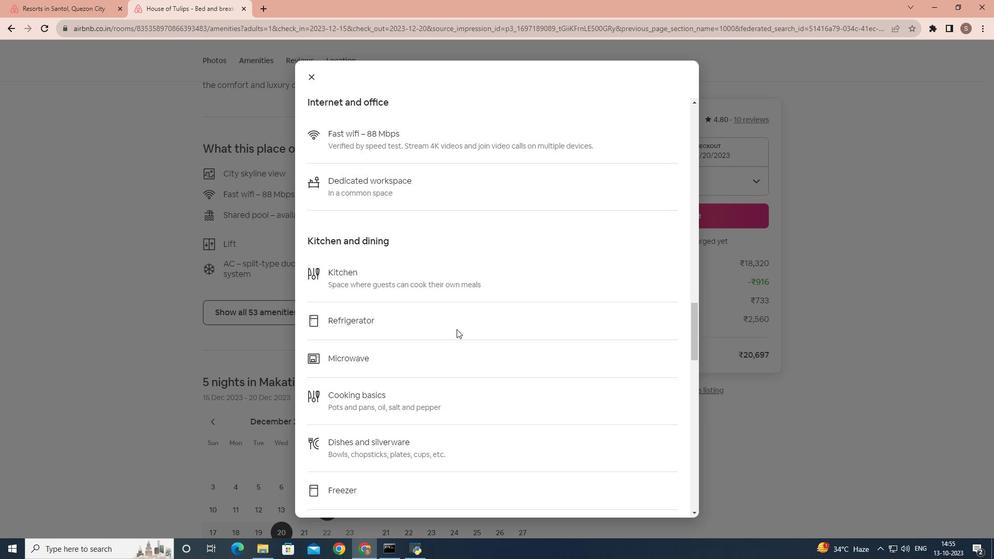 
Action: Mouse scrolled (456, 328) with delta (0, 0)
Screenshot: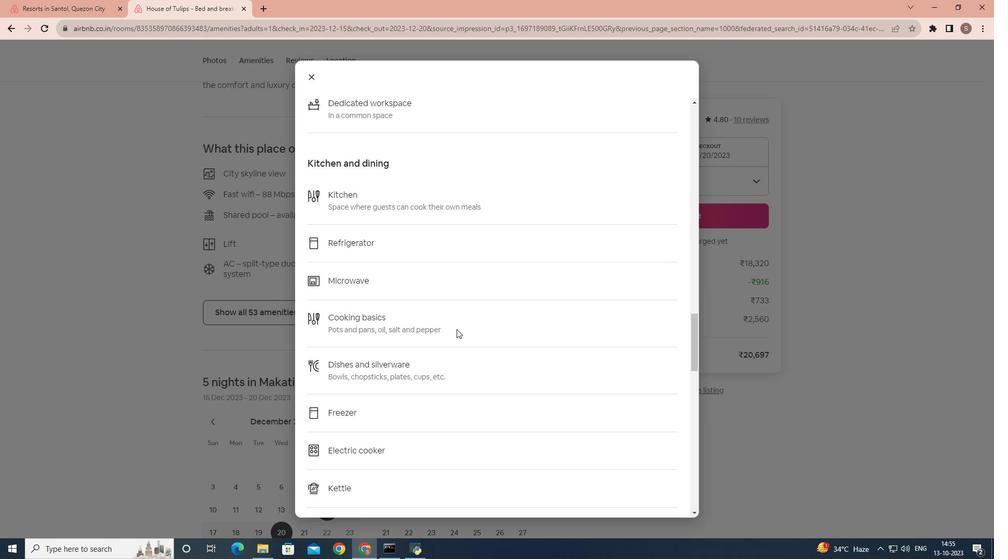 
Action: Mouse scrolled (456, 328) with delta (0, 0)
Screenshot: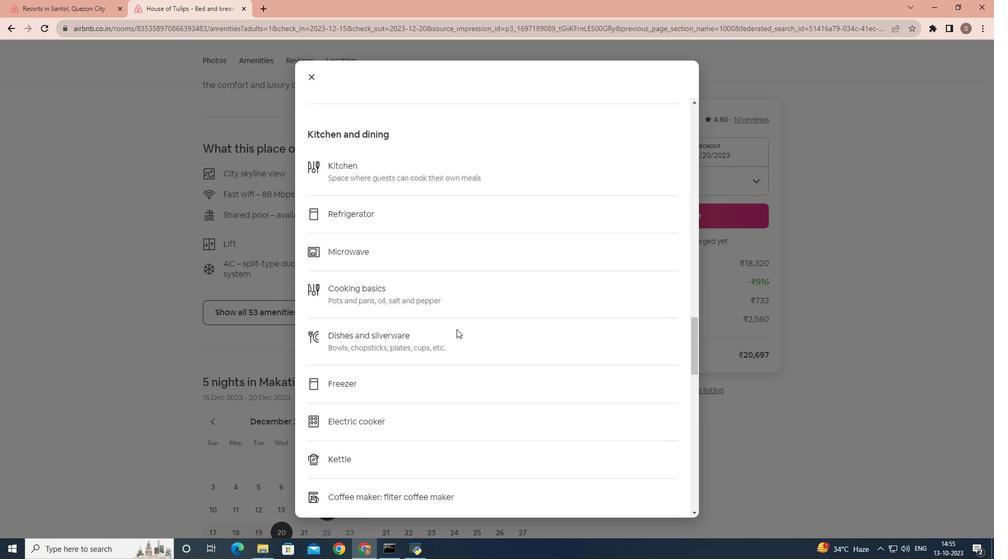 
Action: Mouse scrolled (456, 328) with delta (0, 0)
Screenshot: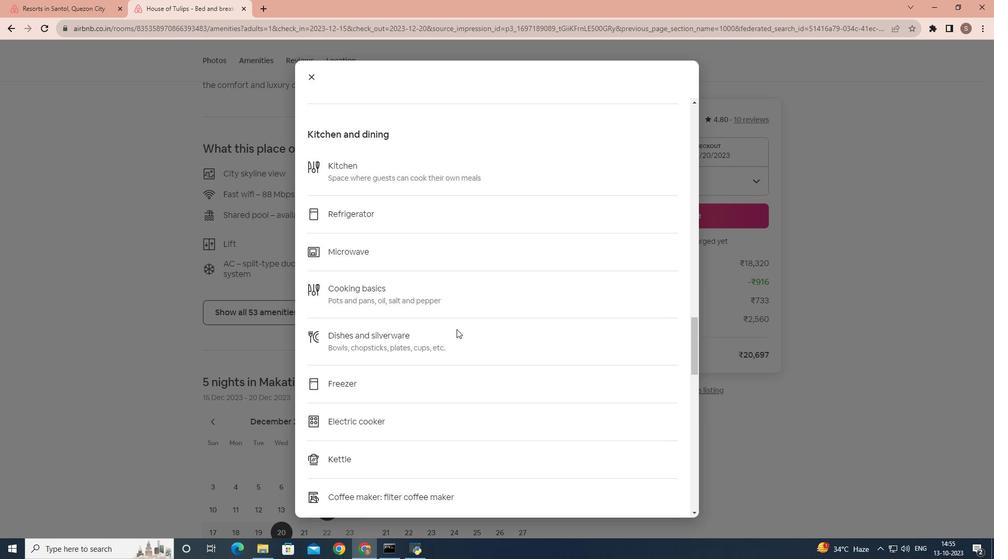 
Action: Mouse scrolled (456, 328) with delta (0, 0)
Screenshot: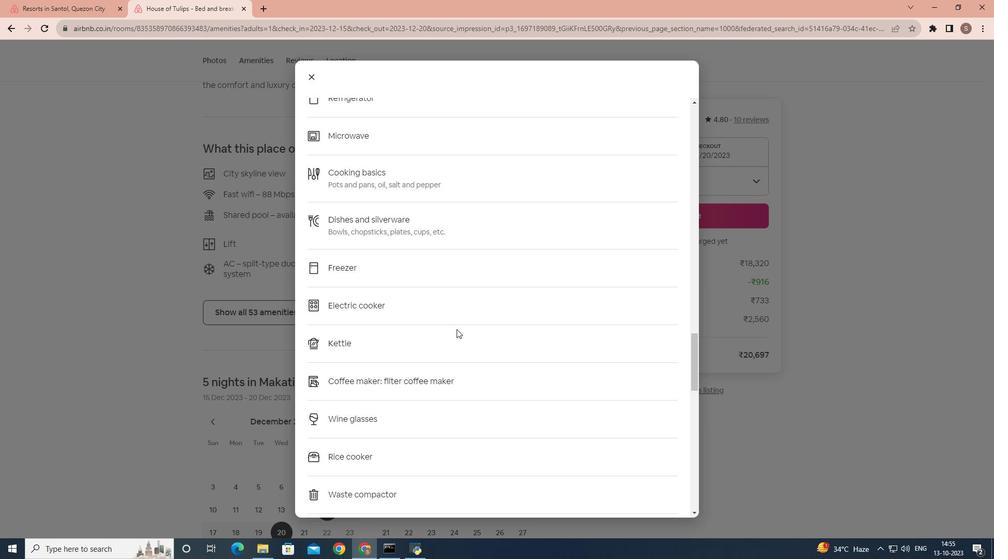 
Action: Mouse scrolled (456, 328) with delta (0, 0)
Screenshot: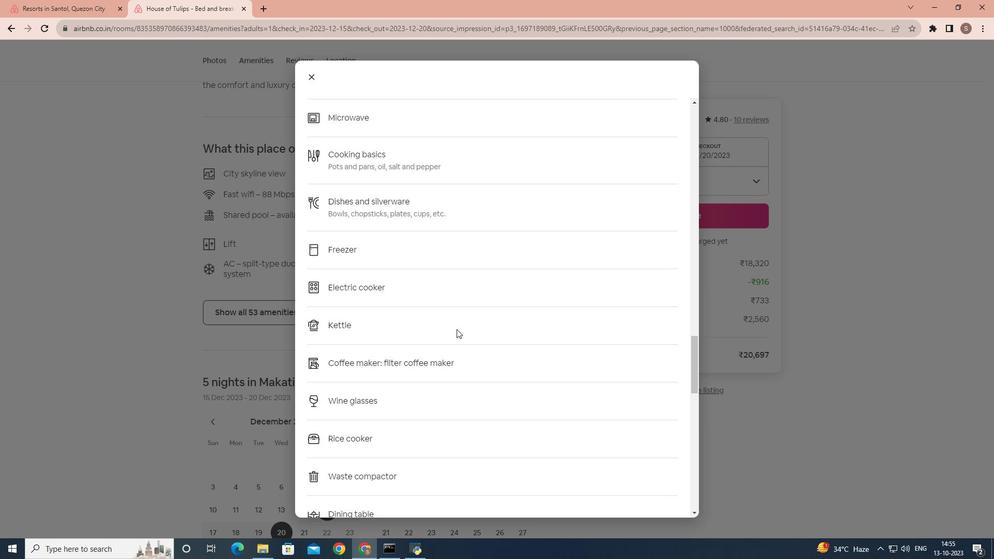 
Action: Mouse scrolled (456, 328) with delta (0, 0)
Screenshot: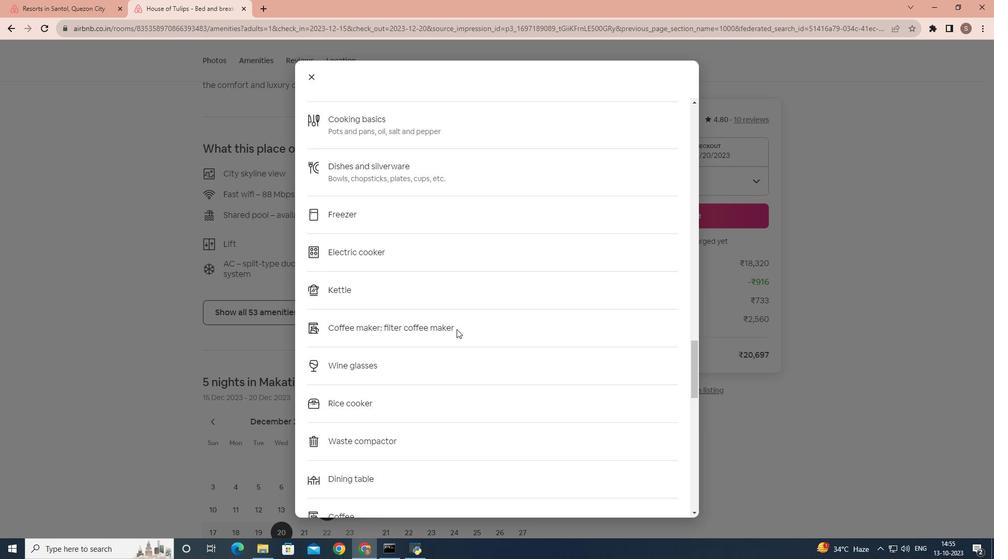 
Action: Mouse scrolled (456, 328) with delta (0, 0)
Screenshot: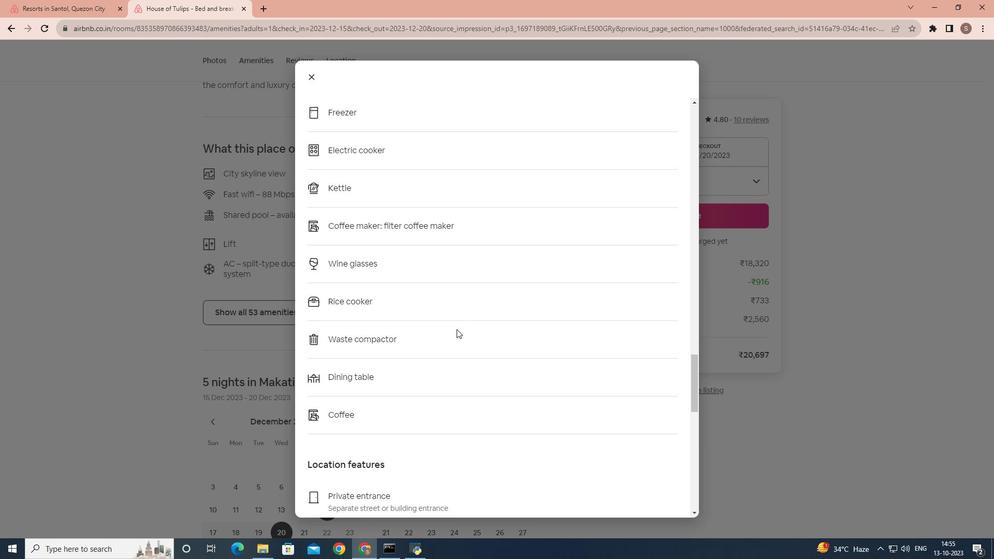 
Action: Mouse scrolled (456, 328) with delta (0, 0)
Screenshot: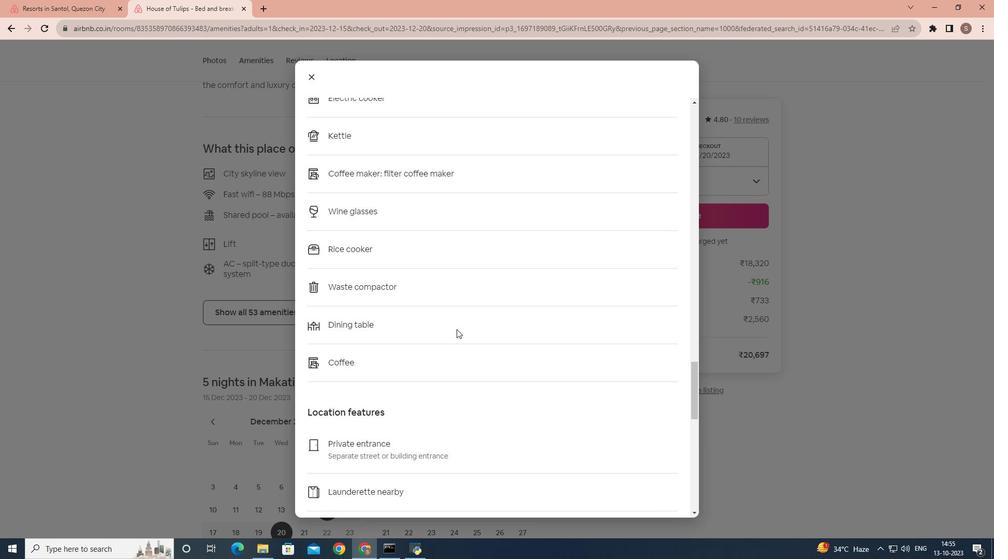 
Action: Mouse scrolled (456, 328) with delta (0, 0)
